 Task: Buy 1 Cartridges & Refills for Men's from Shave & Hair Removal section under best seller category for shipping address: Luis Hernandez, 308 Lake Floyd Circle, Hockessin, Delaware 19707, Cell Number 3022398079. Pay from credit card ending with 7965, CVV 549
Action: Mouse moved to (34, 91)
Screenshot: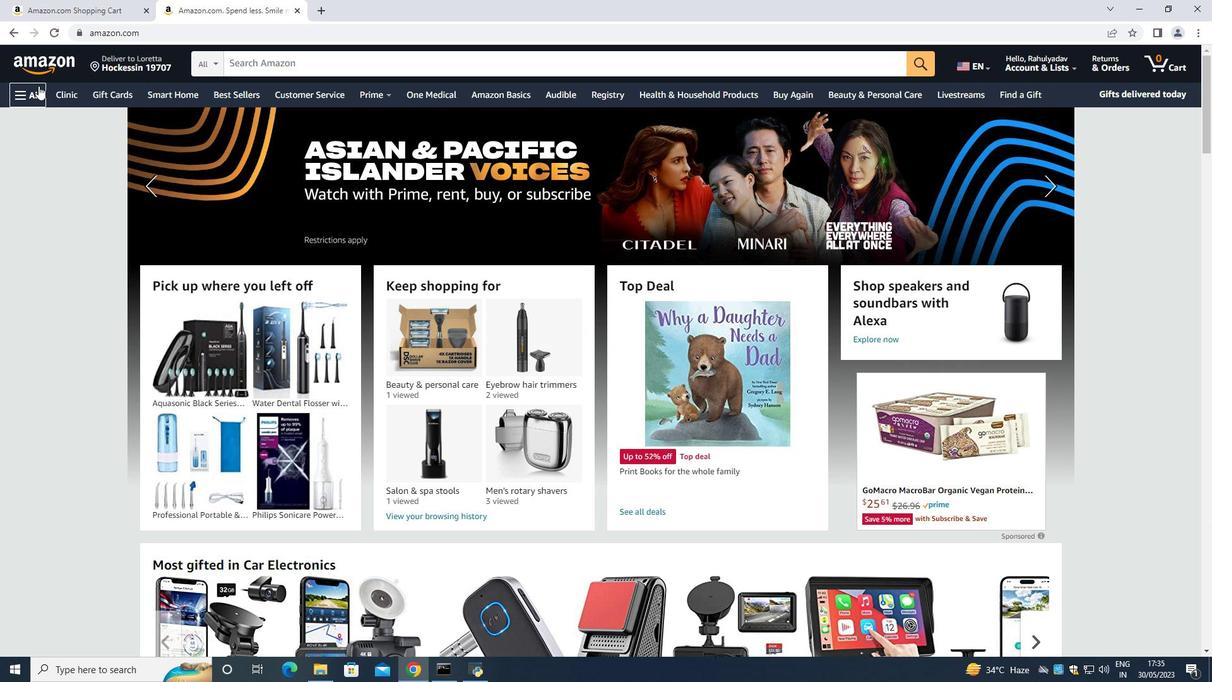 
Action: Mouse pressed left at (34, 91)
Screenshot: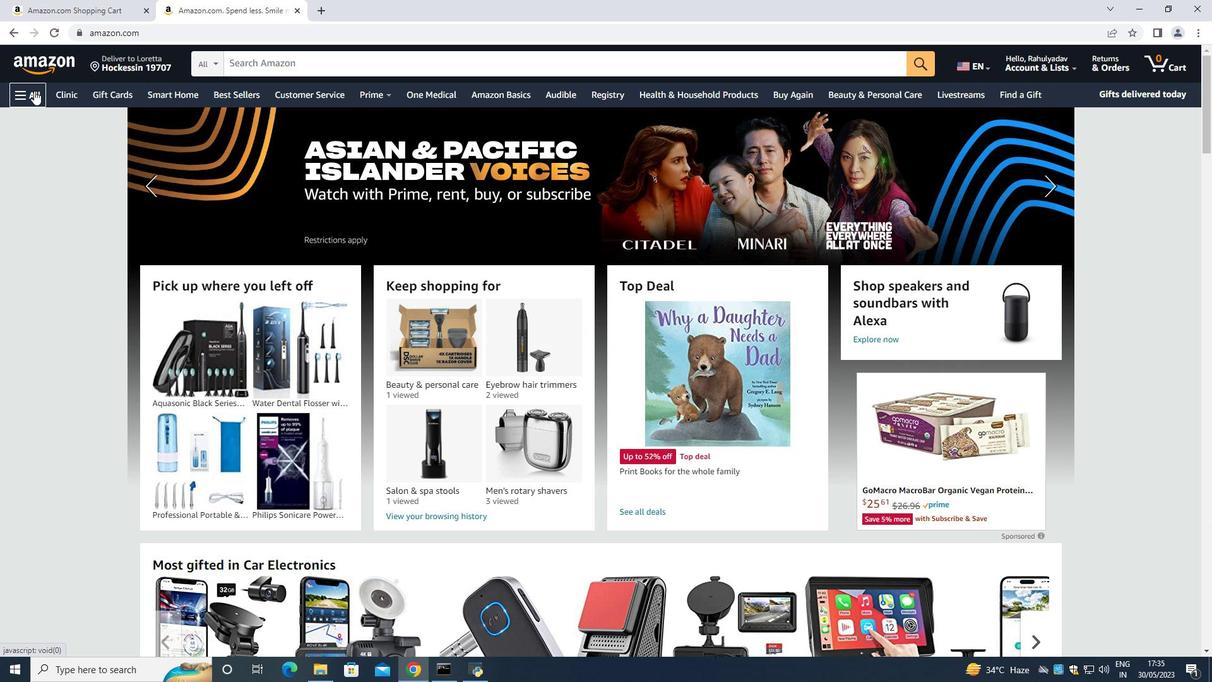 
Action: Mouse moved to (57, 121)
Screenshot: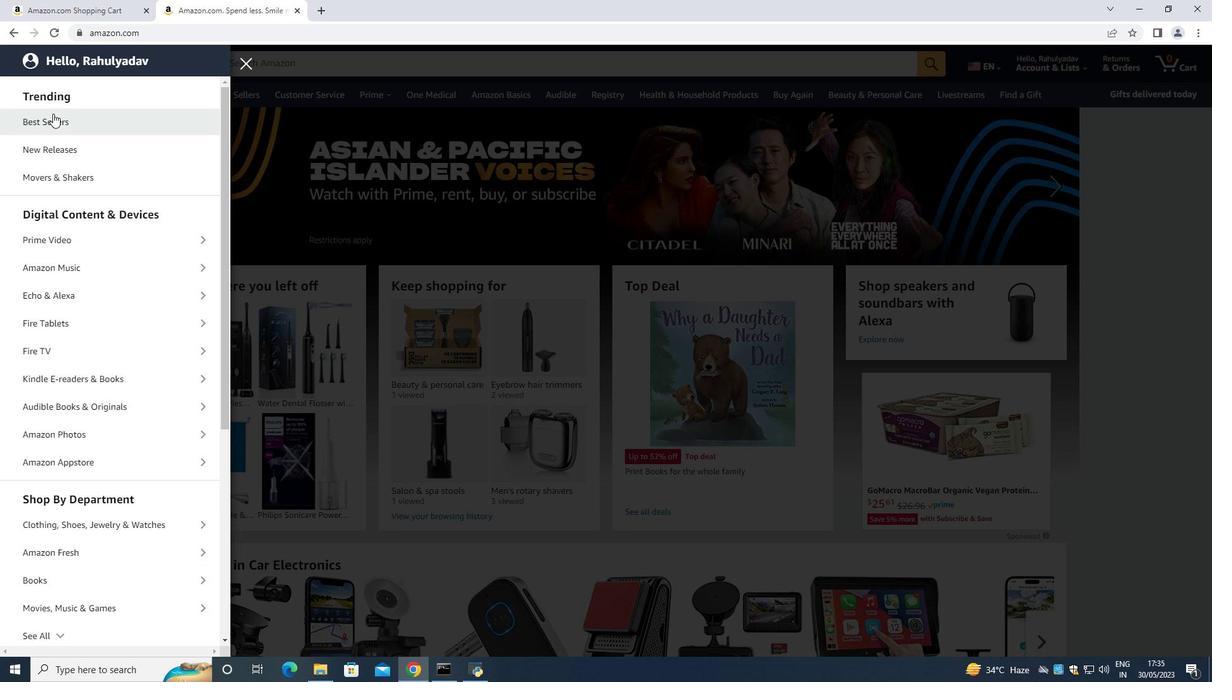 
Action: Mouse pressed left at (57, 121)
Screenshot: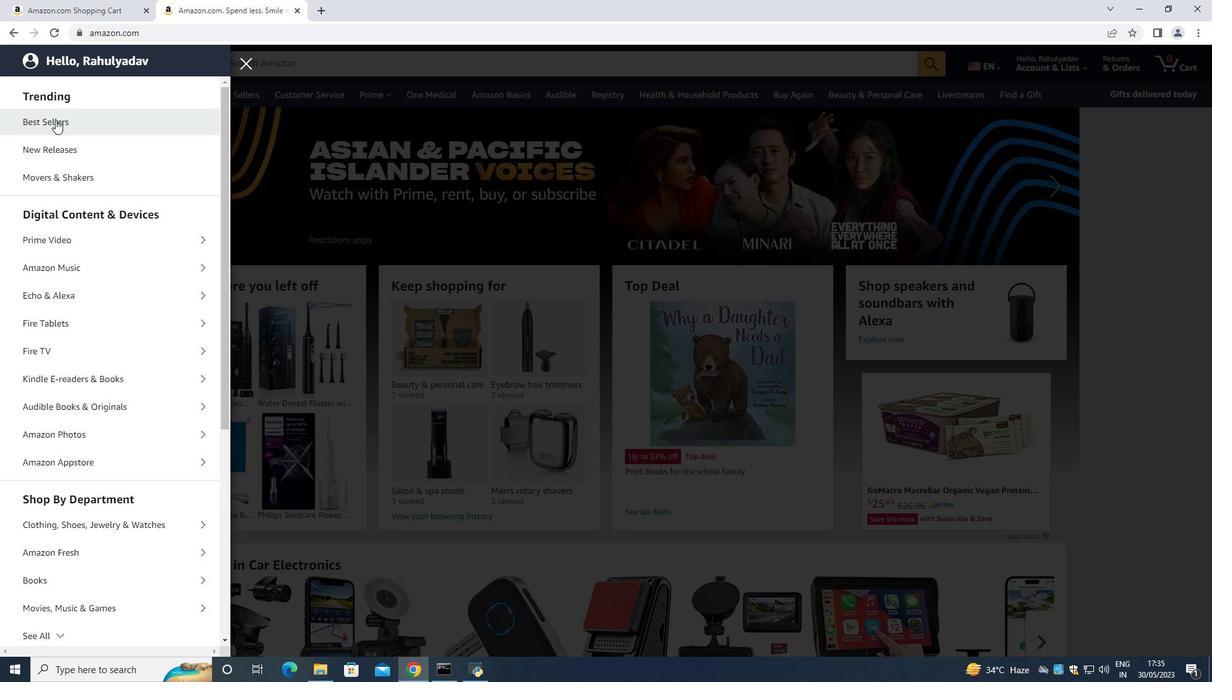 
Action: Mouse moved to (363, 66)
Screenshot: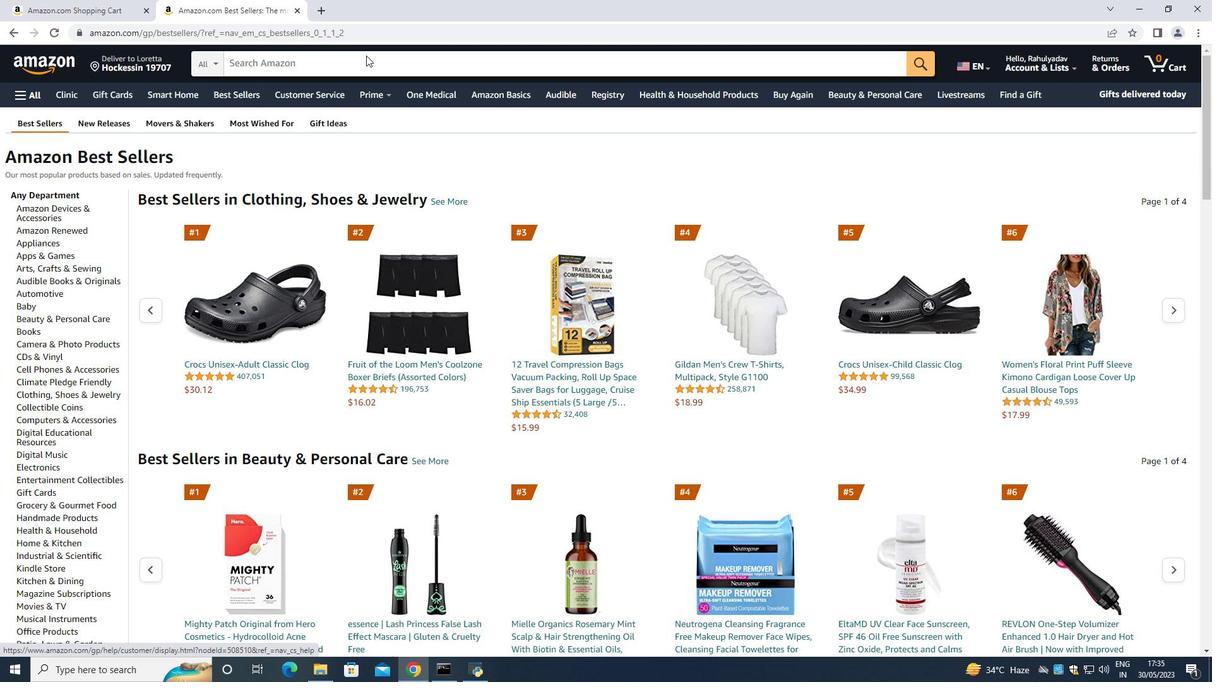 
Action: Mouse pressed left at (363, 66)
Screenshot: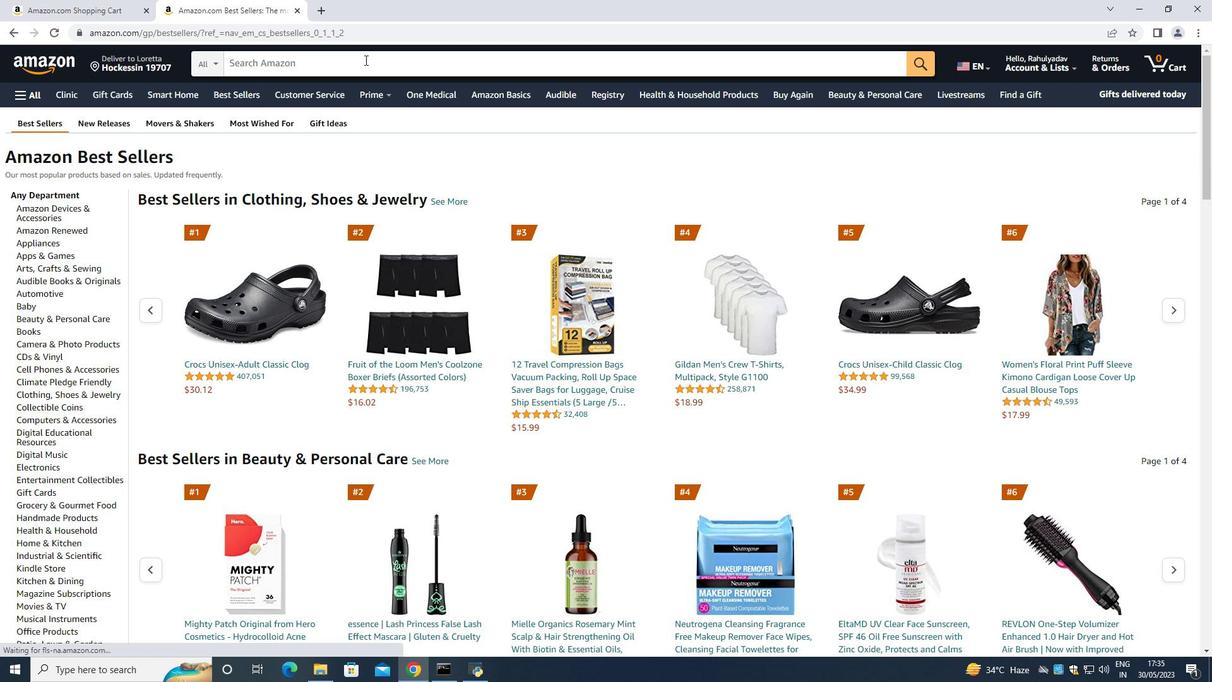 
Action: Key pressed <Key.shift><Key.shift><Key.shift><Key.shift><Key.shift><Key.shift><Key.shift><Key.shift><Key.shift><Key.shift><Key.shift><Key.shift><Key.shift><Key.shift><Key.shift><Key.shift><Key.shift><Key.shift><Key.shift><Key.shift><Key.shift><Key.shift><Key.shift><Key.shift><Key.shift><Key.shift><Key.shift>c<Key.backspace><Key.shift><Key.shift><Key.shift>Cartridges<Key.space><Key.shift_r>&<Key.shift><Key.shift>Refills<Key.space>for<Key.space><Key.shift>Men<Key.enter>
Screenshot: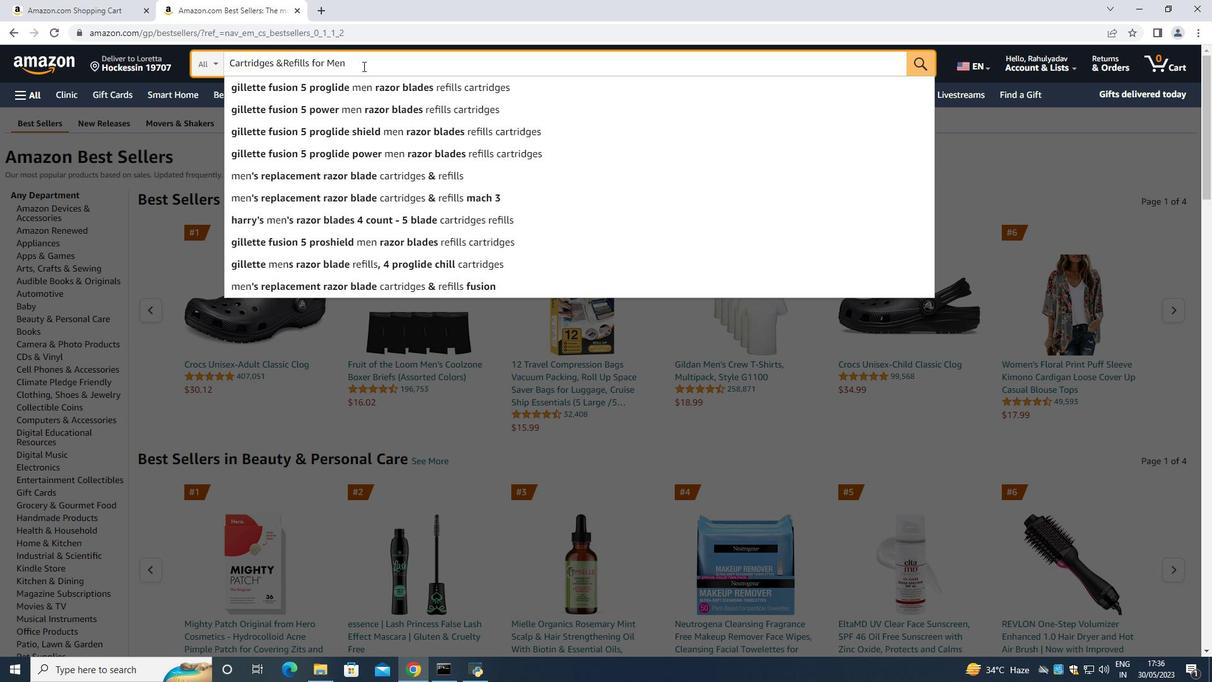 
Action: Mouse moved to (120, 270)
Screenshot: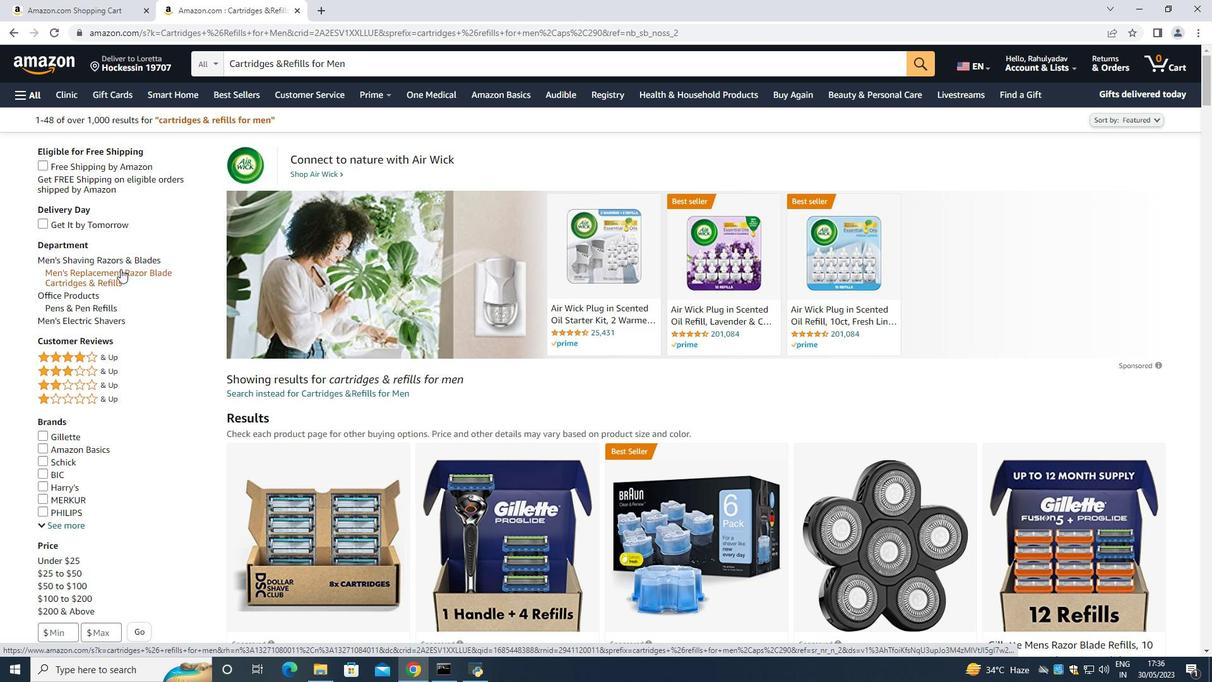 
Action: Mouse scrolled (120, 270) with delta (0, 0)
Screenshot: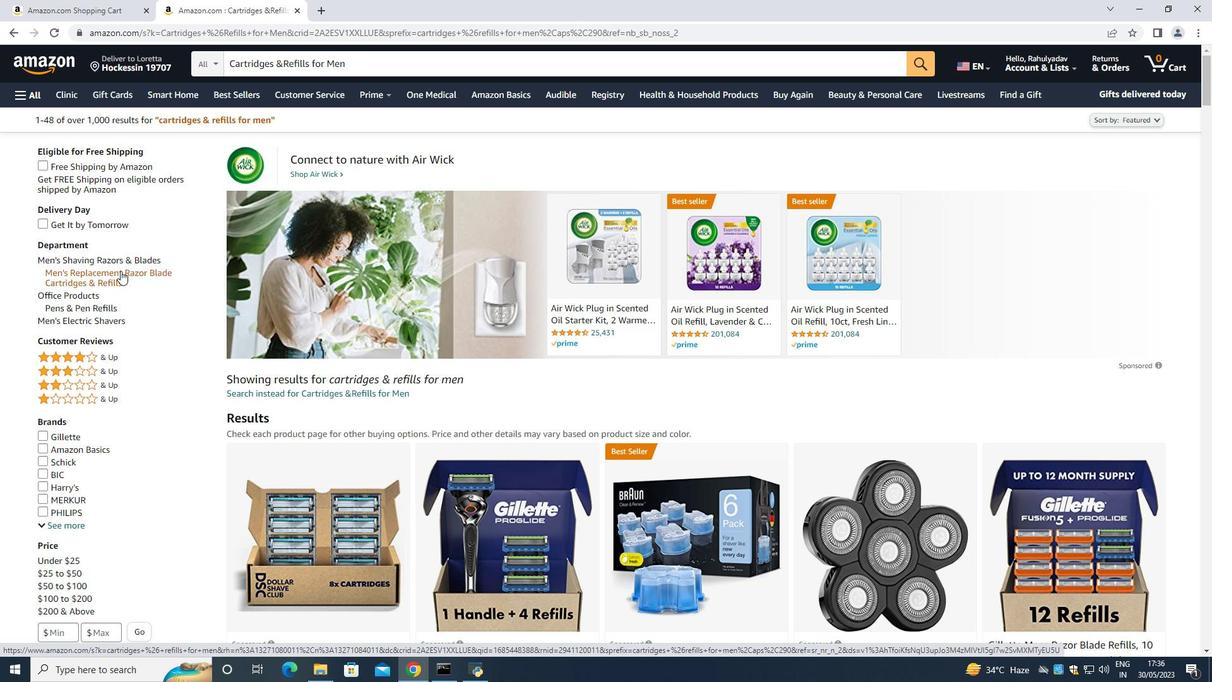 
Action: Mouse moved to (152, 326)
Screenshot: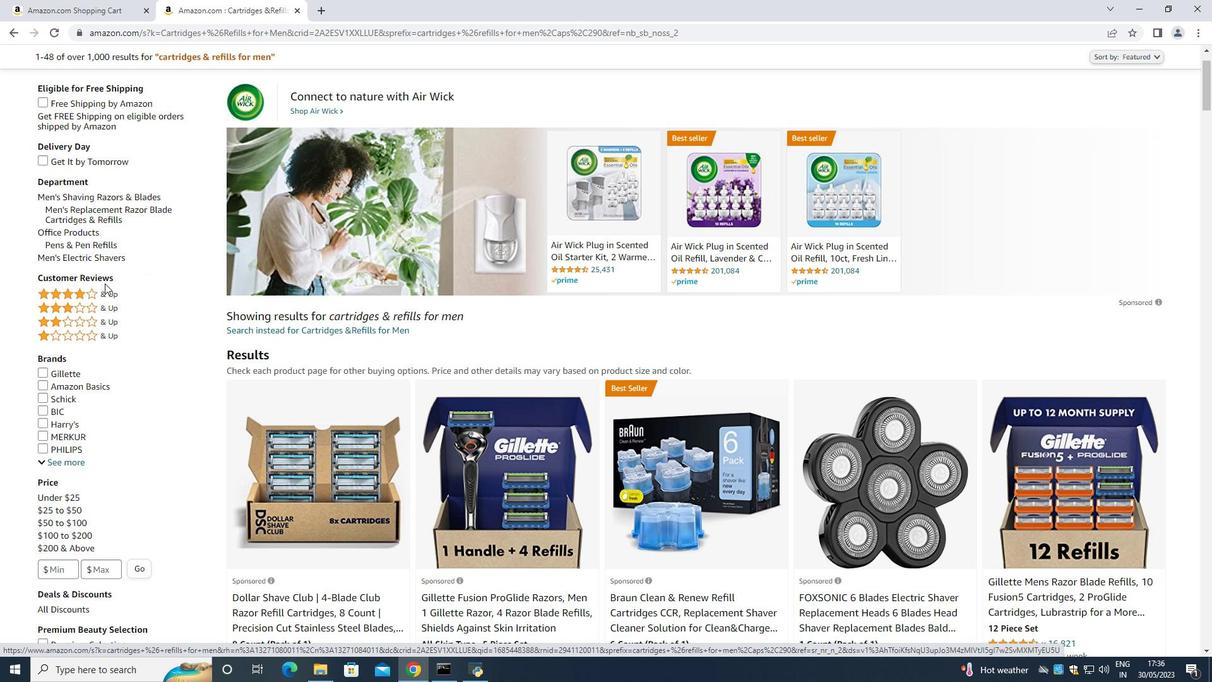 
Action: Mouse scrolled (152, 325) with delta (0, 0)
Screenshot: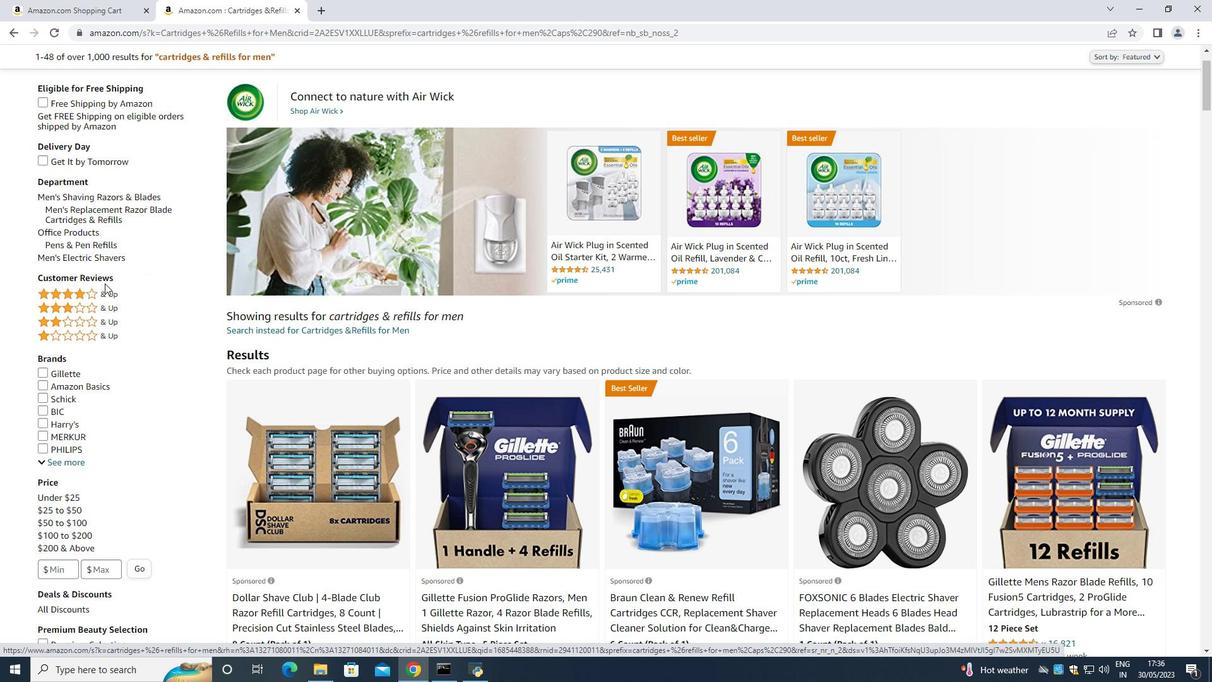 
Action: Mouse moved to (174, 333)
Screenshot: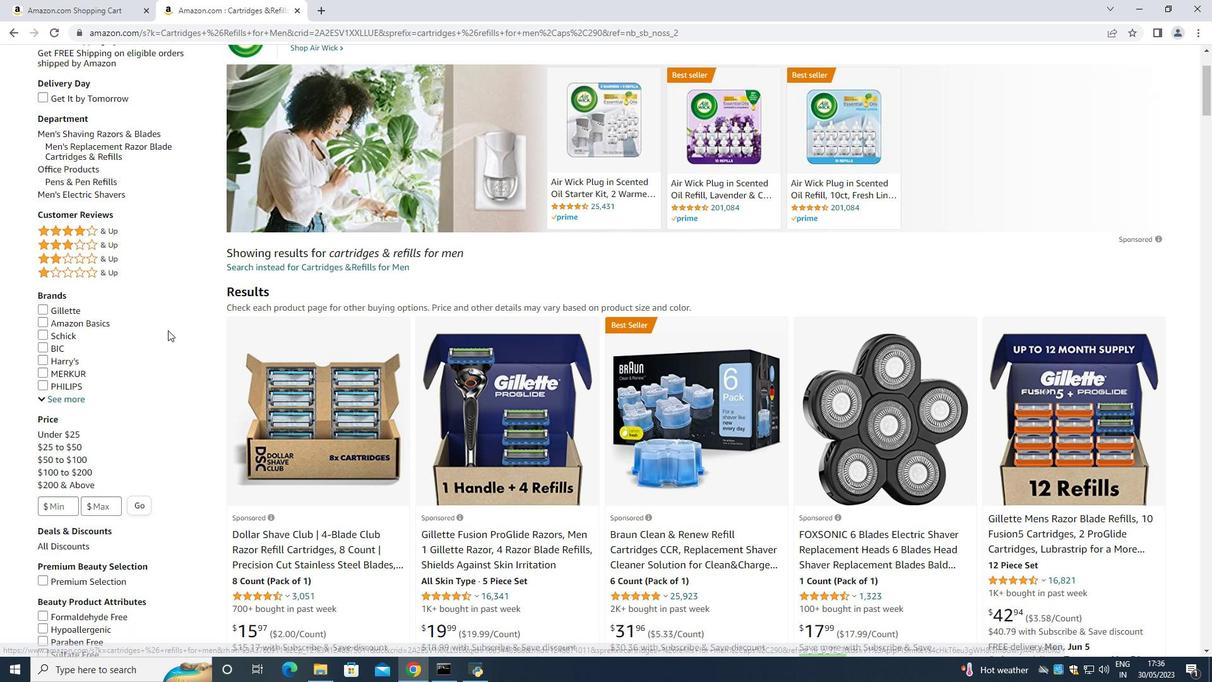 
Action: Mouse scrolled (174, 332) with delta (0, 0)
Screenshot: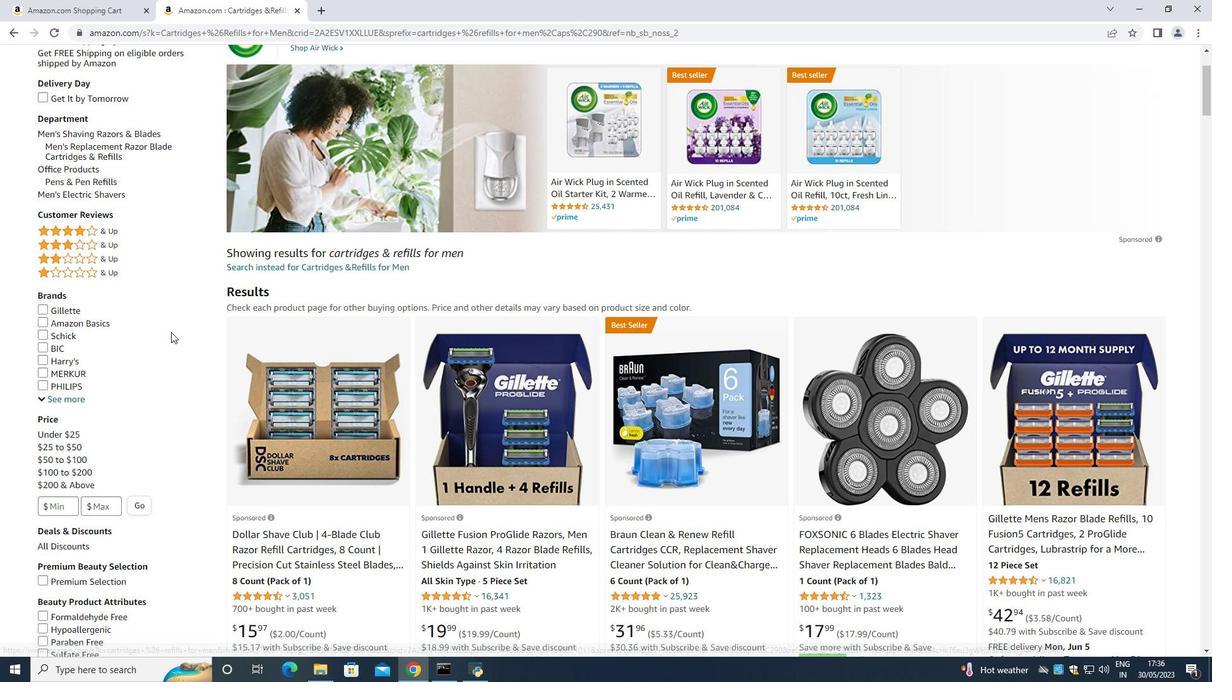 
Action: Mouse moved to (227, 331)
Screenshot: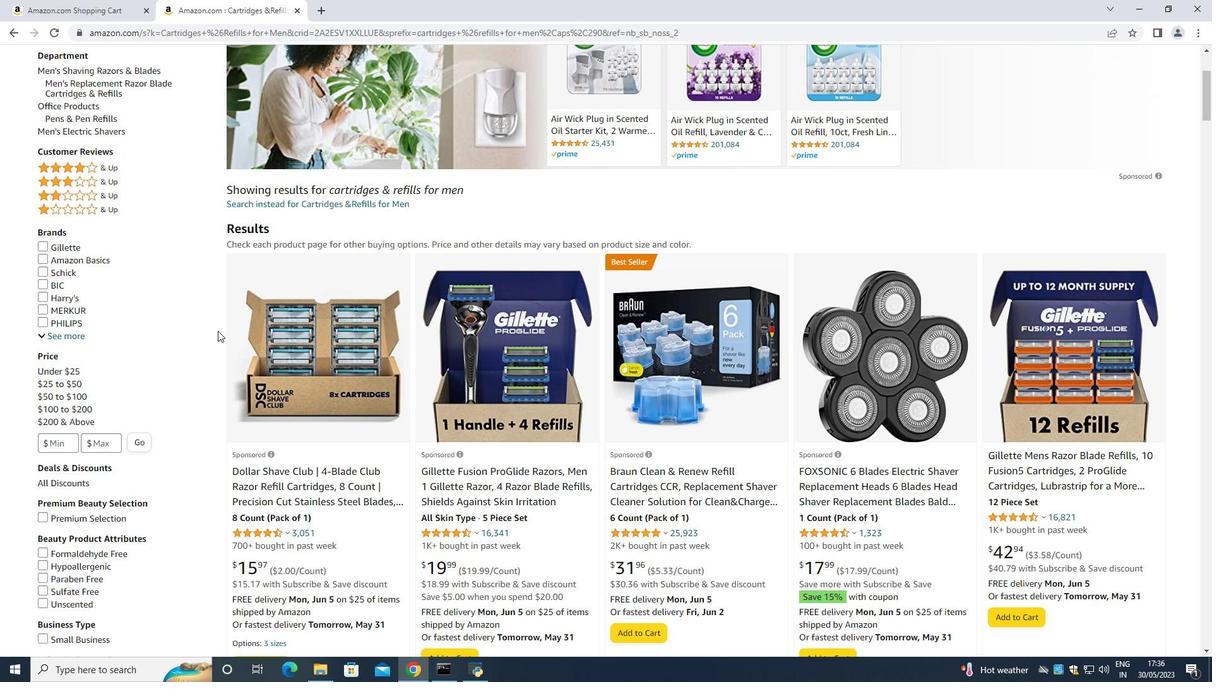 
Action: Mouse scrolled (227, 330) with delta (0, 0)
Screenshot: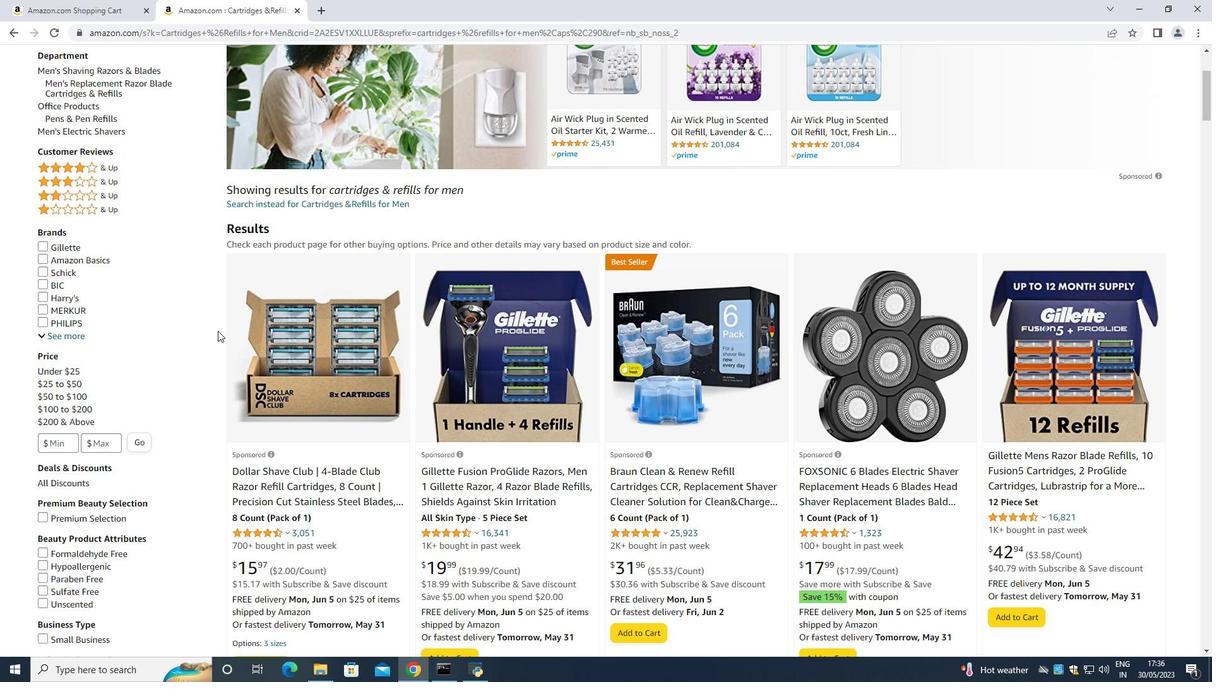 
Action: Mouse moved to (693, 414)
Screenshot: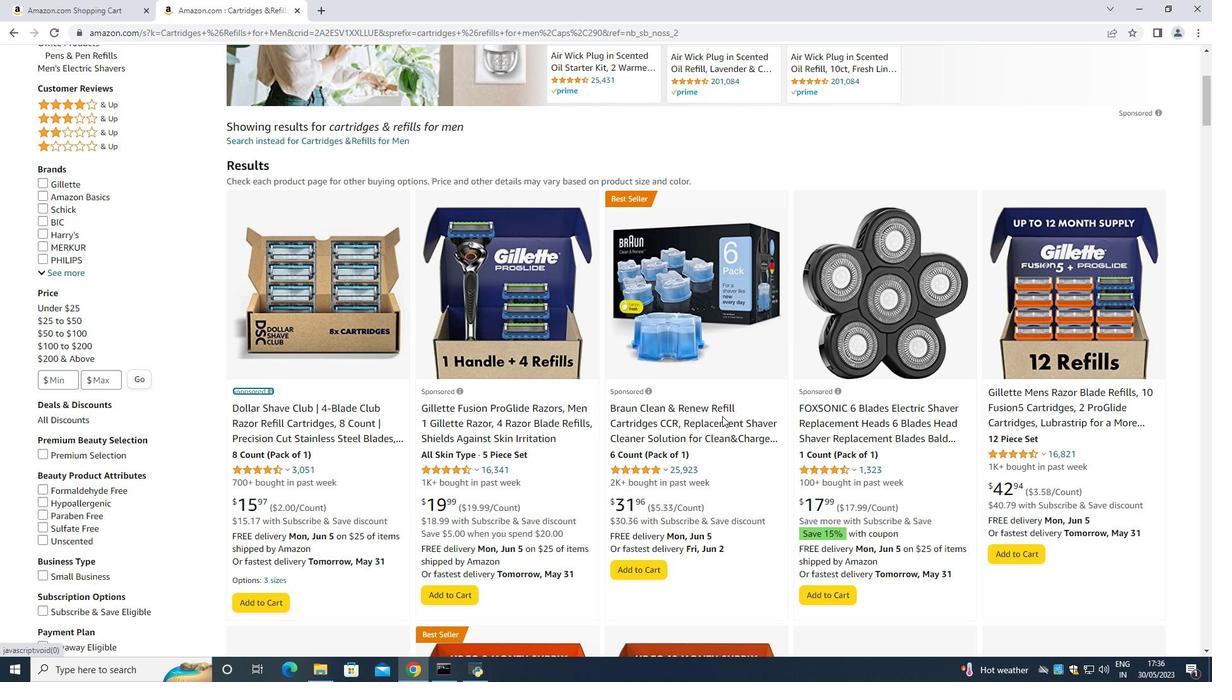 
Action: Mouse scrolled (693, 414) with delta (0, 0)
Screenshot: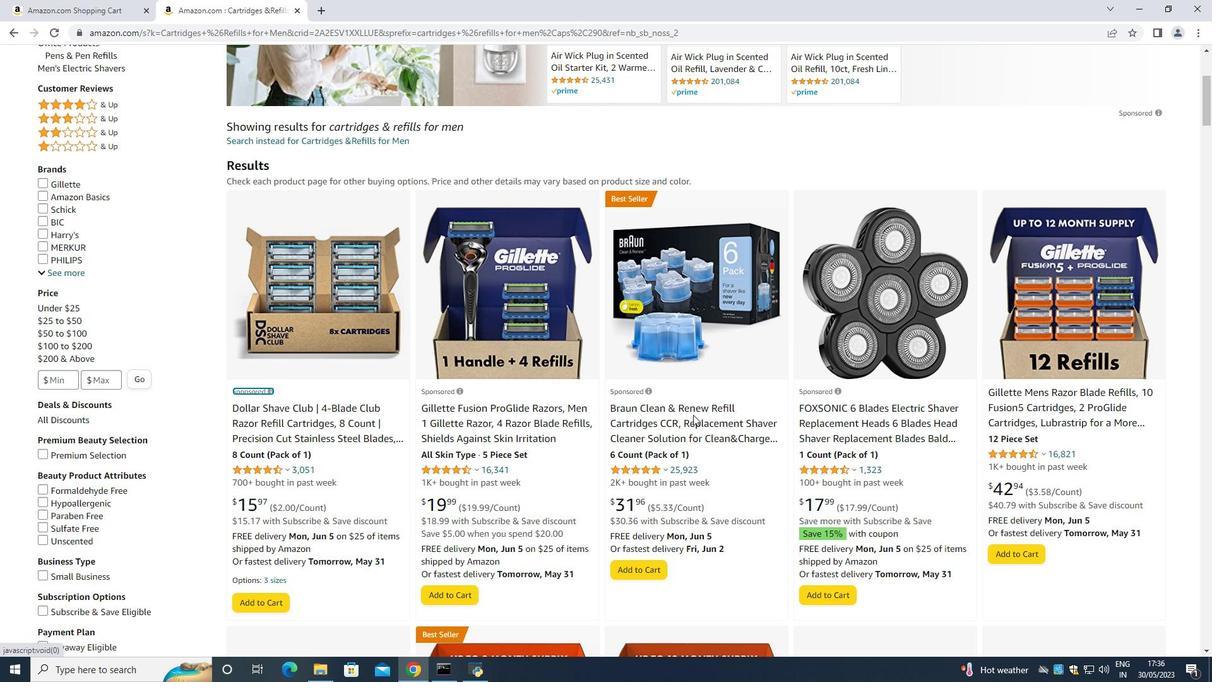 
Action: Mouse scrolled (693, 414) with delta (0, 0)
Screenshot: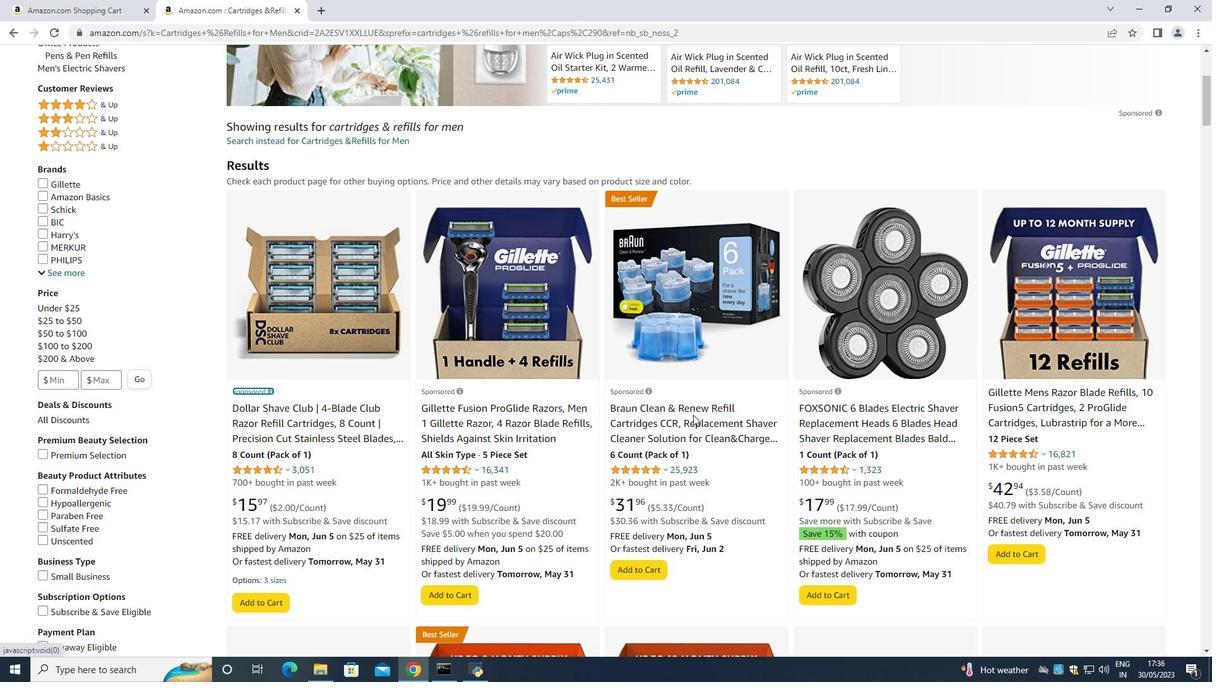 
Action: Mouse scrolled (693, 414) with delta (0, 0)
Screenshot: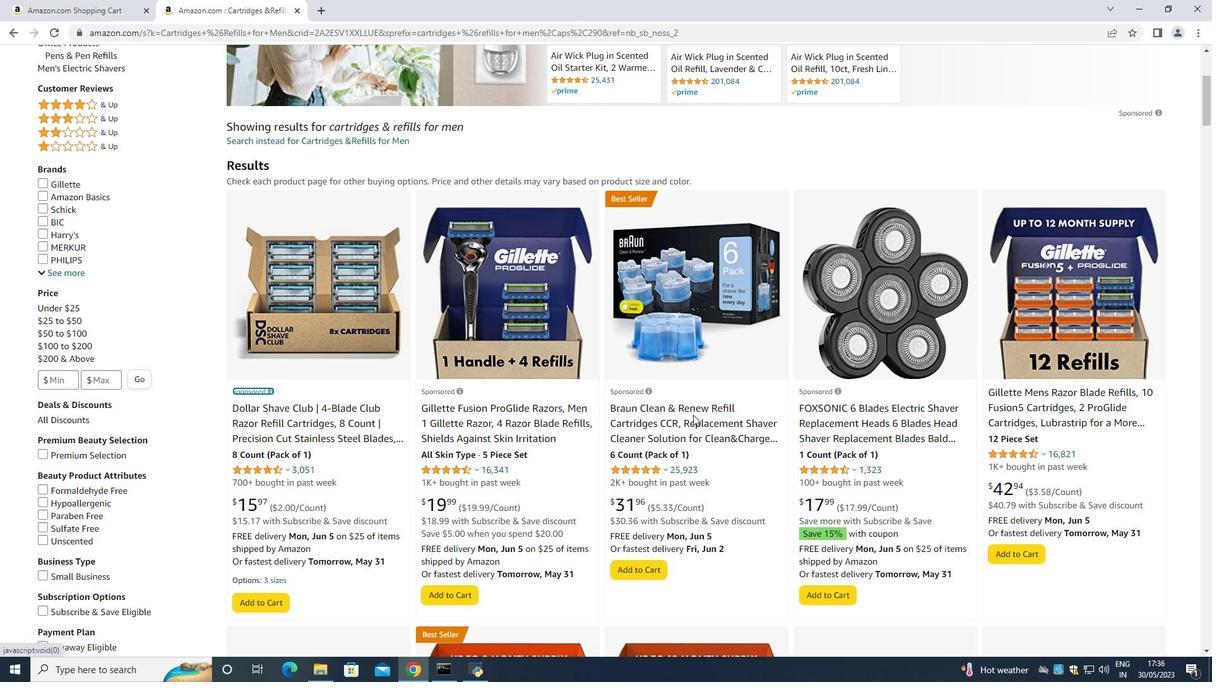 
Action: Mouse moved to (692, 414)
Screenshot: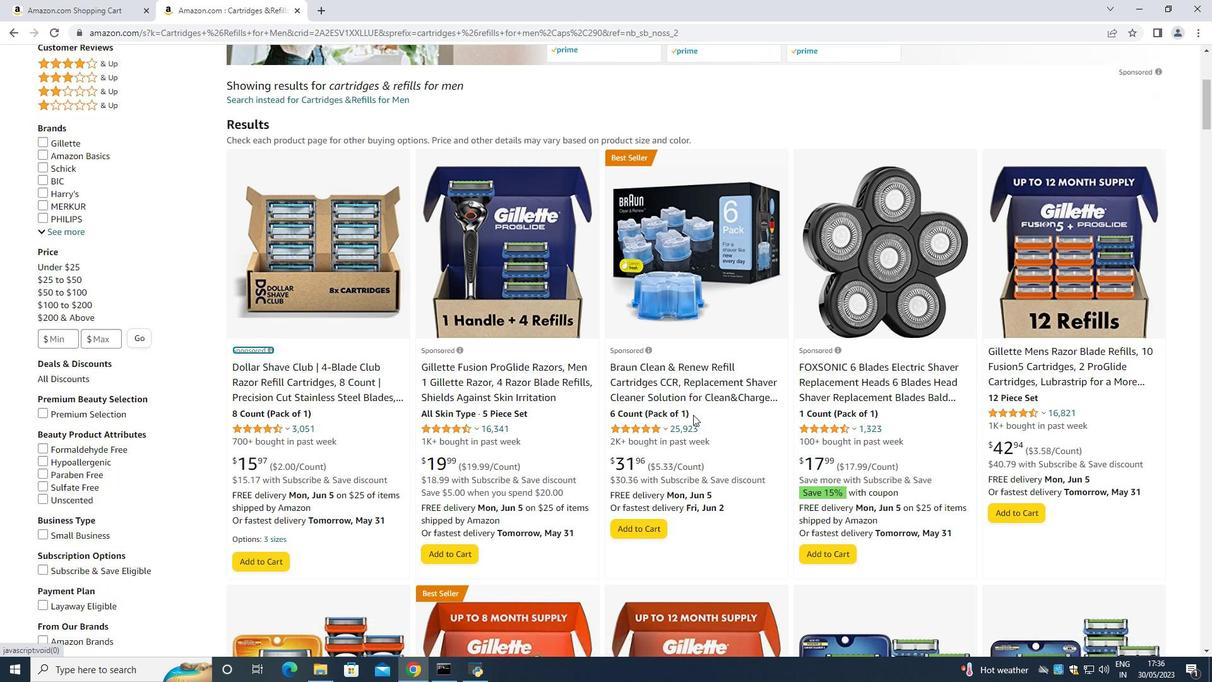
Action: Mouse scrolled (693, 414) with delta (0, 0)
Screenshot: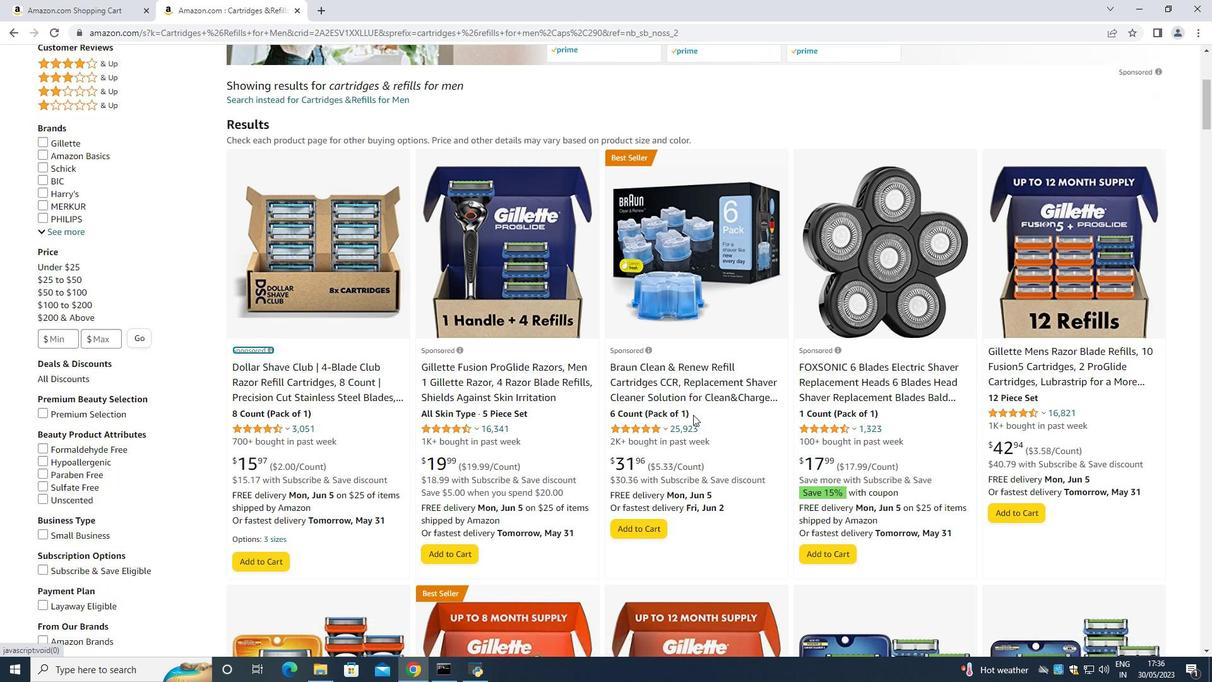 
Action: Mouse moved to (692, 413)
Screenshot: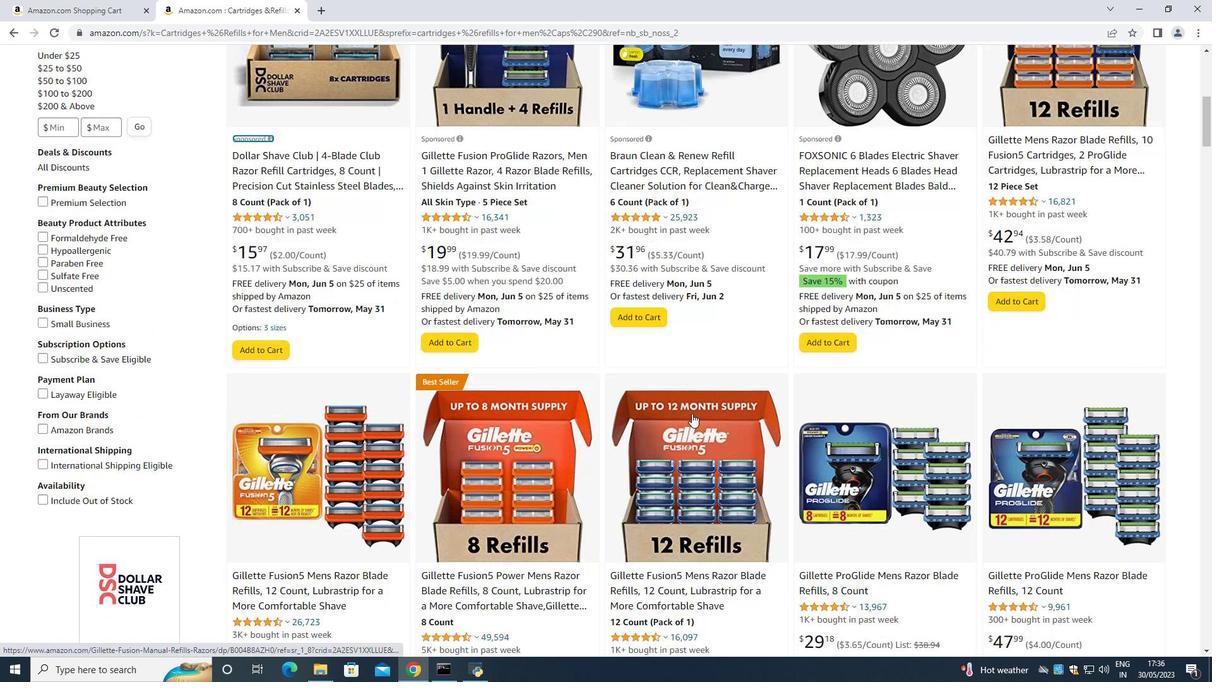
Action: Mouse scrolled (692, 413) with delta (0, 0)
Screenshot: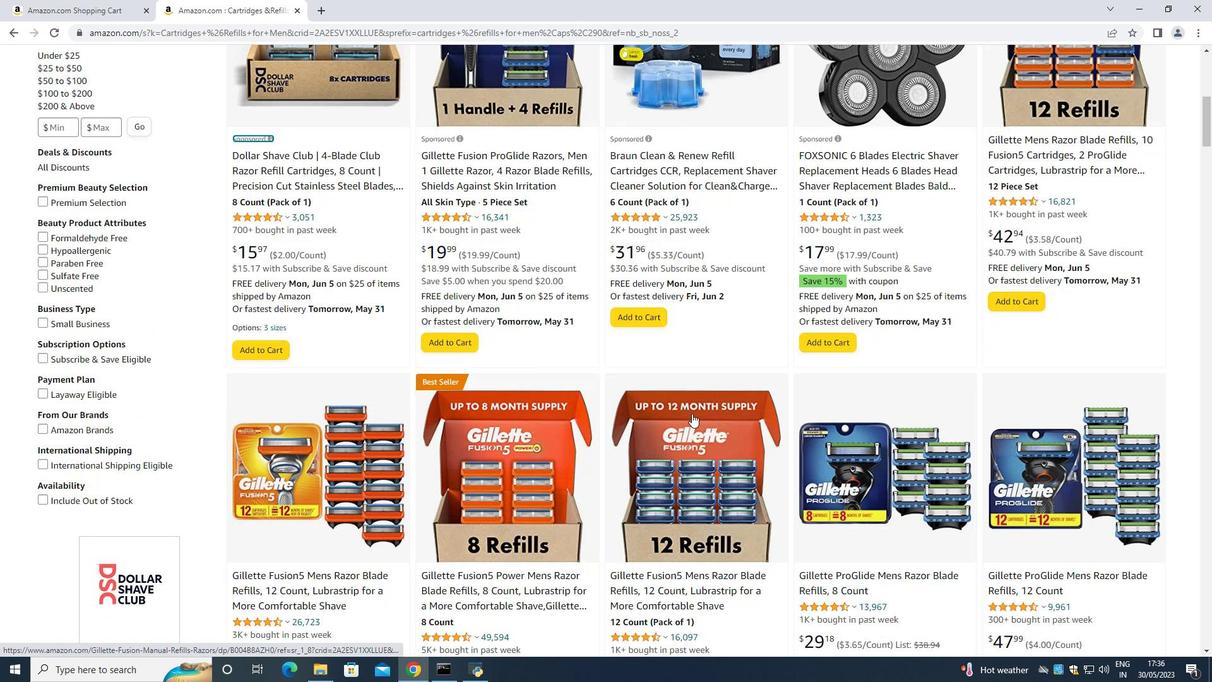 
Action: Mouse scrolled (692, 413) with delta (0, 0)
Screenshot: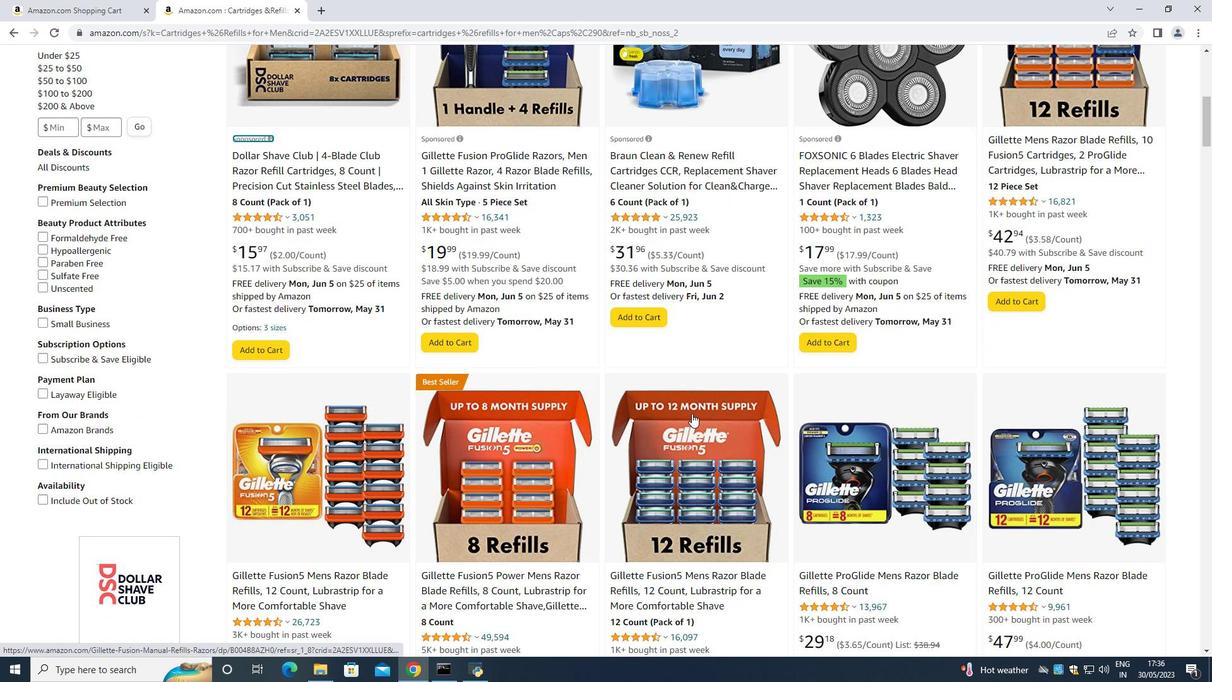 
Action: Mouse scrolled (692, 413) with delta (0, 0)
Screenshot: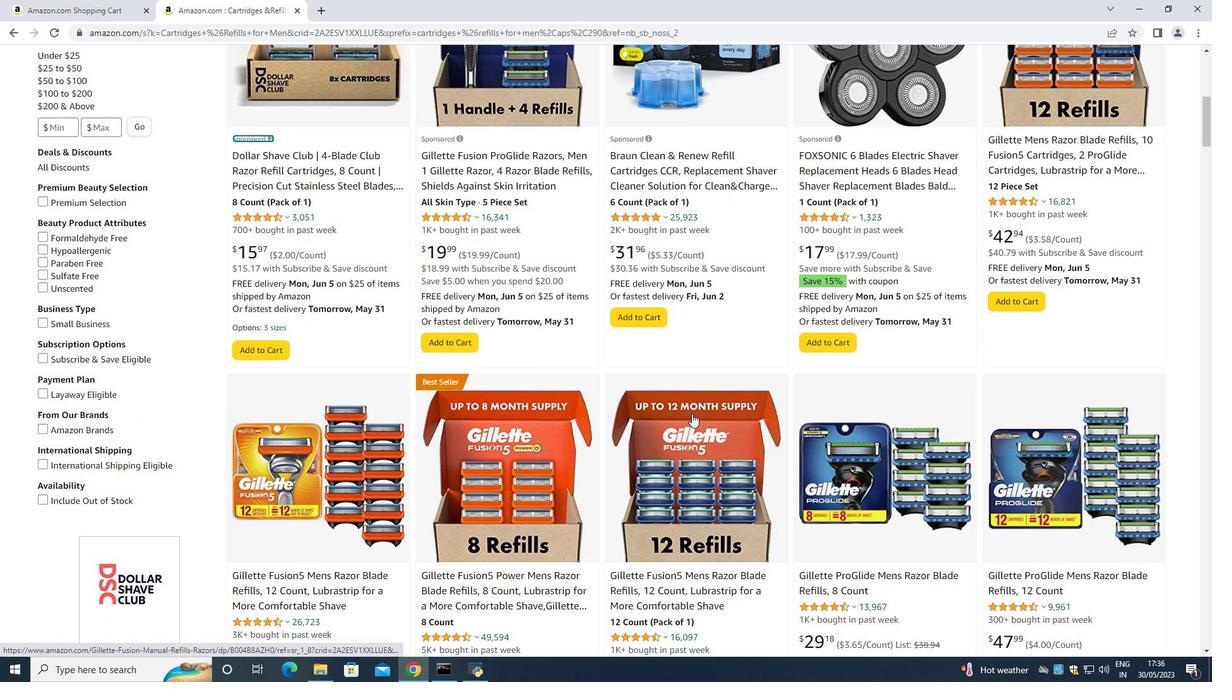 
Action: Mouse scrolled (692, 413) with delta (0, 0)
Screenshot: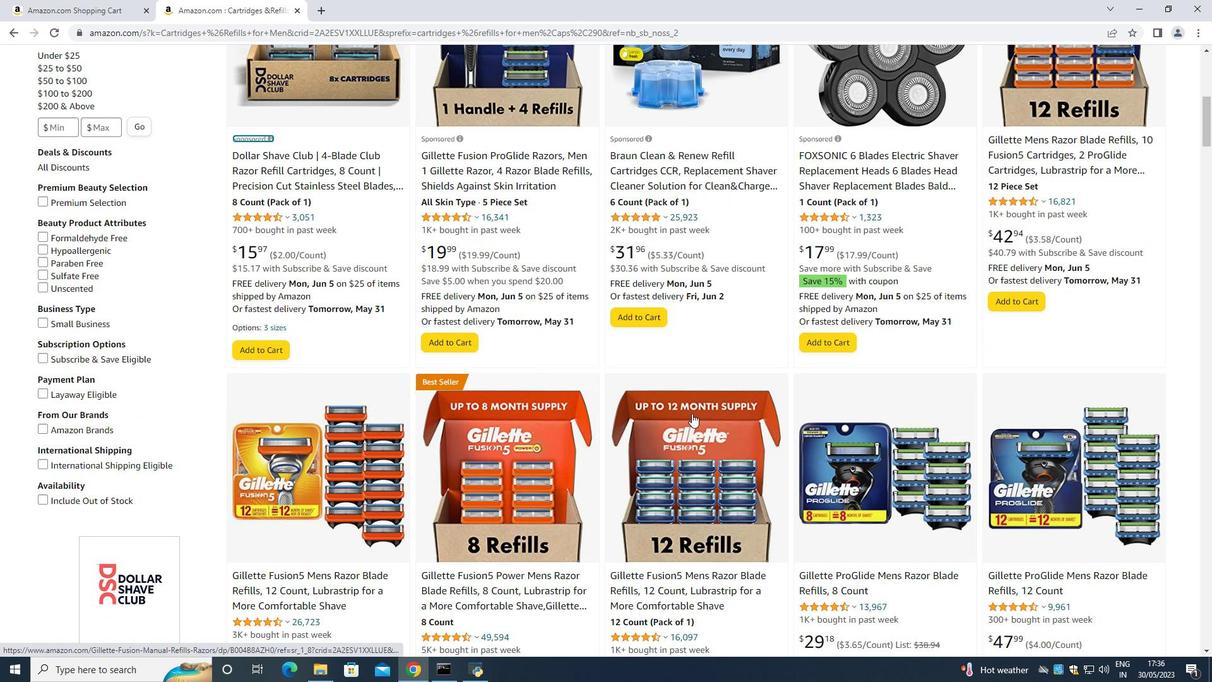 
Action: Mouse scrolled (692, 413) with delta (0, 0)
Screenshot: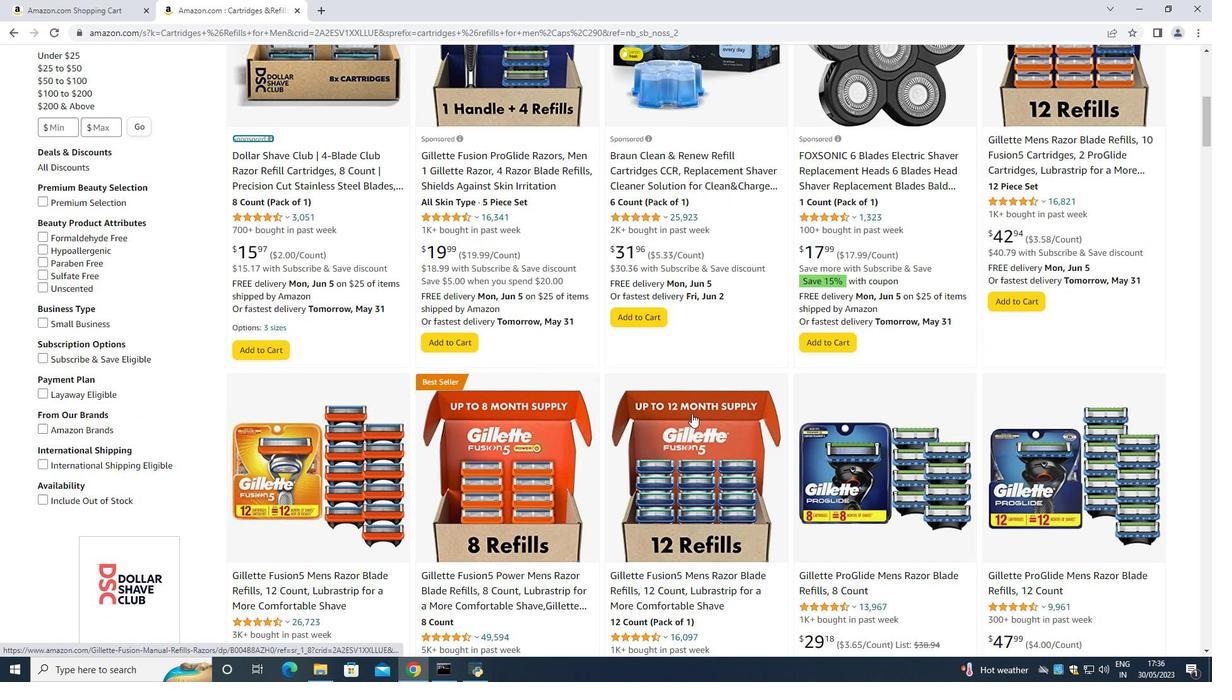 
Action: Mouse moved to (693, 410)
Screenshot: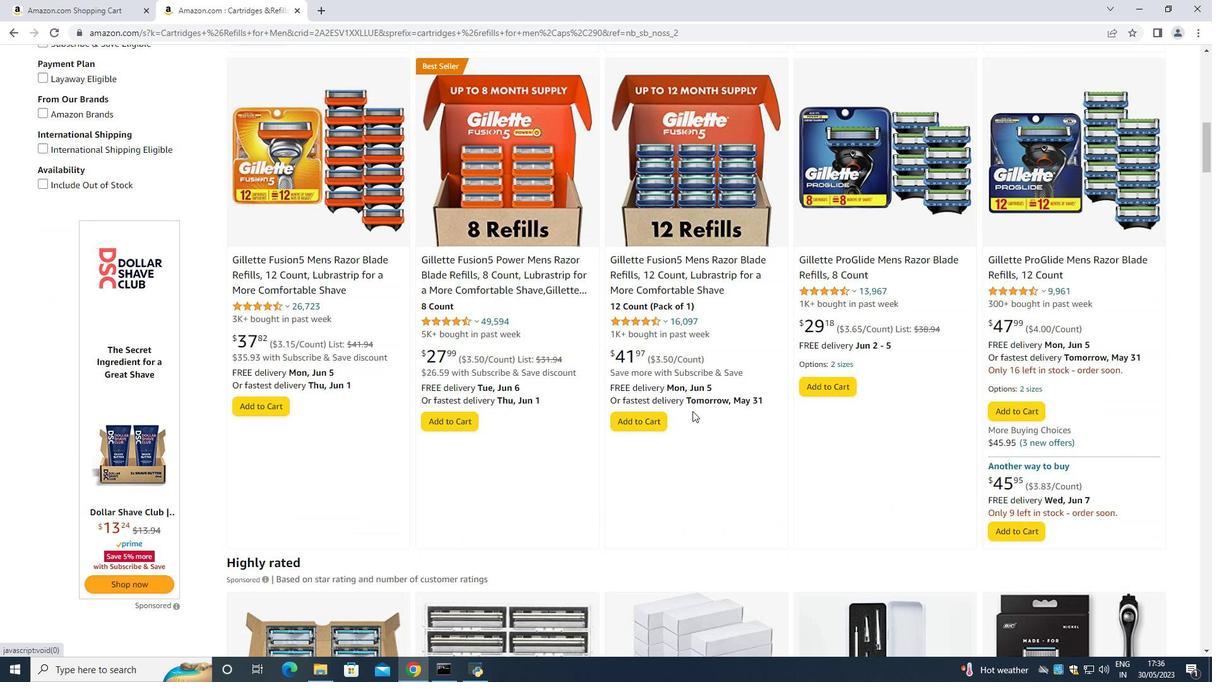 
Action: Mouse scrolled (693, 409) with delta (0, 0)
Screenshot: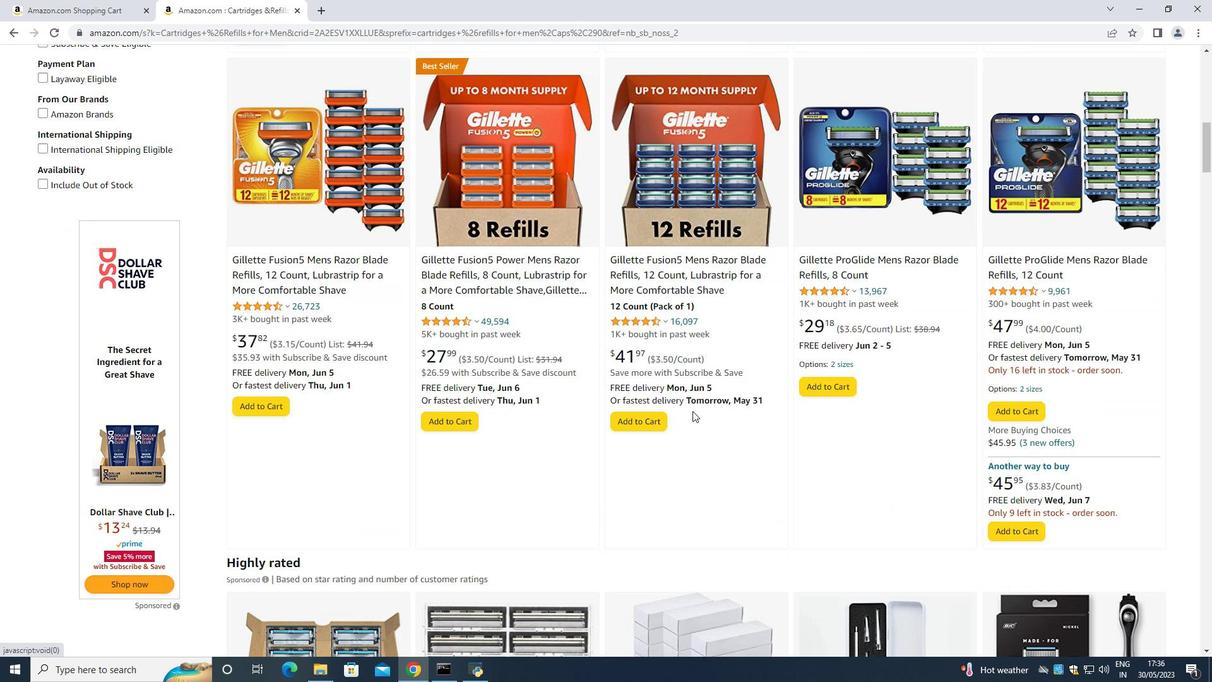 
Action: Mouse scrolled (693, 409) with delta (0, 0)
Screenshot: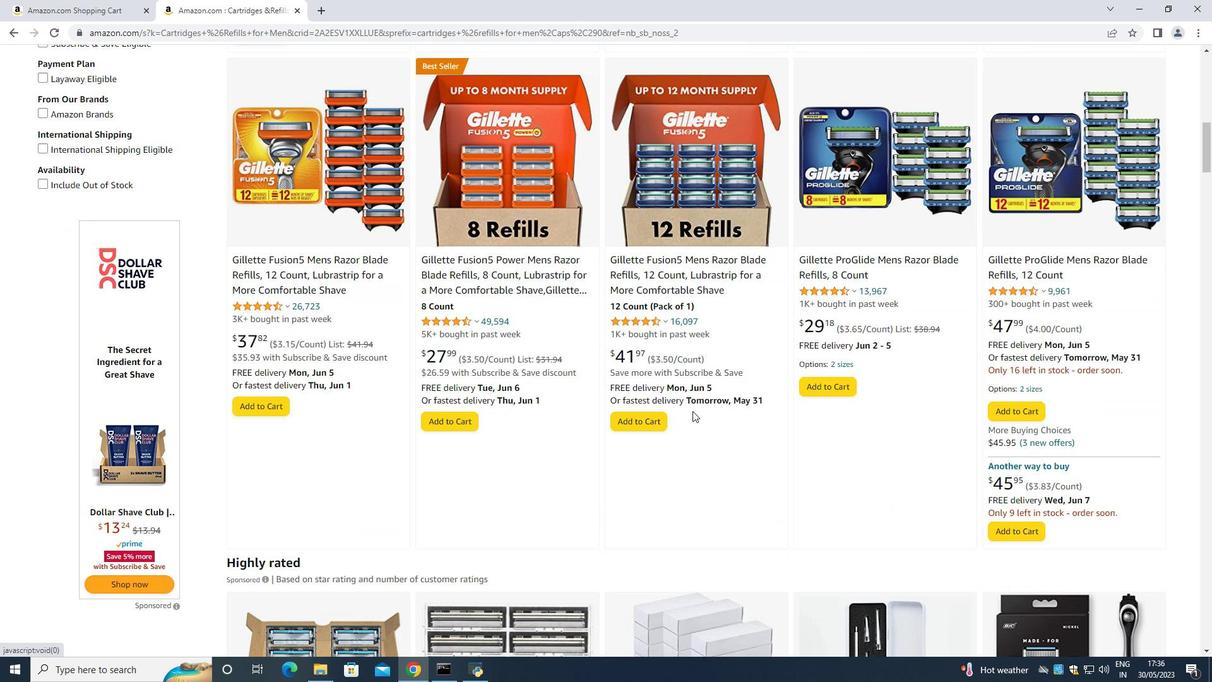 
Action: Mouse scrolled (693, 409) with delta (0, 0)
Screenshot: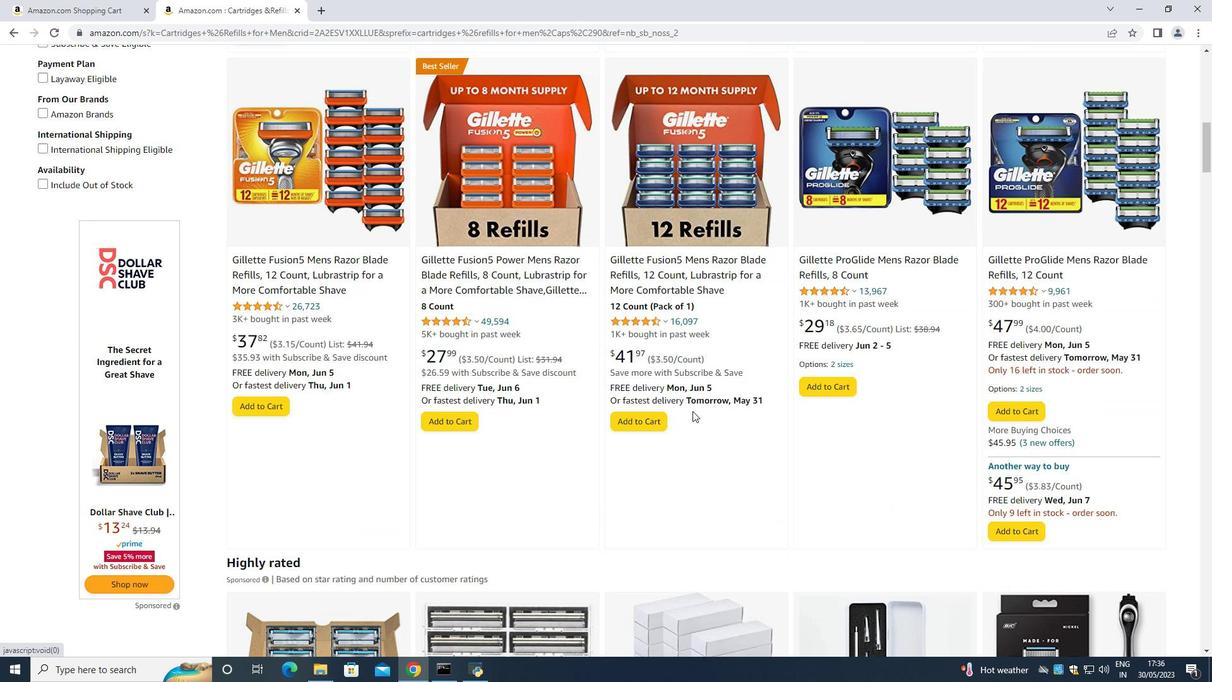 
Action: Mouse scrolled (693, 409) with delta (0, 0)
Screenshot: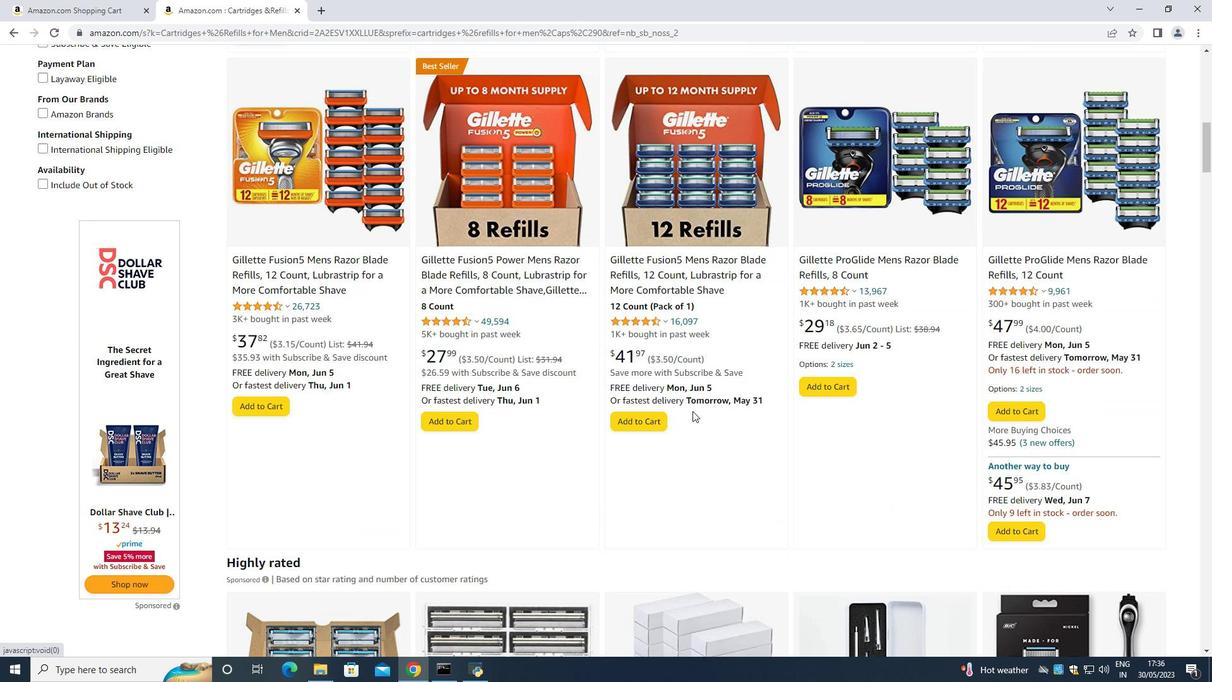
Action: Mouse scrolled (693, 409) with delta (0, 0)
Screenshot: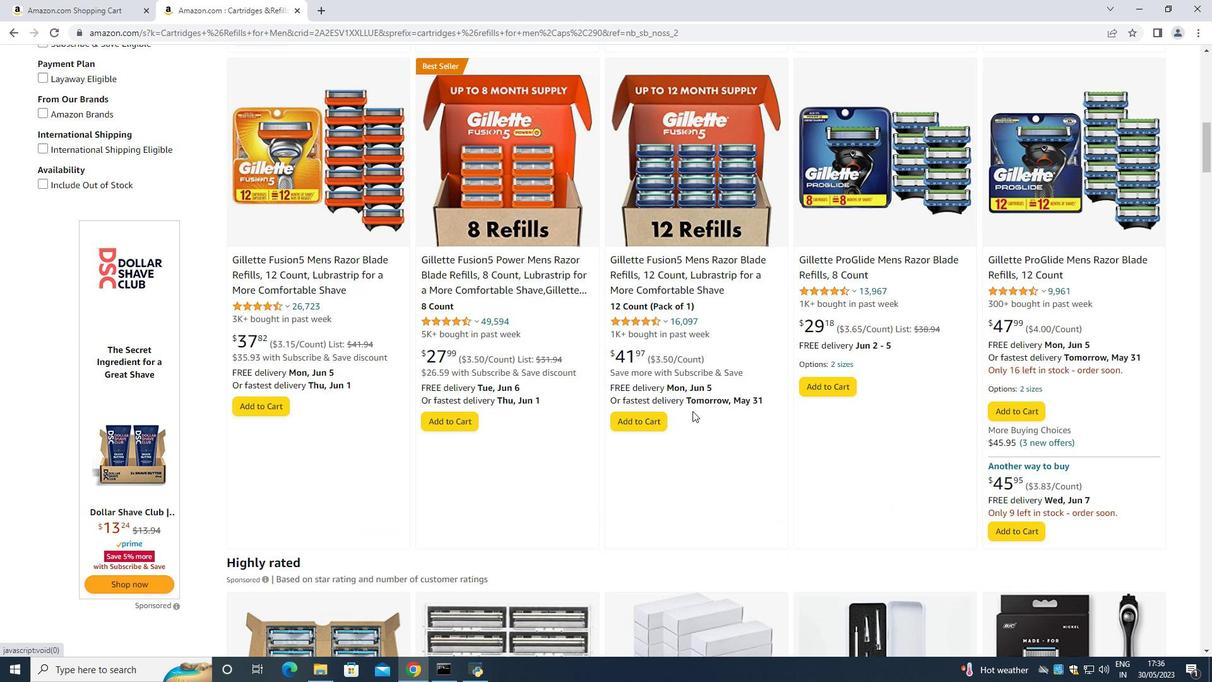 
Action: Mouse scrolled (693, 409) with delta (0, 0)
Screenshot: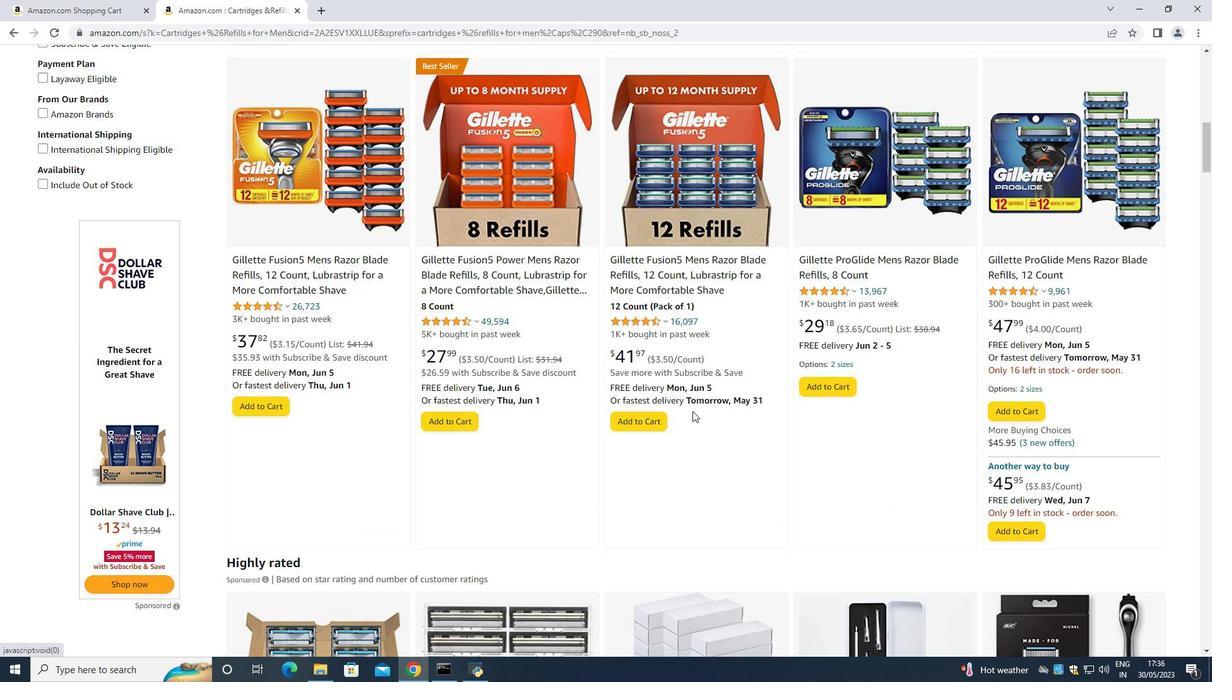 
Action: Mouse moved to (694, 409)
Screenshot: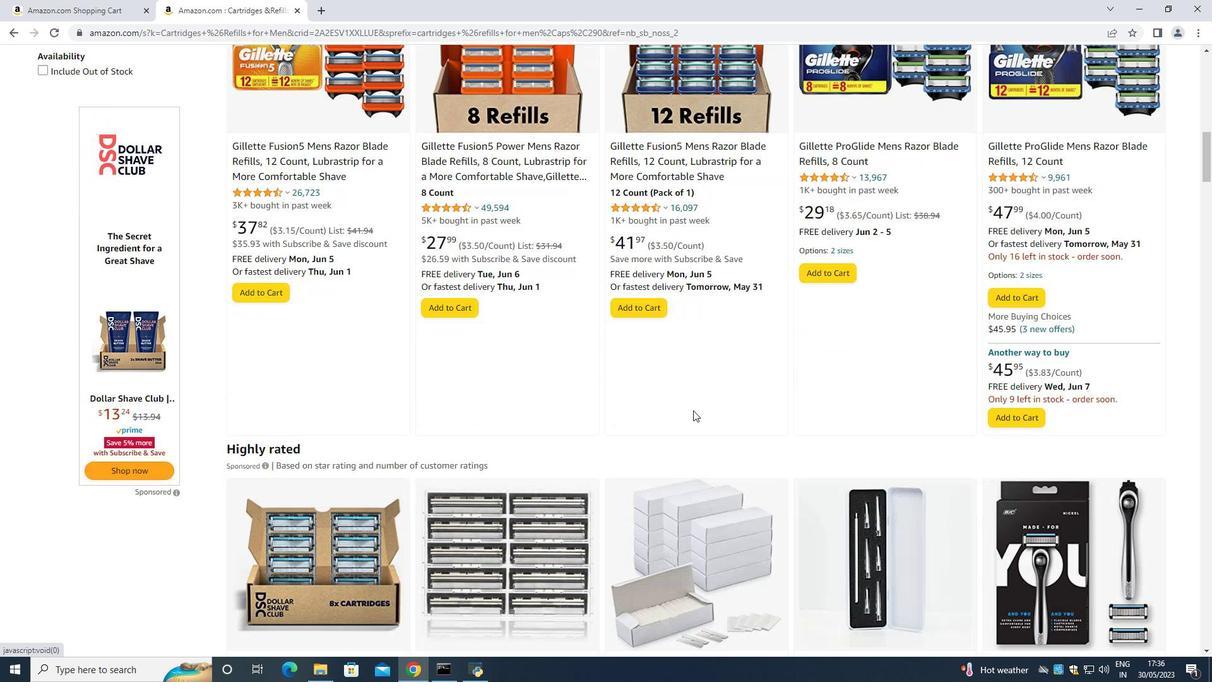 
Action: Mouse scrolled (694, 409) with delta (0, 0)
Screenshot: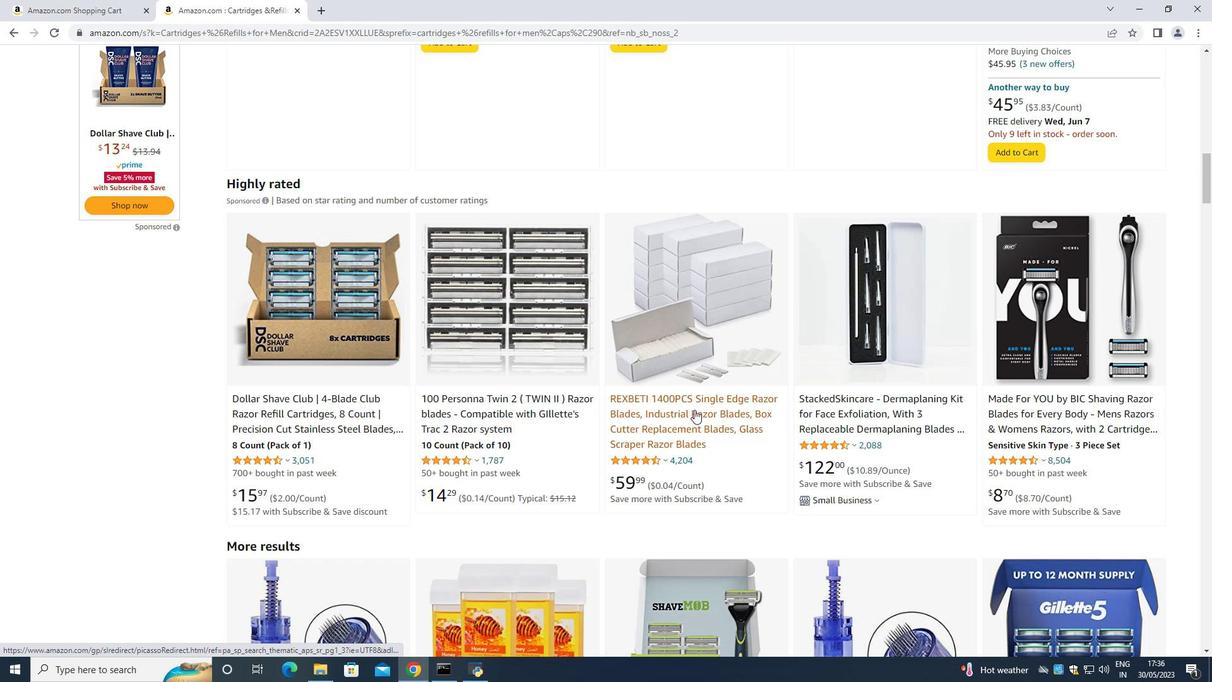 
Action: Mouse scrolled (694, 409) with delta (0, 0)
Screenshot: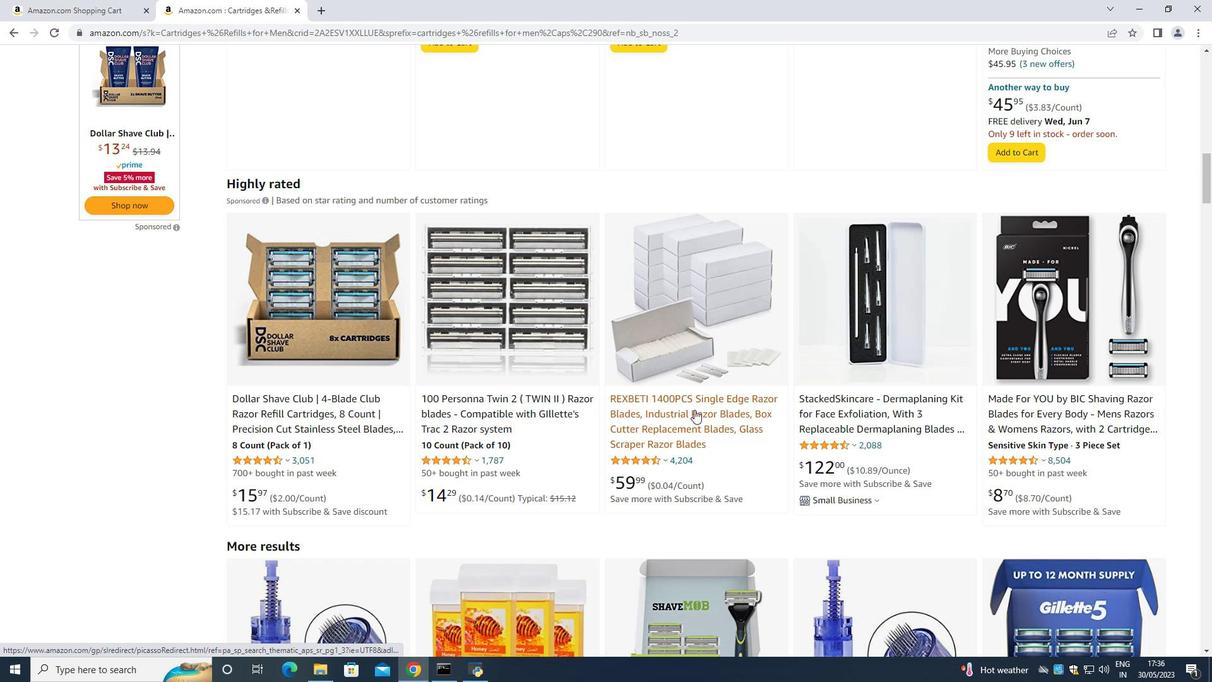 
Action: Mouse scrolled (694, 409) with delta (0, 0)
Screenshot: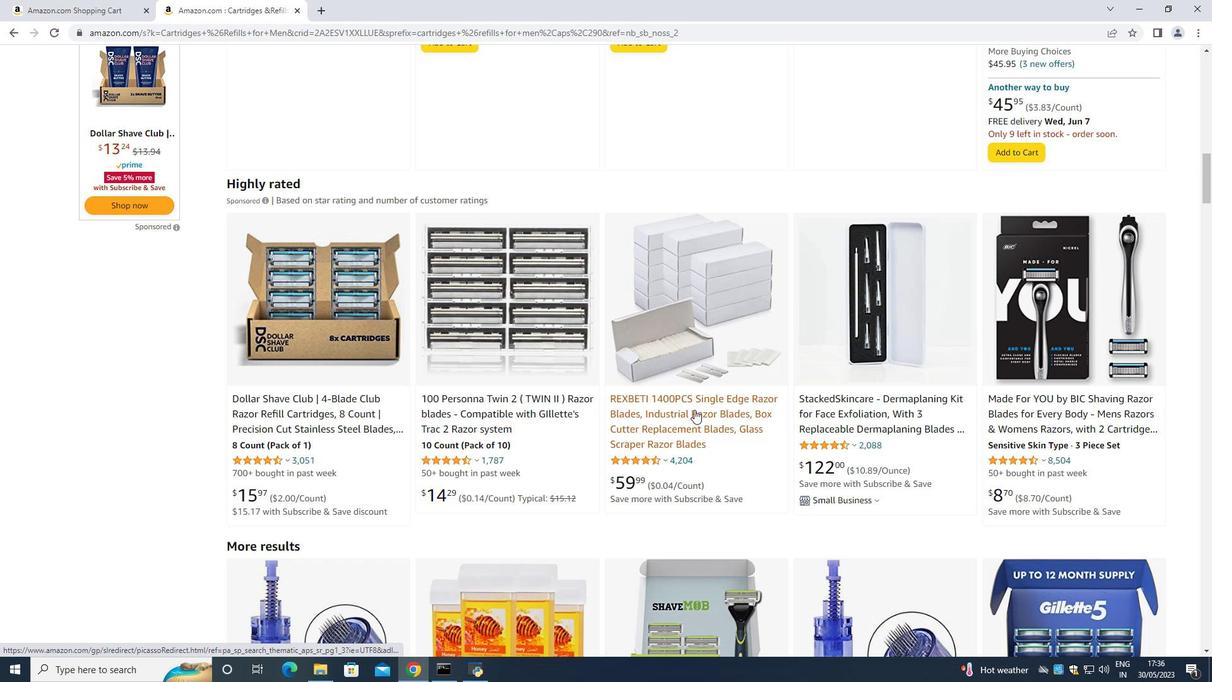 
Action: Mouse scrolled (694, 409) with delta (0, 0)
Screenshot: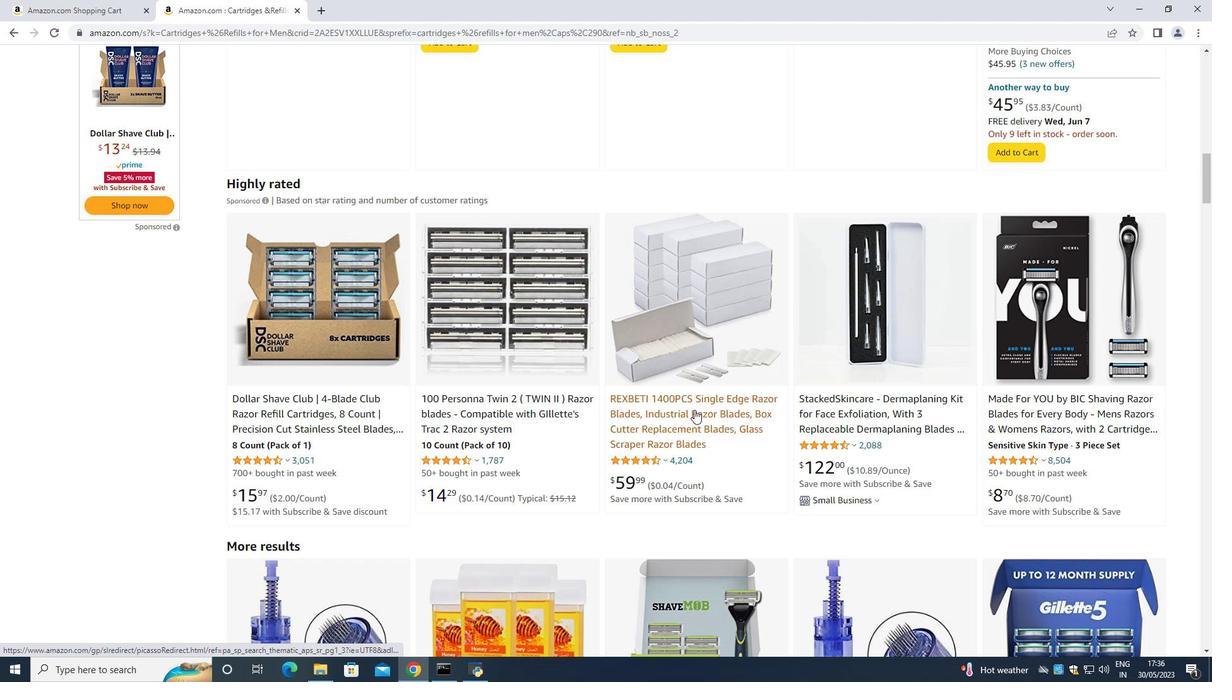 
Action: Mouse moved to (694, 409)
Screenshot: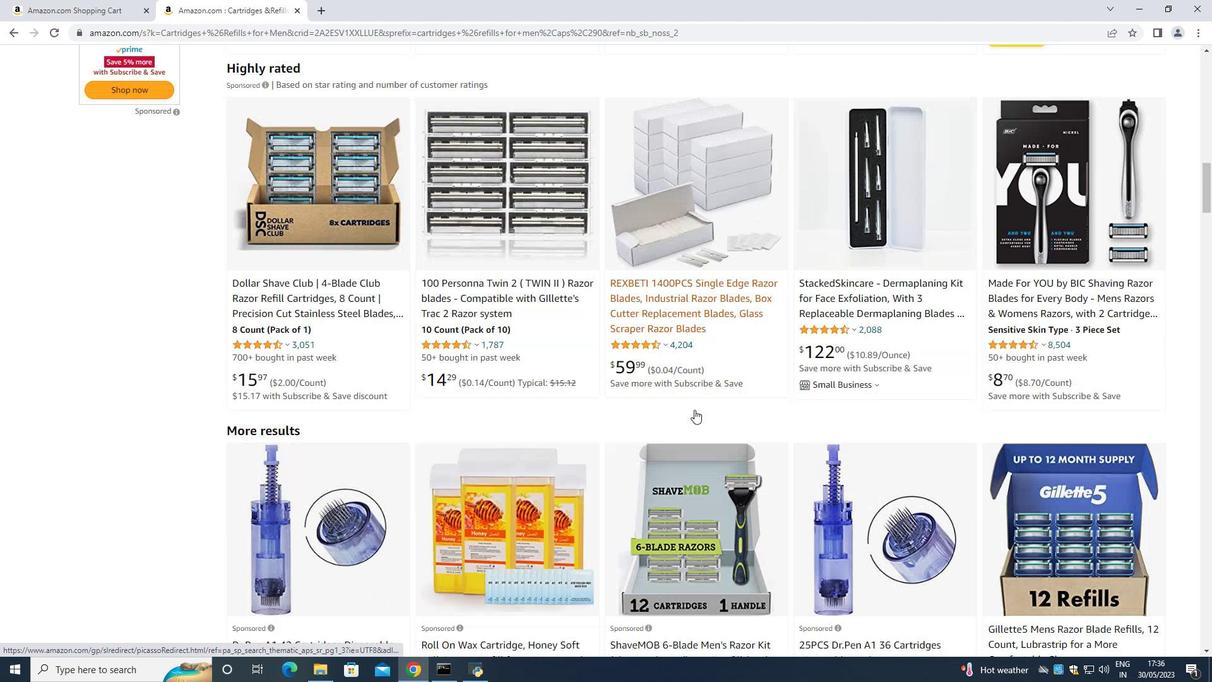 
Action: Mouse scrolled (694, 409) with delta (0, 0)
Screenshot: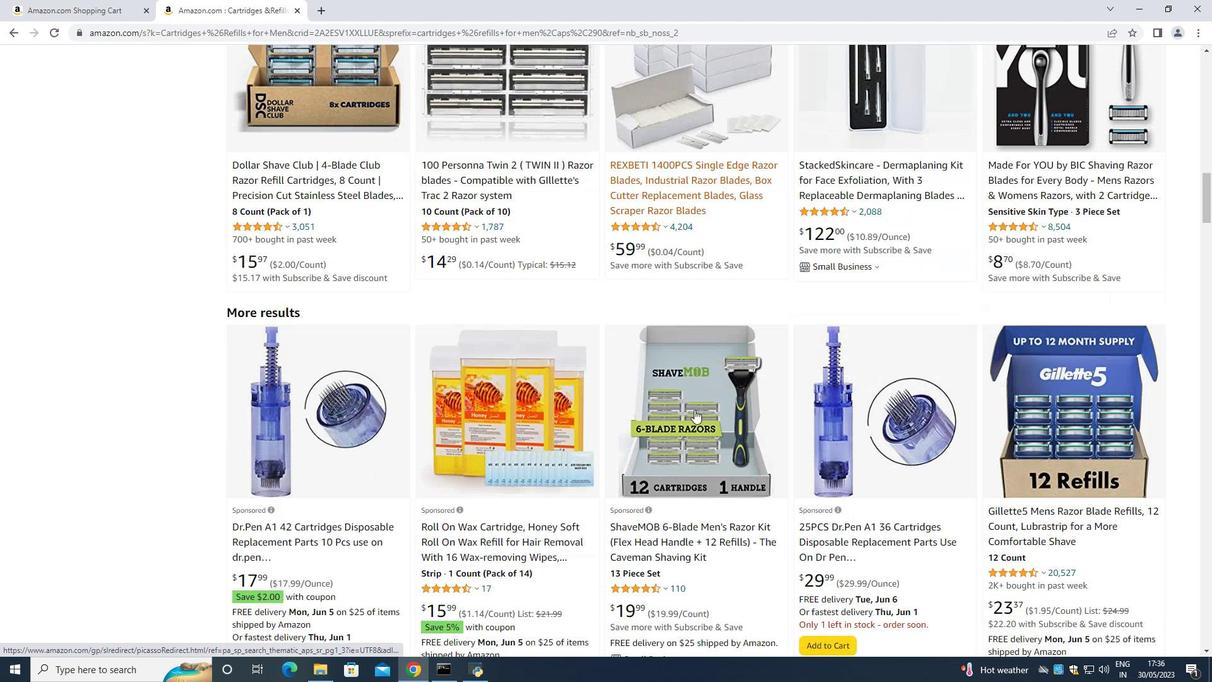 
Action: Mouse scrolled (694, 409) with delta (0, 0)
Screenshot: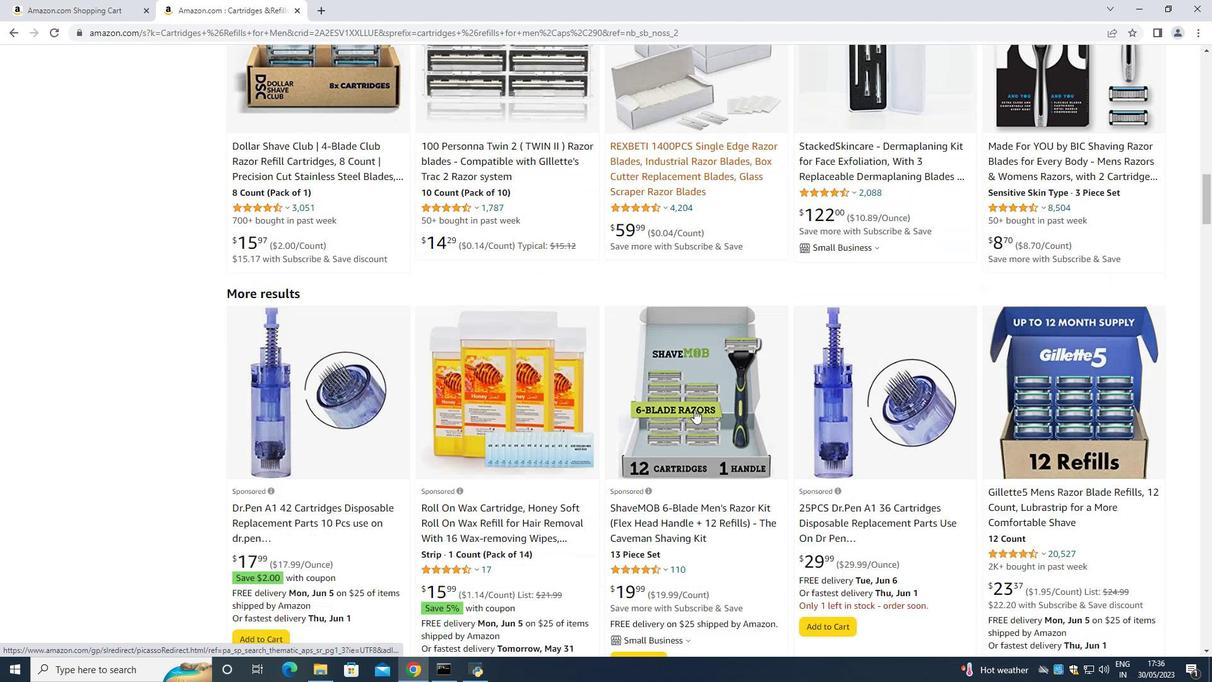 
Action: Mouse scrolled (694, 409) with delta (0, 0)
Screenshot: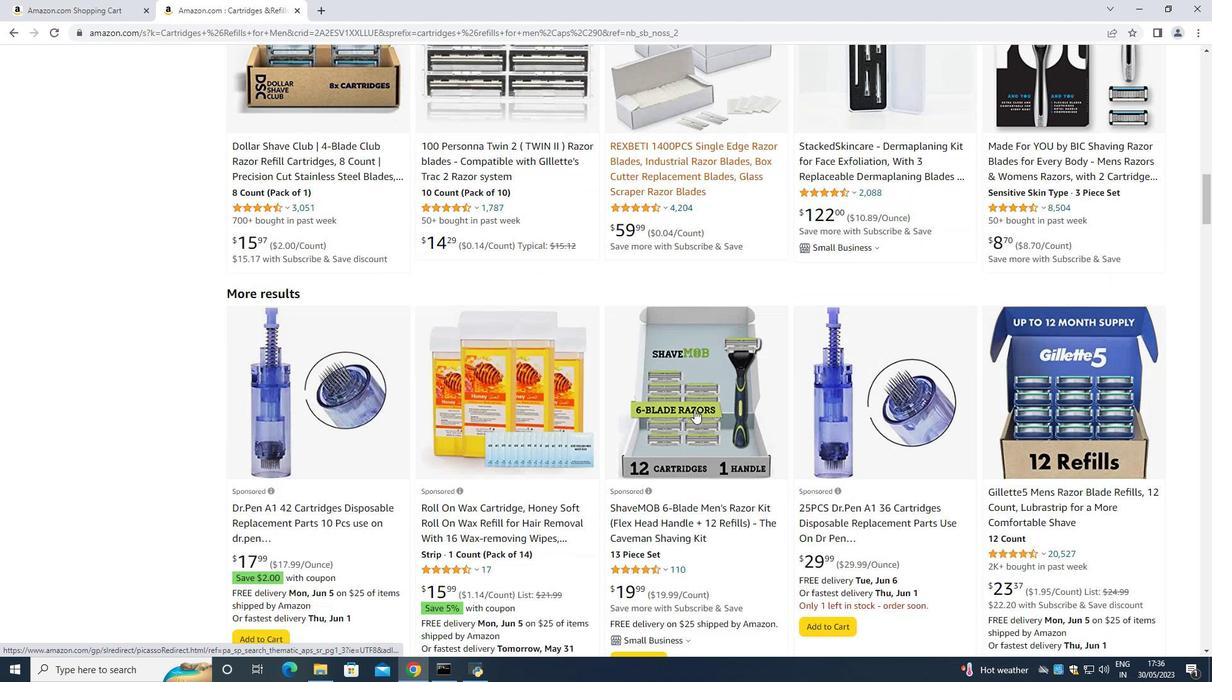 
Action: Mouse scrolled (694, 409) with delta (0, 0)
Screenshot: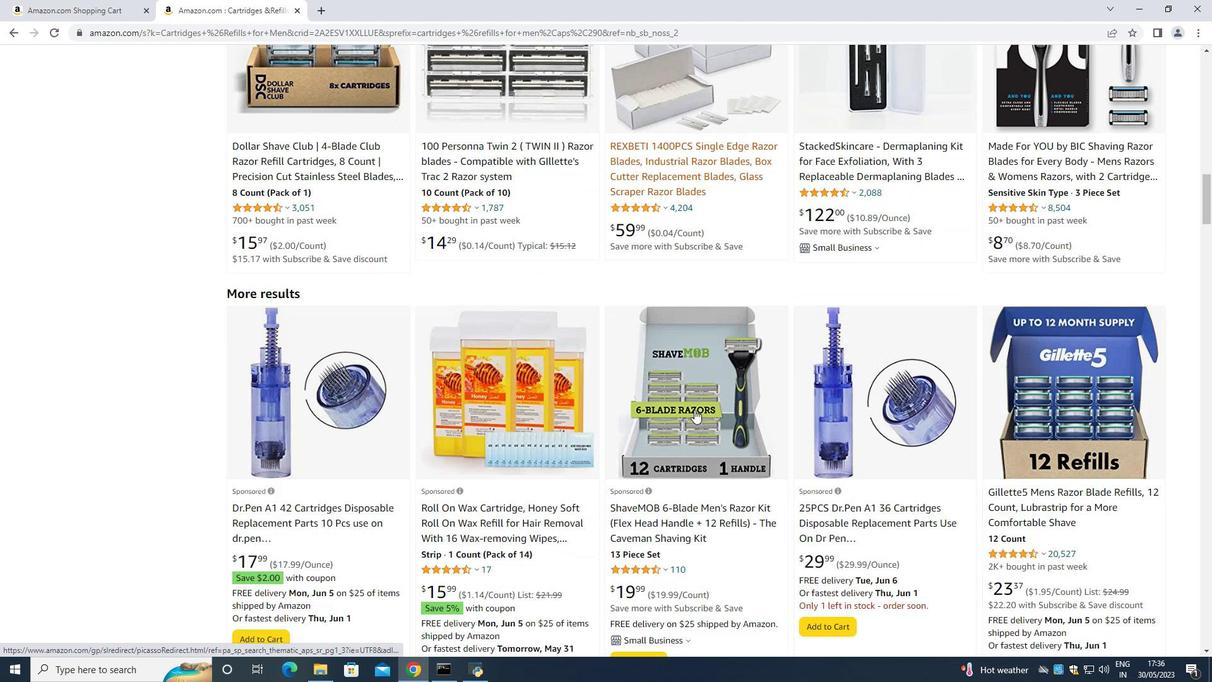 
Action: Mouse scrolled (694, 409) with delta (0, 0)
Screenshot: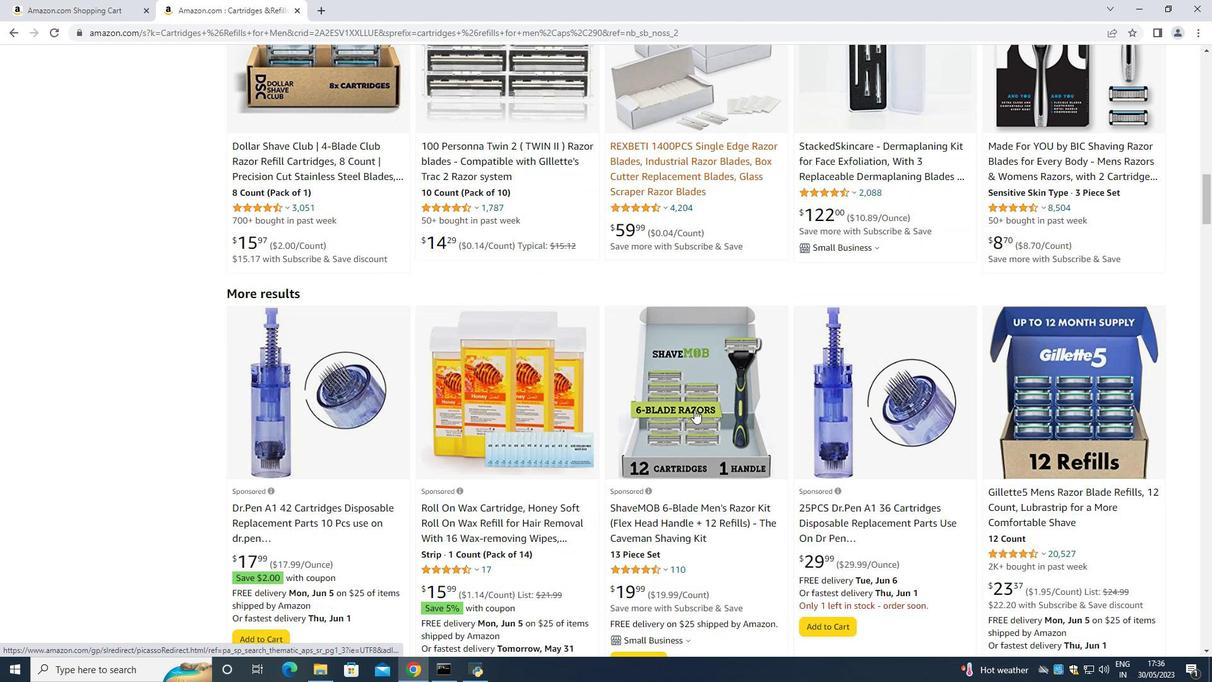 
Action: Mouse moved to (409, 419)
Screenshot: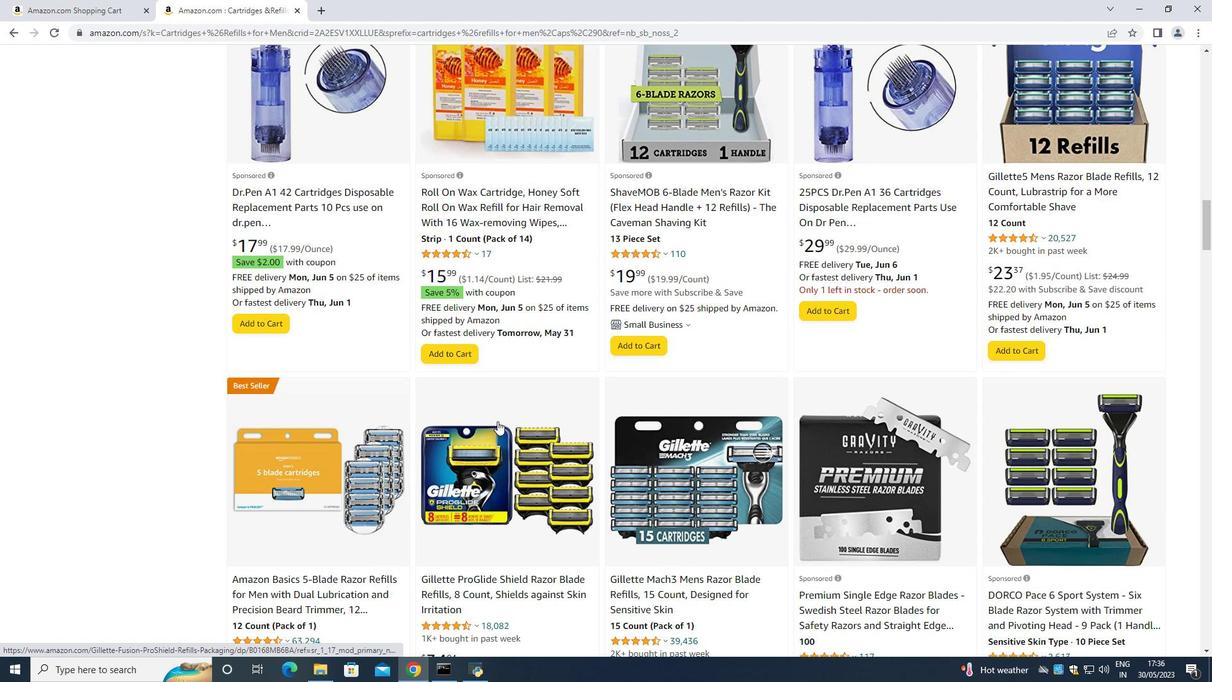 
Action: Mouse scrolled (409, 419) with delta (0, 0)
Screenshot: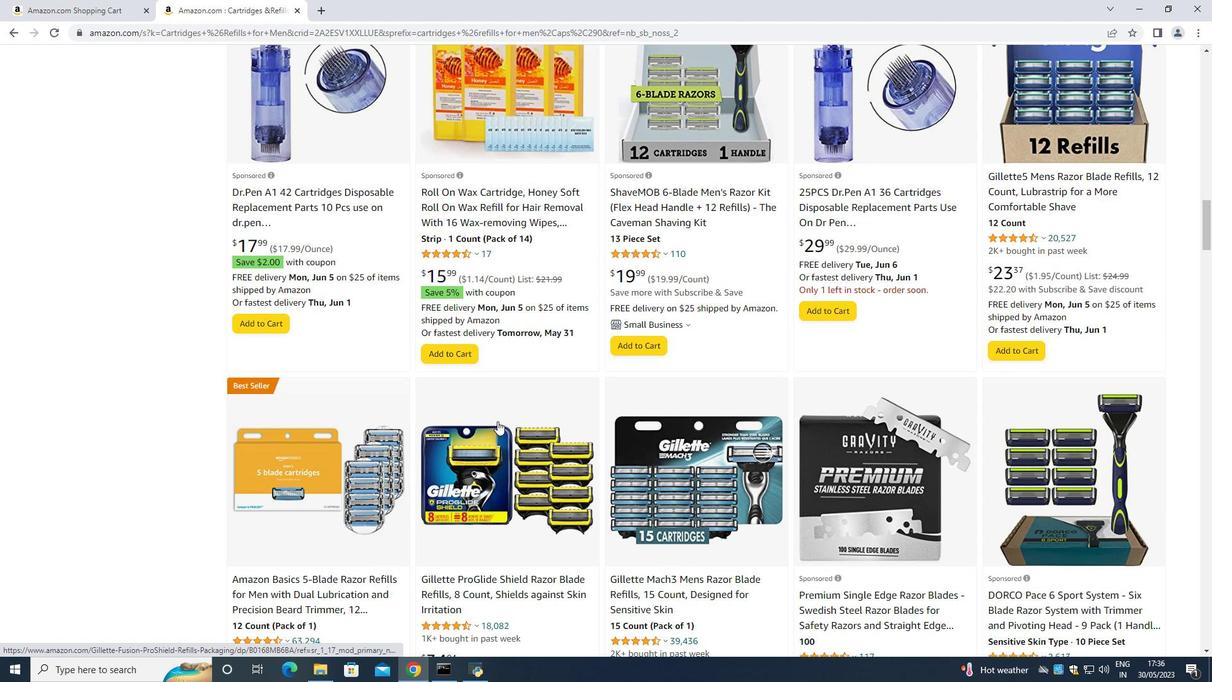 
Action: Mouse moved to (402, 419)
Screenshot: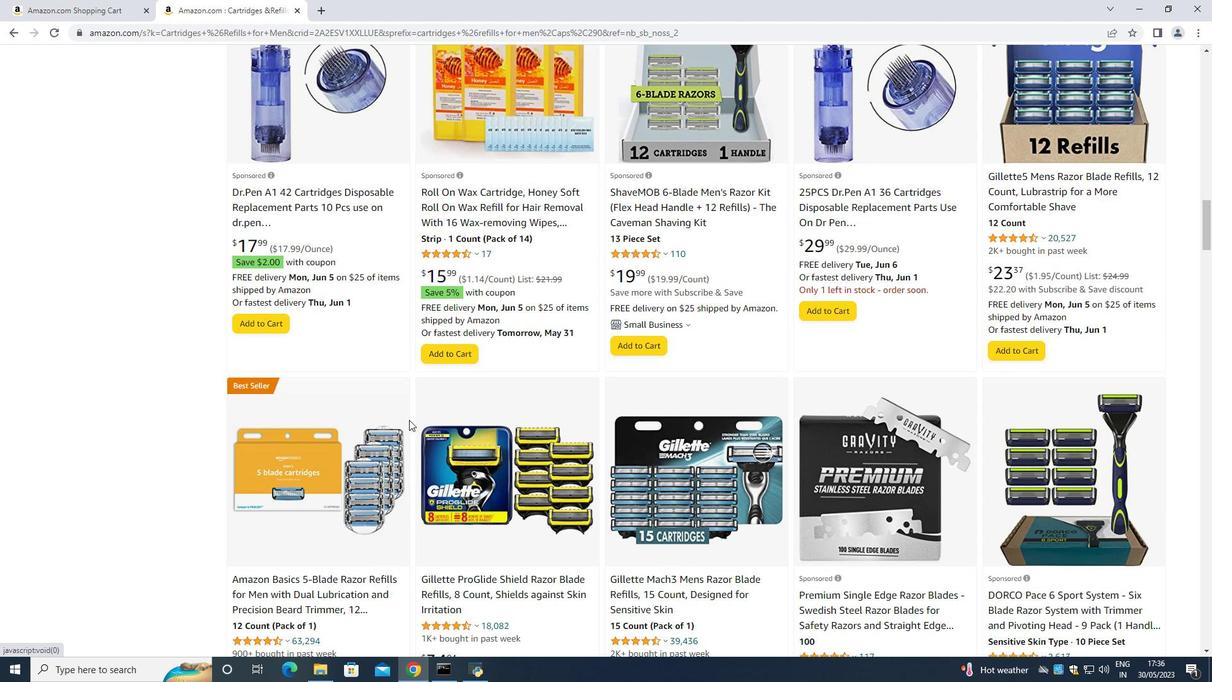 
Action: Mouse scrolled (402, 418) with delta (0, 0)
Screenshot: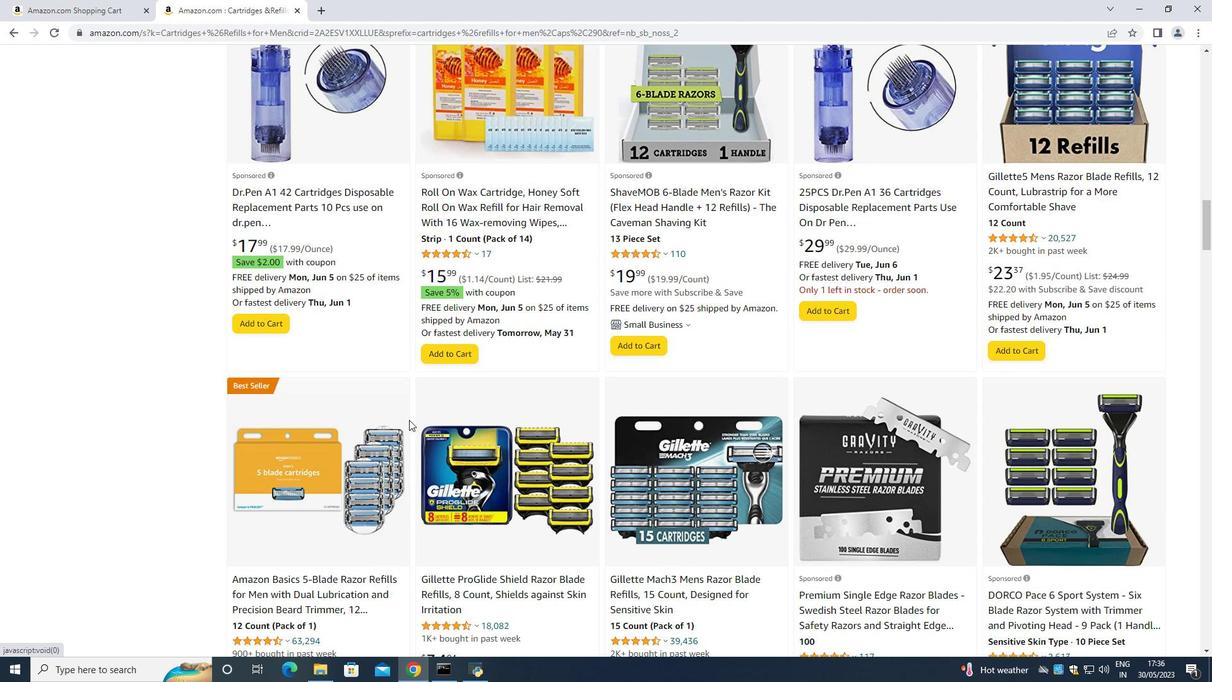 
Action: Mouse moved to (370, 457)
Screenshot: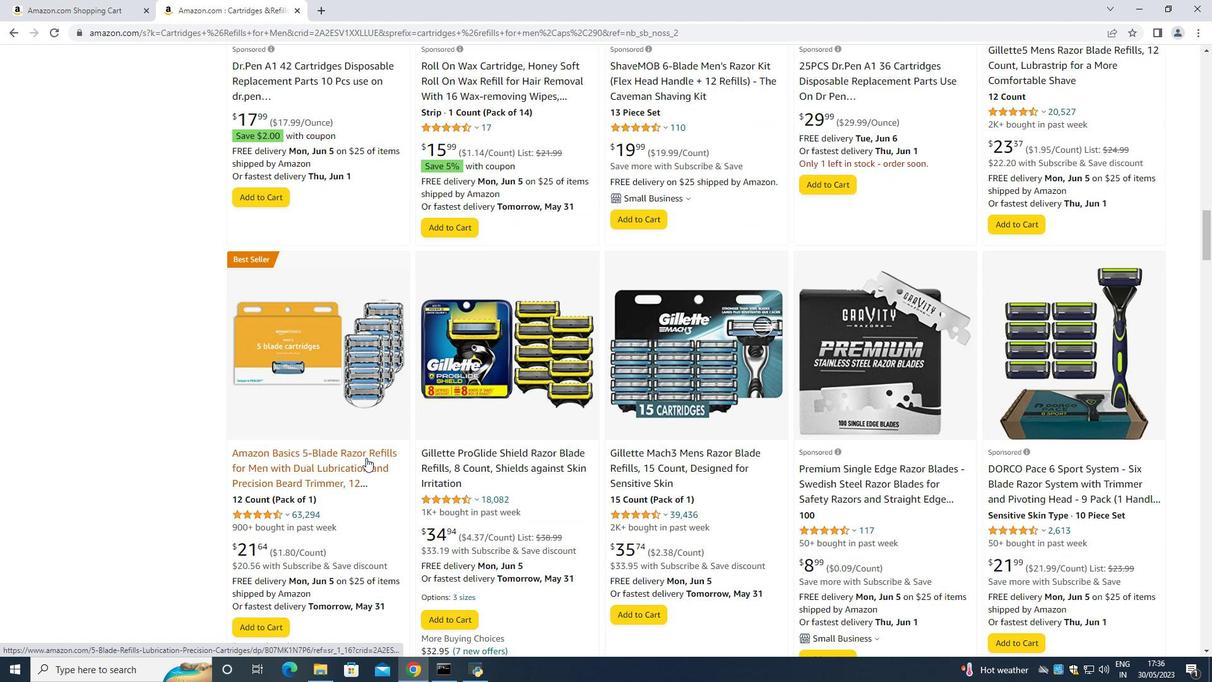 
Action: Mouse pressed left at (370, 457)
Screenshot: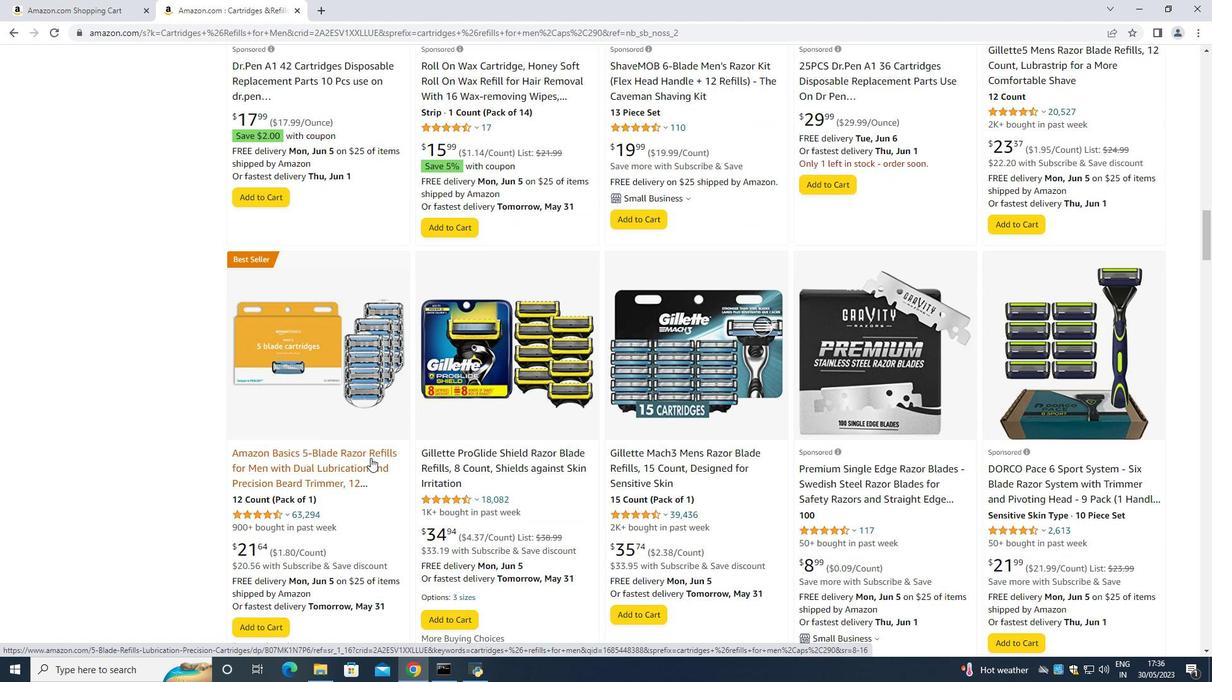 
Action: Mouse moved to (807, 339)
Screenshot: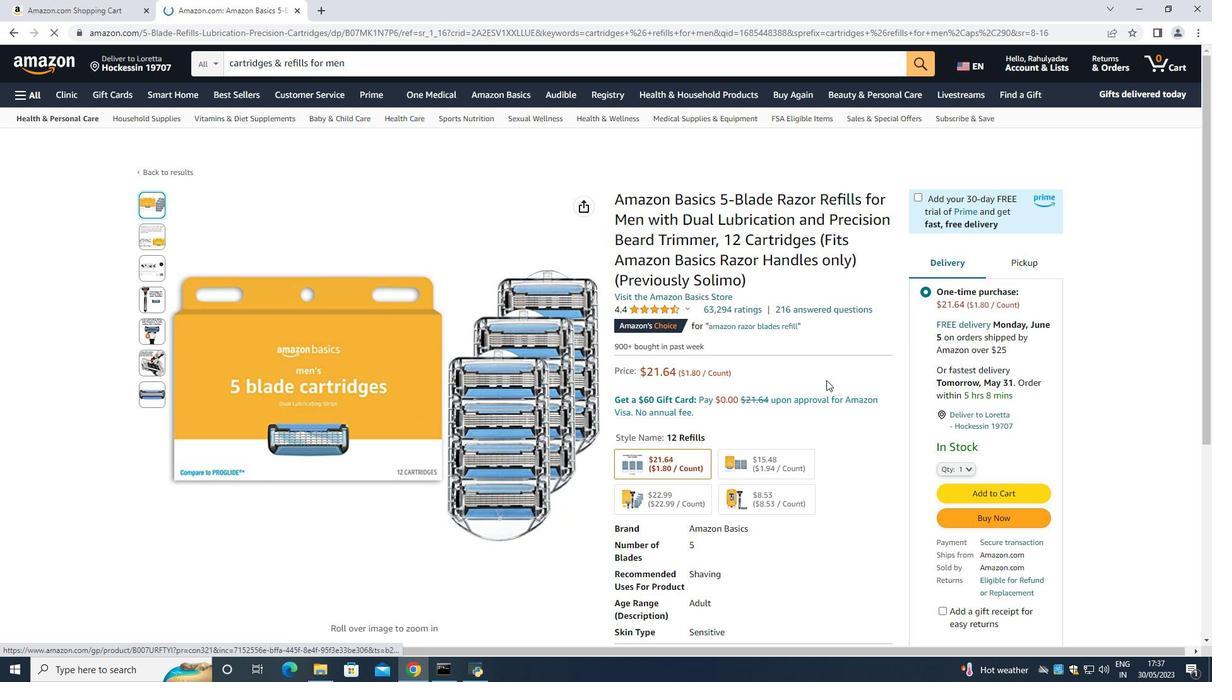 
Action: Mouse scrolled (808, 342) with delta (0, 0)
Screenshot: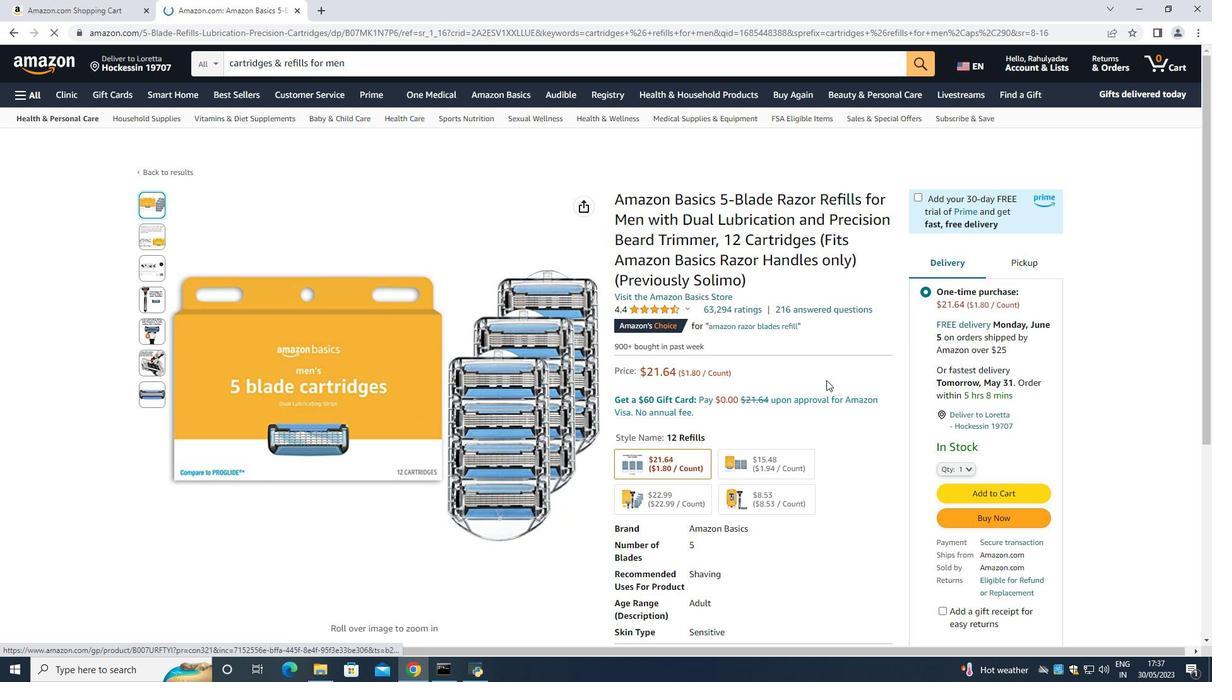 
Action: Mouse moved to (791, 324)
Screenshot: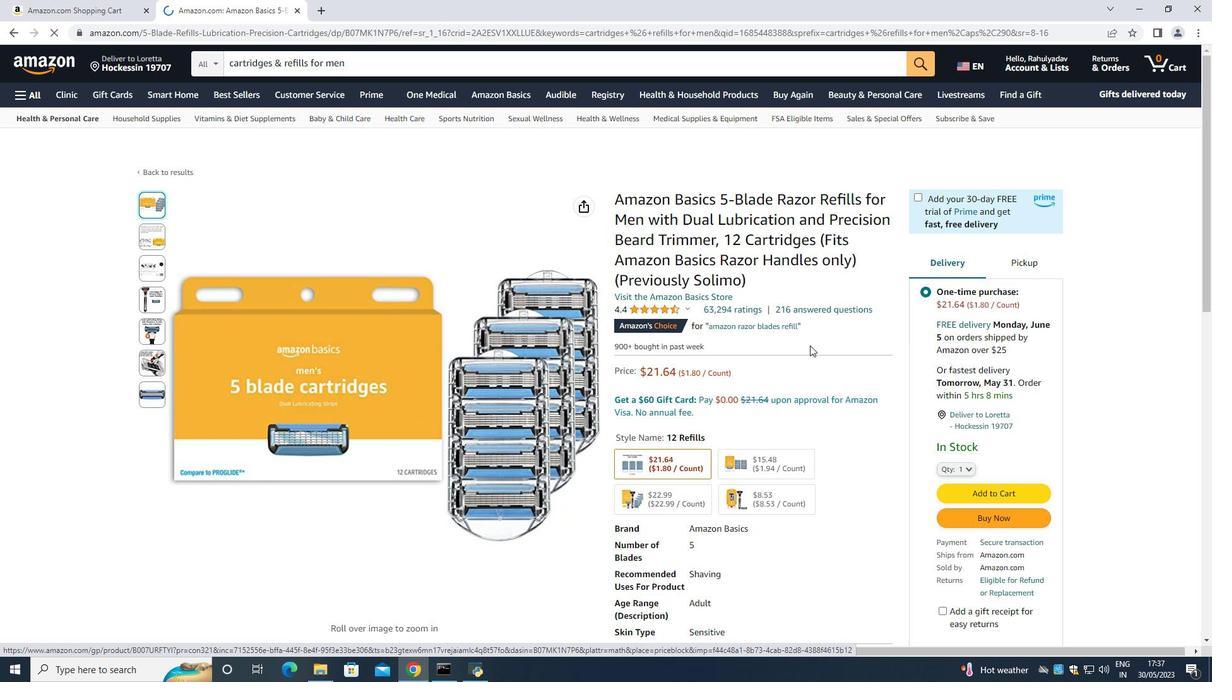 
Action: Mouse scrolled (793, 325) with delta (0, 0)
Screenshot: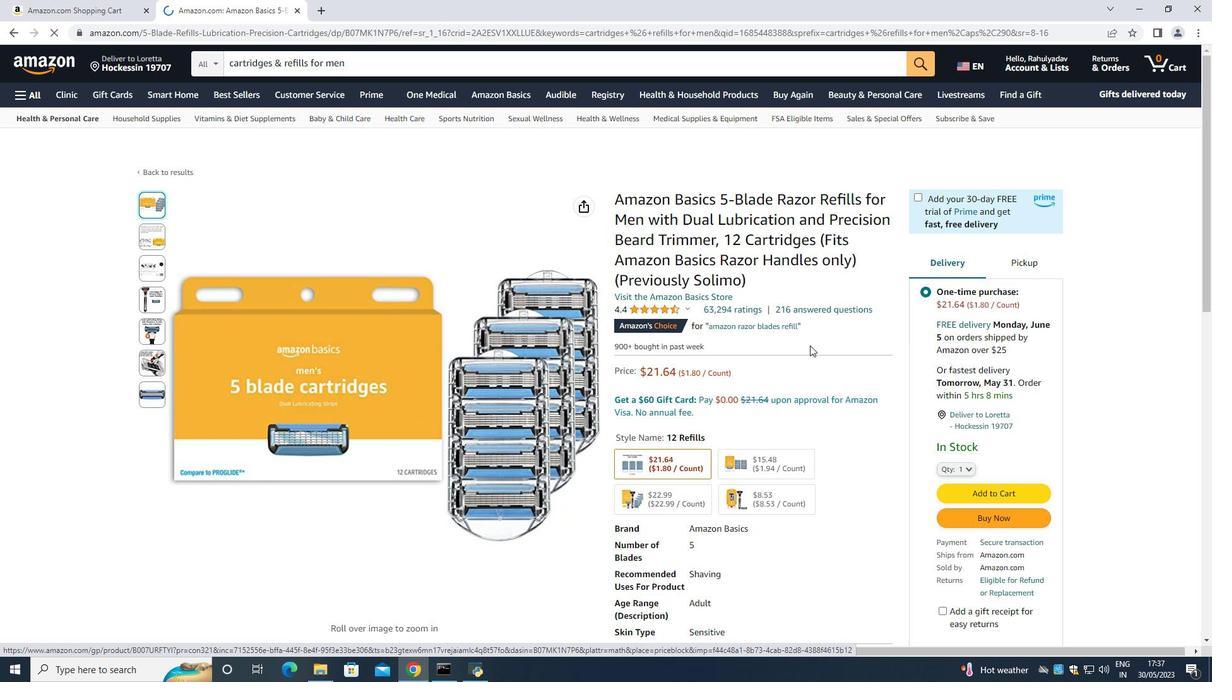 
Action: Mouse moved to (774, 315)
Screenshot: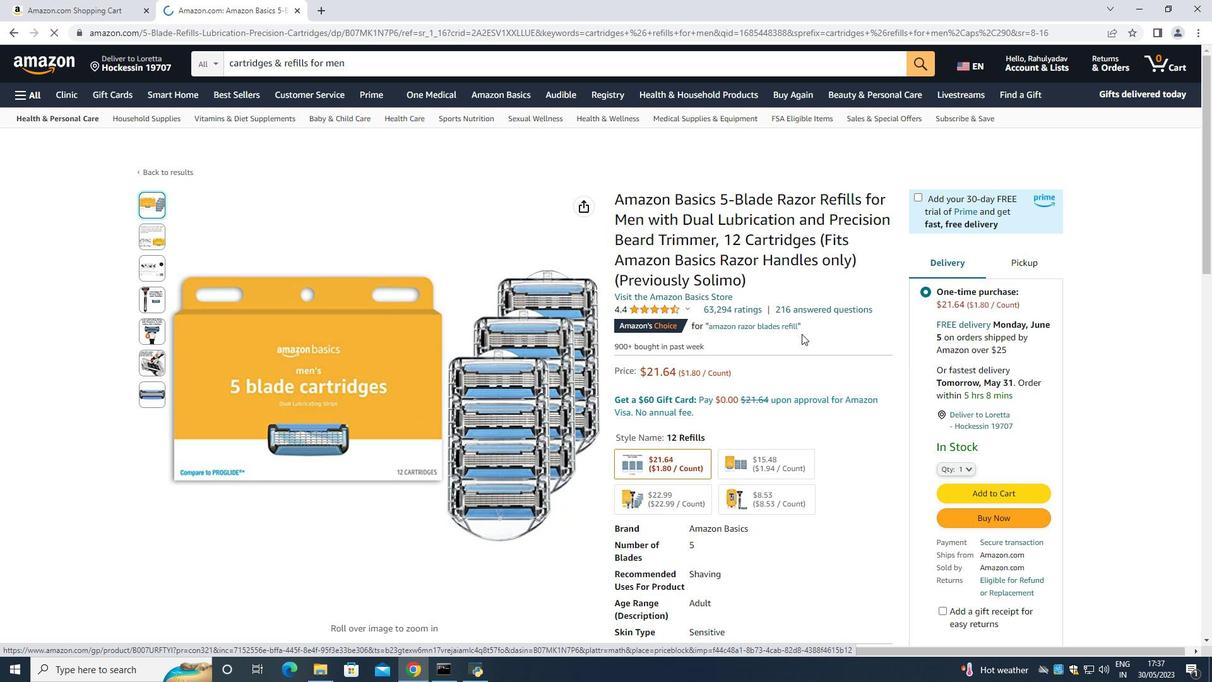 
Action: Mouse scrolled (775, 316) with delta (0, 0)
Screenshot: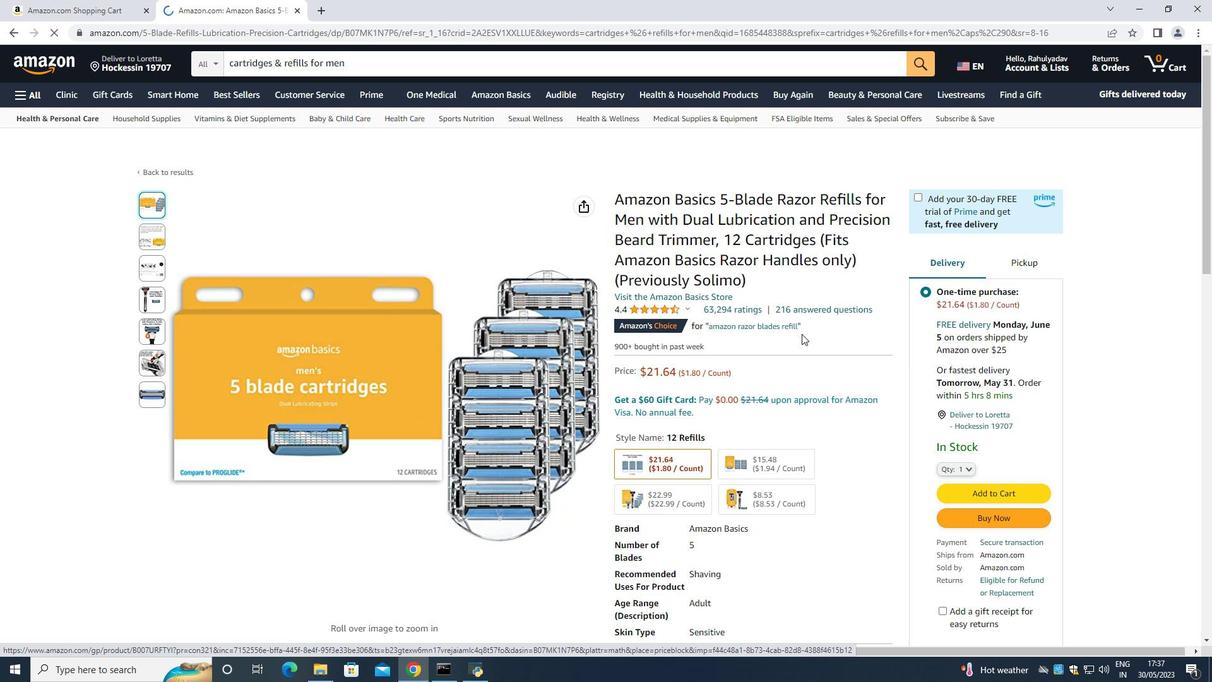 
Action: Mouse moved to (763, 313)
Screenshot: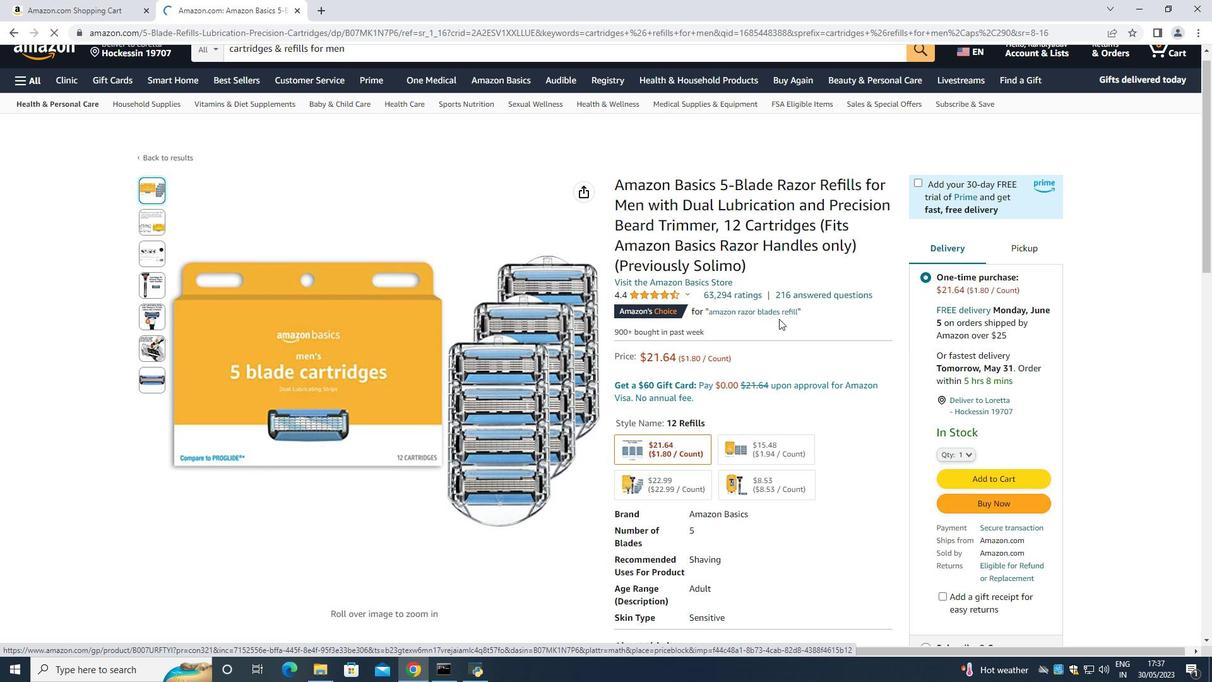 
Action: Mouse scrolled (764, 312) with delta (0, 0)
Screenshot: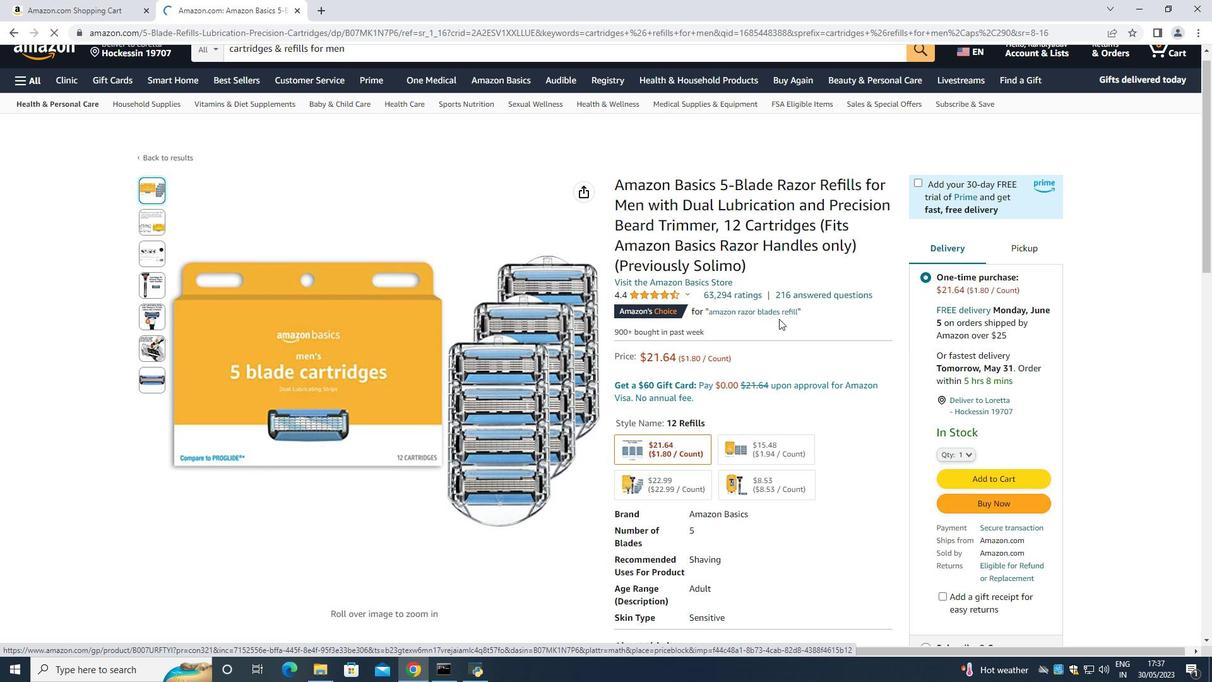 
Action: Mouse moved to (756, 312)
Screenshot: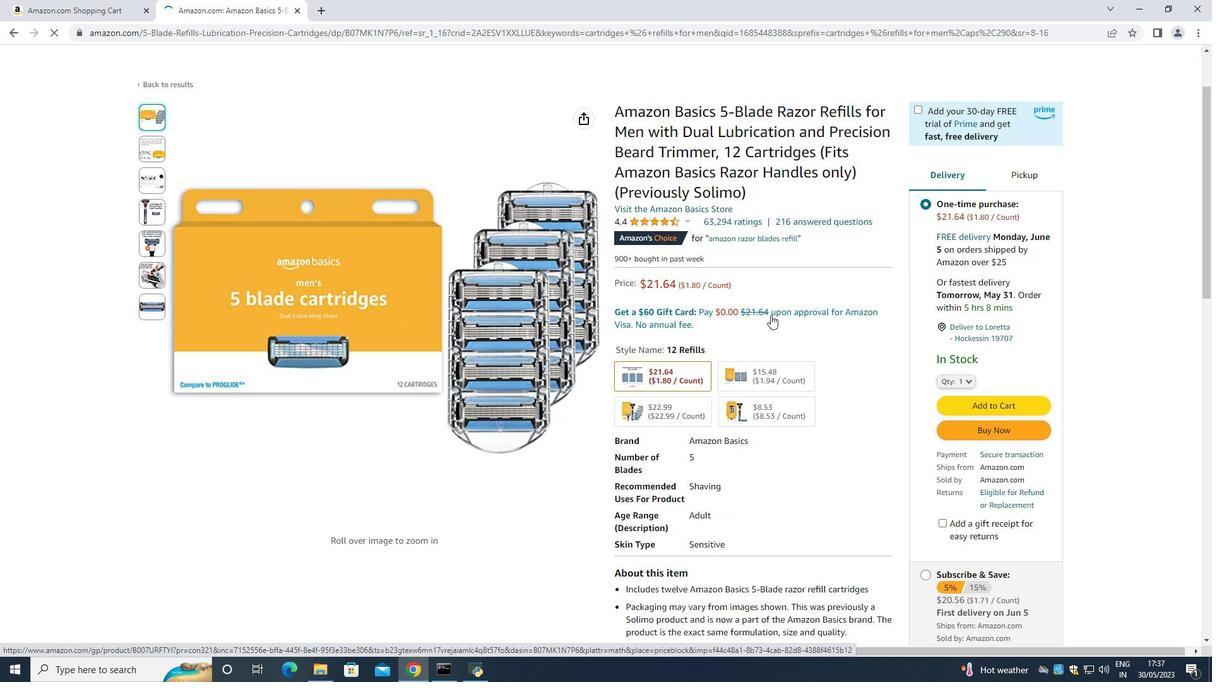 
Action: Mouse scrolled (756, 311) with delta (0, 0)
Screenshot: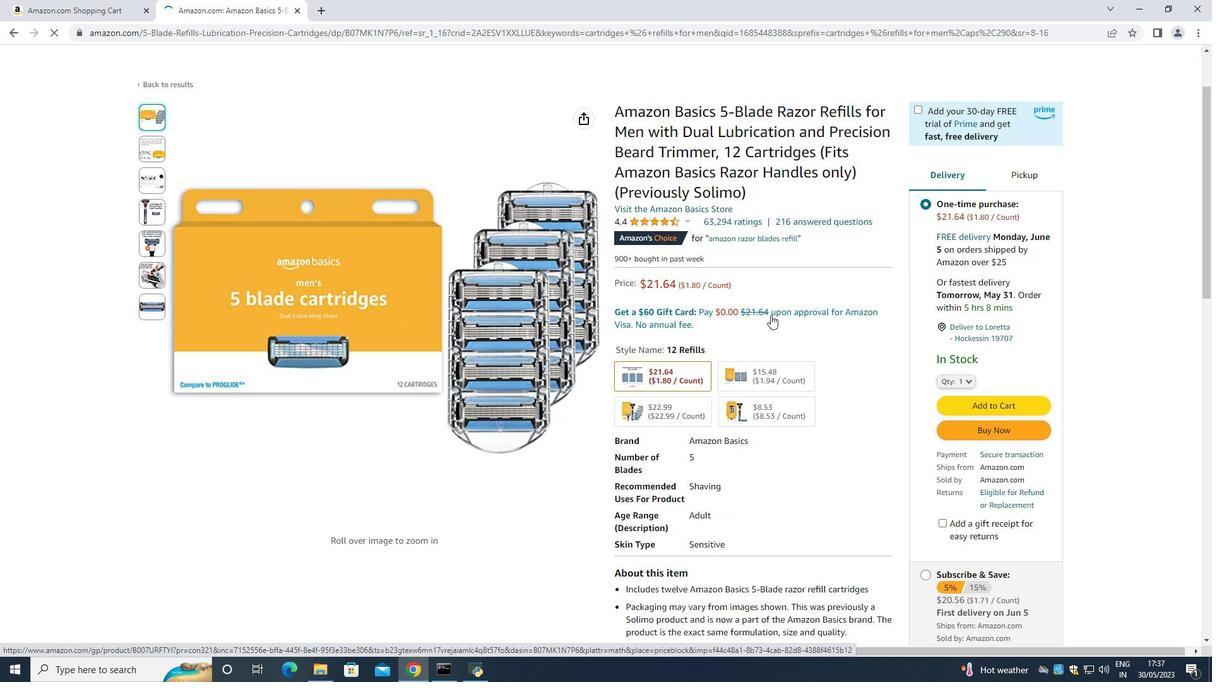 
Action: Mouse scrolled (756, 311) with delta (0, 0)
Screenshot: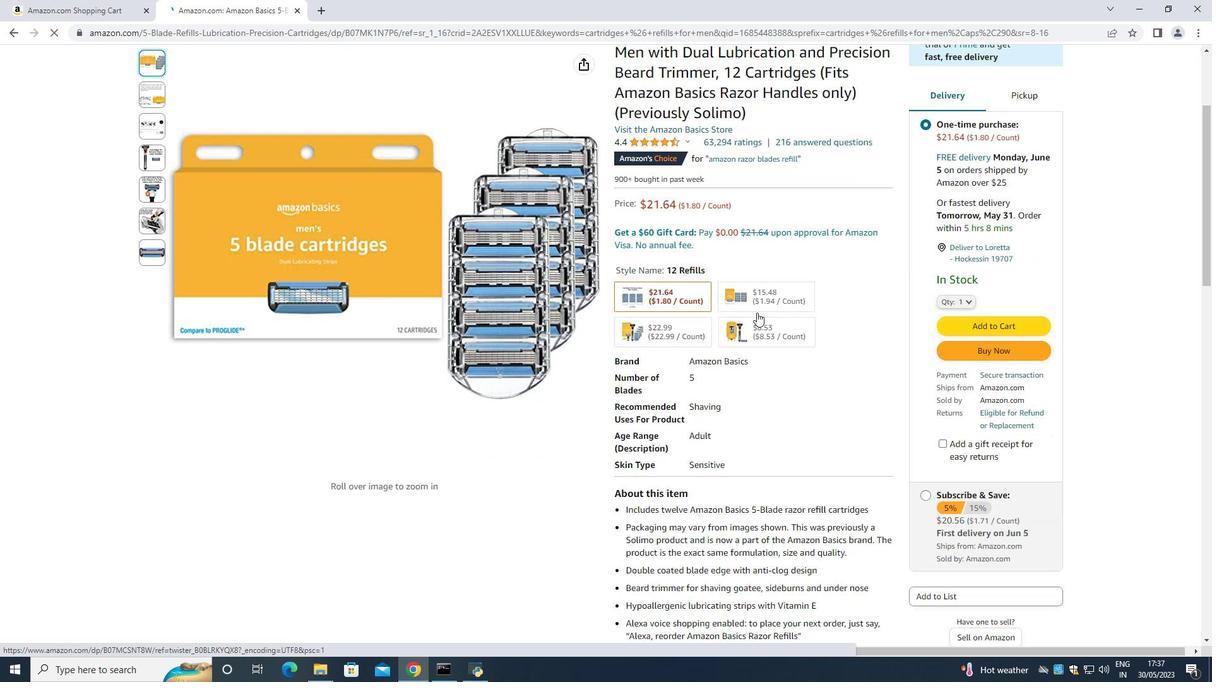 
Action: Mouse moved to (754, 311)
Screenshot: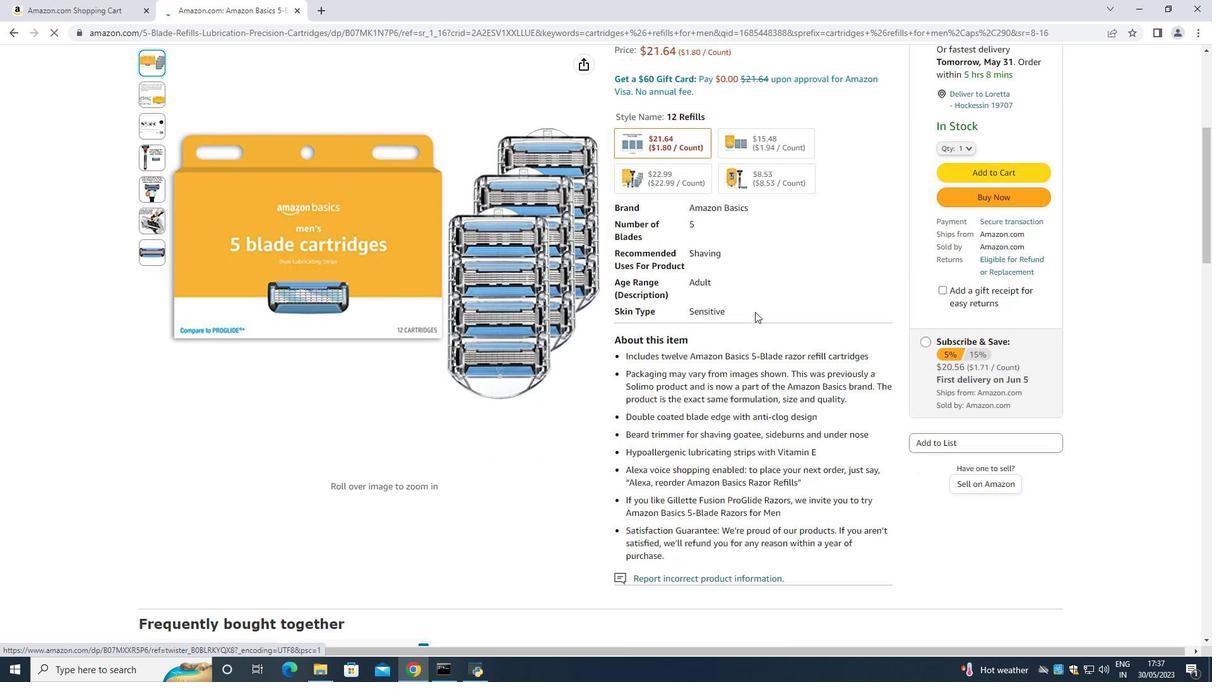 
Action: Mouse scrolled (754, 311) with delta (0, 0)
Screenshot: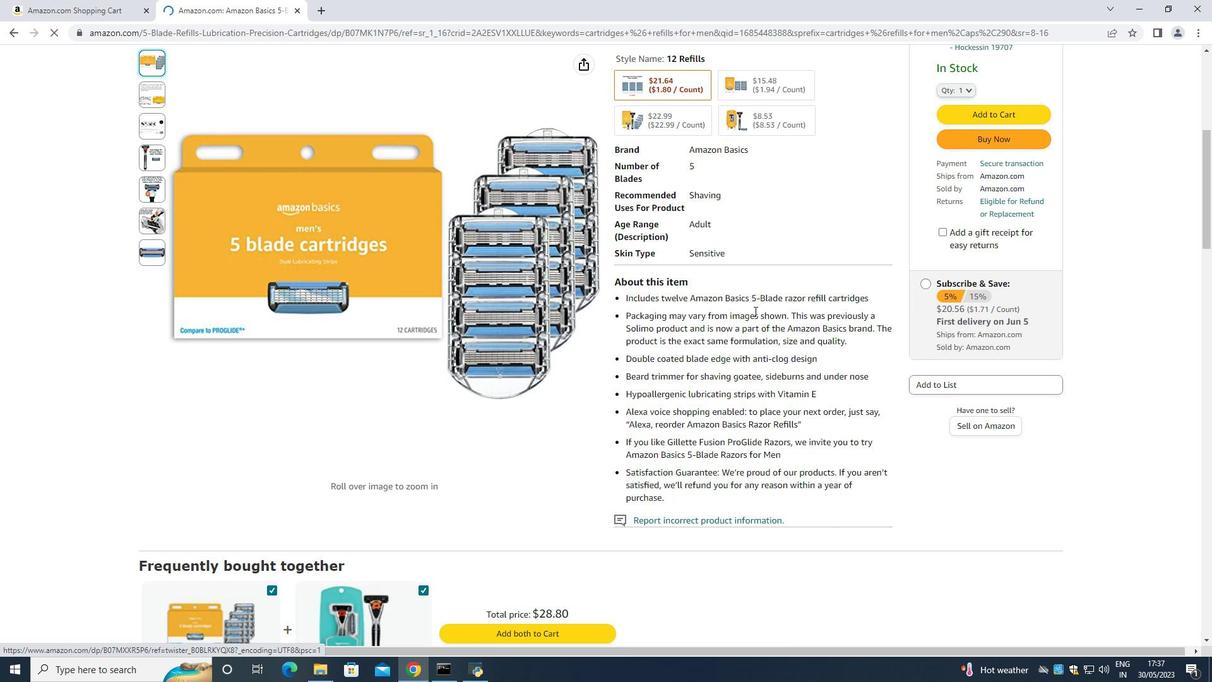 
Action: Mouse scrolled (754, 311) with delta (0, 0)
Screenshot: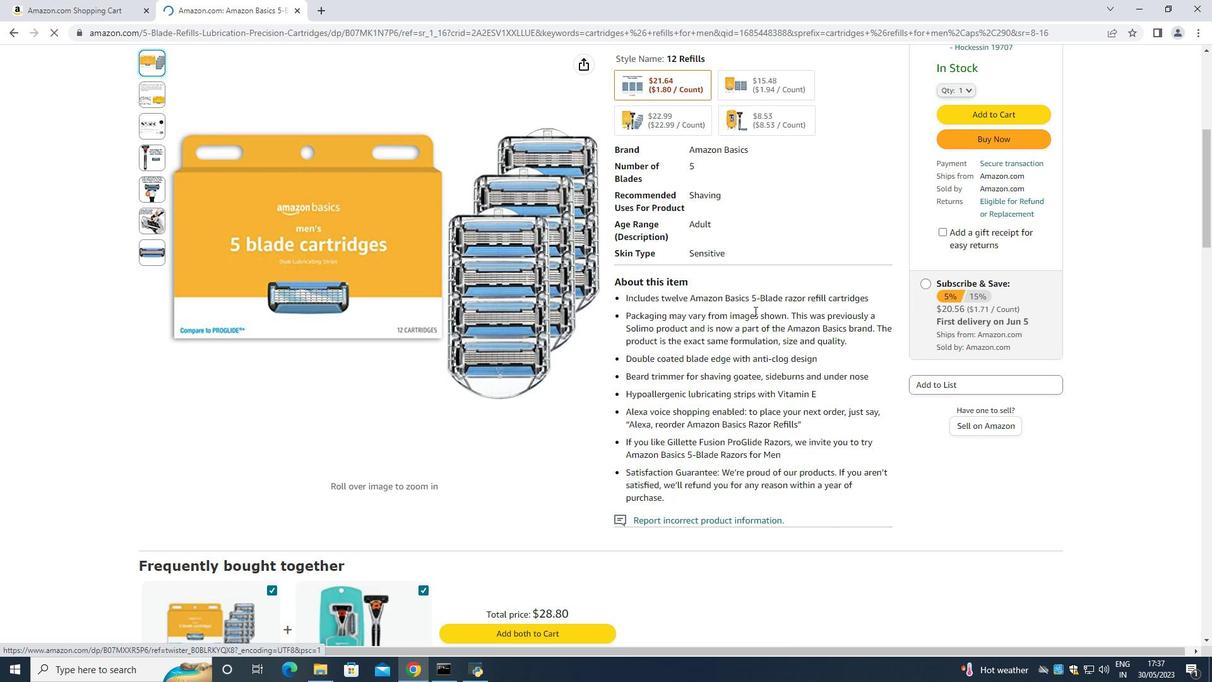 
Action: Mouse scrolled (754, 311) with delta (0, 0)
Screenshot: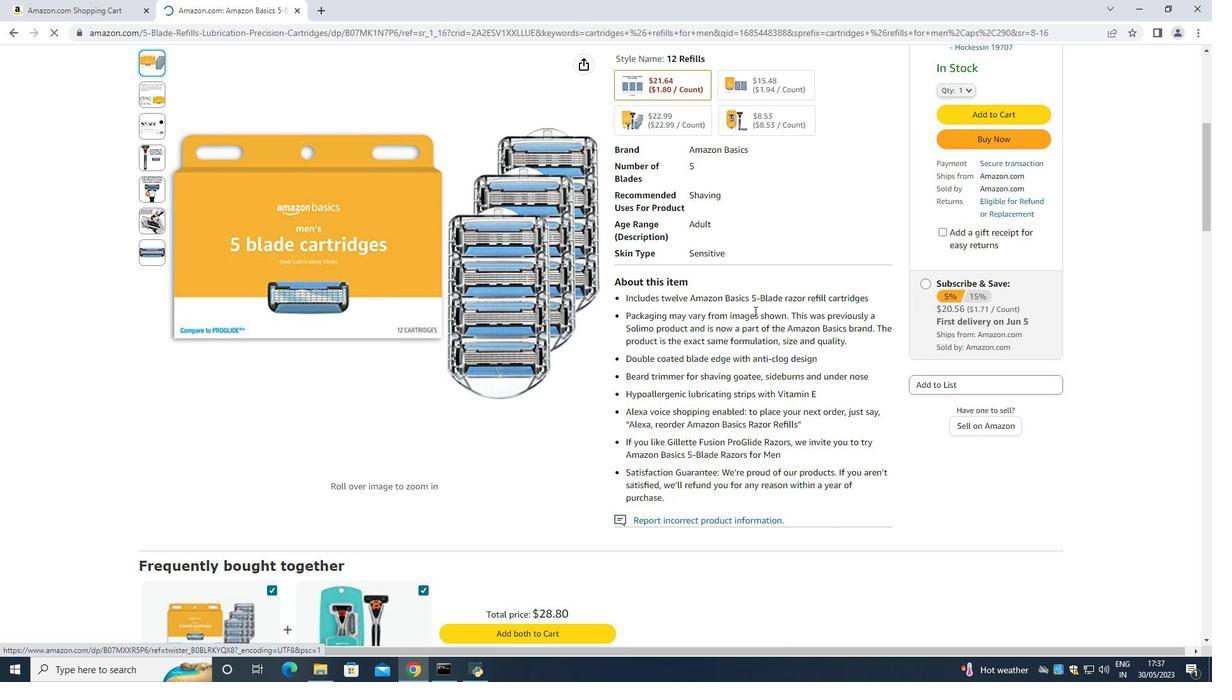 
Action: Mouse scrolled (754, 311) with delta (0, 0)
Screenshot: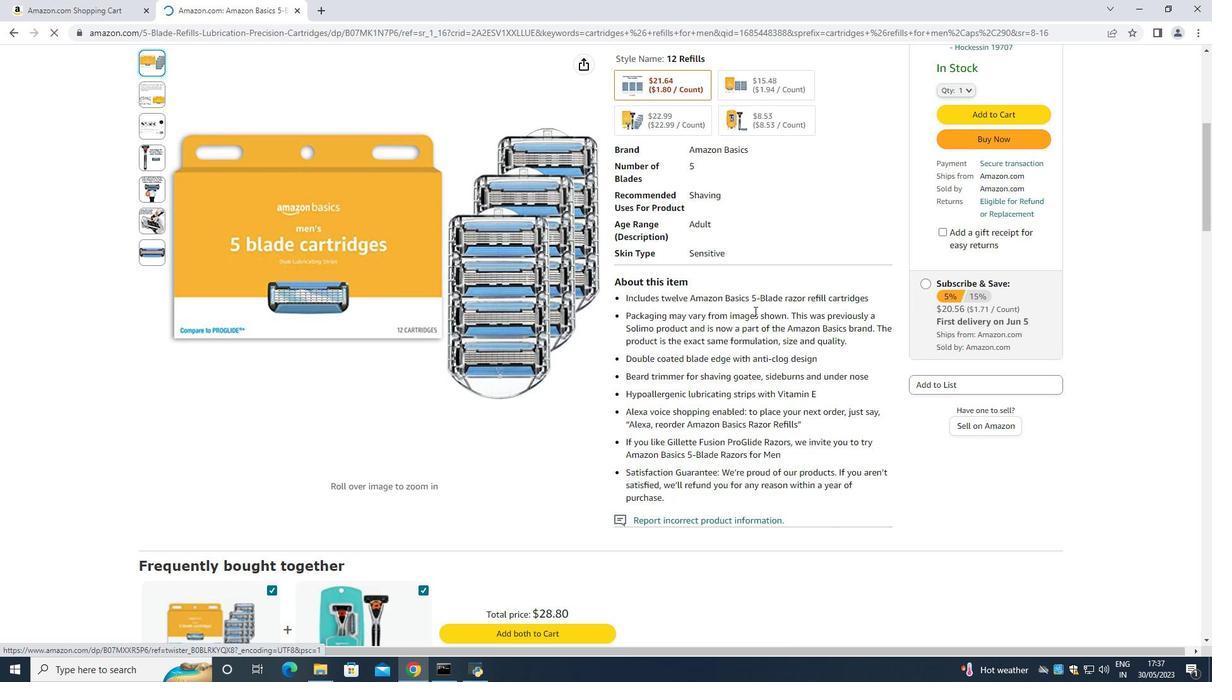 
Action: Mouse scrolled (754, 311) with delta (0, 0)
Screenshot: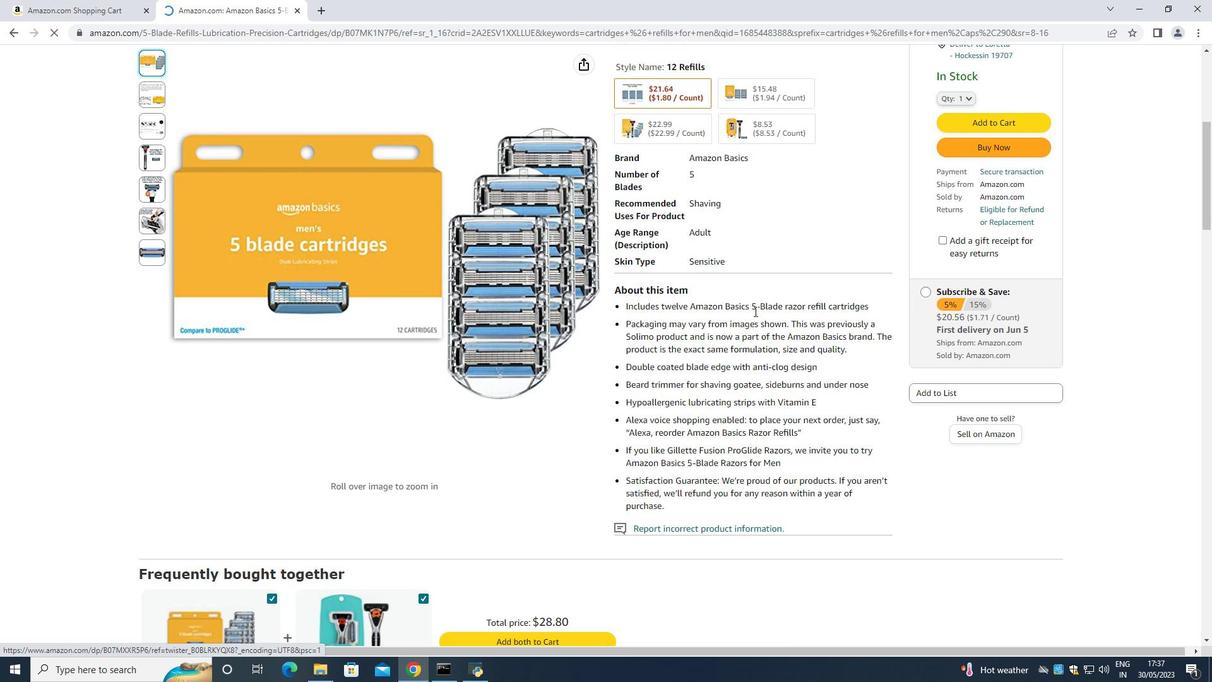 
Action: Mouse moved to (758, 431)
Screenshot: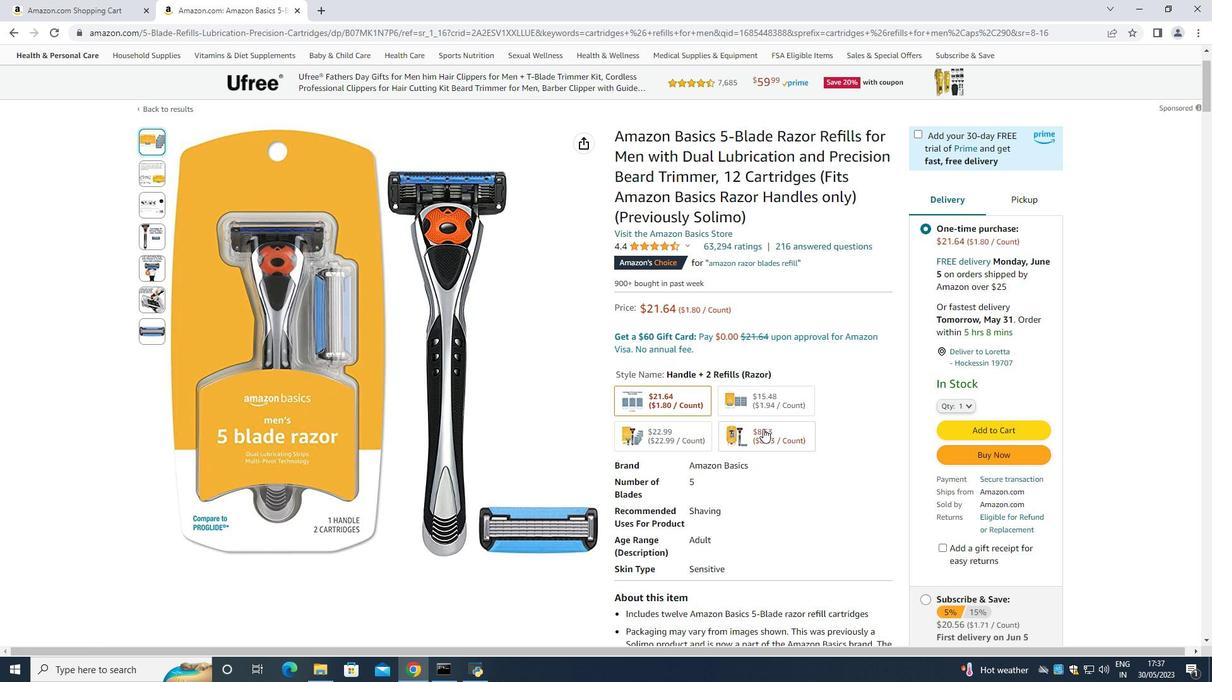 
Action: Mouse pressed left at (758, 431)
Screenshot: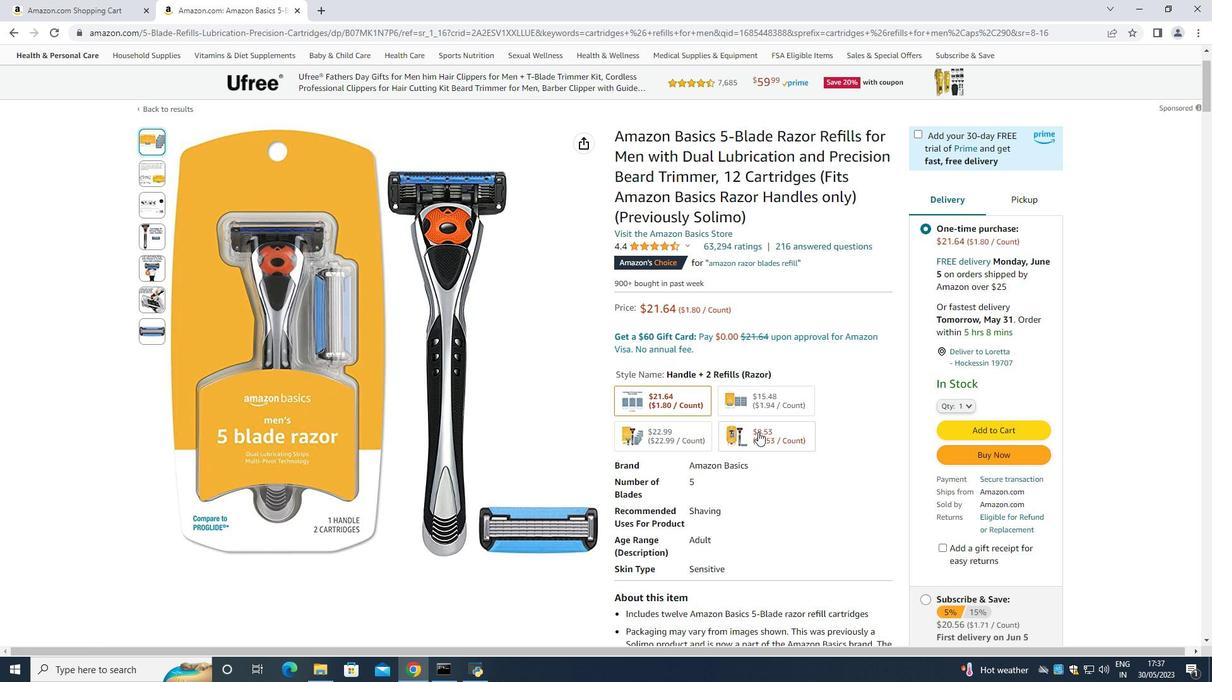 
Action: Mouse moved to (947, 405)
Screenshot: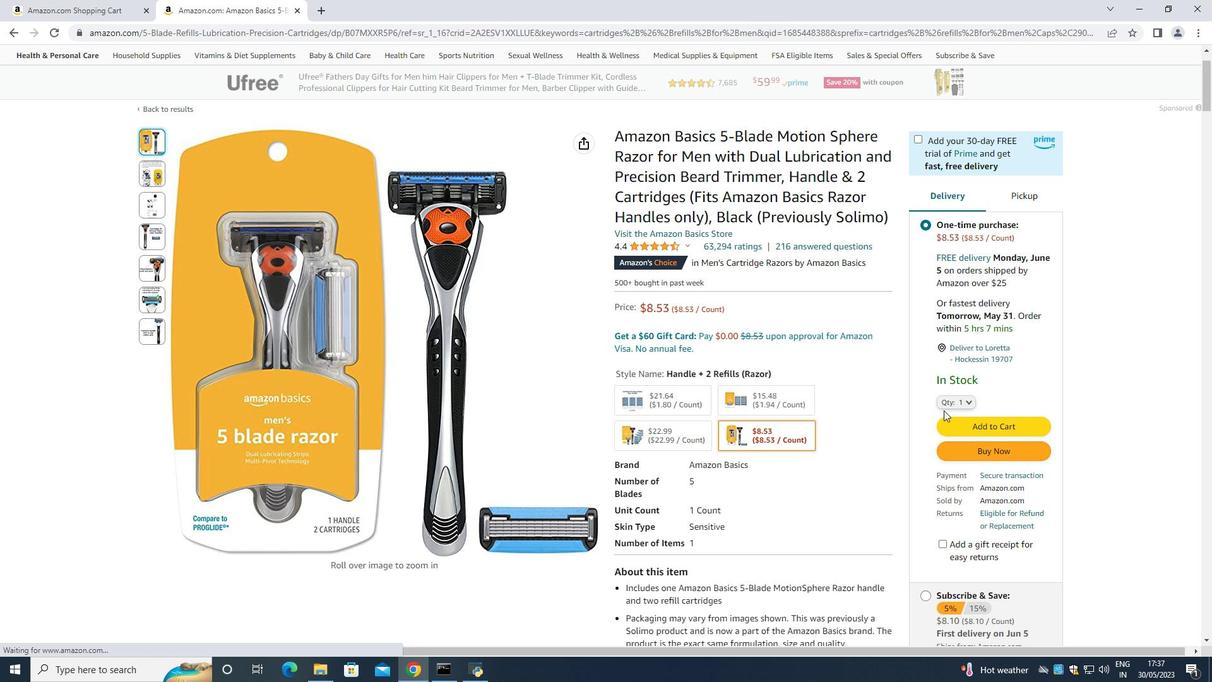 
Action: Mouse pressed left at (947, 405)
Screenshot: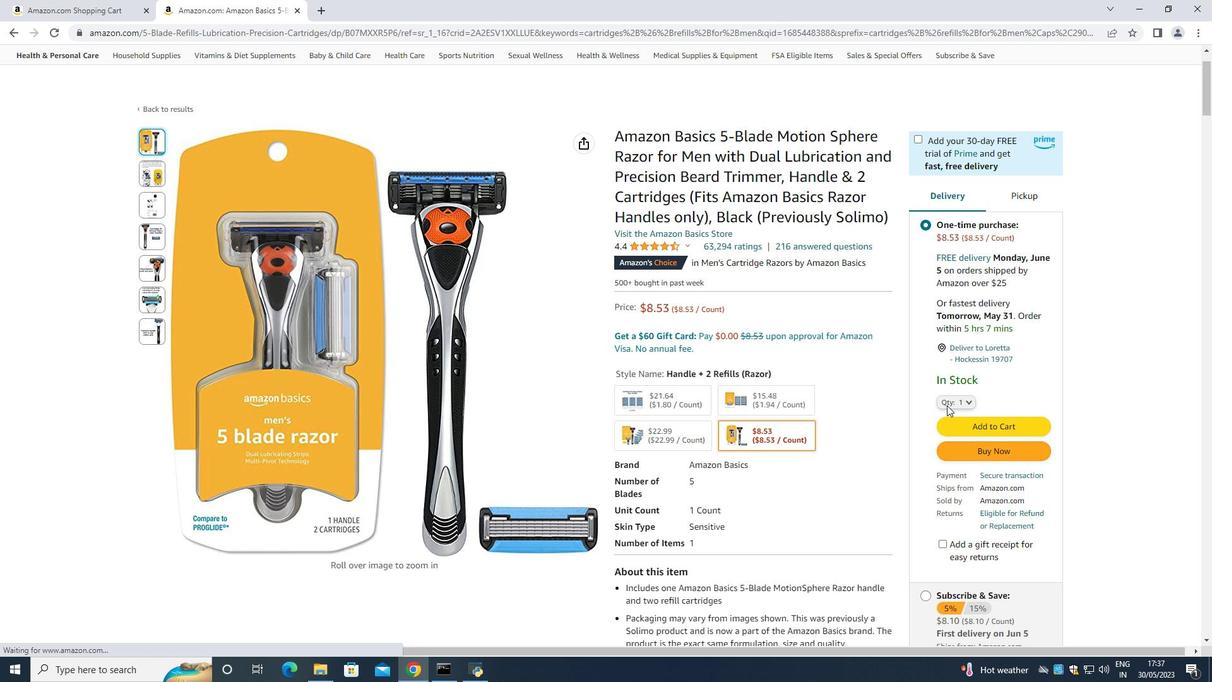 
Action: Mouse moved to (949, 74)
Screenshot: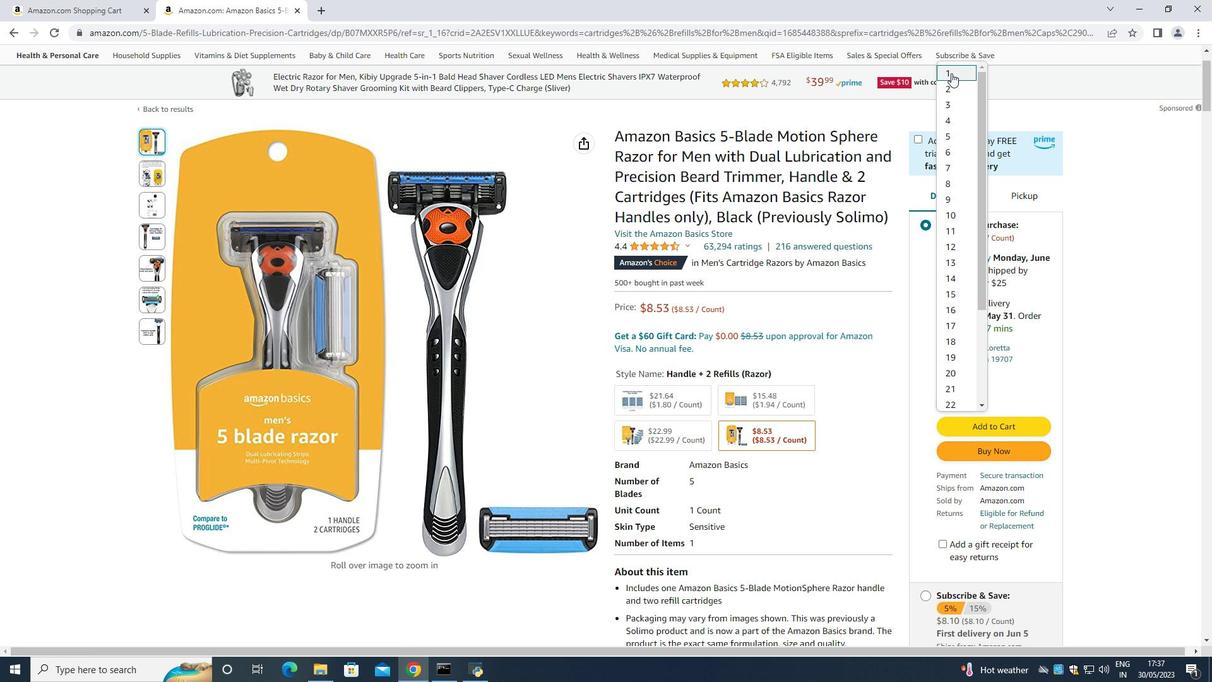 
Action: Mouse pressed left at (949, 74)
Screenshot: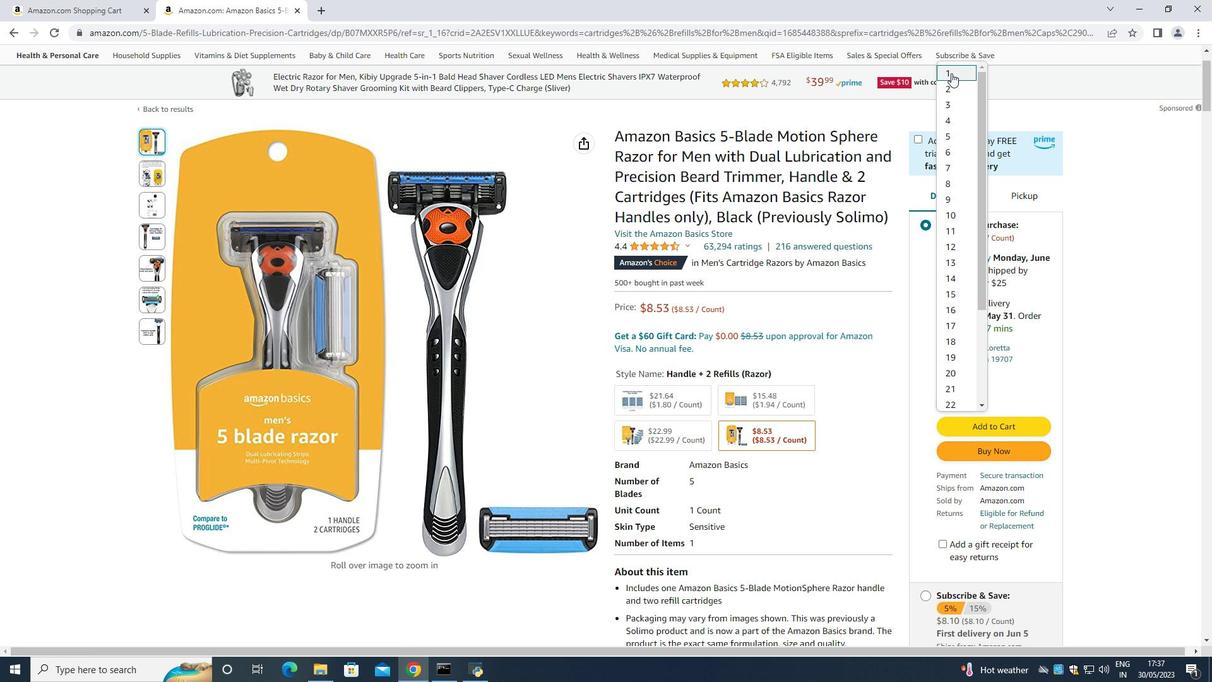 
Action: Mouse moved to (1001, 447)
Screenshot: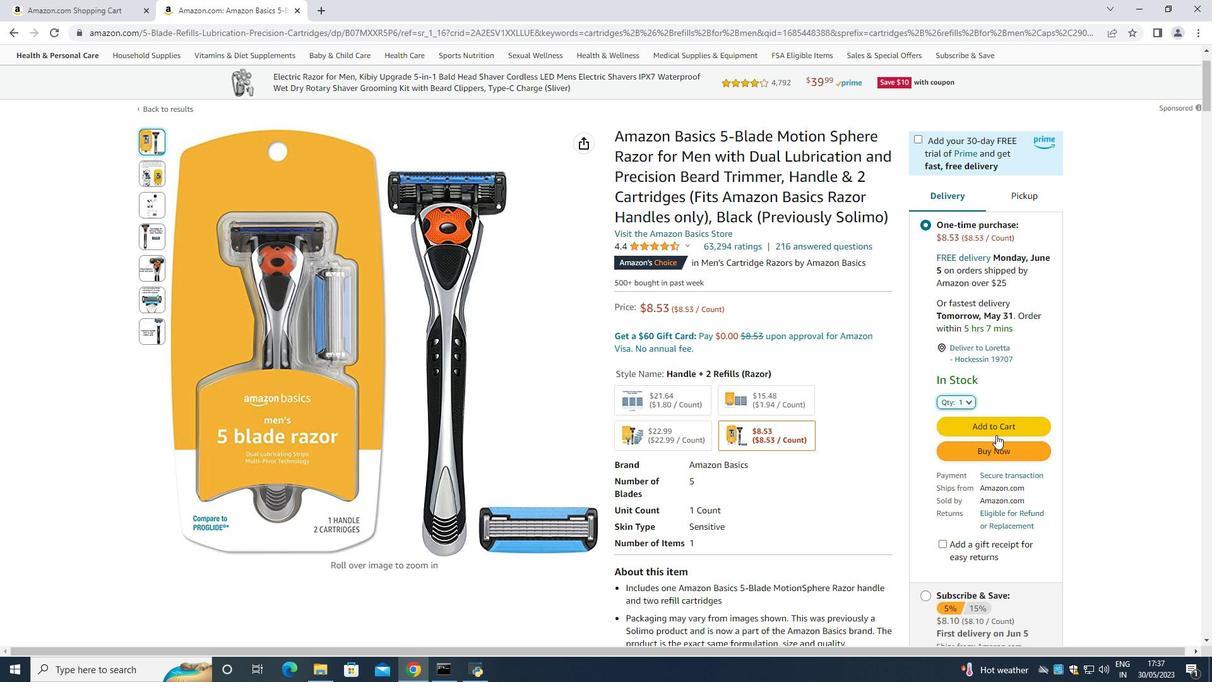 
Action: Mouse pressed left at (1001, 447)
Screenshot: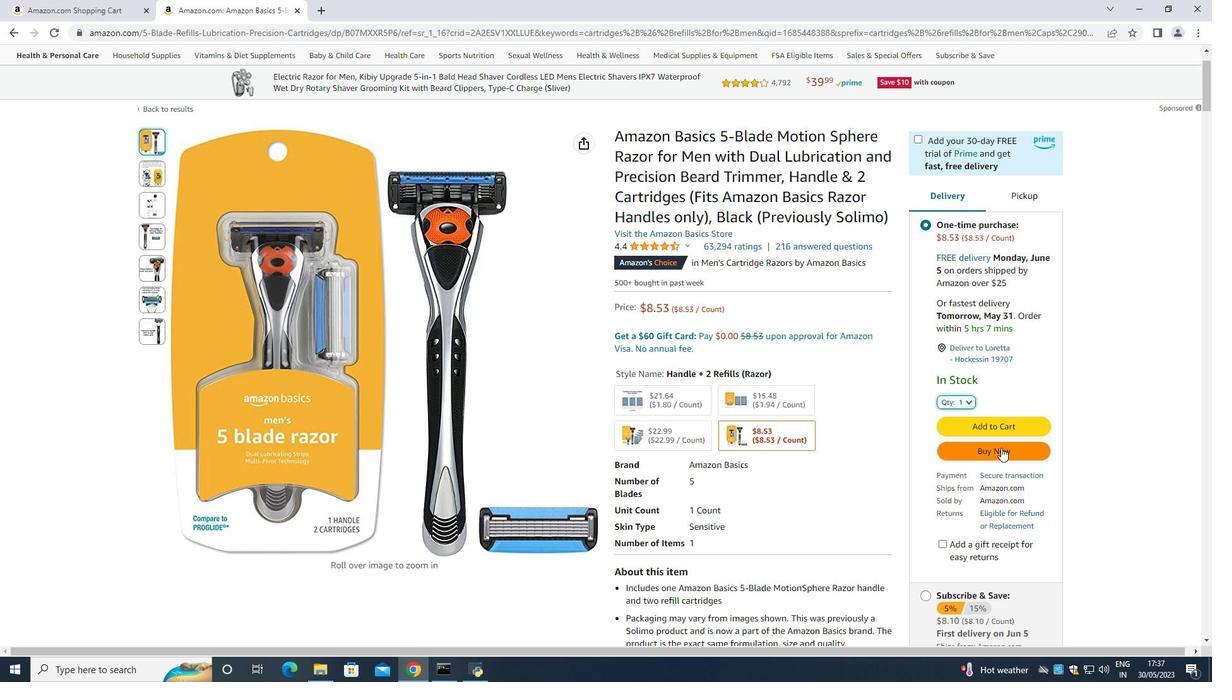 
Action: Mouse moved to (733, 111)
Screenshot: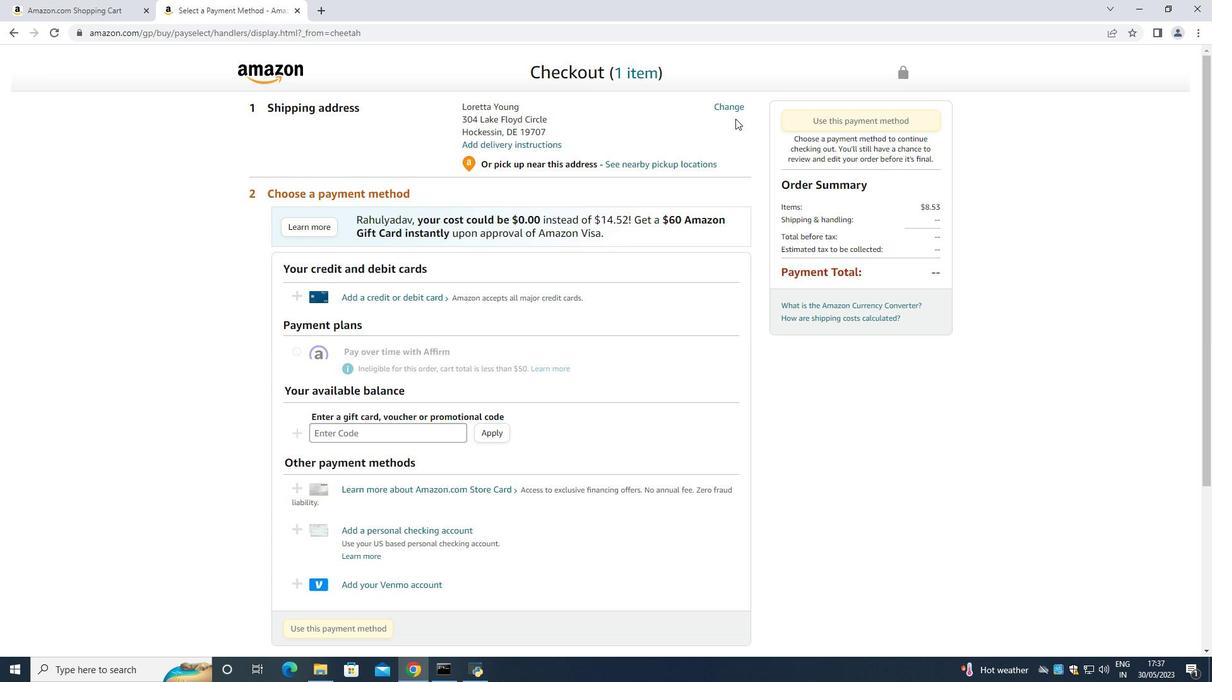 
Action: Mouse pressed left at (733, 111)
Screenshot: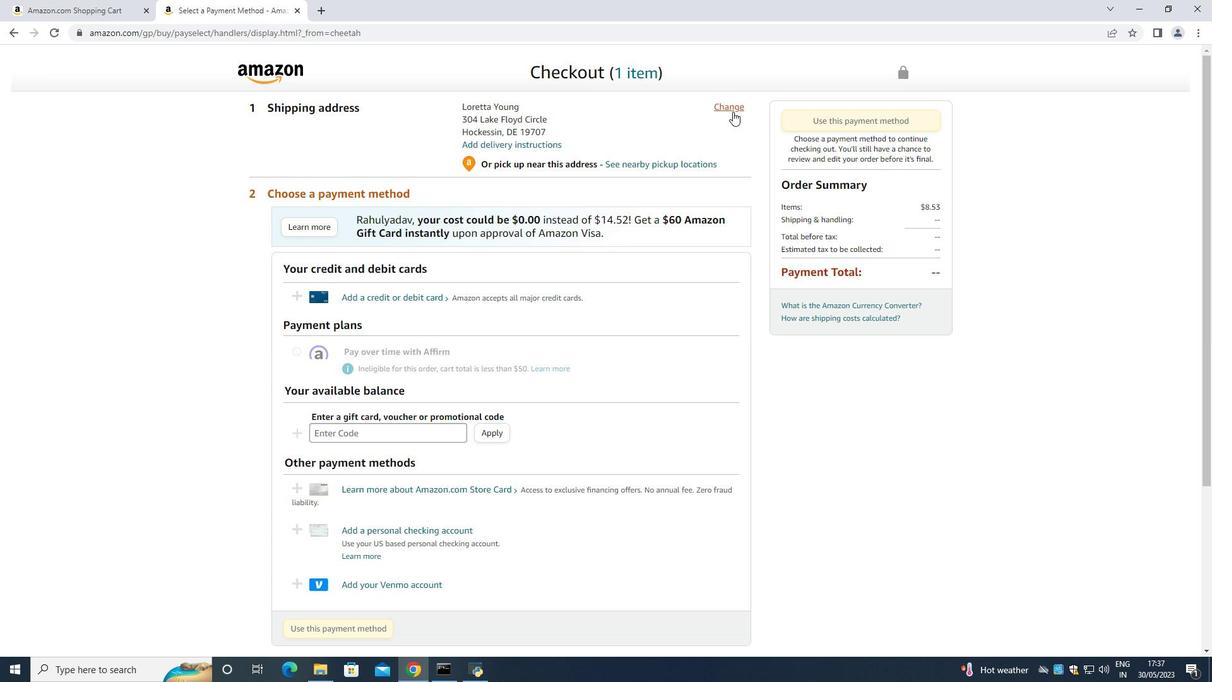 
Action: Mouse moved to (562, 156)
Screenshot: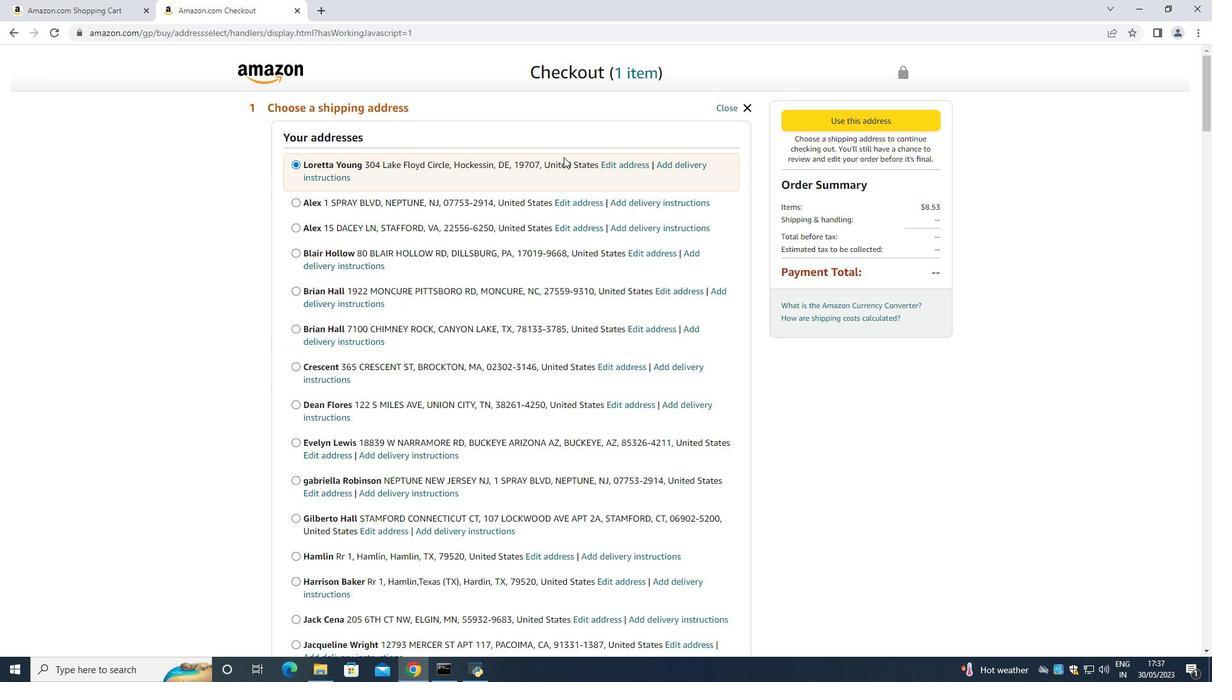 
Action: Mouse scrolled (562, 155) with delta (0, 0)
Screenshot: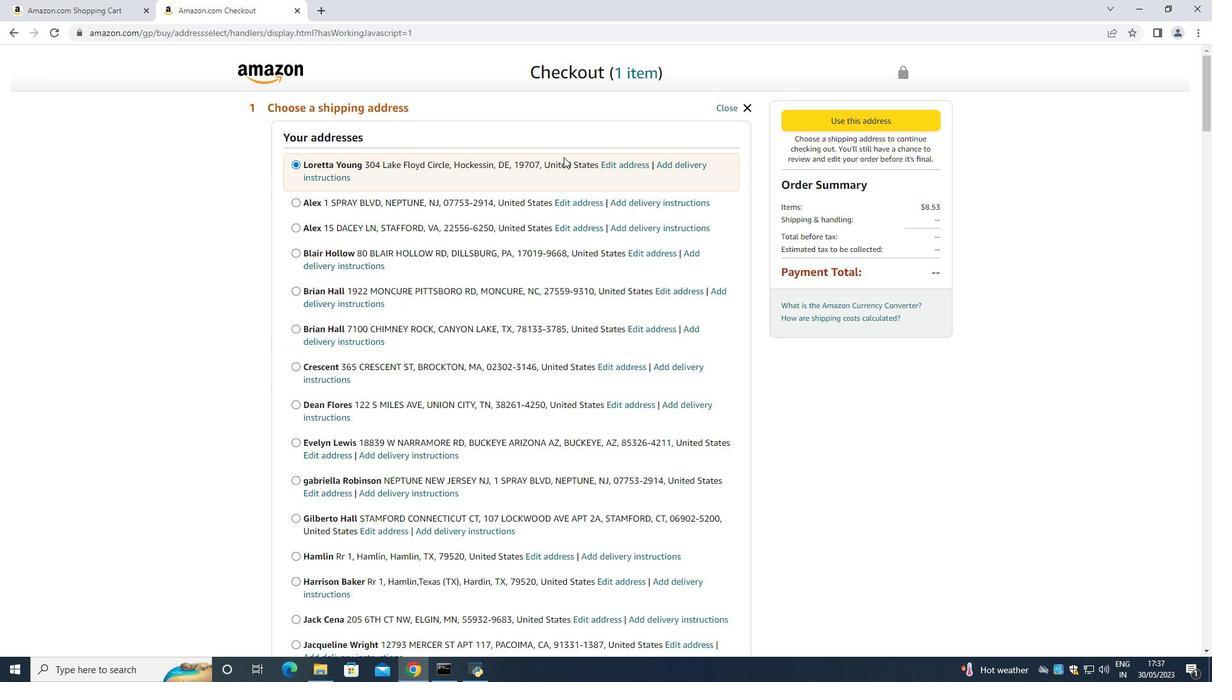 
Action: Mouse moved to (562, 157)
Screenshot: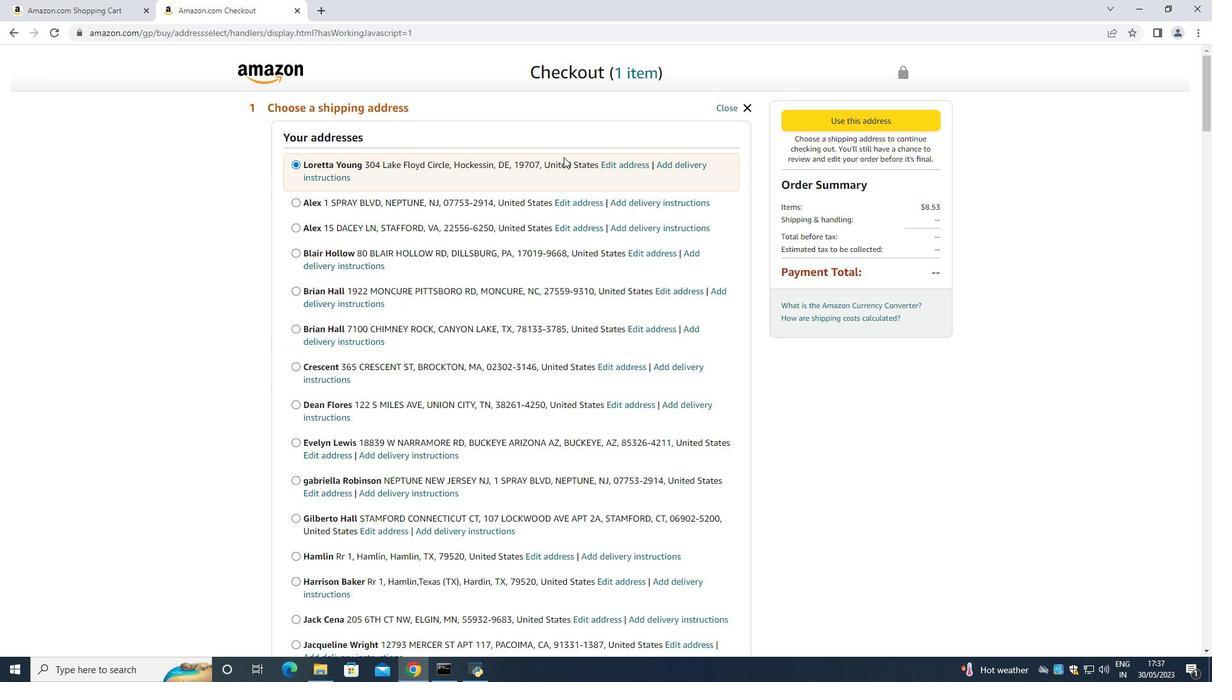 
Action: Mouse scrolled (562, 156) with delta (0, 0)
Screenshot: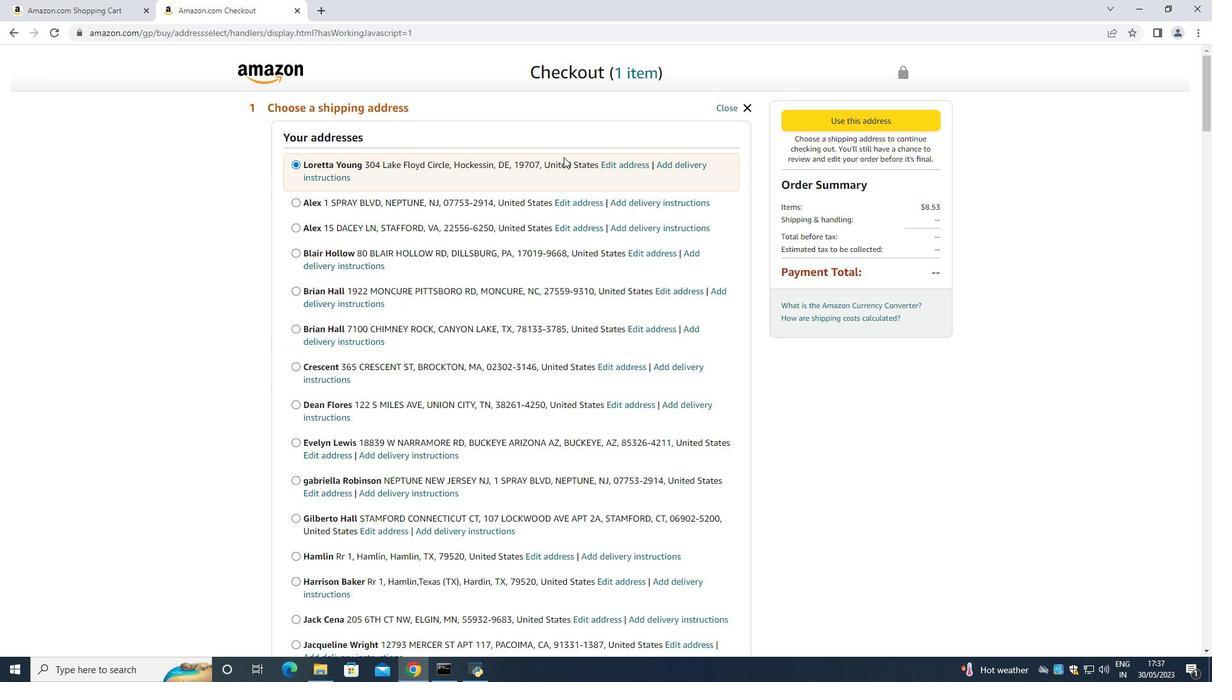 
Action: Mouse moved to (561, 158)
Screenshot: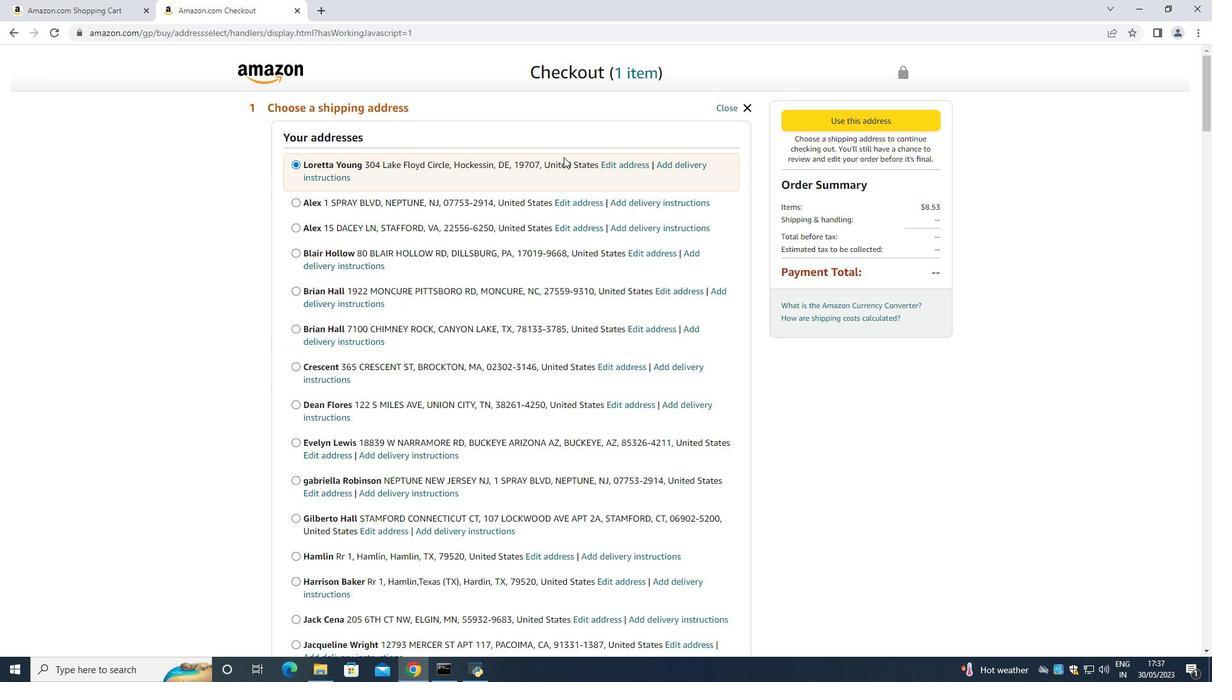 
Action: Mouse scrolled (561, 157) with delta (0, 0)
Screenshot: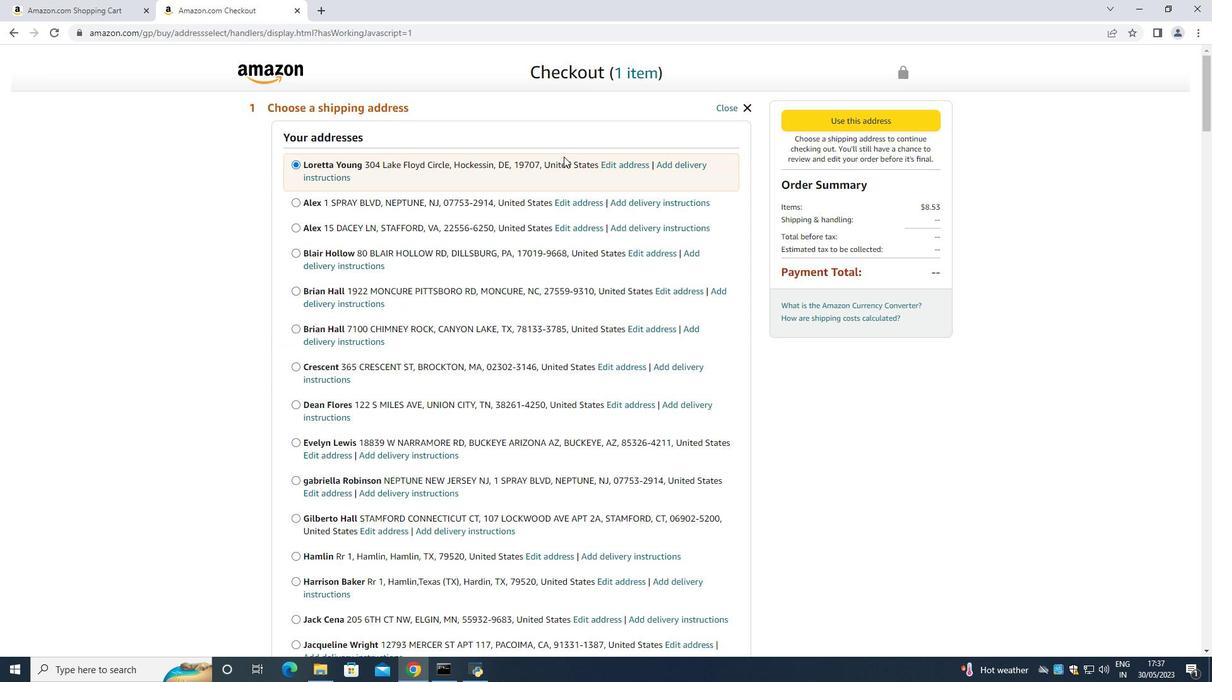 
Action: Mouse moved to (561, 159)
Screenshot: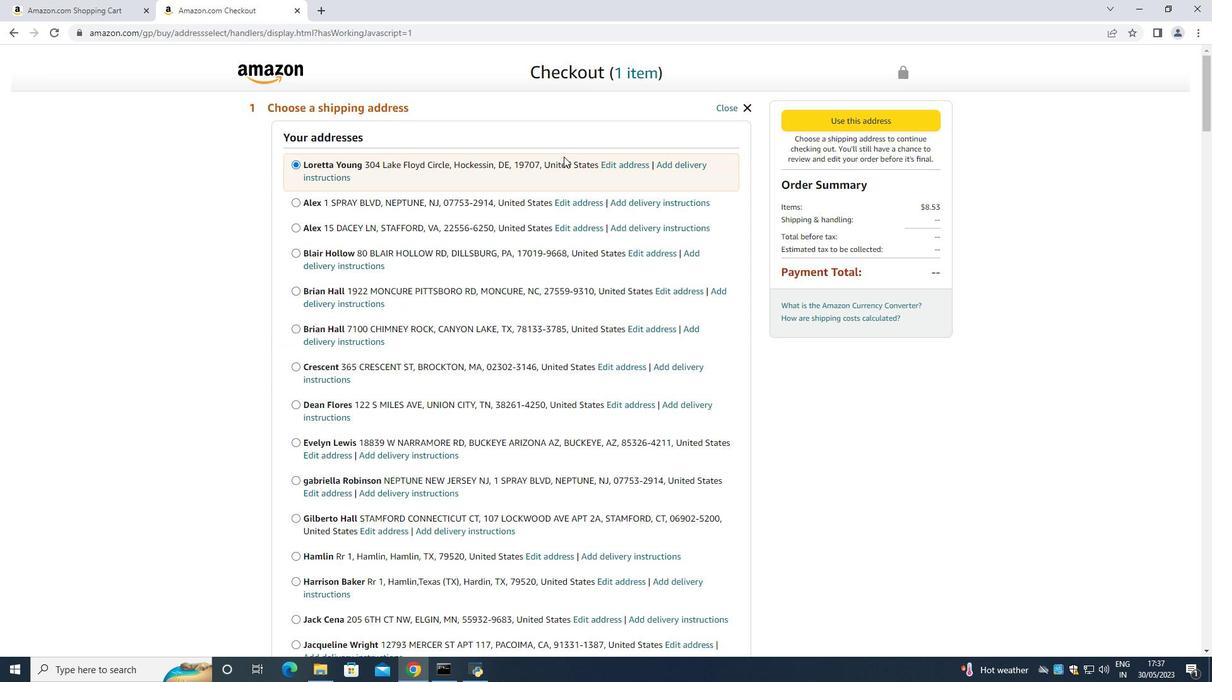 
Action: Mouse scrolled (561, 158) with delta (0, 0)
Screenshot: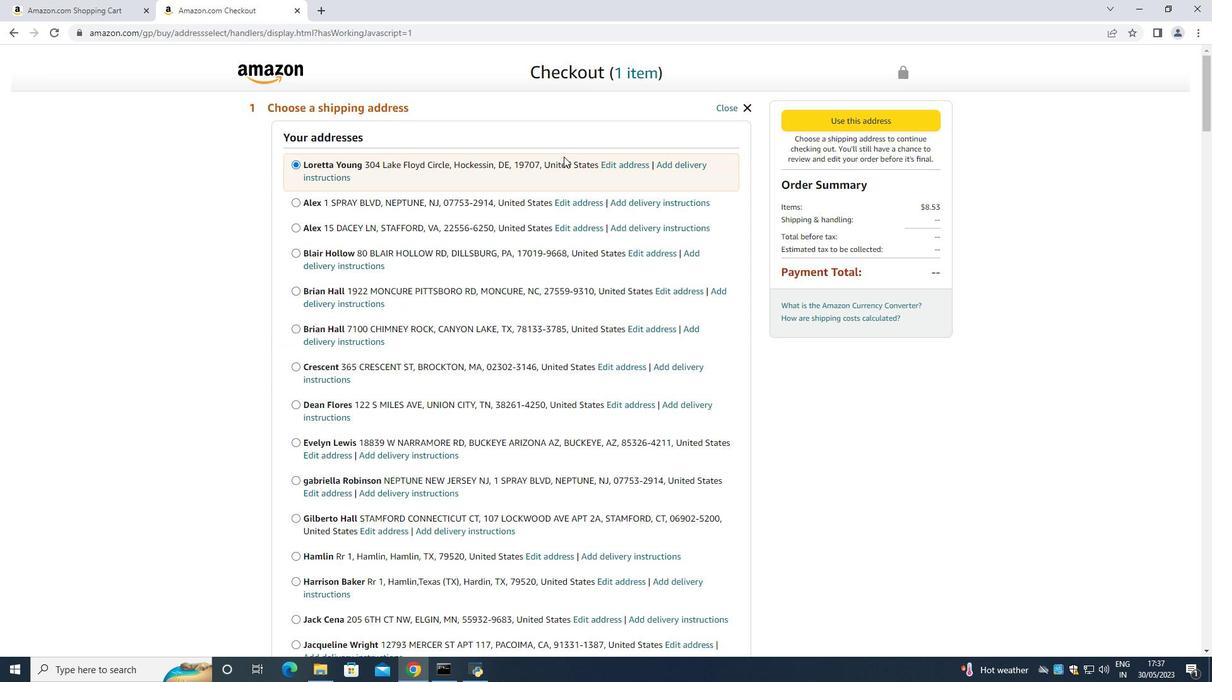 
Action: Mouse scrolled (561, 158) with delta (0, 0)
Screenshot: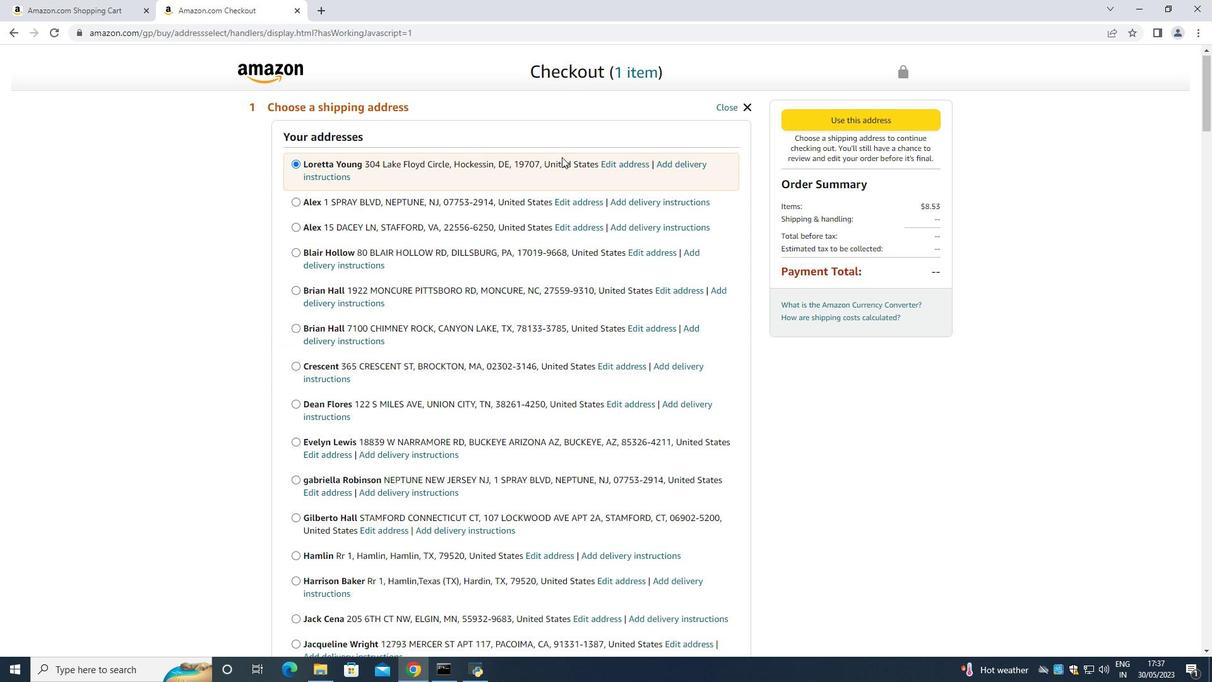 
Action: Mouse moved to (561, 159)
Screenshot: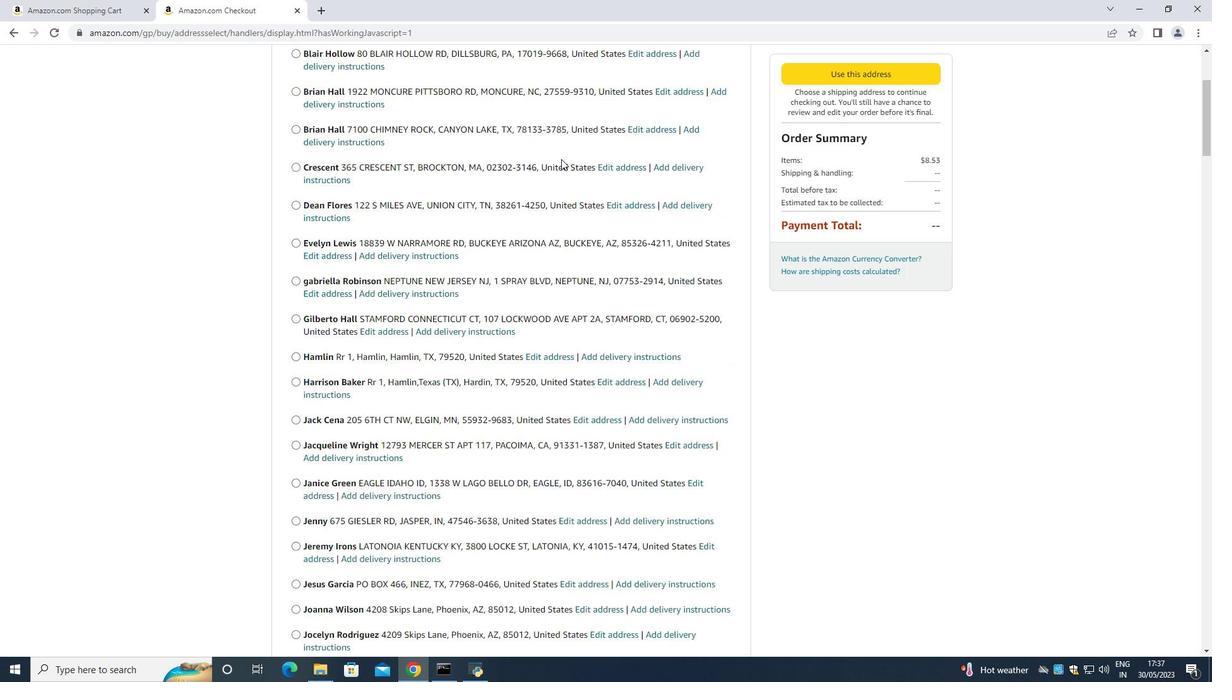 
Action: Mouse scrolled (561, 158) with delta (0, 0)
Screenshot: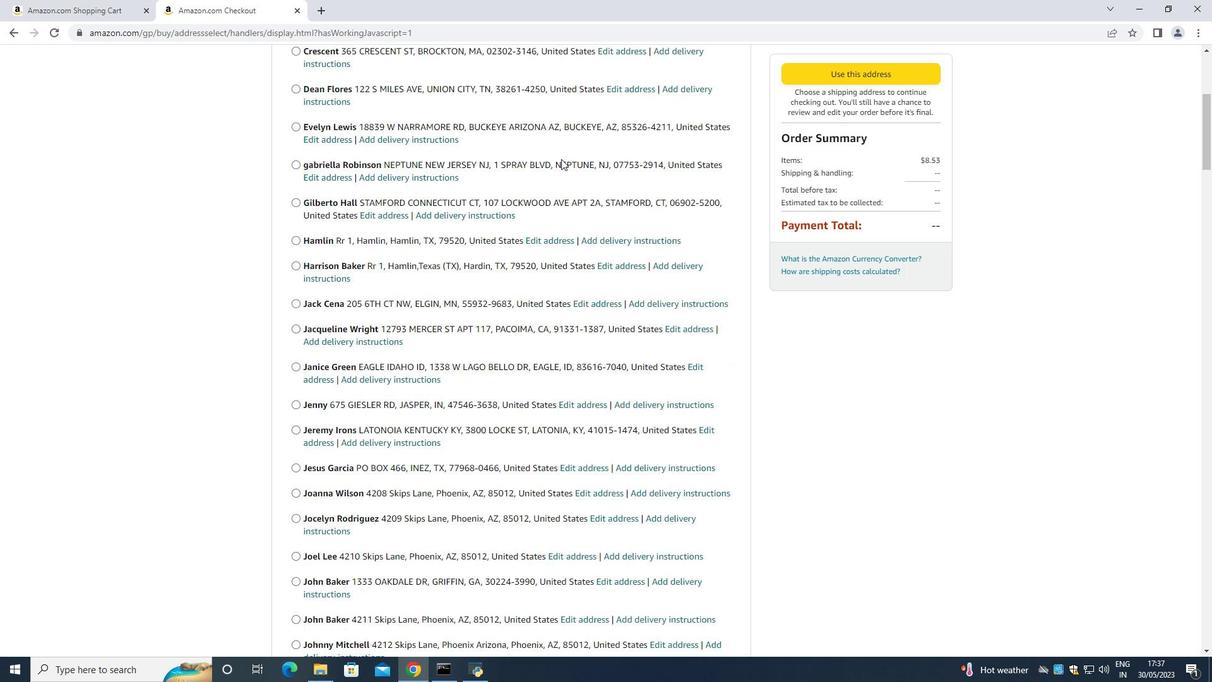 
Action: Mouse scrolled (561, 158) with delta (0, 0)
Screenshot: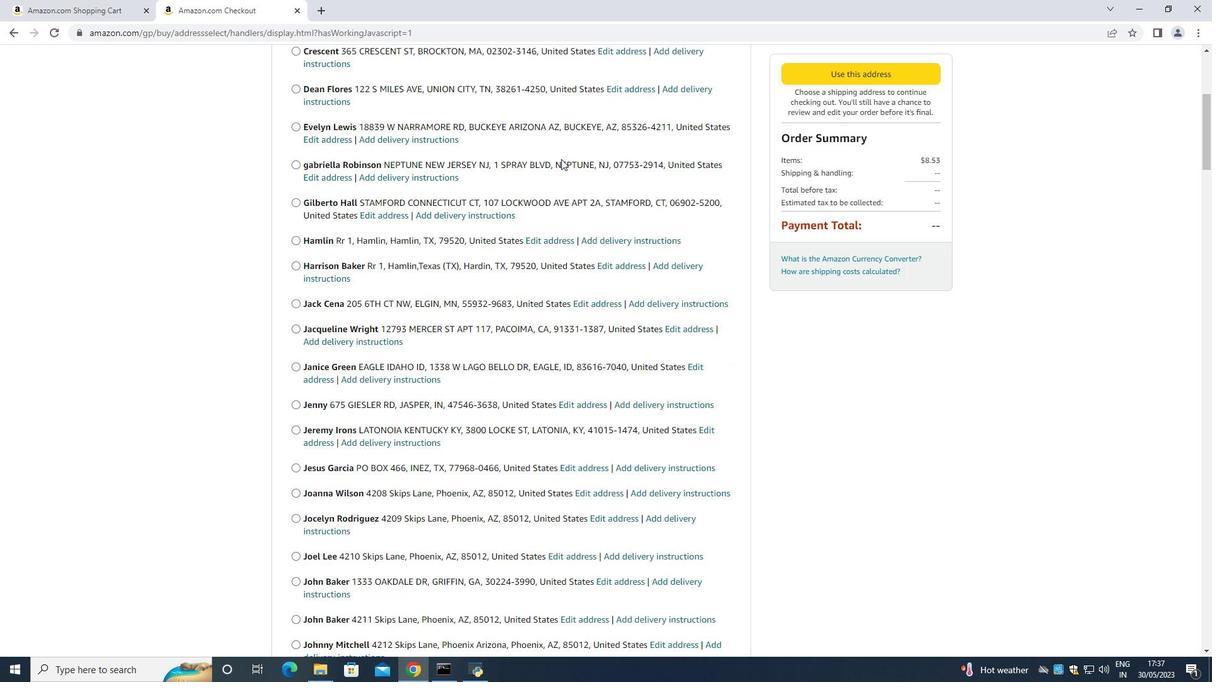 
Action: Mouse scrolled (561, 158) with delta (0, 0)
Screenshot: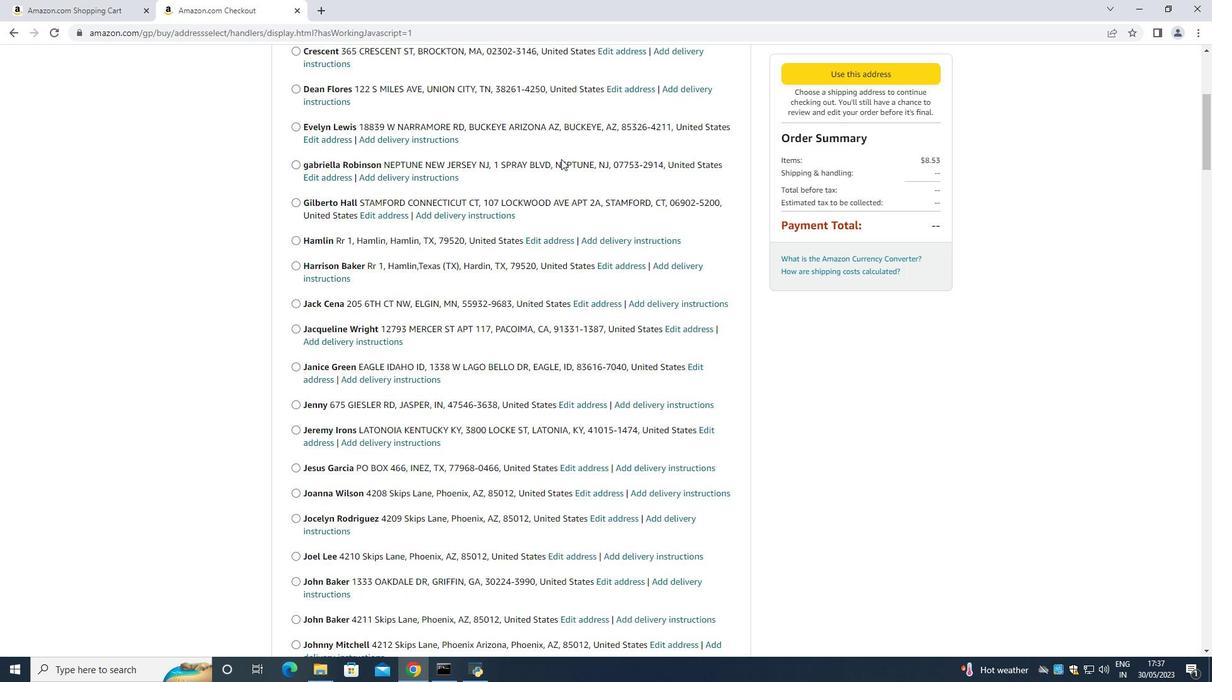 
Action: Mouse scrolled (561, 158) with delta (0, 0)
Screenshot: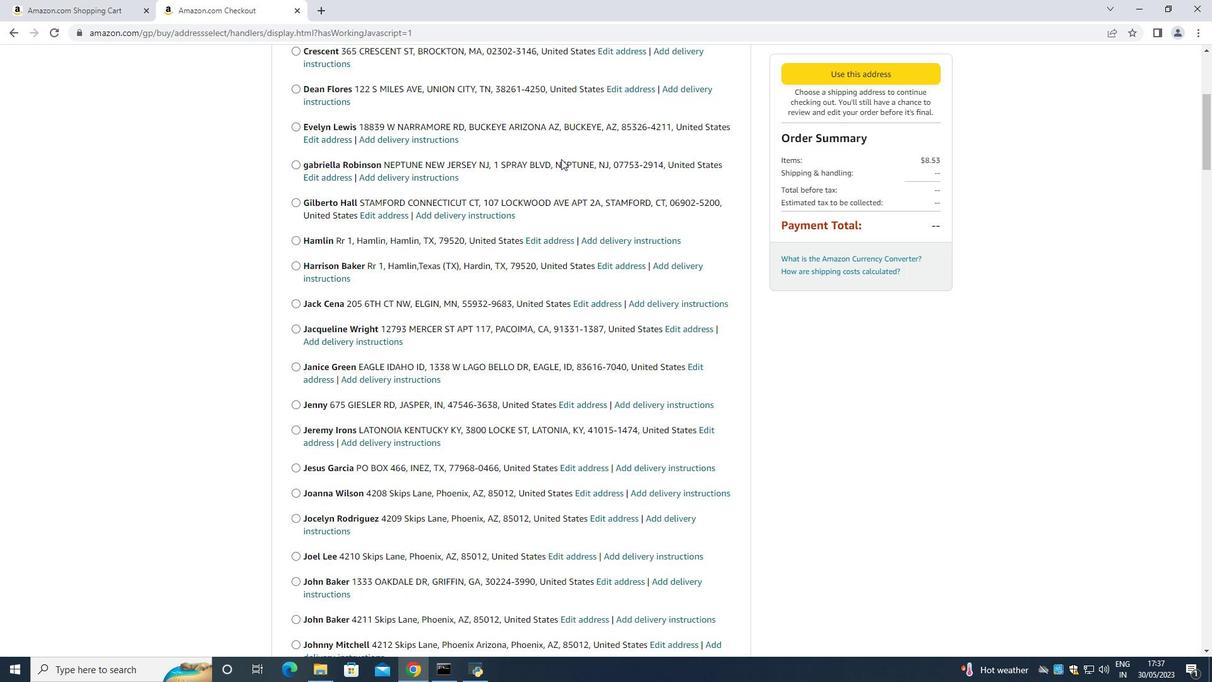 
Action: Mouse scrolled (561, 158) with delta (0, 0)
Screenshot: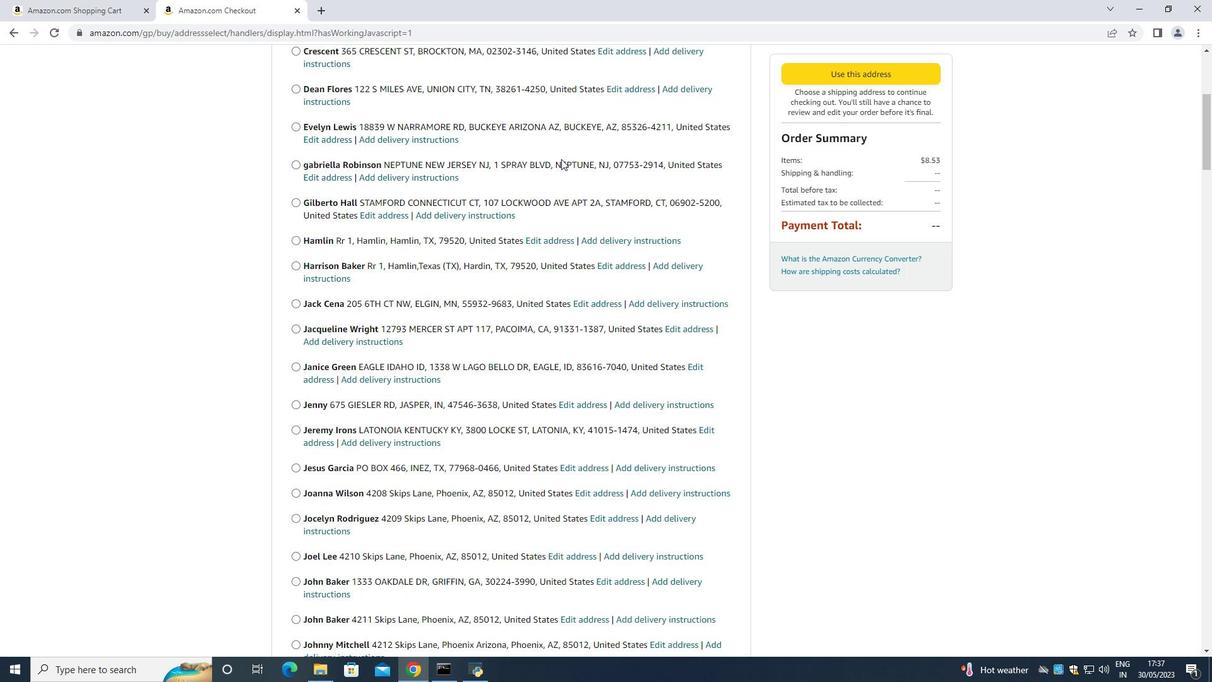 
Action: Mouse scrolled (561, 158) with delta (0, 0)
Screenshot: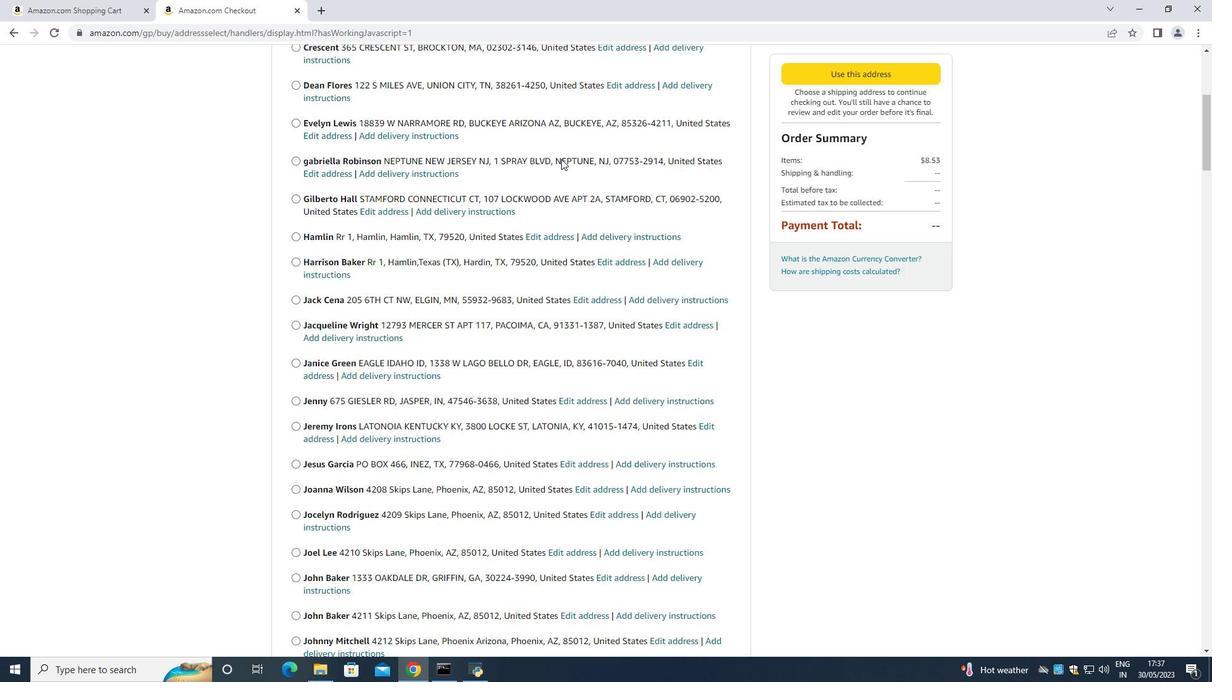 
Action: Mouse scrolled (561, 158) with delta (0, 0)
Screenshot: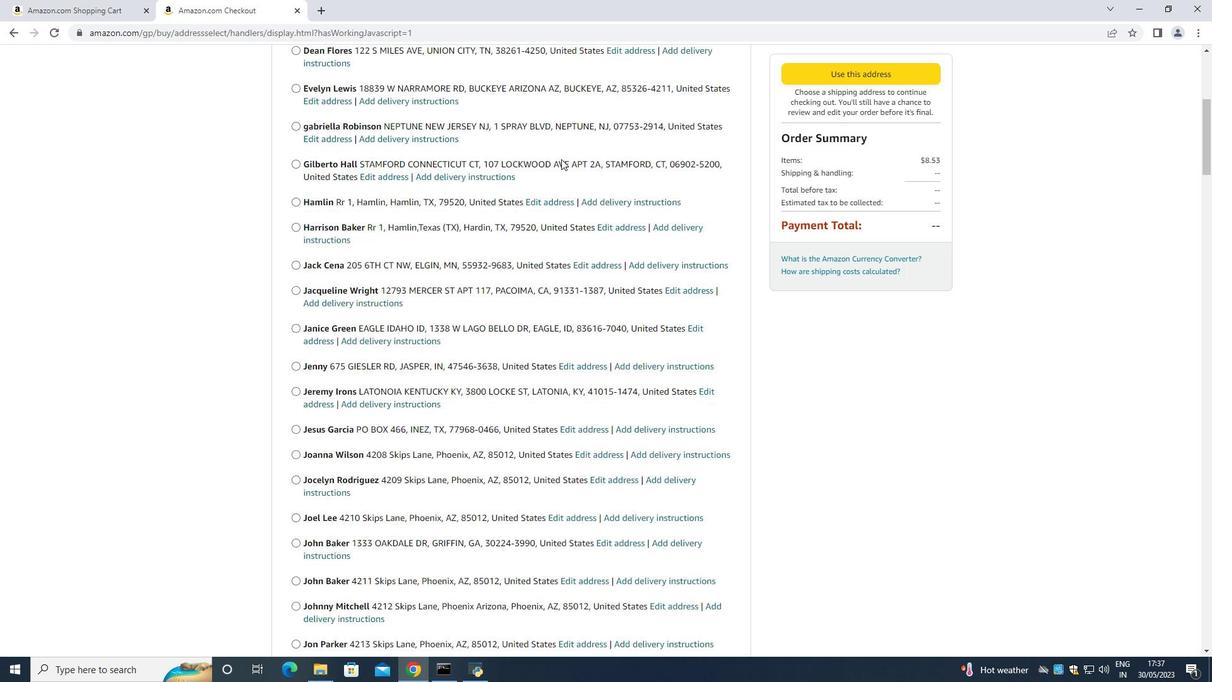 
Action: Mouse moved to (561, 159)
Screenshot: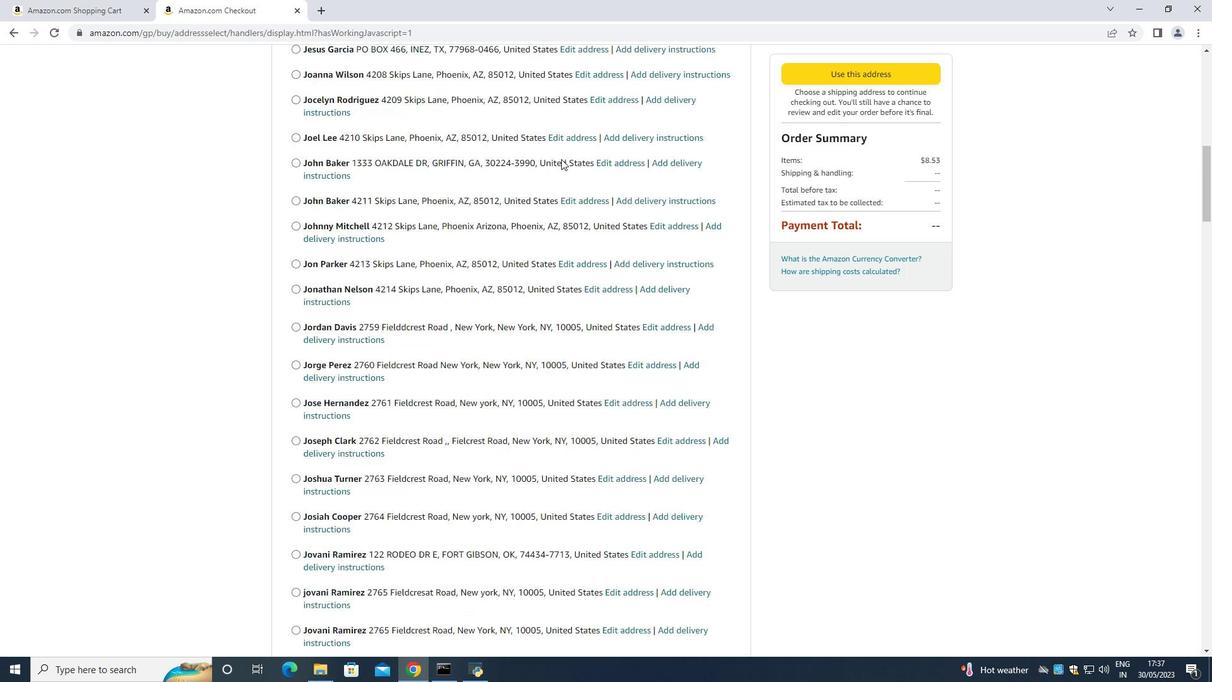 
Action: Mouse scrolled (561, 158) with delta (0, 0)
Screenshot: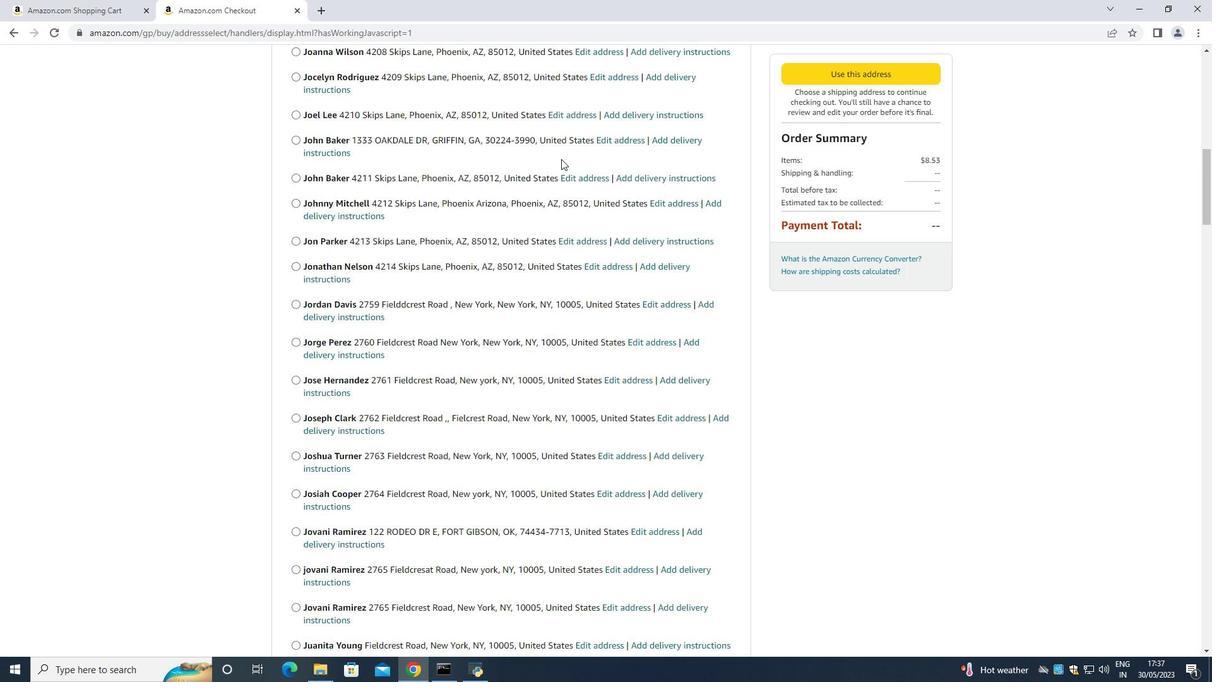 
Action: Mouse scrolled (561, 158) with delta (0, 0)
Screenshot: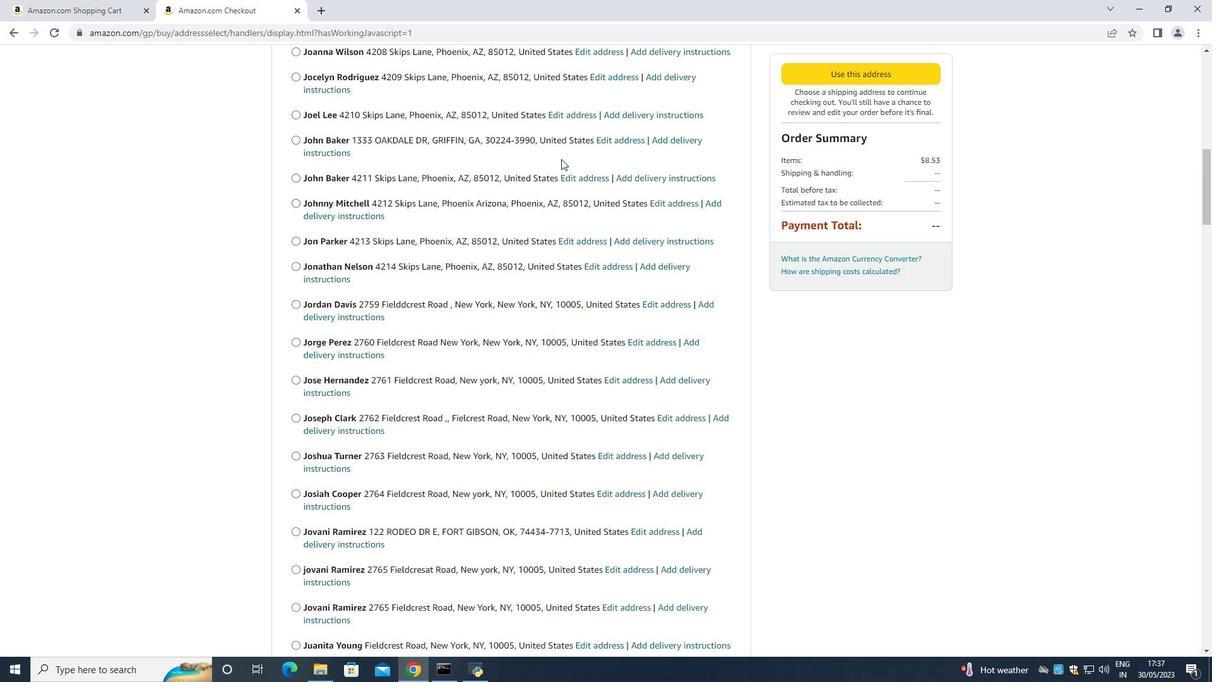 
Action: Mouse scrolled (561, 158) with delta (0, 0)
Screenshot: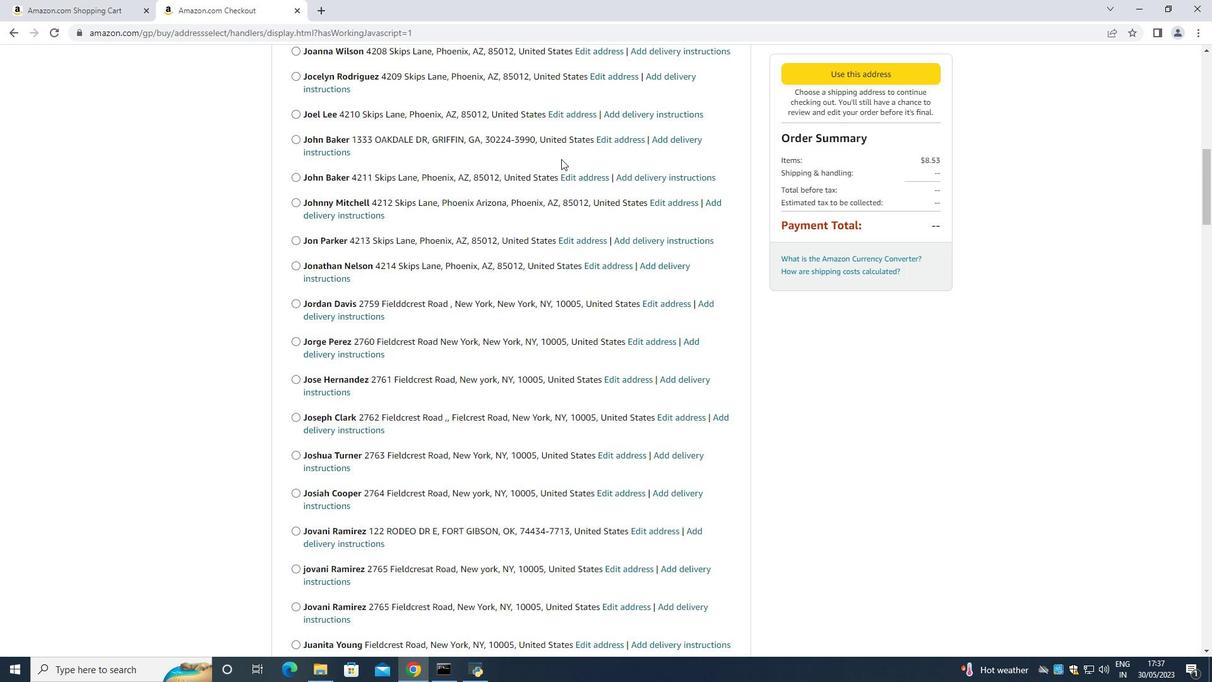 
Action: Mouse scrolled (561, 158) with delta (0, 0)
Screenshot: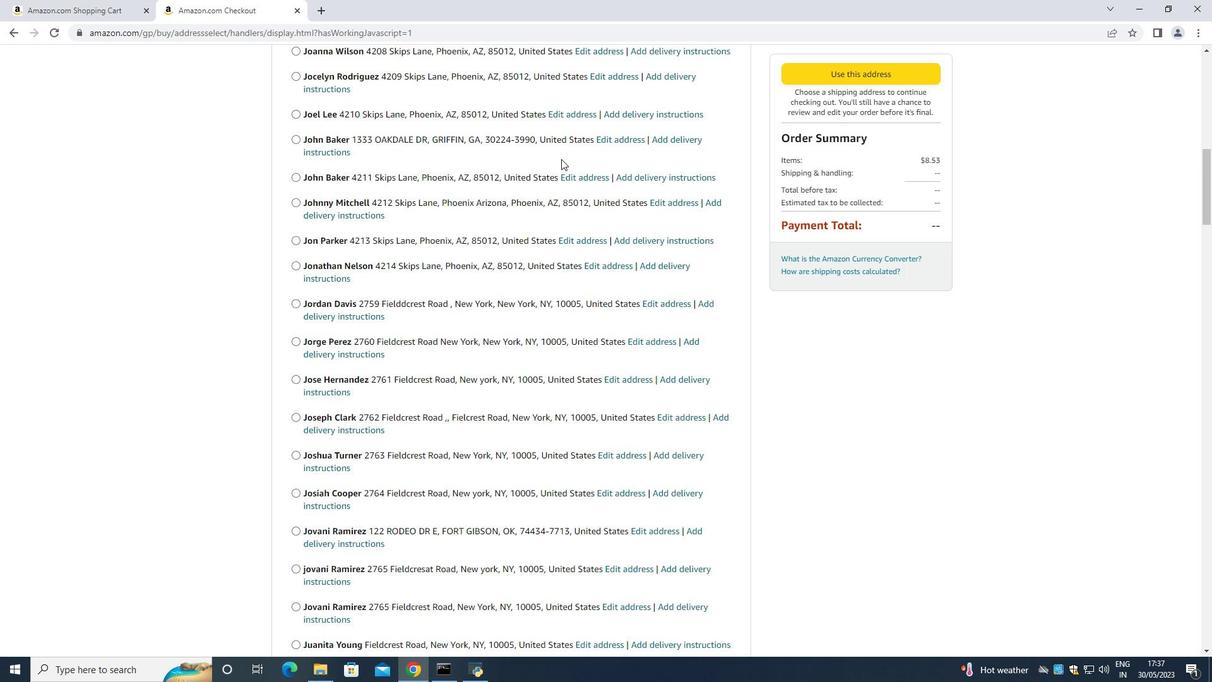 
Action: Mouse scrolled (561, 158) with delta (0, 0)
Screenshot: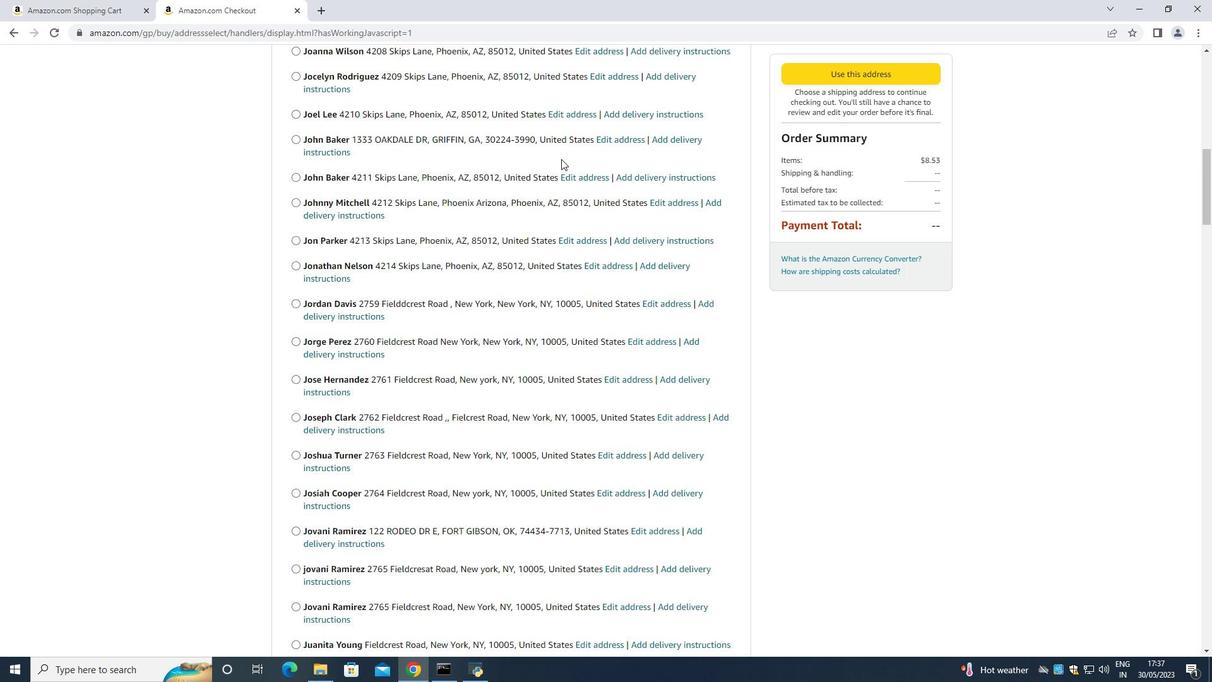 
Action: Mouse scrolled (561, 158) with delta (0, 0)
Screenshot: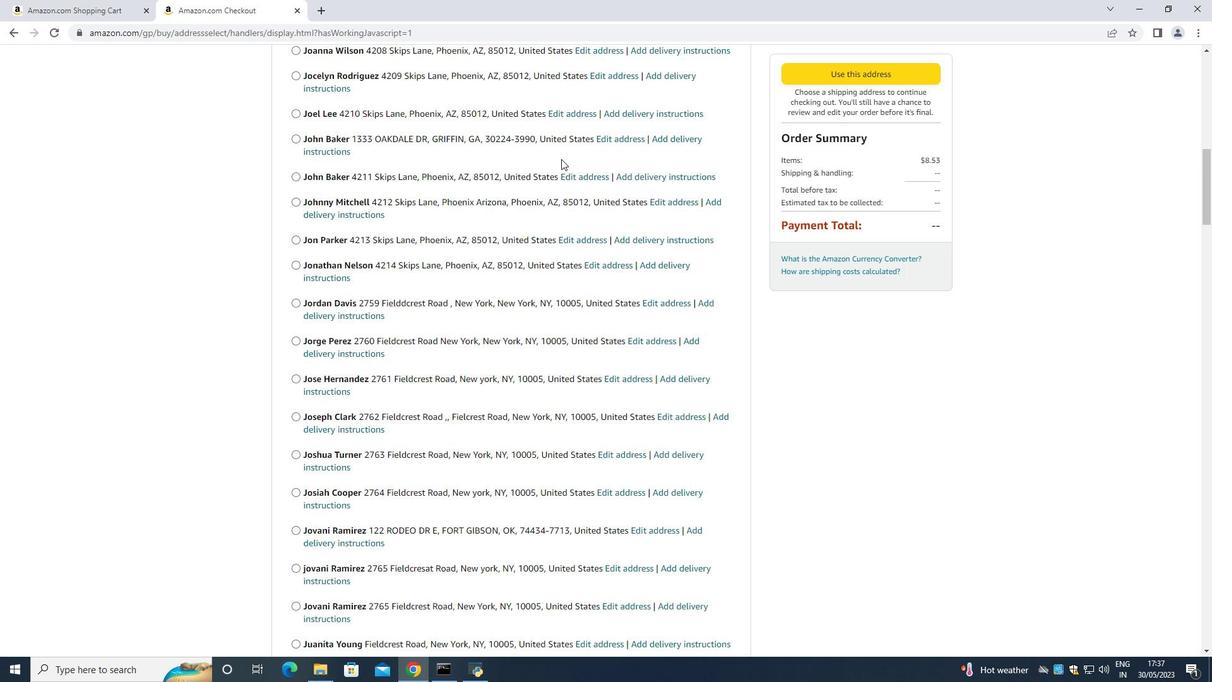 
Action: Mouse moved to (560, 156)
Screenshot: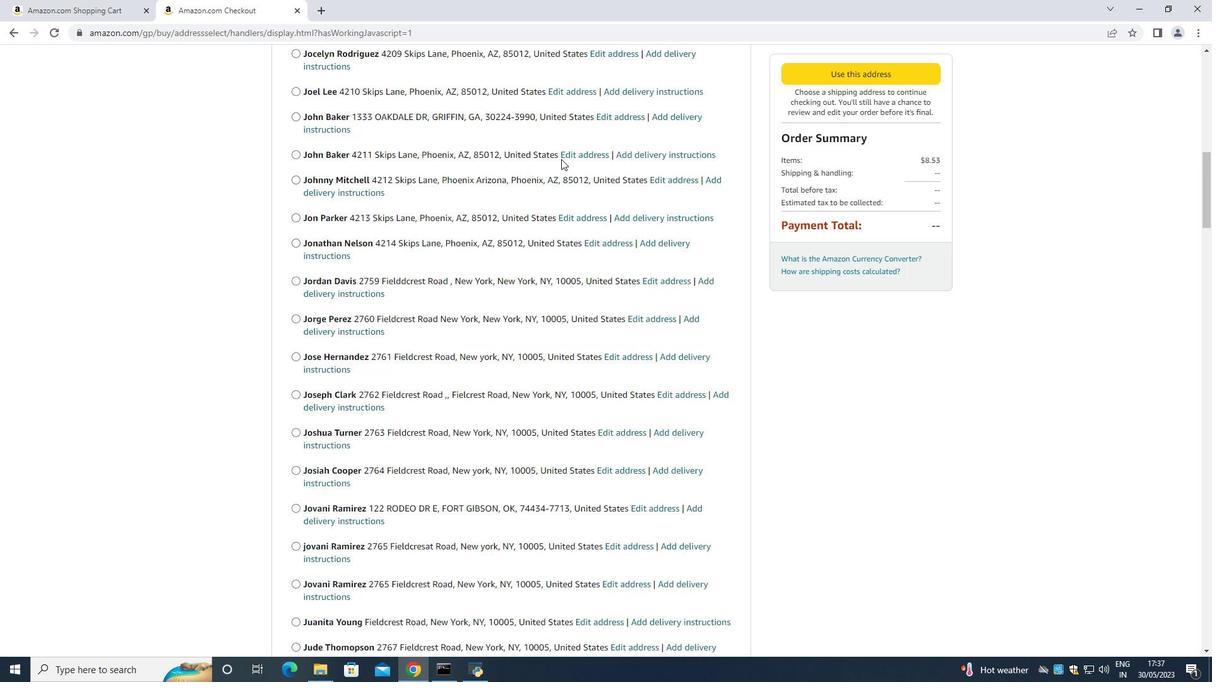 
Action: Mouse scrolled (560, 155) with delta (0, 0)
Screenshot: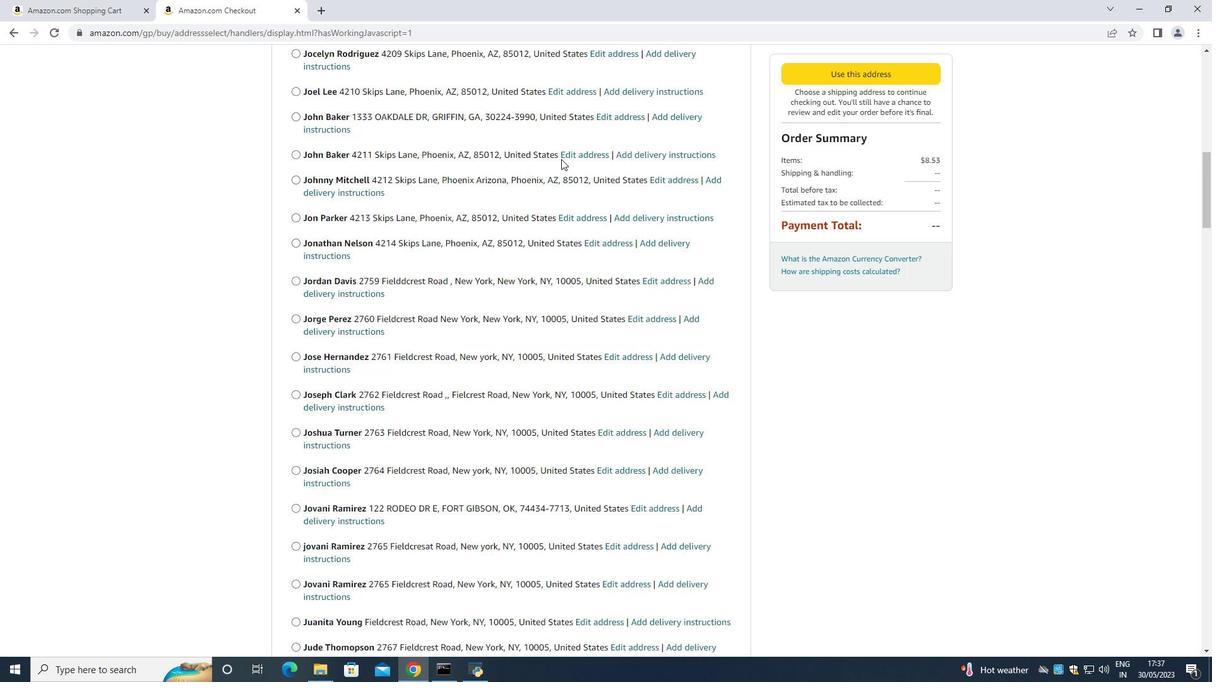 
Action: Mouse moved to (559, 155)
Screenshot: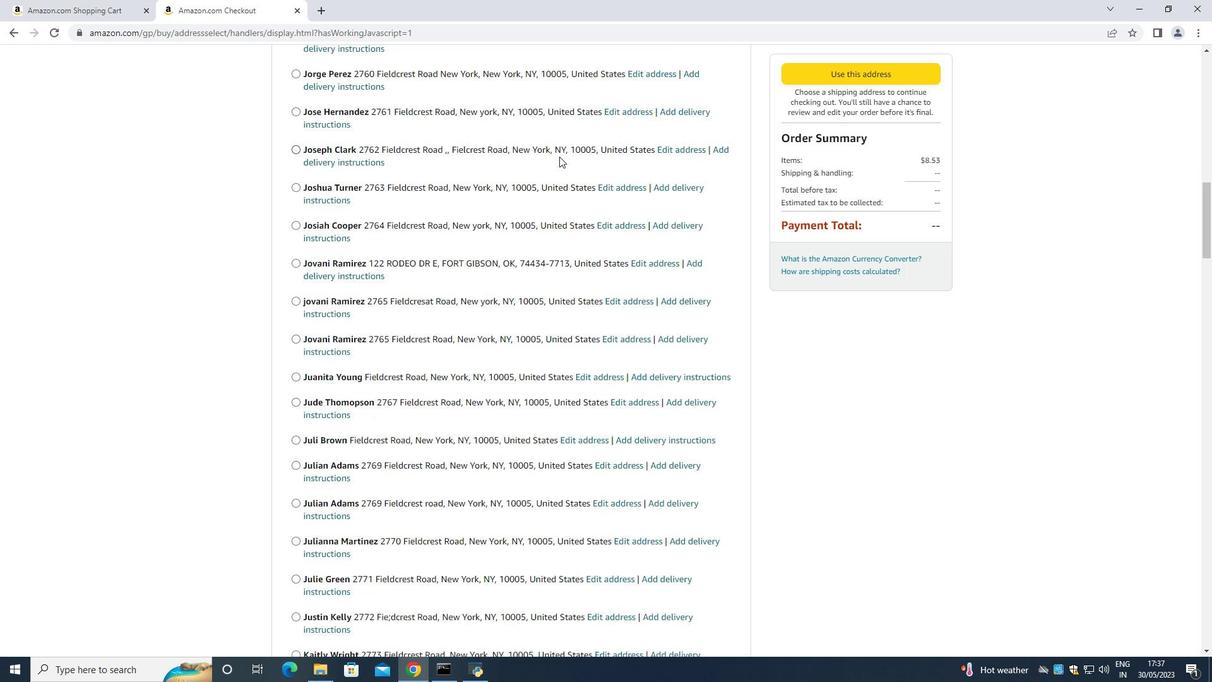 
Action: Mouse scrolled (559, 155) with delta (0, 0)
Screenshot: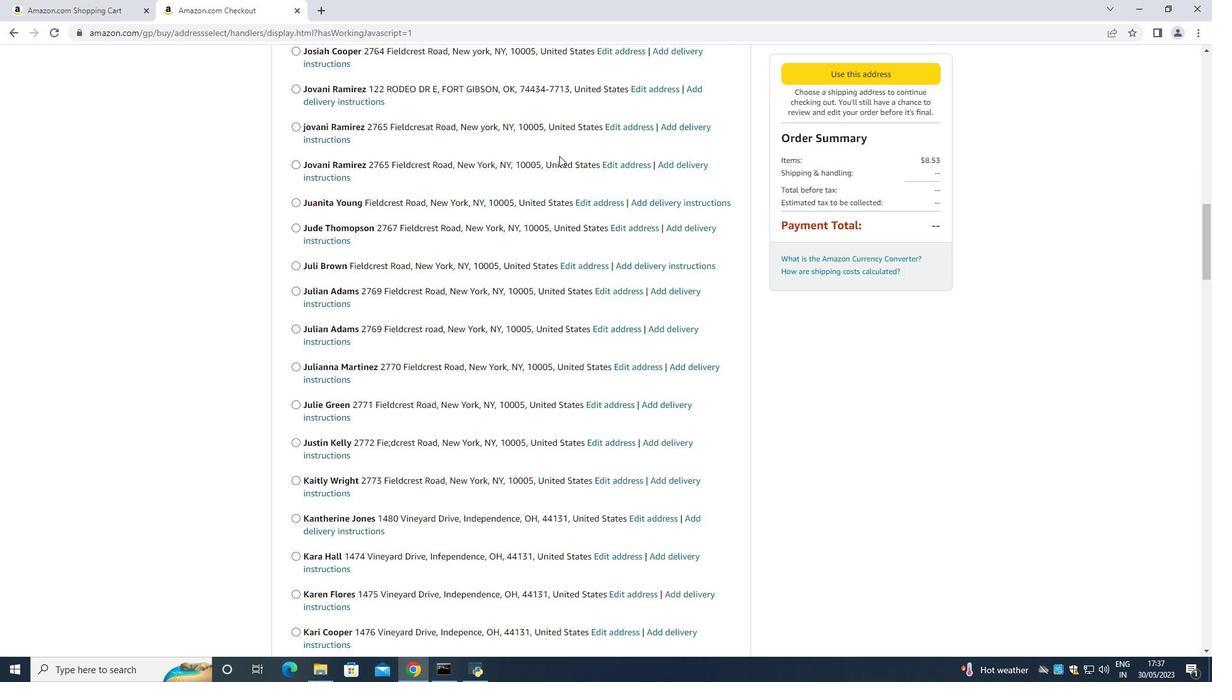 
Action: Mouse scrolled (559, 155) with delta (0, 0)
Screenshot: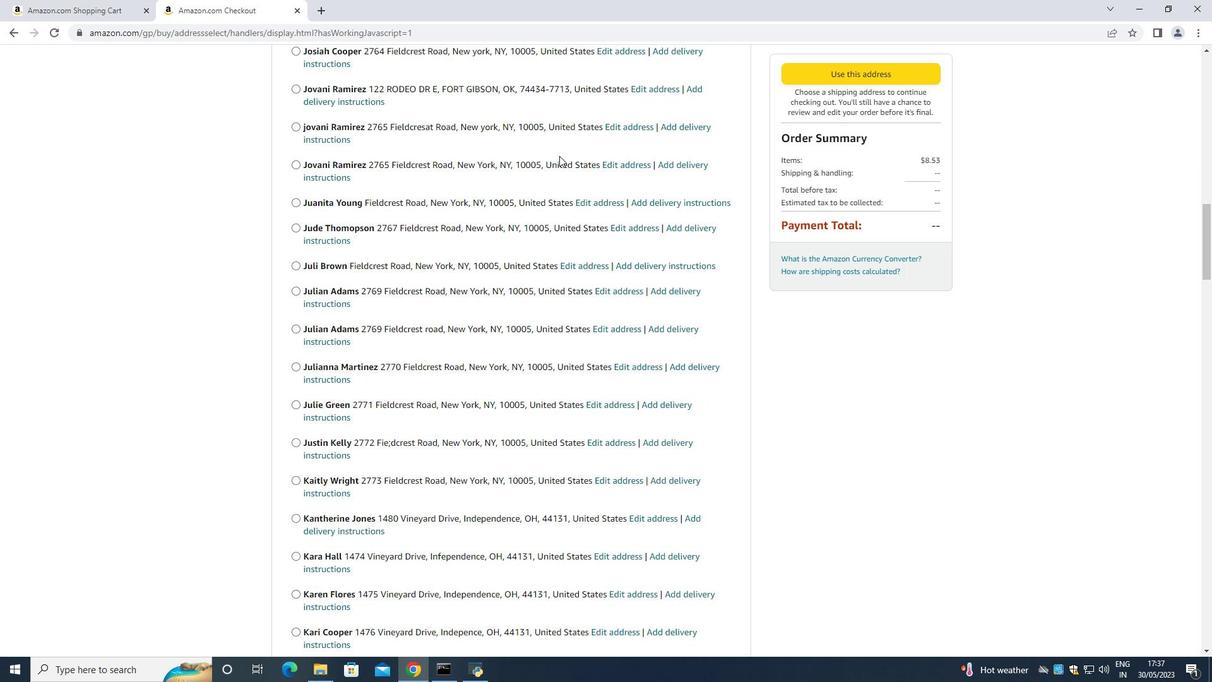 
Action: Mouse scrolled (559, 155) with delta (0, 0)
Screenshot: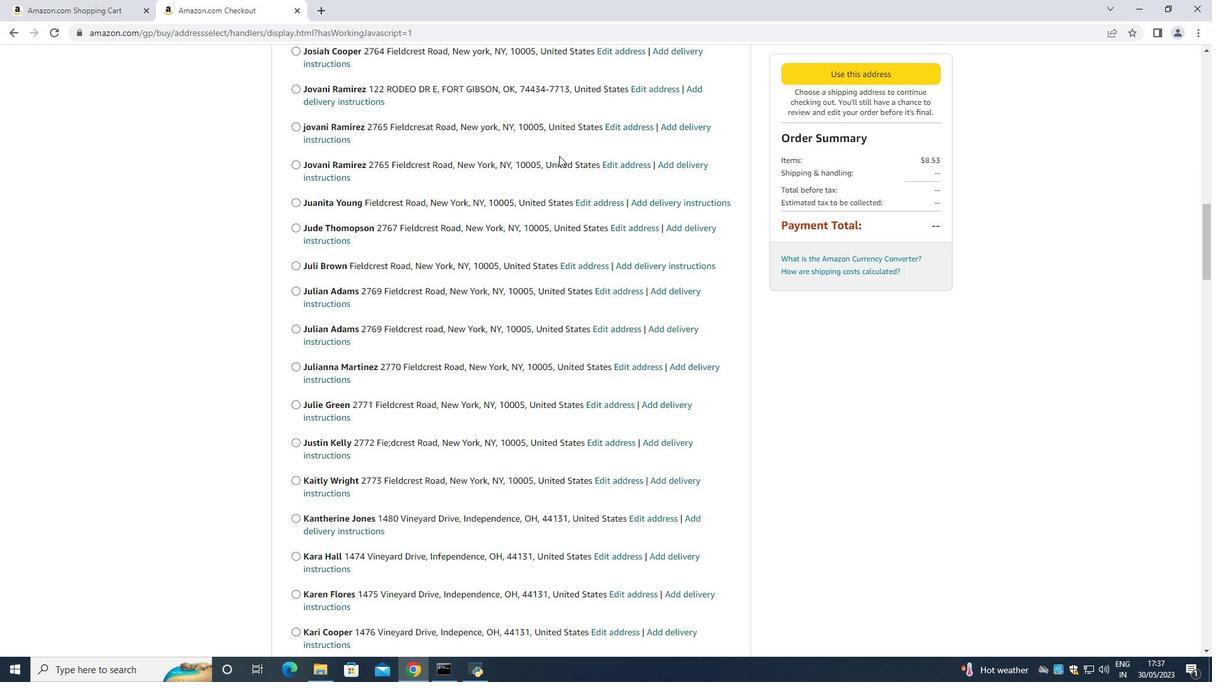 
Action: Mouse scrolled (559, 155) with delta (0, 0)
Screenshot: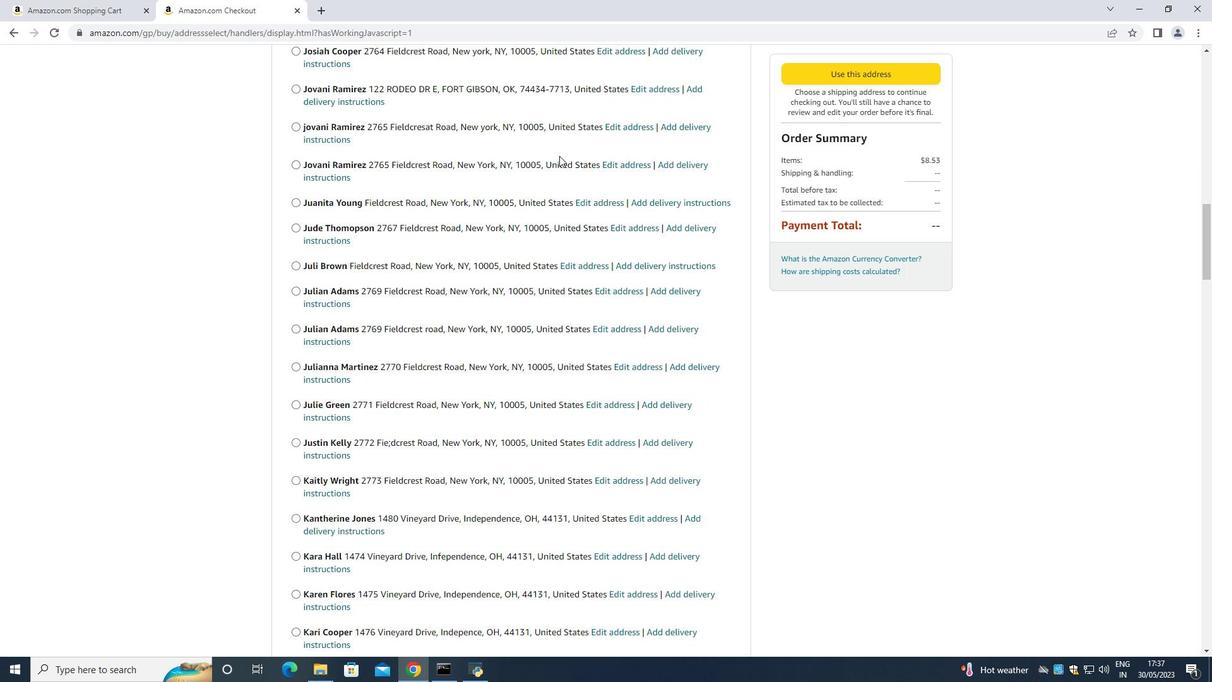 
Action: Mouse scrolled (559, 155) with delta (0, 0)
Screenshot: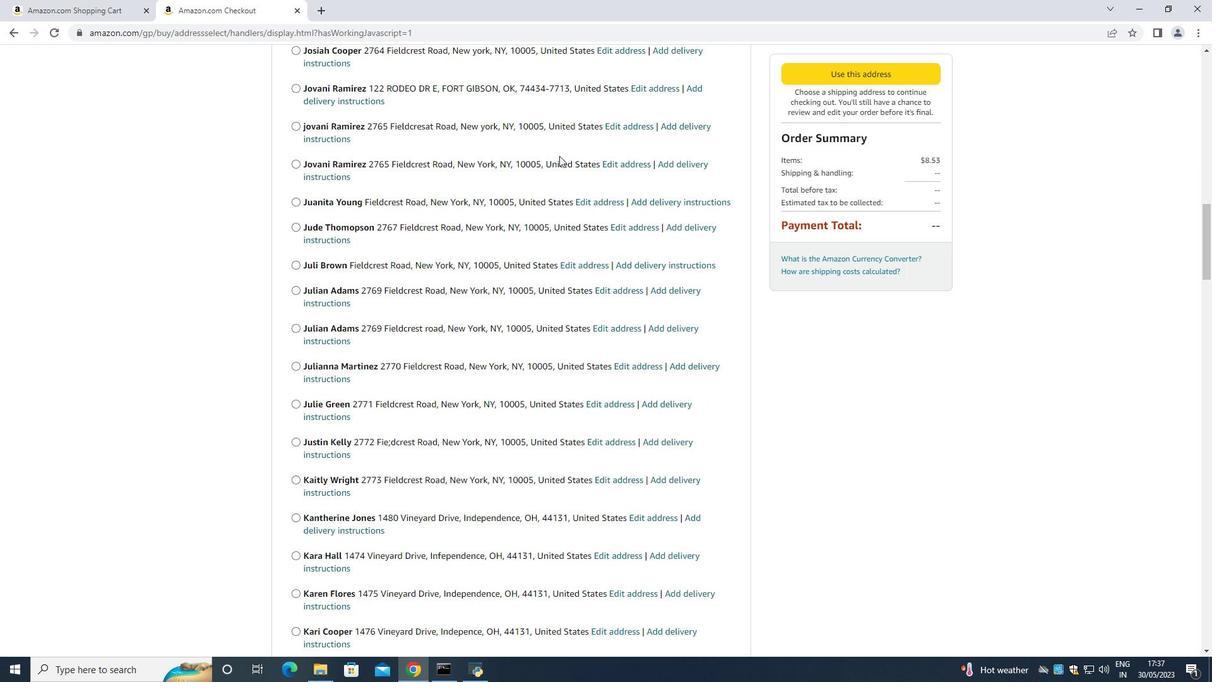 
Action: Mouse scrolled (559, 155) with delta (0, 0)
Screenshot: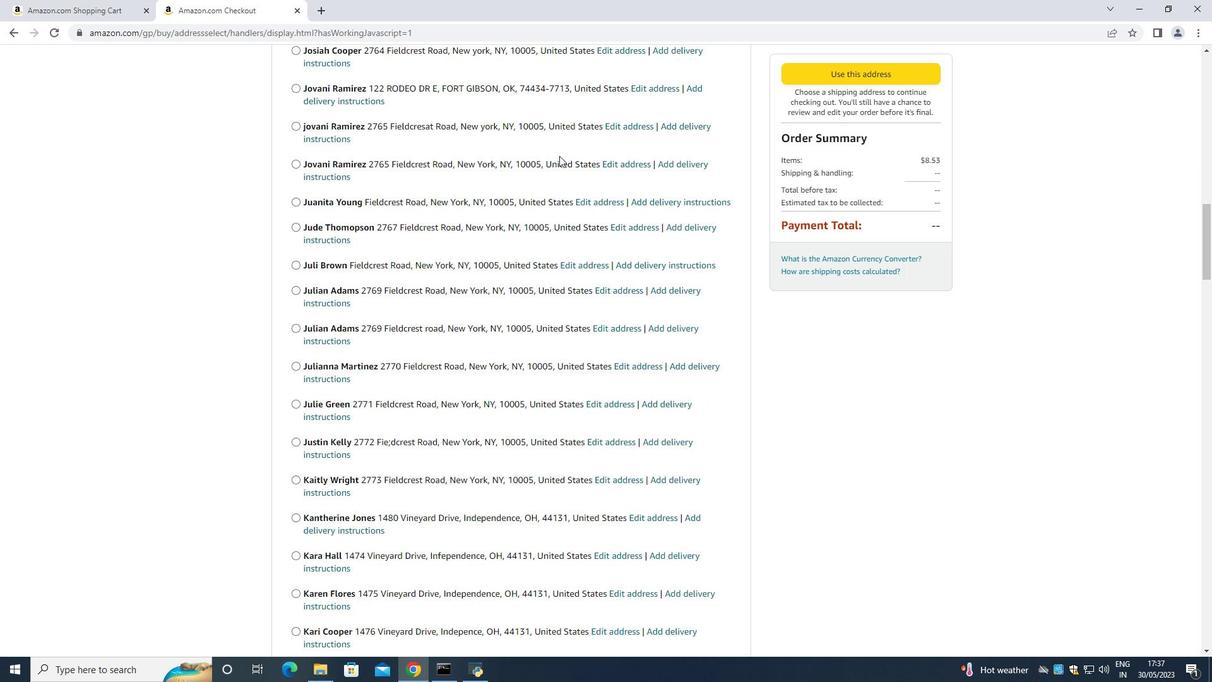 
Action: Mouse scrolled (559, 155) with delta (0, 0)
Screenshot: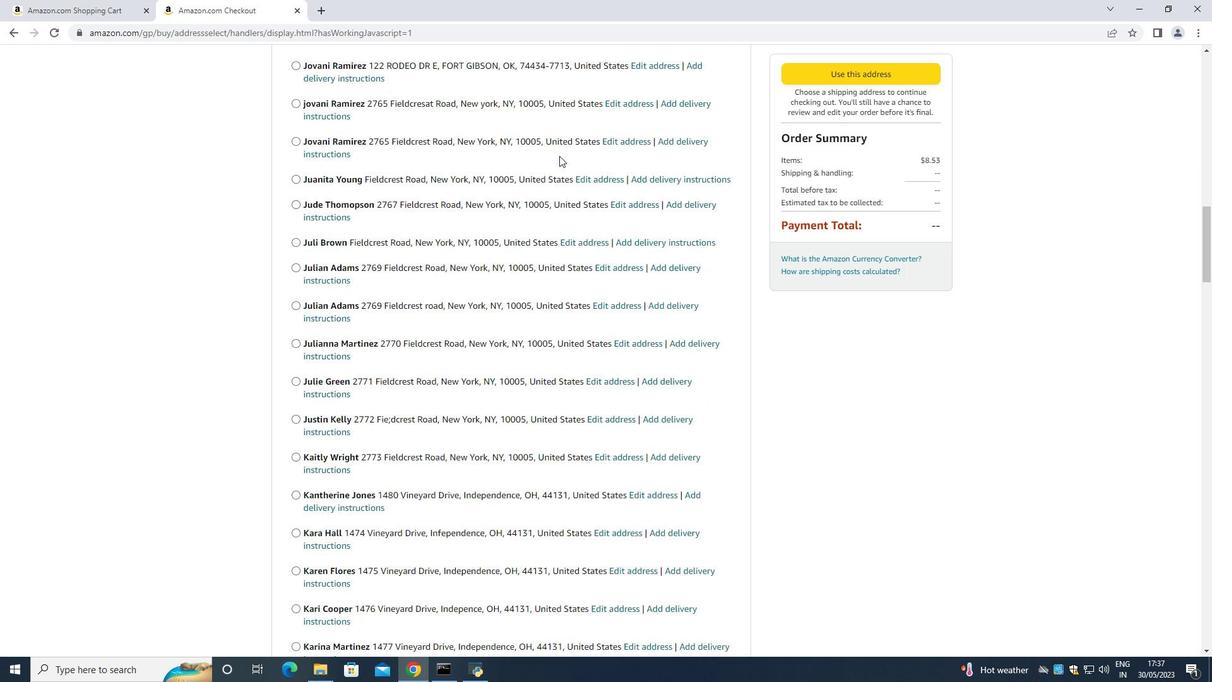 
Action: Mouse scrolled (559, 155) with delta (0, 0)
Screenshot: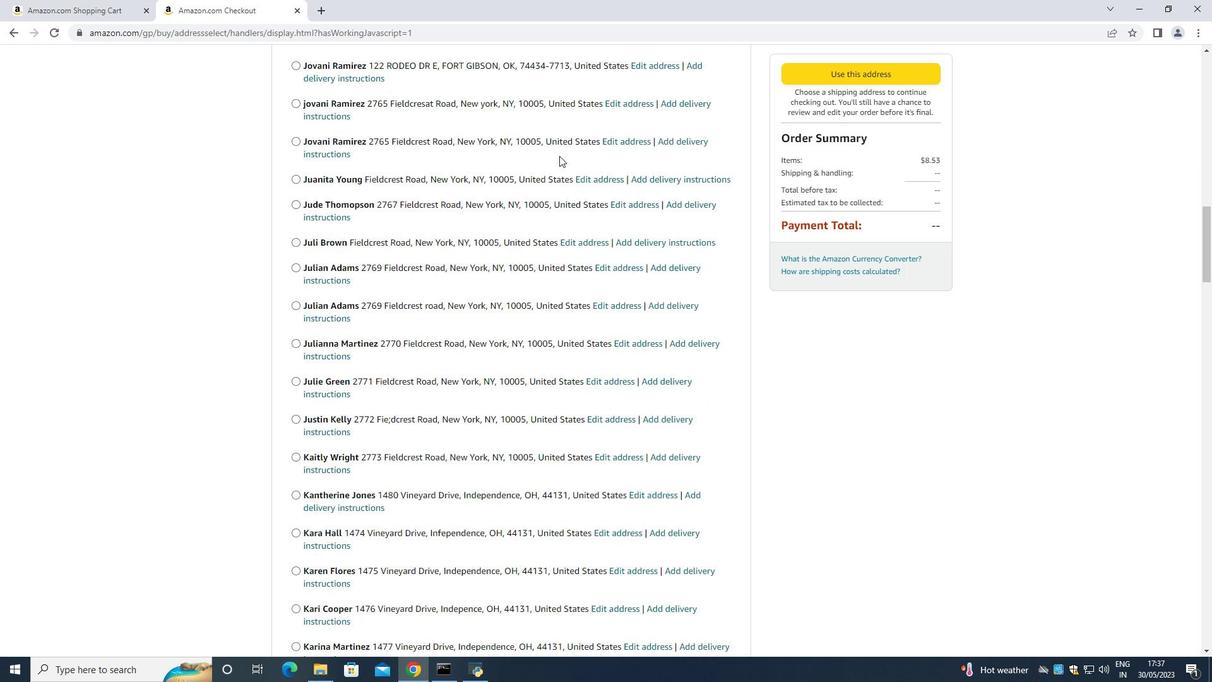 
Action: Mouse scrolled (559, 155) with delta (0, 0)
Screenshot: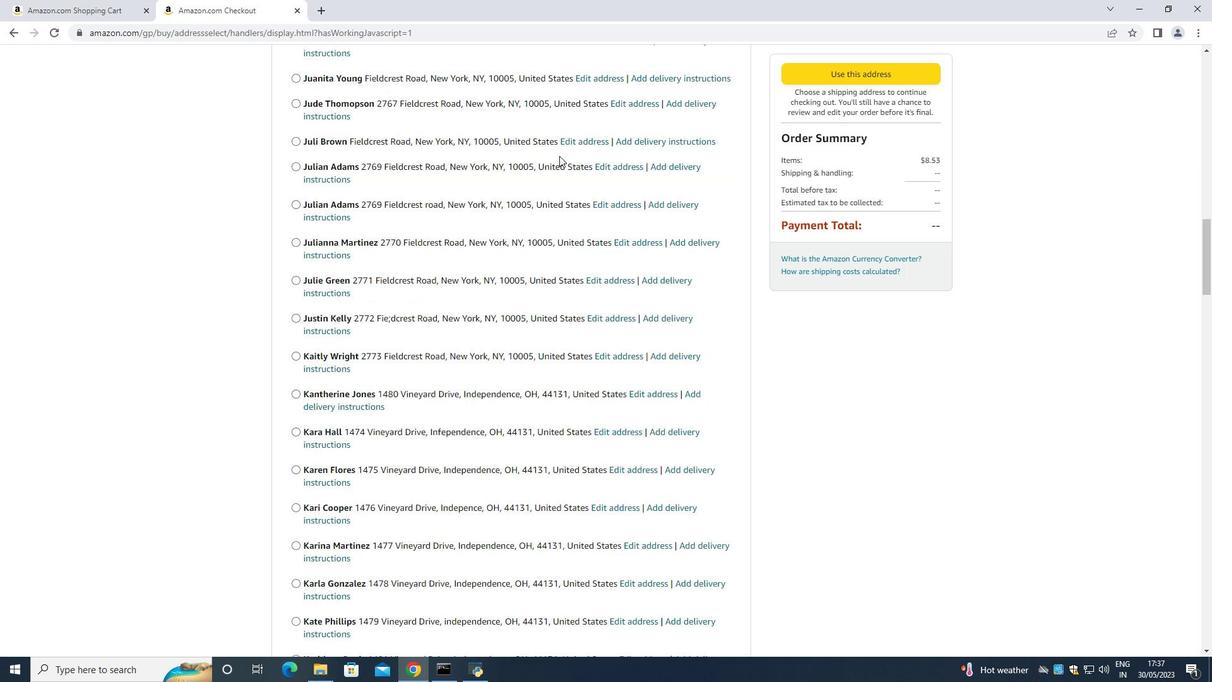 
Action: Mouse moved to (560, 155)
Screenshot: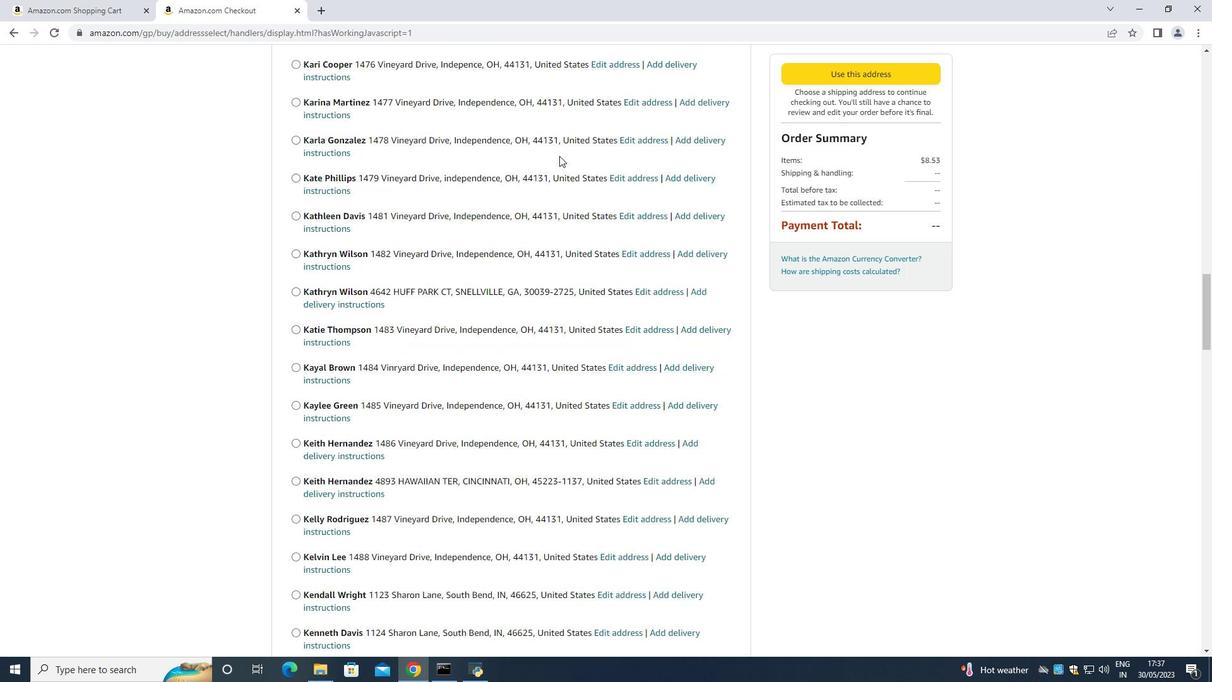 
Action: Mouse scrolled (560, 154) with delta (0, 0)
Screenshot: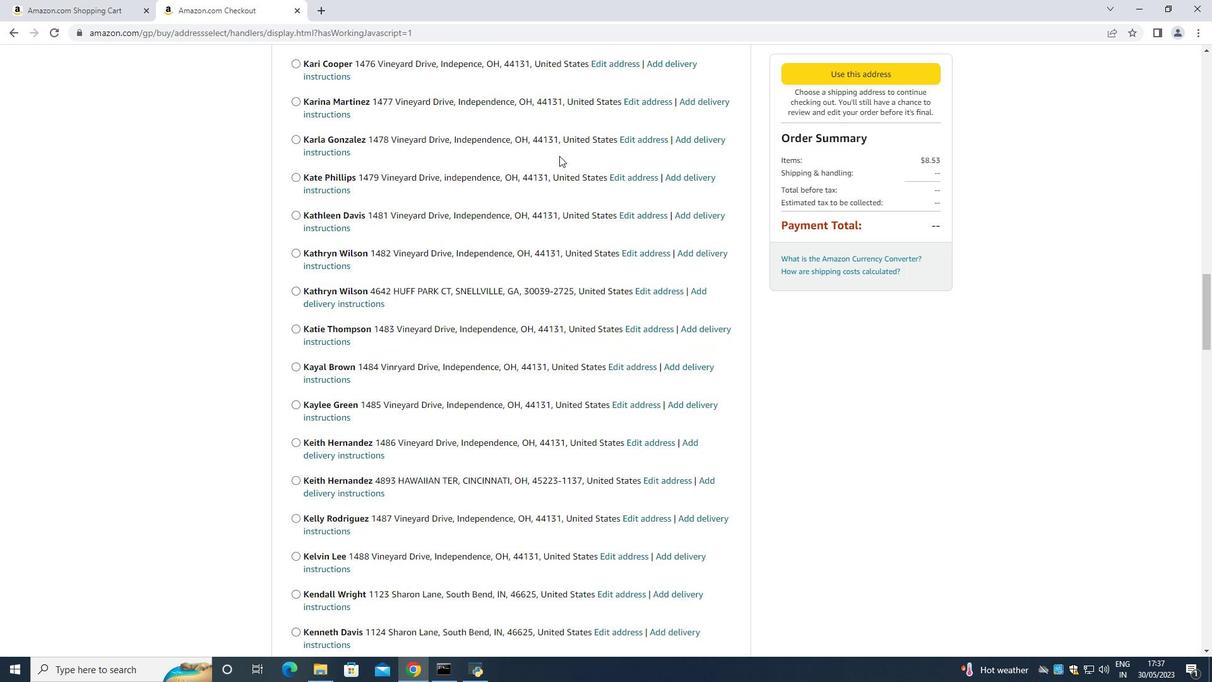 
Action: Mouse scrolled (560, 154) with delta (0, 0)
Screenshot: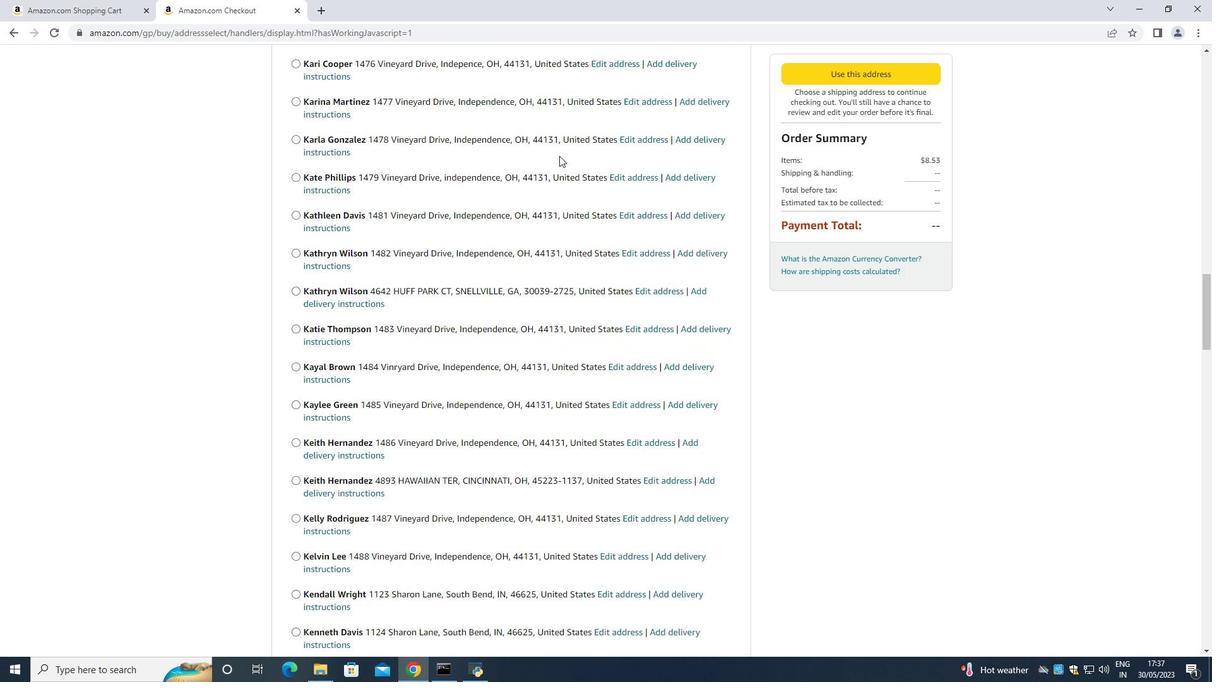 
Action: Mouse scrolled (560, 154) with delta (0, 0)
Screenshot: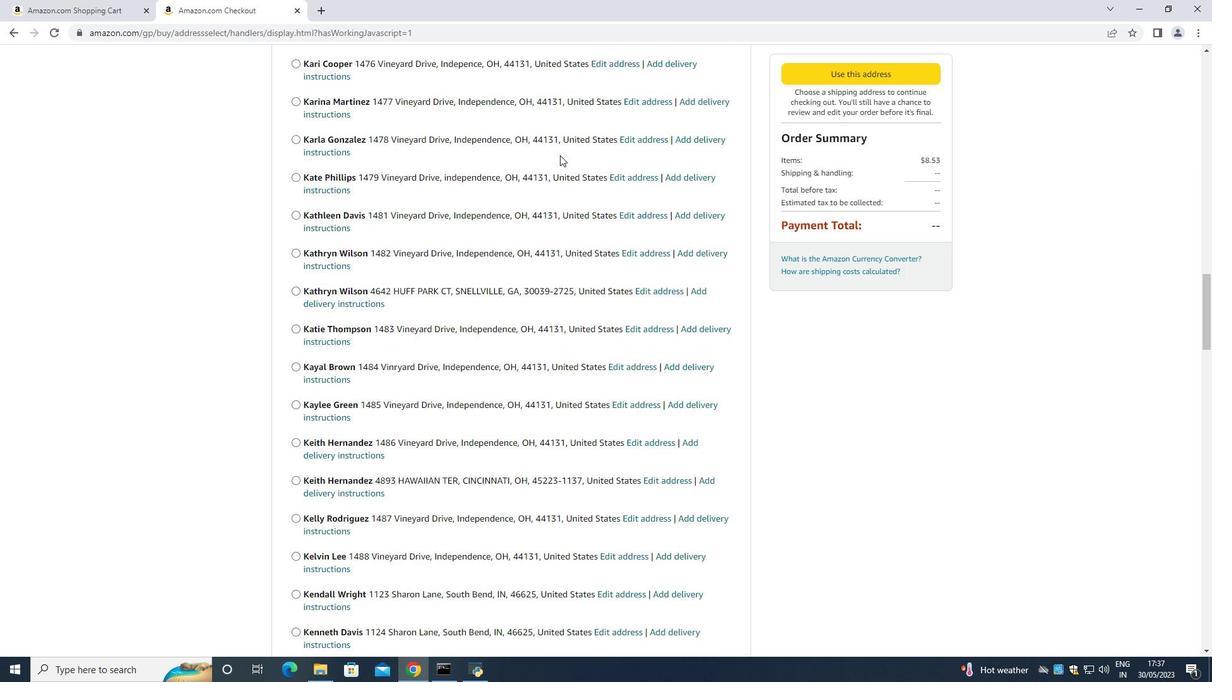 
Action: Mouse scrolled (560, 154) with delta (0, 0)
Screenshot: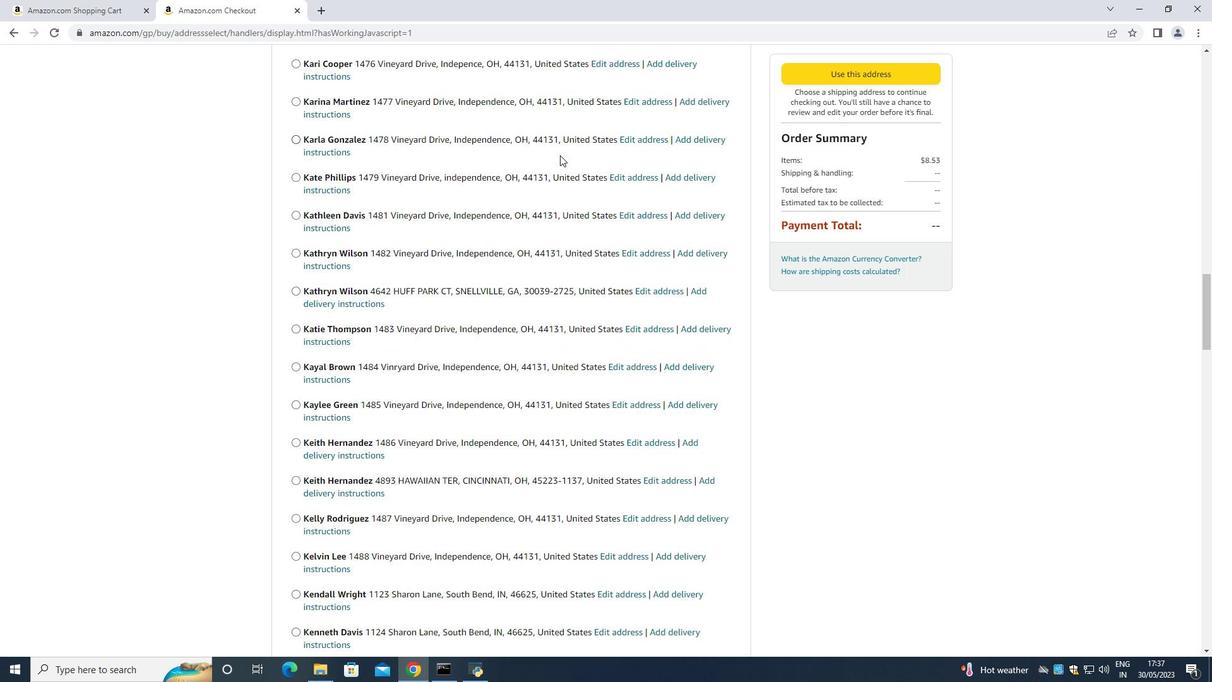 
Action: Mouse scrolled (560, 154) with delta (0, 0)
Screenshot: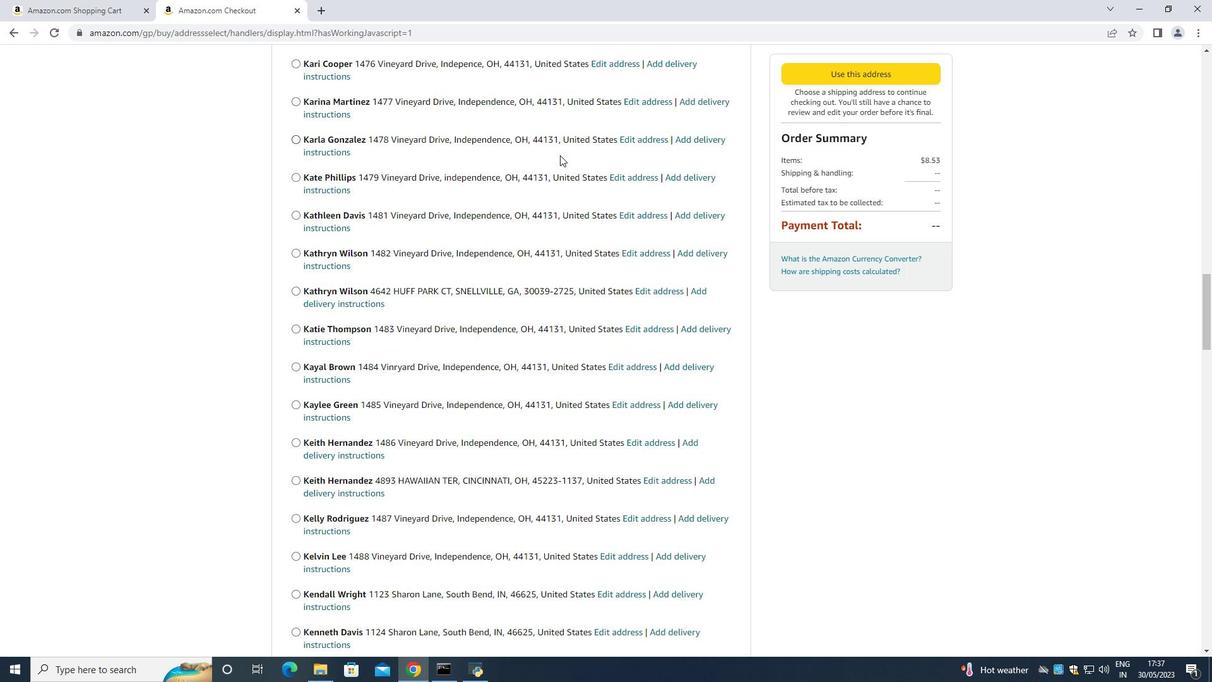 
Action: Mouse scrolled (560, 154) with delta (0, 0)
Screenshot: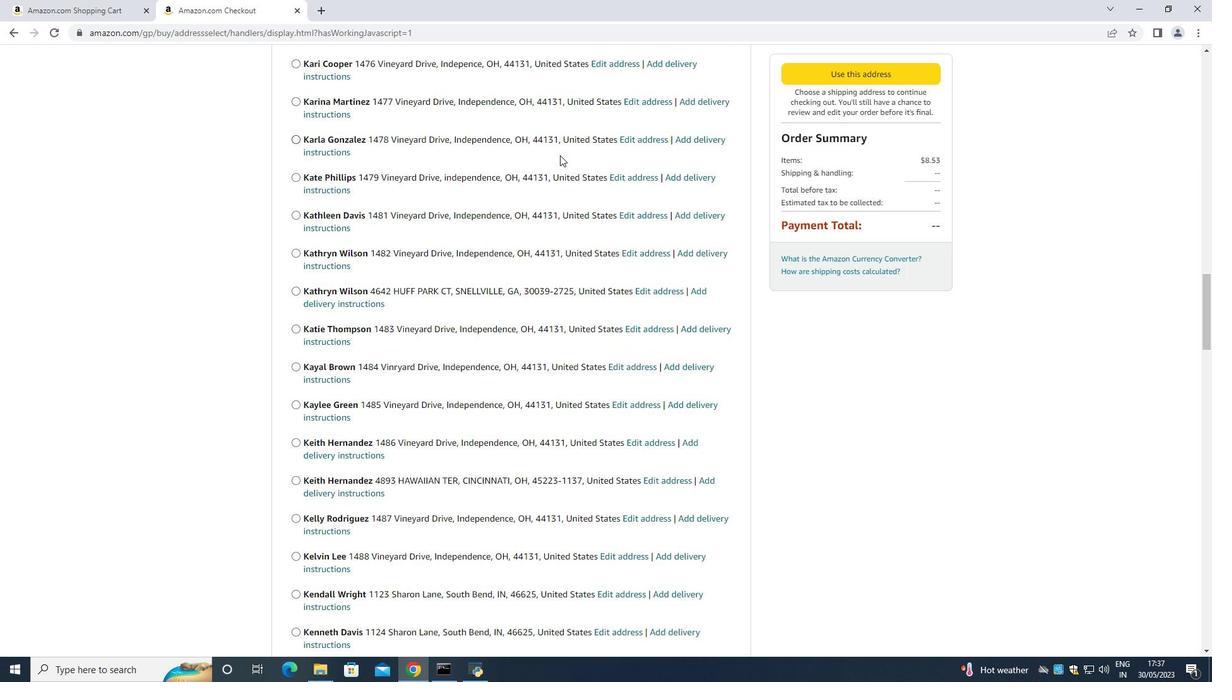 
Action: Mouse scrolled (560, 154) with delta (0, 0)
Screenshot: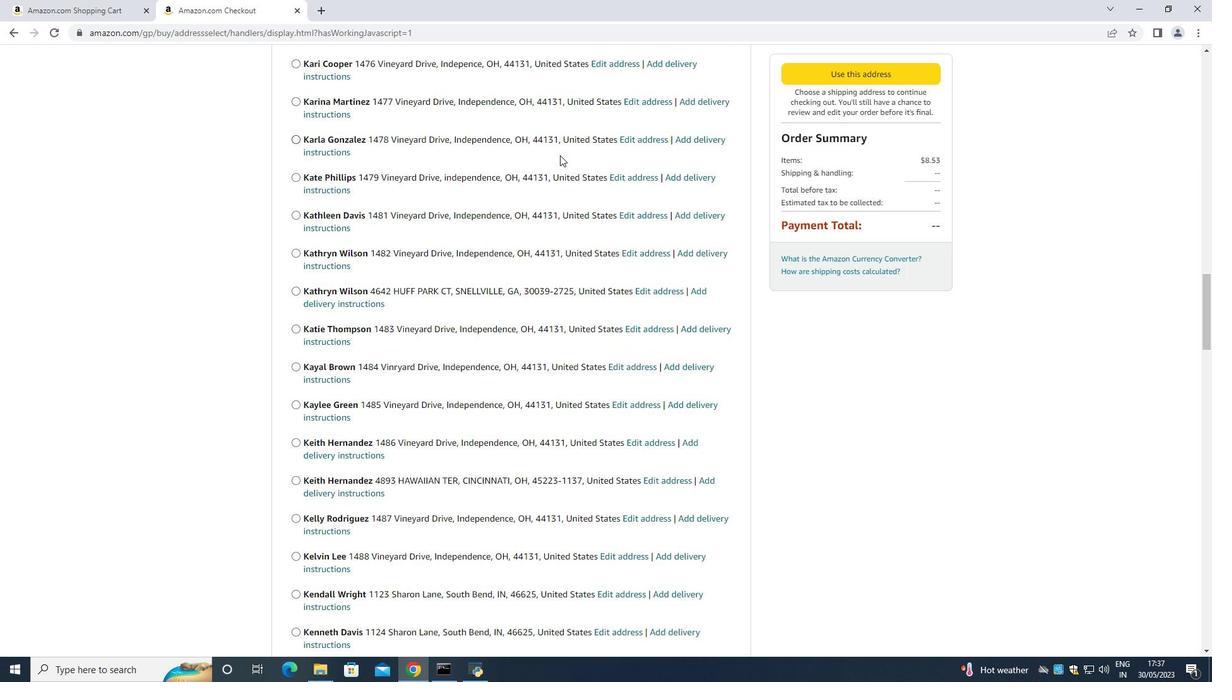 
Action: Mouse scrolled (560, 154) with delta (0, 0)
Screenshot: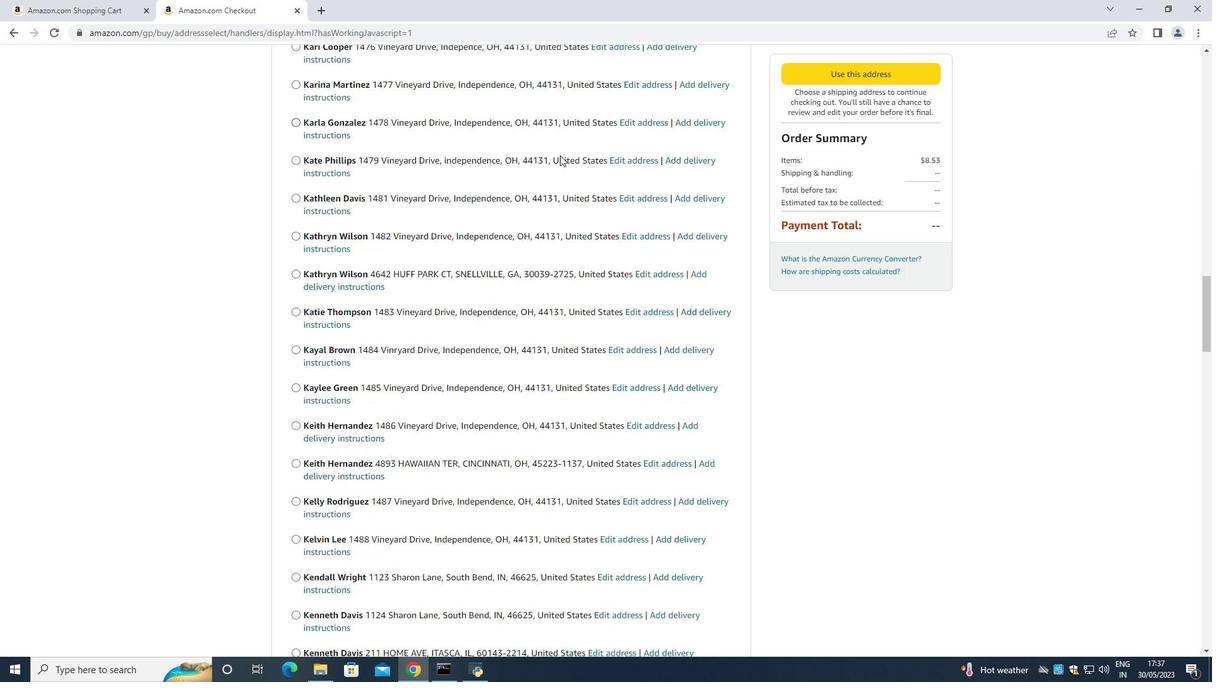 
Action: Mouse moved to (560, 155)
Screenshot: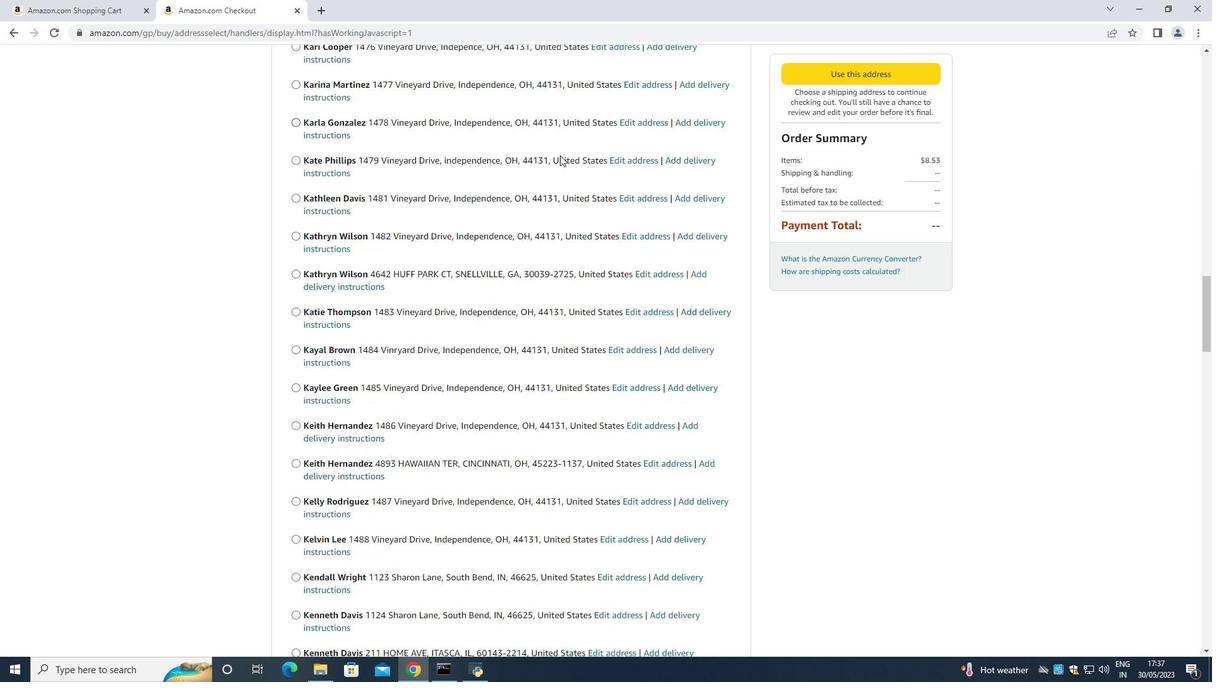 
Action: Mouse scrolled (560, 154) with delta (0, 0)
Screenshot: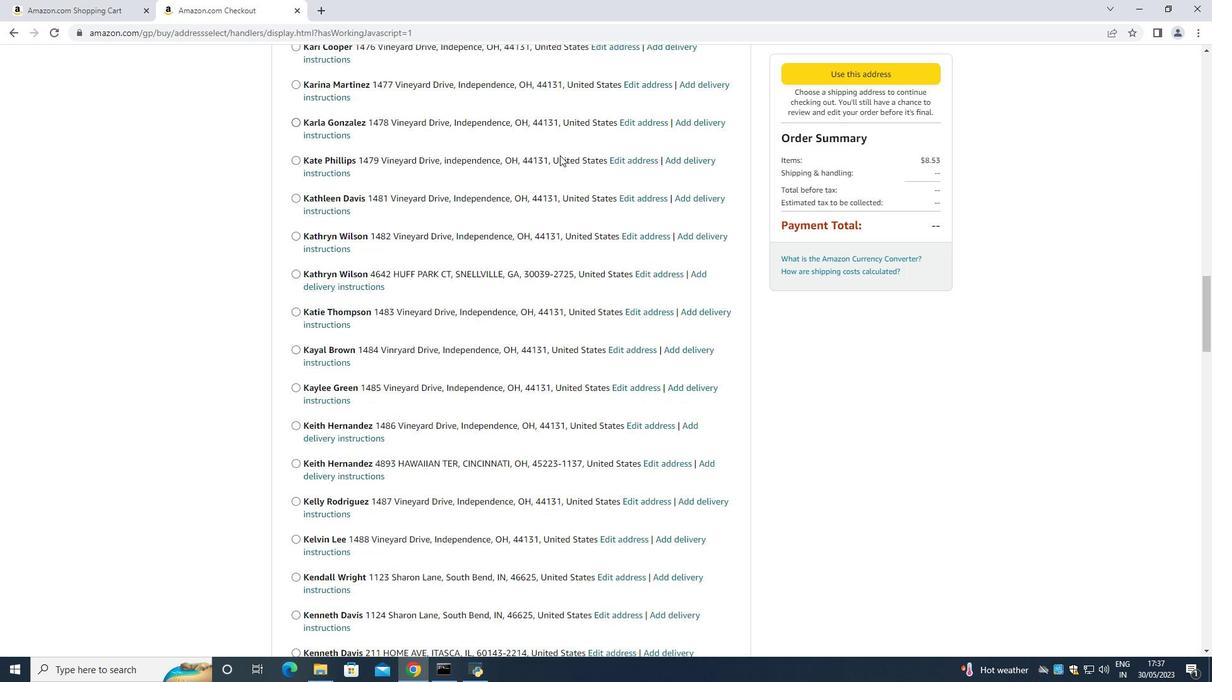 
Action: Mouse moved to (561, 155)
Screenshot: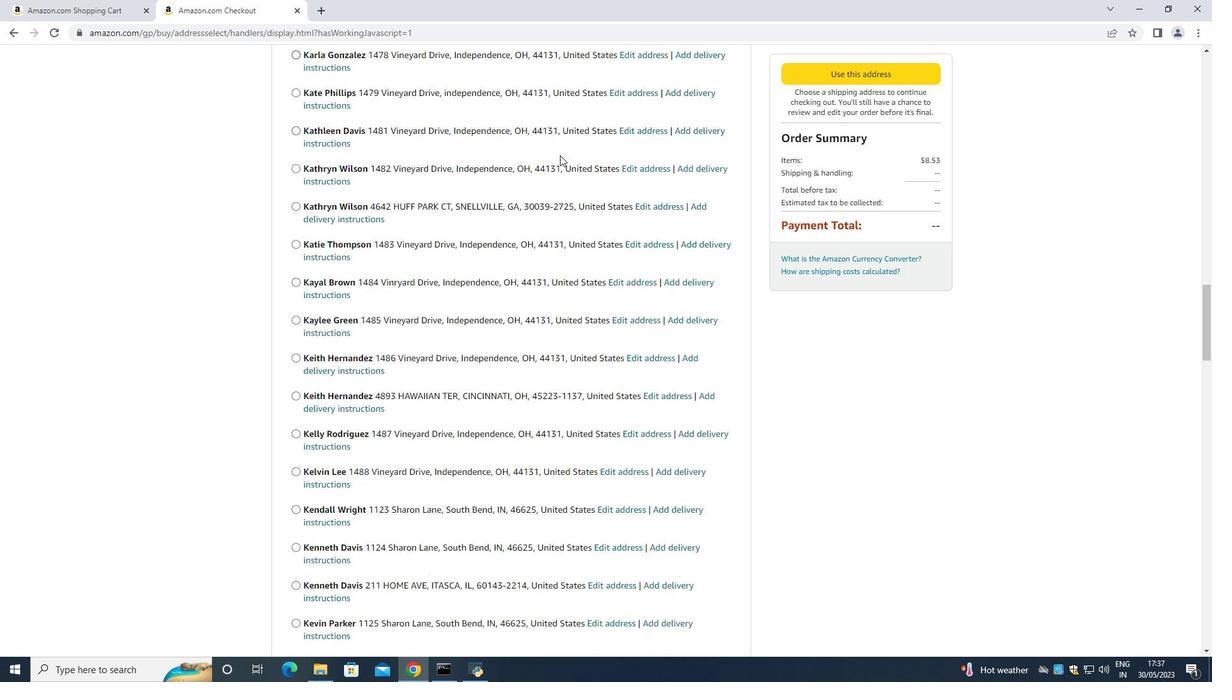 
Action: Mouse scrolled (561, 154) with delta (0, 0)
Screenshot: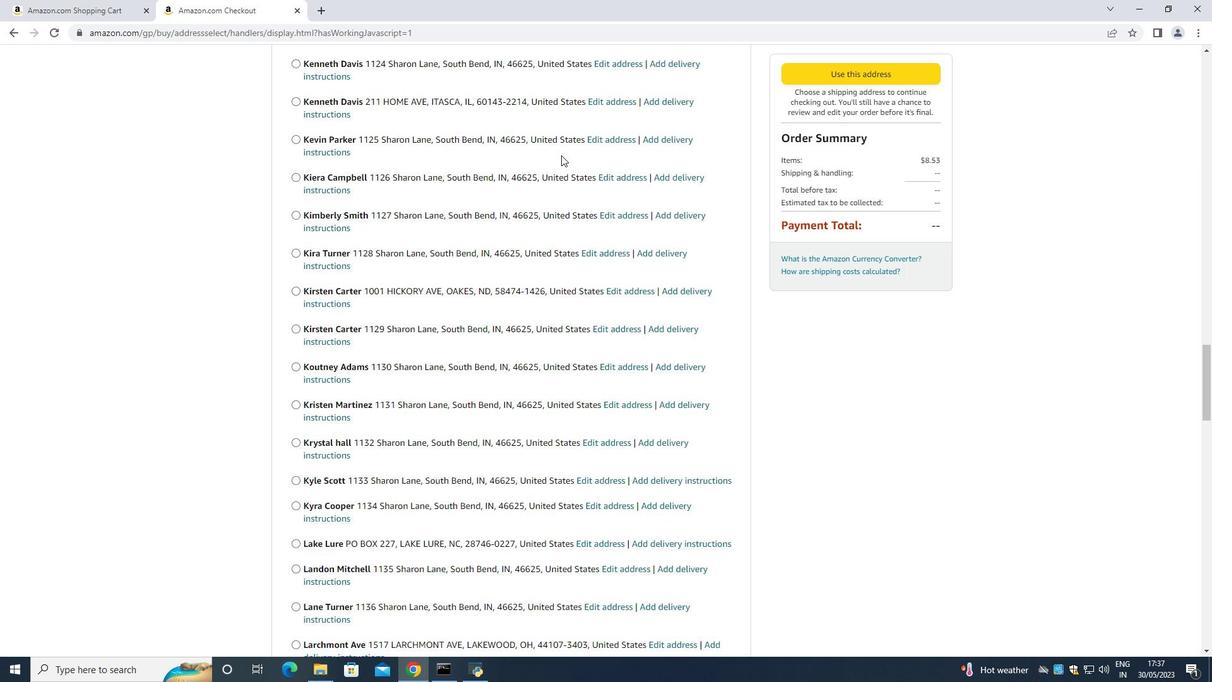 
Action: Mouse scrolled (561, 154) with delta (0, 0)
Screenshot: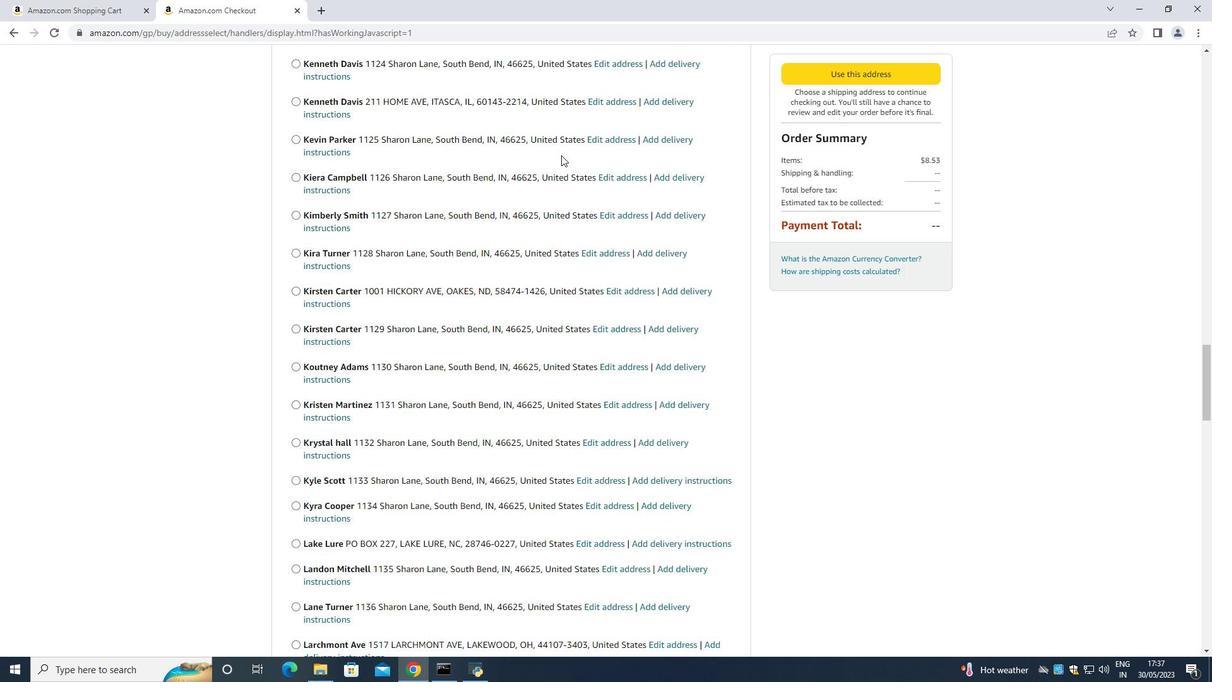 
Action: Mouse scrolled (561, 154) with delta (0, 0)
Screenshot: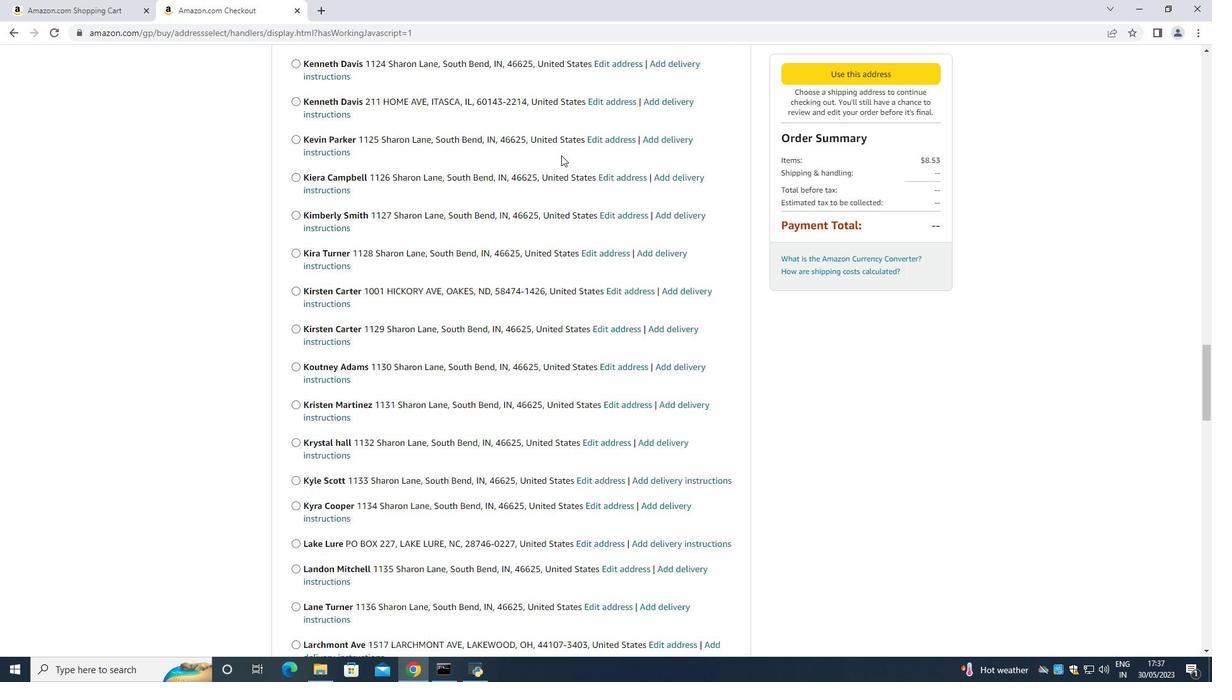 
Action: Mouse scrolled (561, 154) with delta (0, 0)
Screenshot: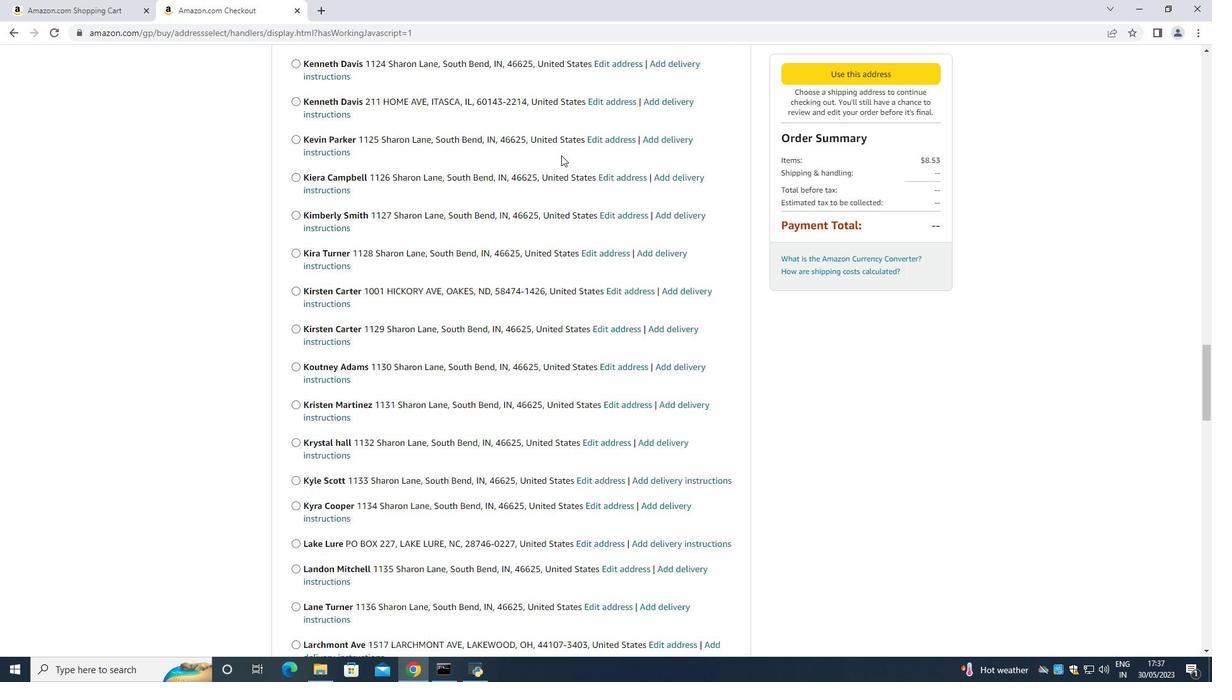 
Action: Mouse scrolled (561, 154) with delta (0, 0)
Screenshot: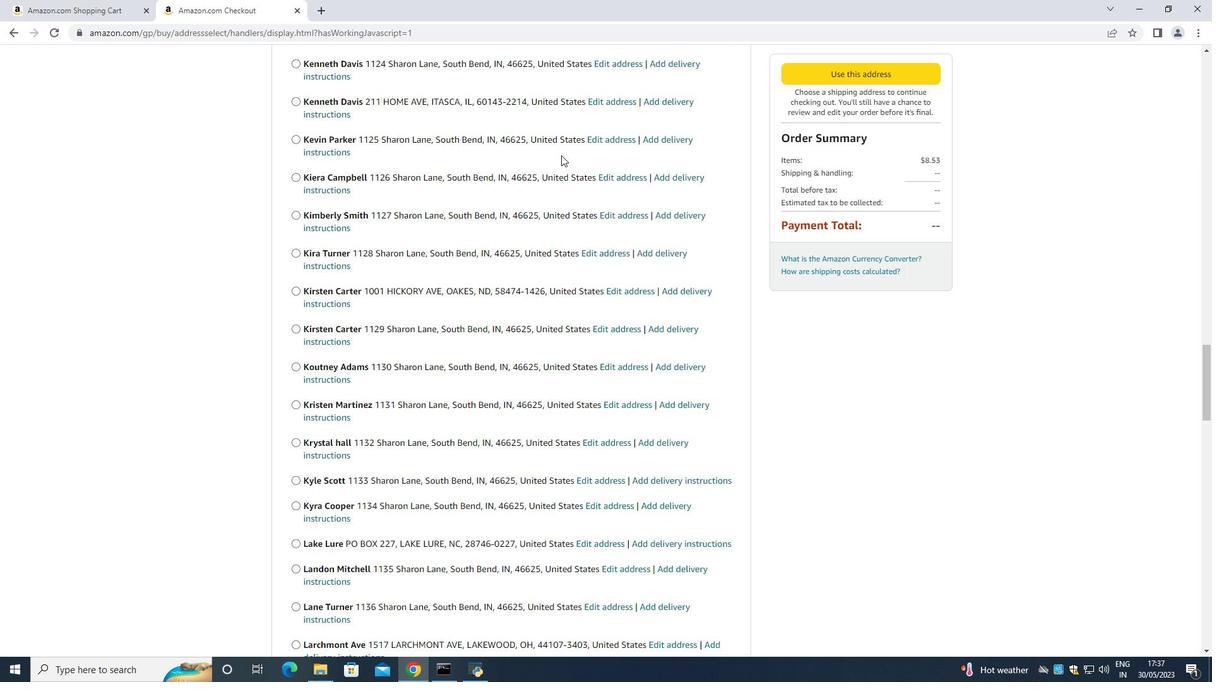 
Action: Mouse scrolled (561, 154) with delta (0, 0)
Screenshot: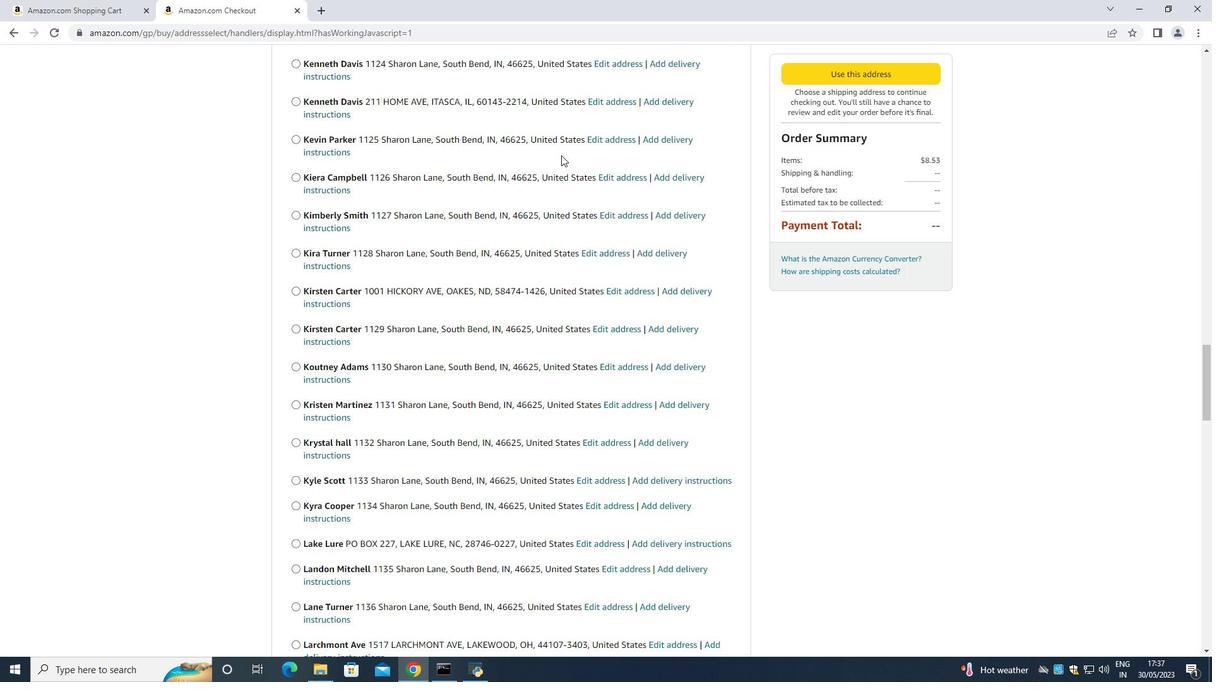 
Action: Mouse scrolled (561, 154) with delta (0, 0)
Screenshot: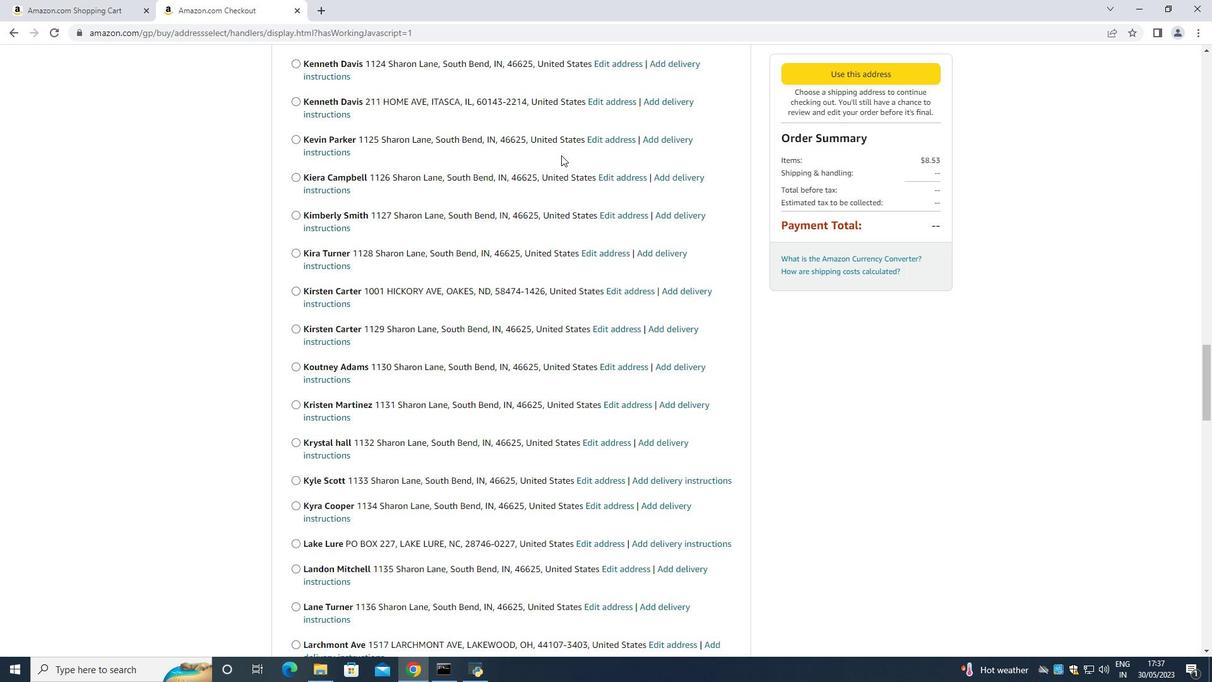 
Action: Mouse moved to (562, 154)
Screenshot: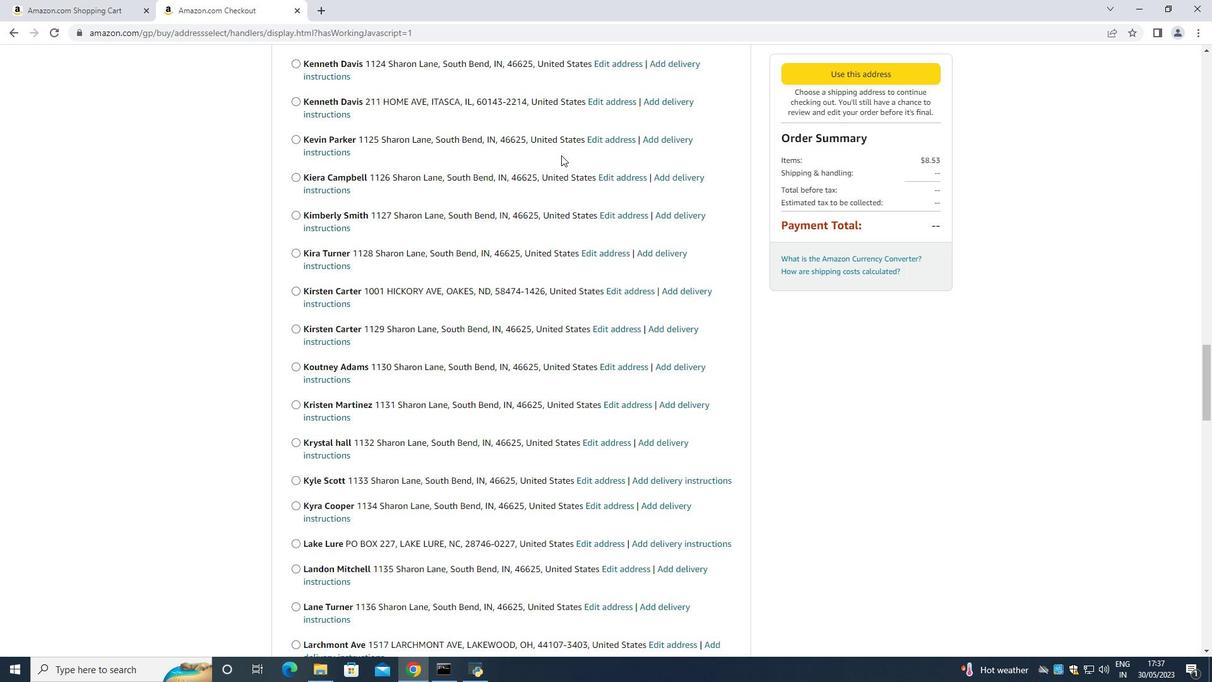 
Action: Mouse scrolled (562, 154) with delta (0, 0)
Screenshot: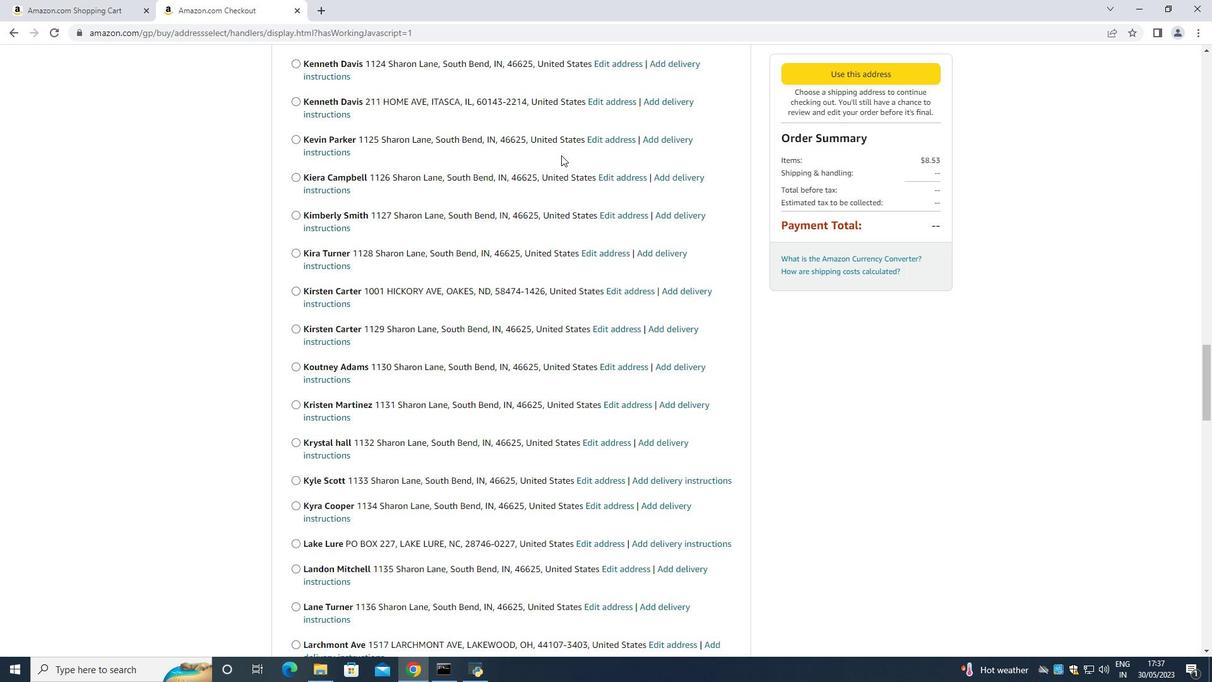 
Action: Mouse moved to (565, 155)
Screenshot: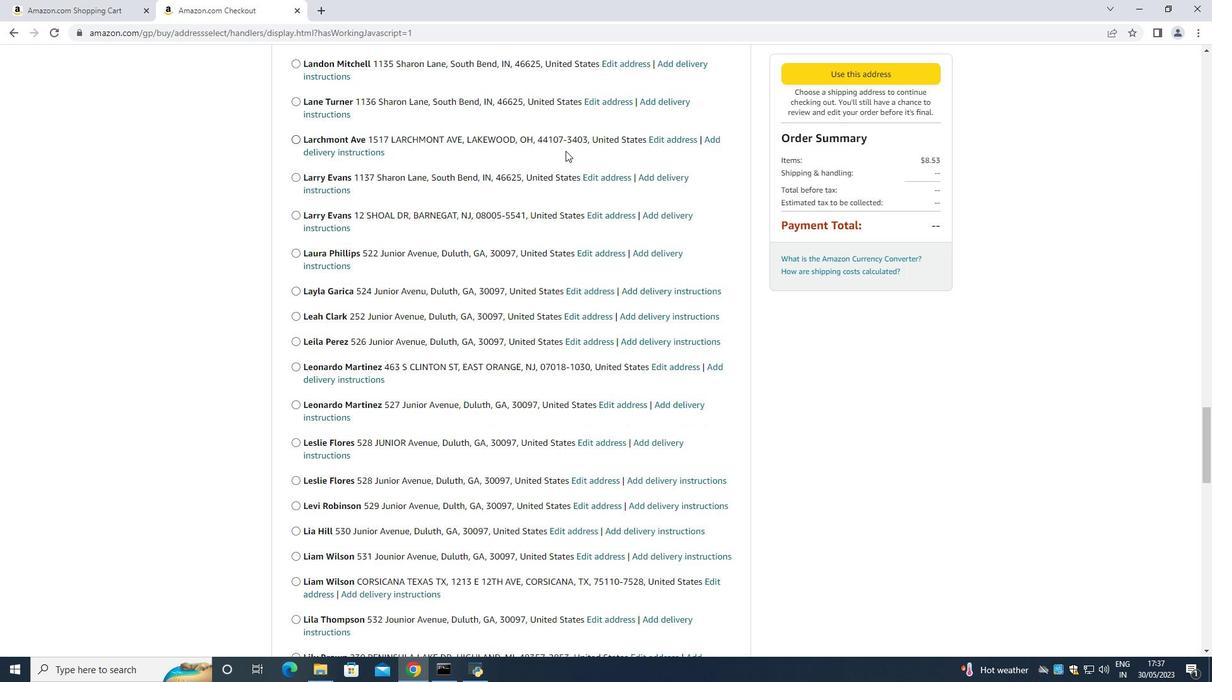 
Action: Mouse scrolled (565, 155) with delta (0, 0)
Screenshot: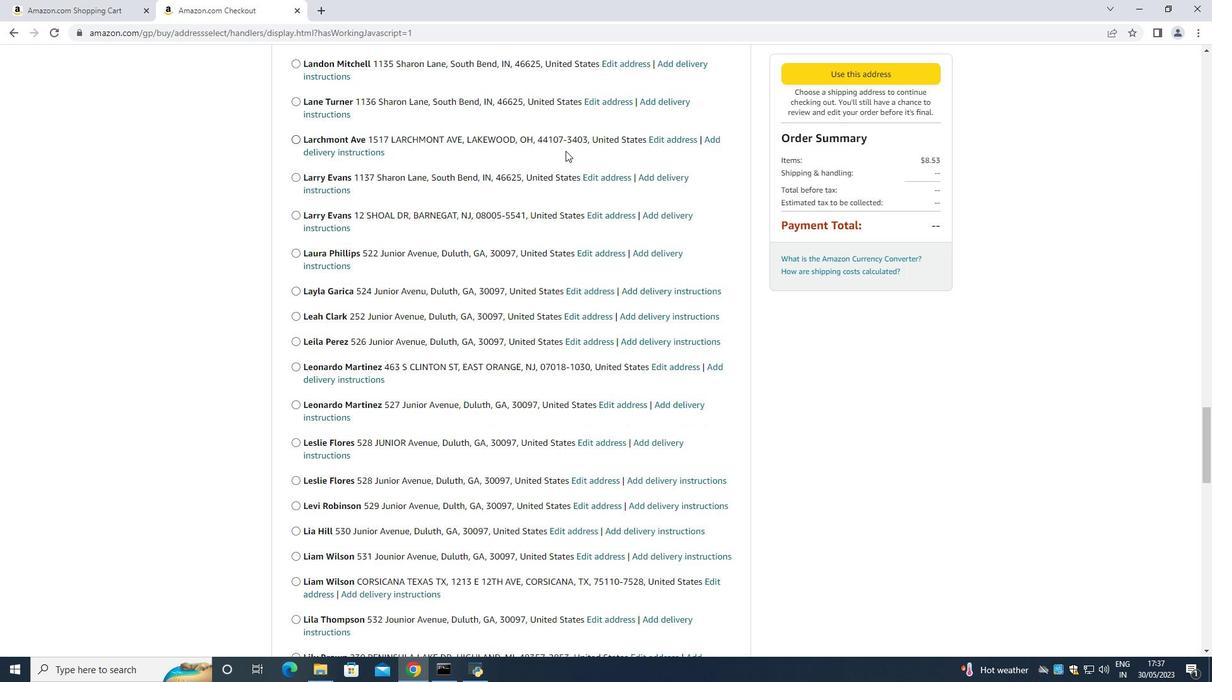 
Action: Mouse moved to (565, 156)
Screenshot: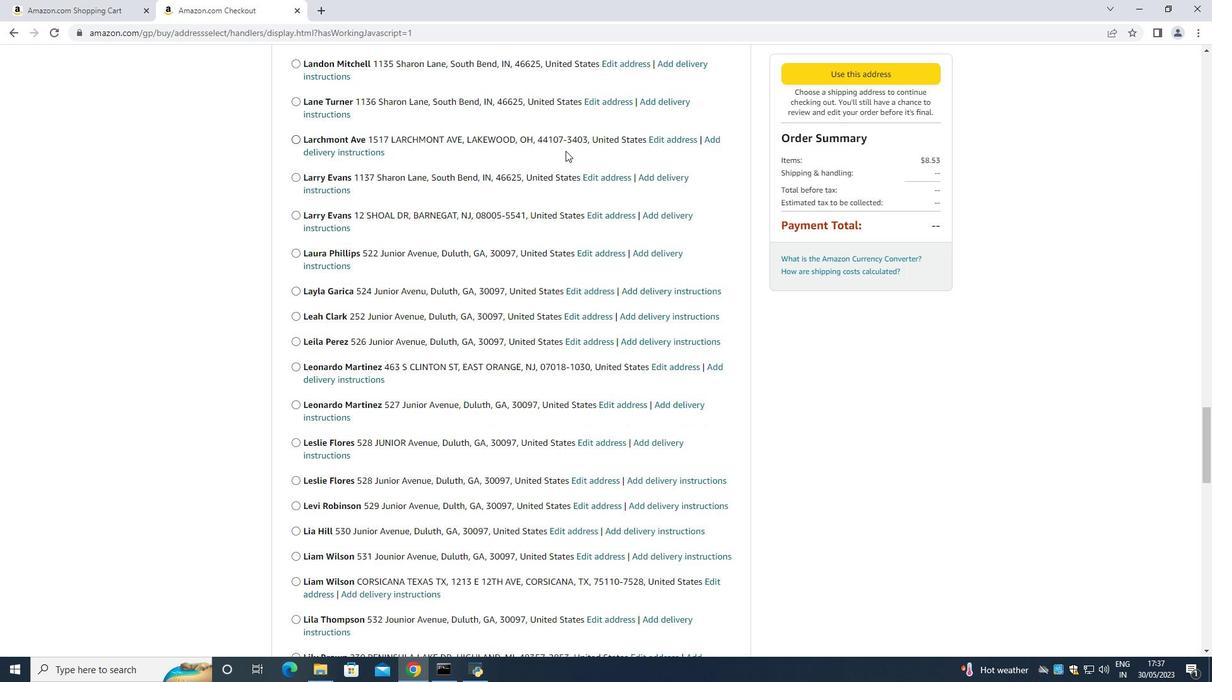 
Action: Mouse scrolled (565, 155) with delta (0, 0)
Screenshot: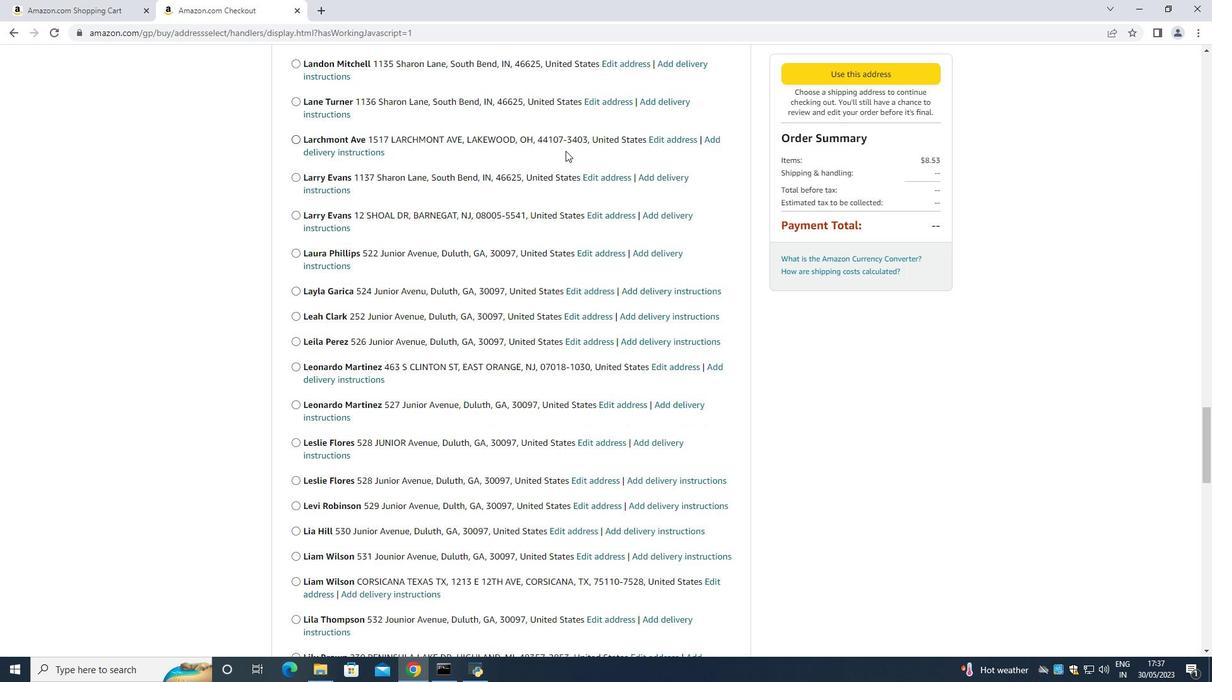 
Action: Mouse scrolled (565, 155) with delta (0, 0)
Screenshot: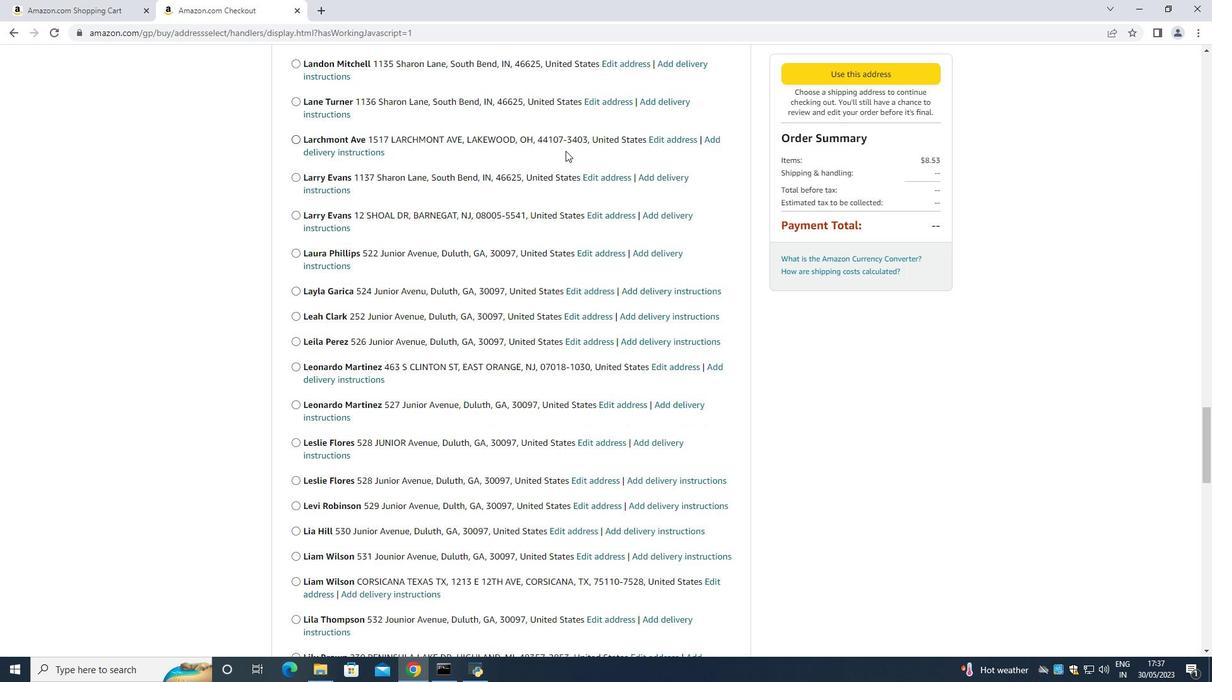
Action: Mouse moved to (565, 157)
Screenshot: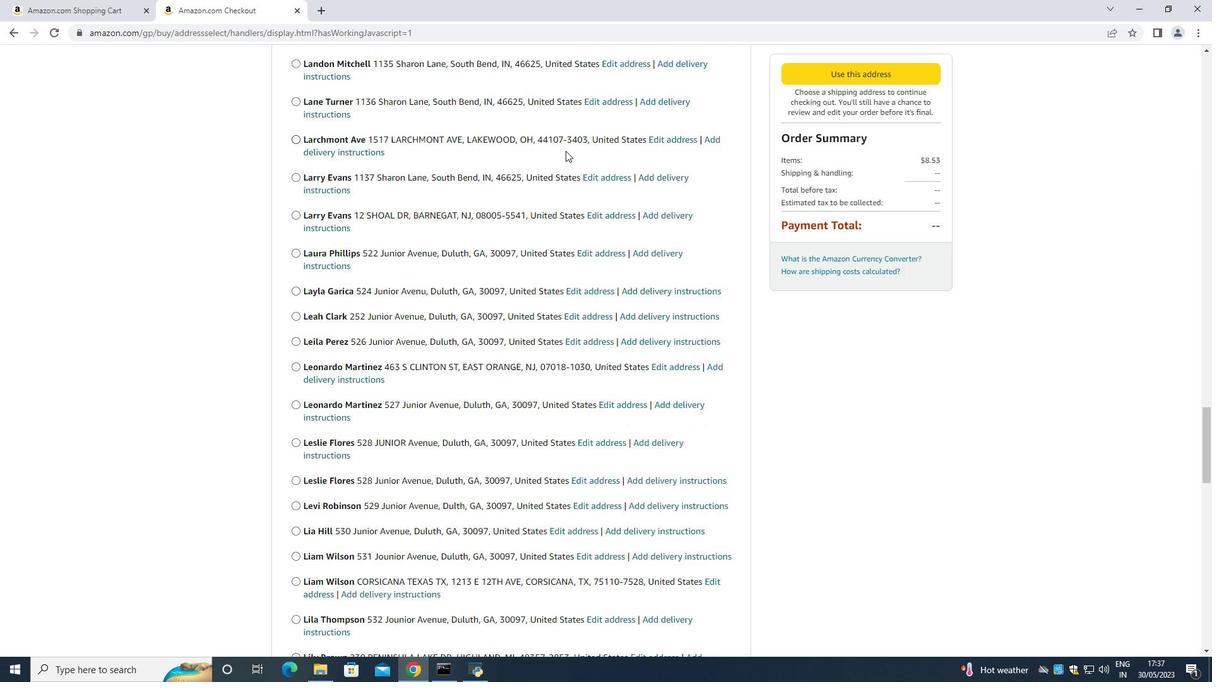 
Action: Mouse scrolled (565, 156) with delta (0, 0)
Screenshot: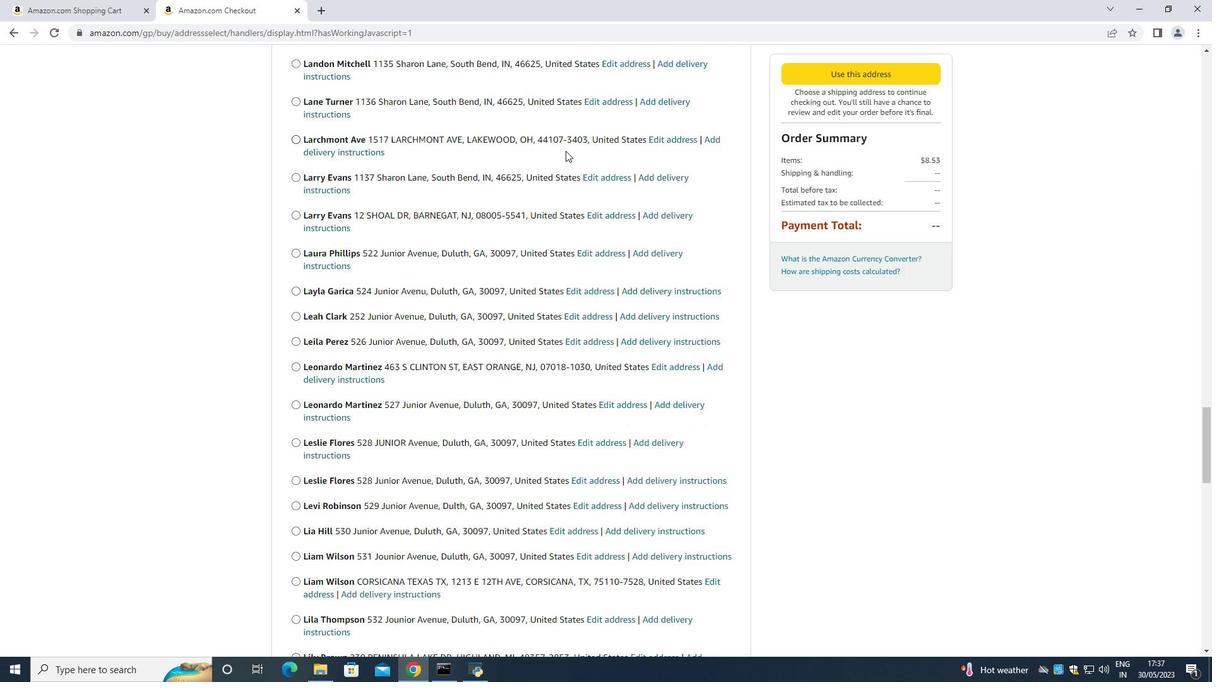 
Action: Mouse scrolled (565, 156) with delta (0, 0)
Screenshot: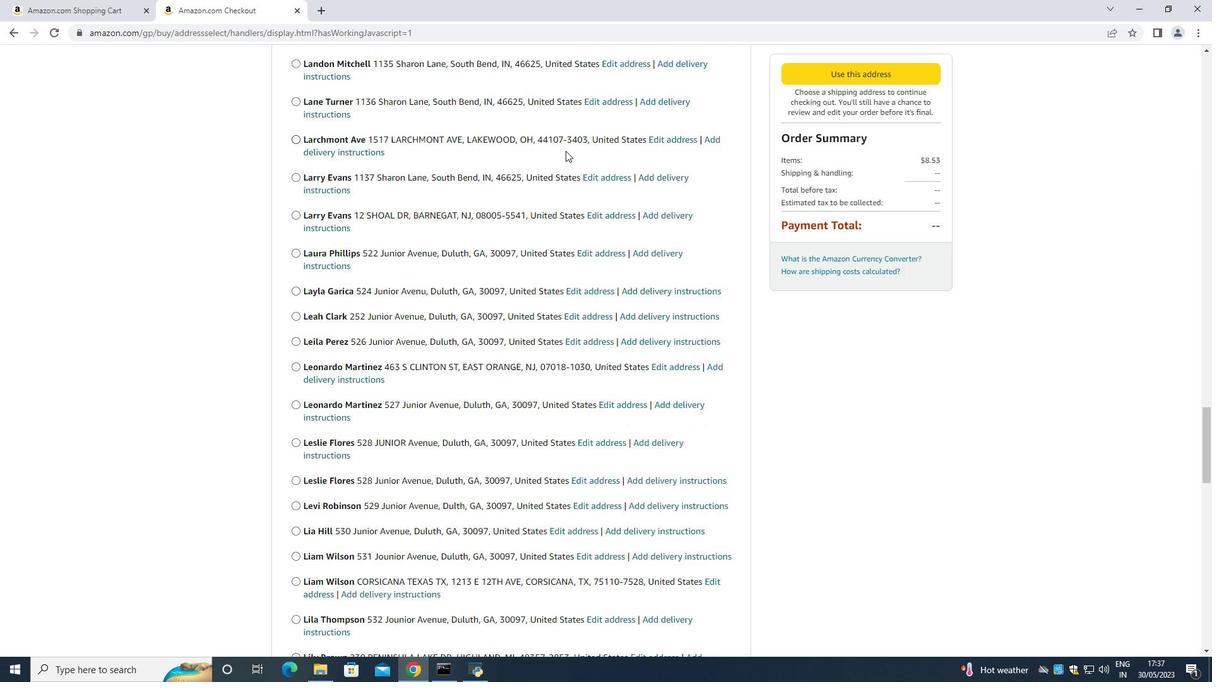 
Action: Mouse scrolled (565, 156) with delta (0, 0)
Screenshot: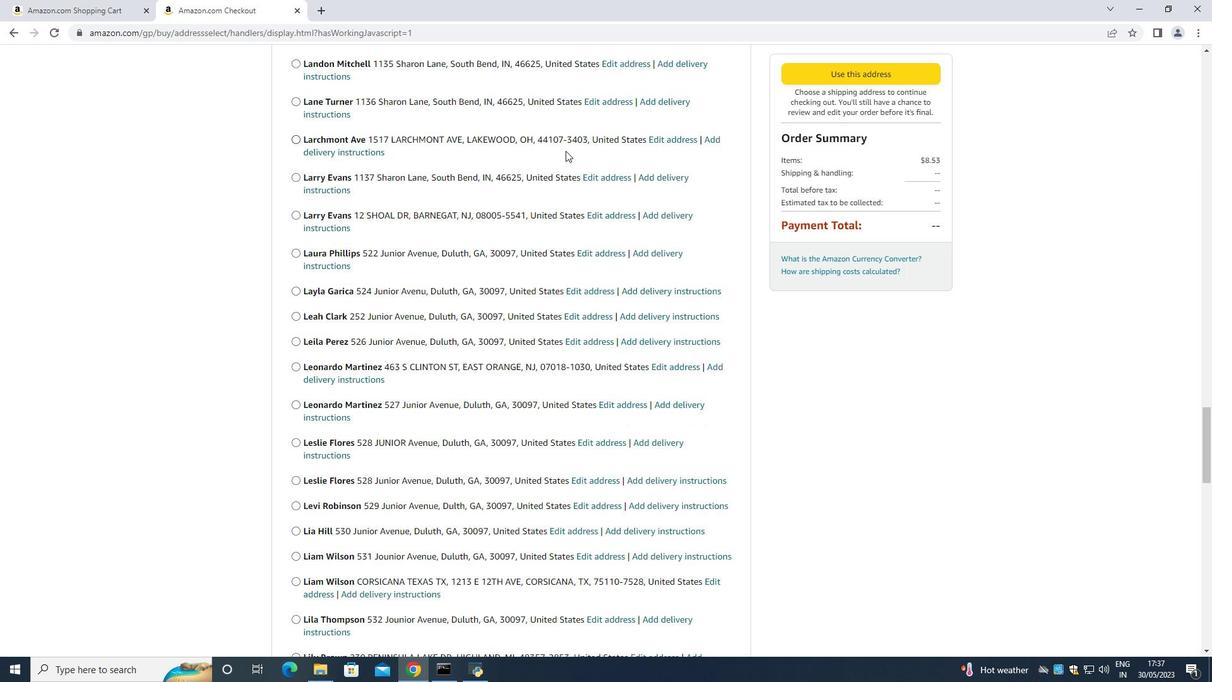 
Action: Mouse scrolled (565, 156) with delta (0, 0)
Screenshot: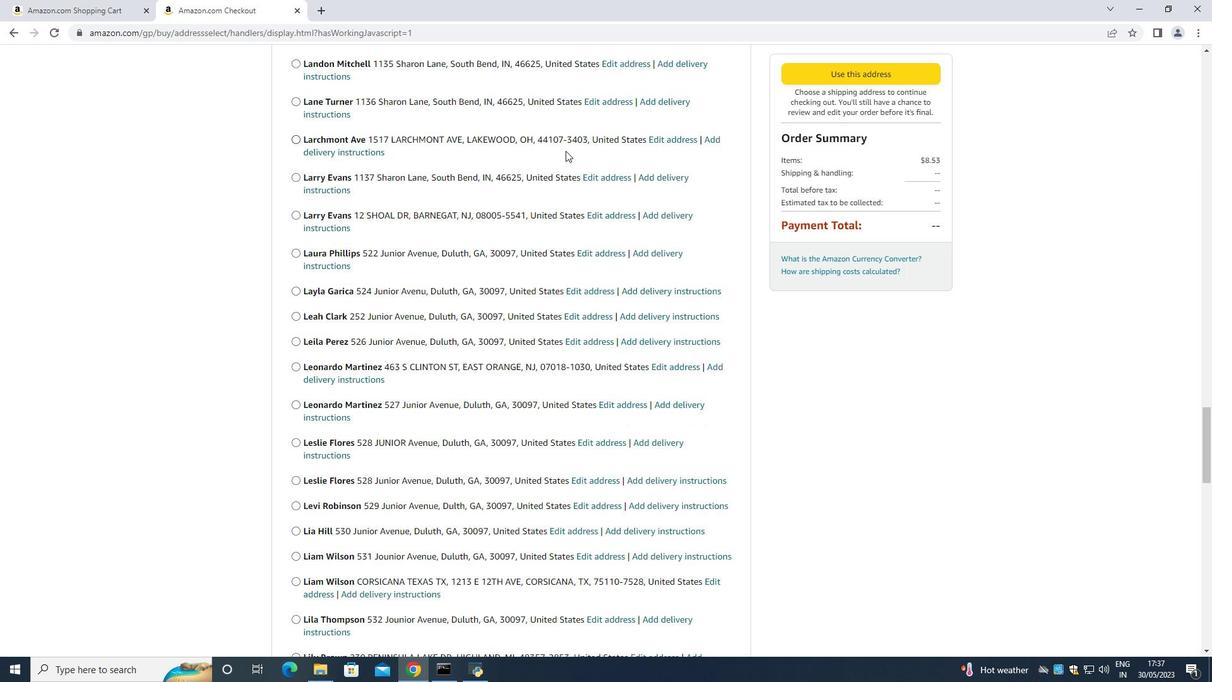 
Action: Mouse scrolled (565, 156) with delta (0, 0)
Screenshot: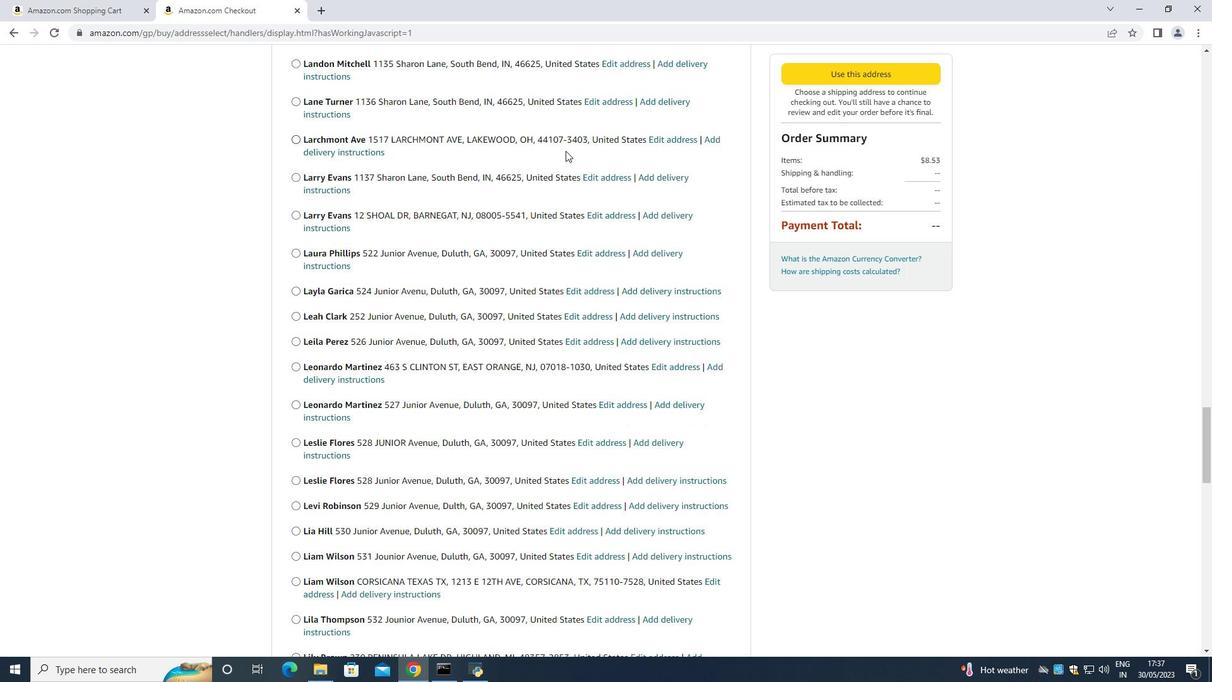 
Action: Mouse moved to (566, 157)
Screenshot: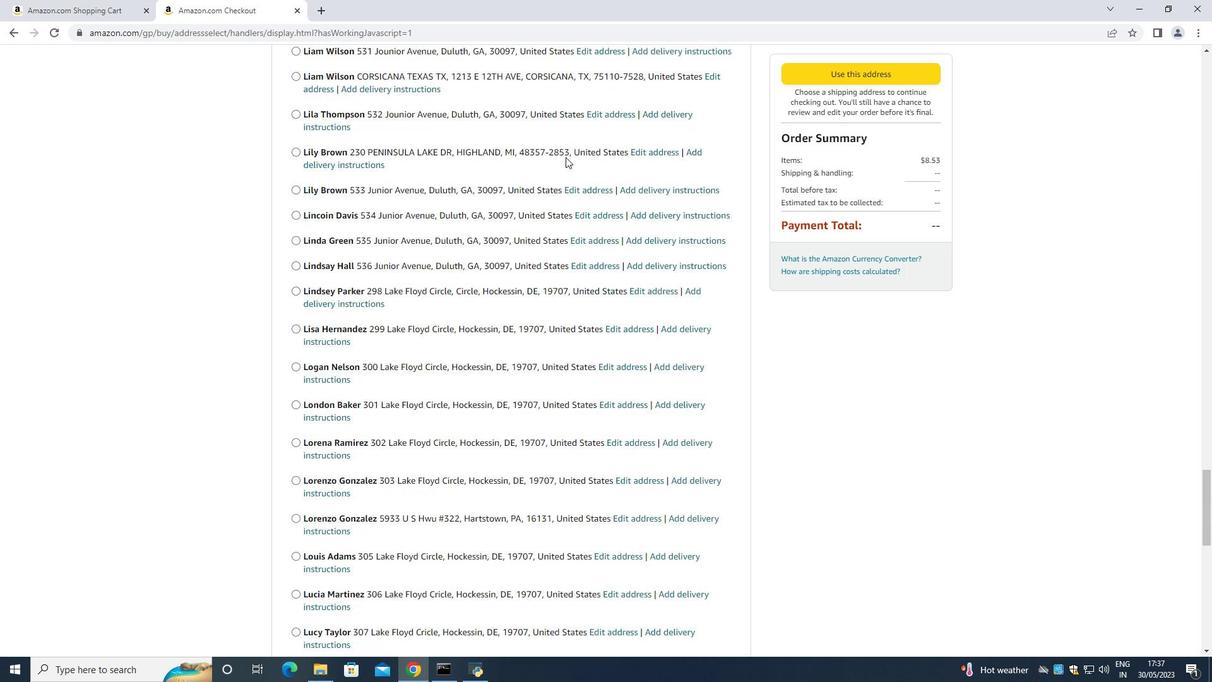
Action: Mouse scrolled (566, 156) with delta (0, 0)
Screenshot: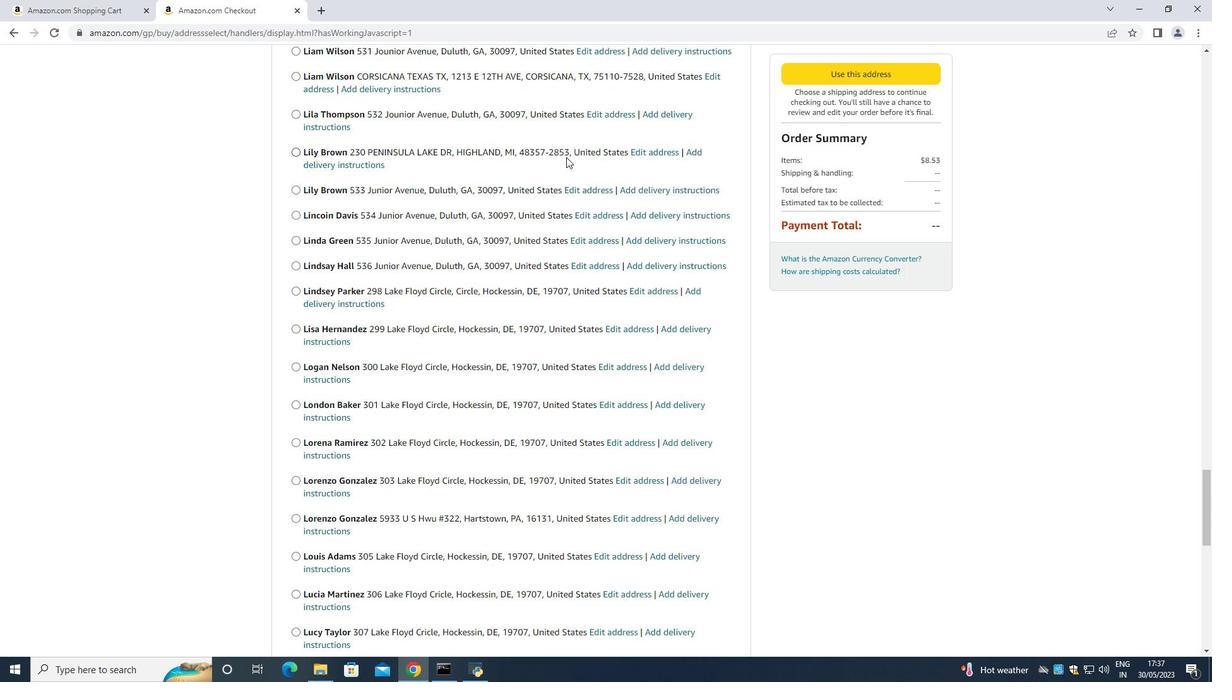 
Action: Mouse scrolled (566, 156) with delta (0, 0)
Screenshot: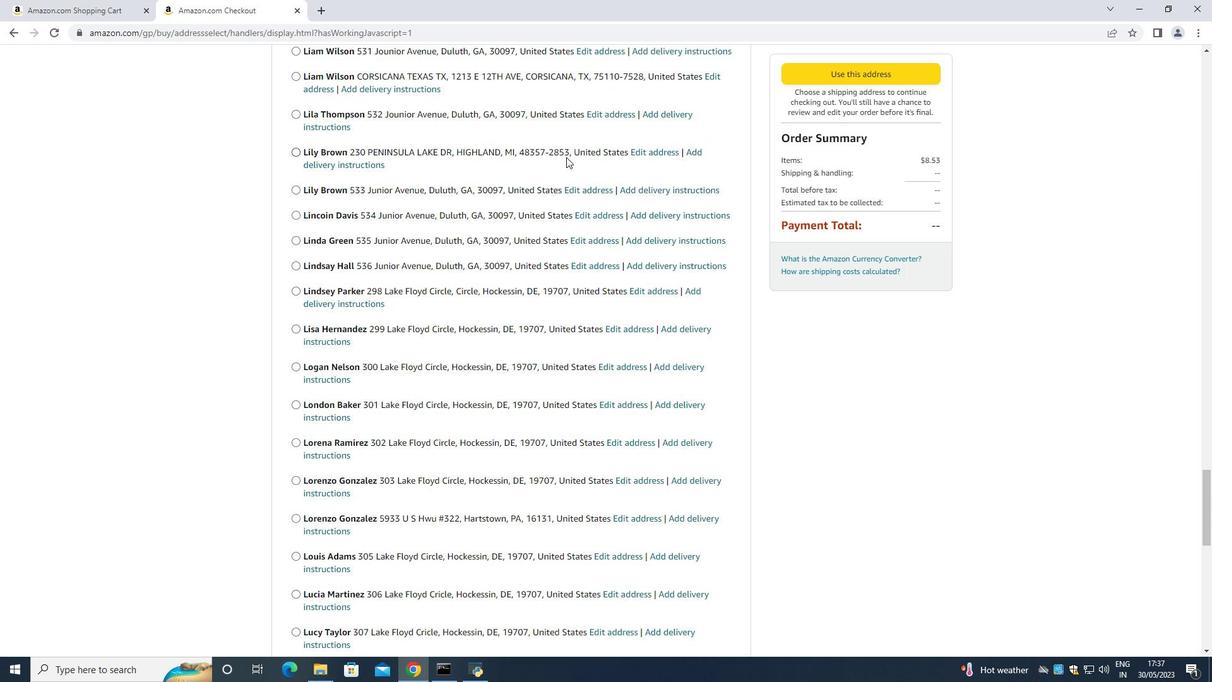
Action: Mouse scrolled (566, 156) with delta (0, 0)
Screenshot: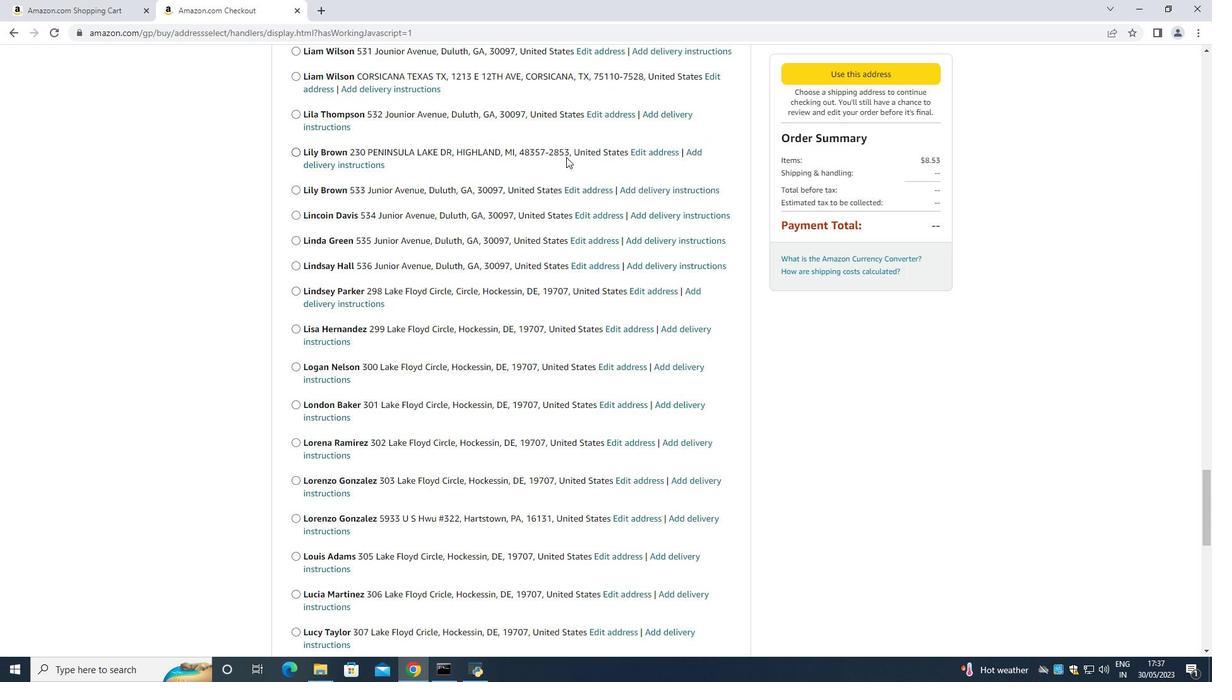 
Action: Mouse scrolled (566, 156) with delta (0, 0)
Screenshot: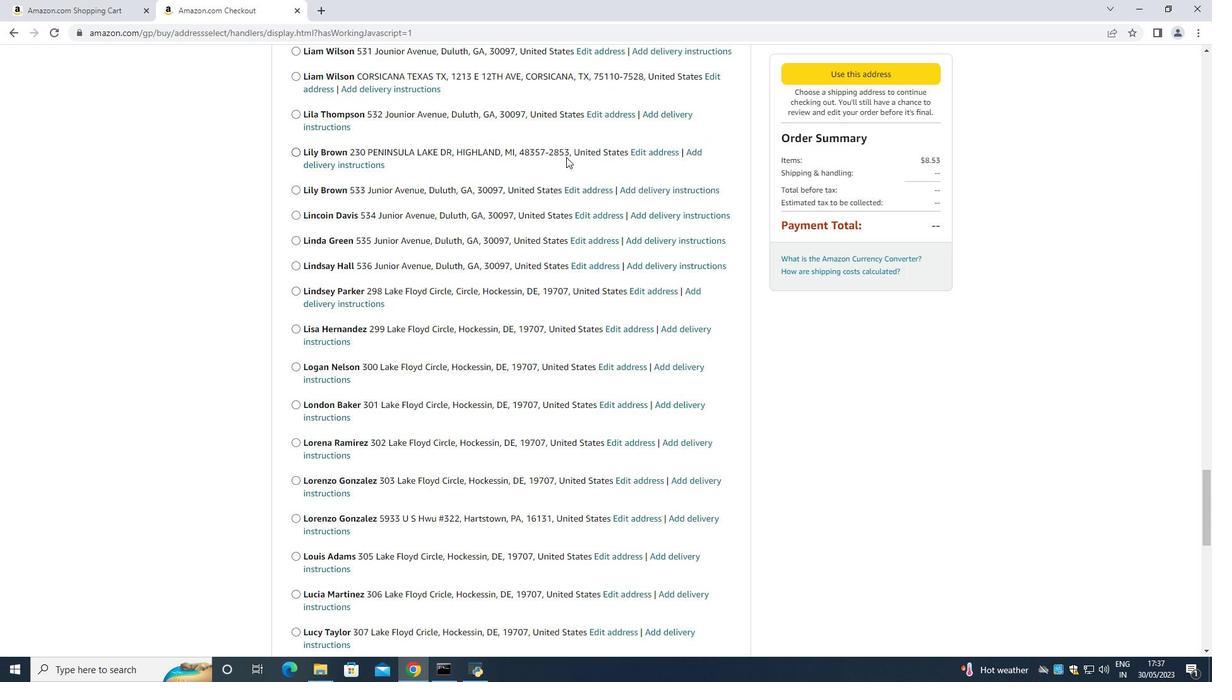 
Action: Mouse scrolled (566, 156) with delta (0, 0)
Screenshot: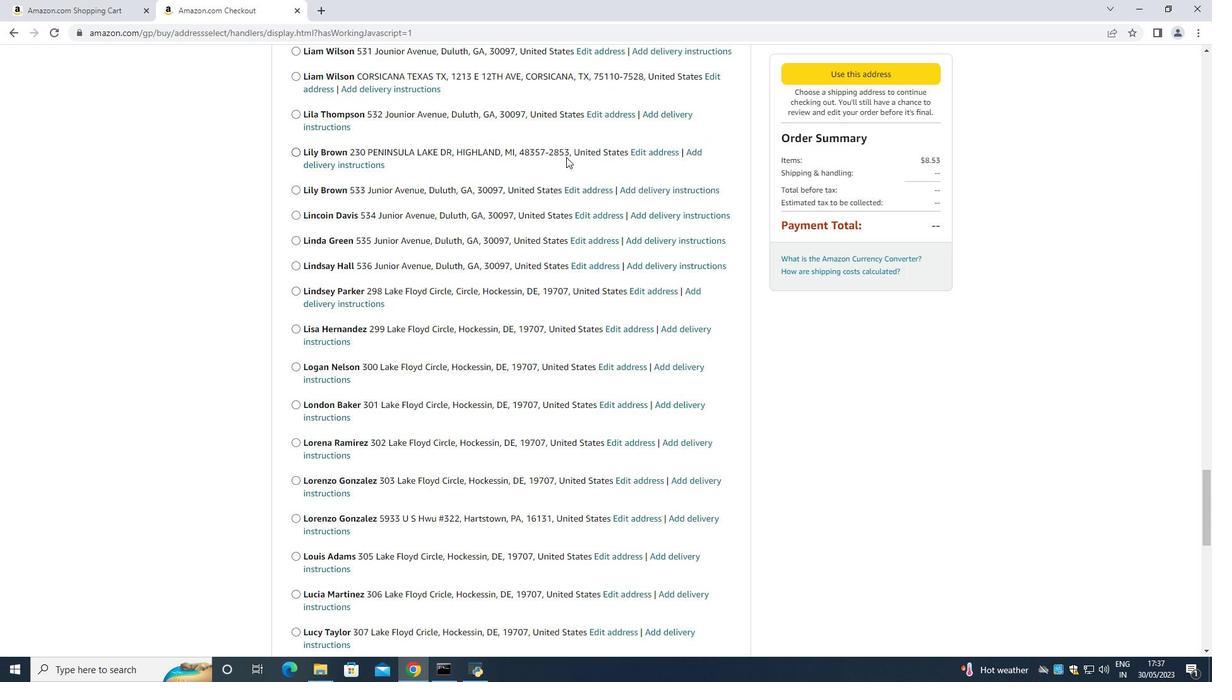 
Action: Mouse scrolled (566, 156) with delta (0, 0)
Screenshot: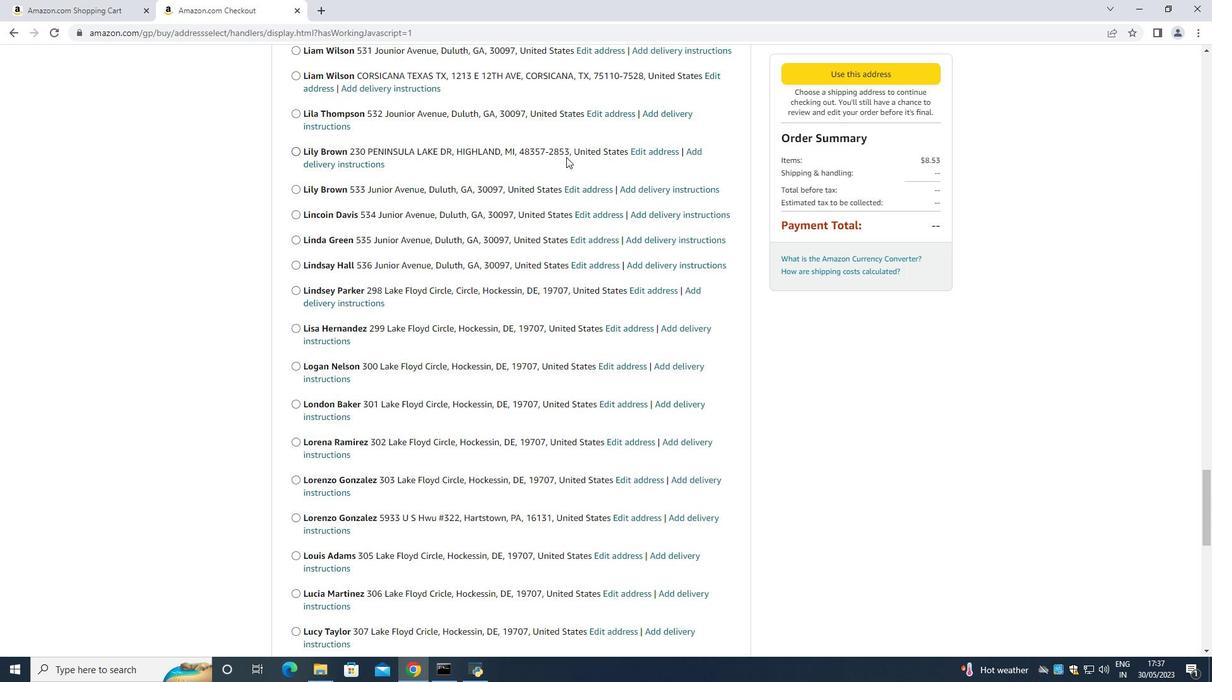 
Action: Mouse moved to (567, 156)
Screenshot: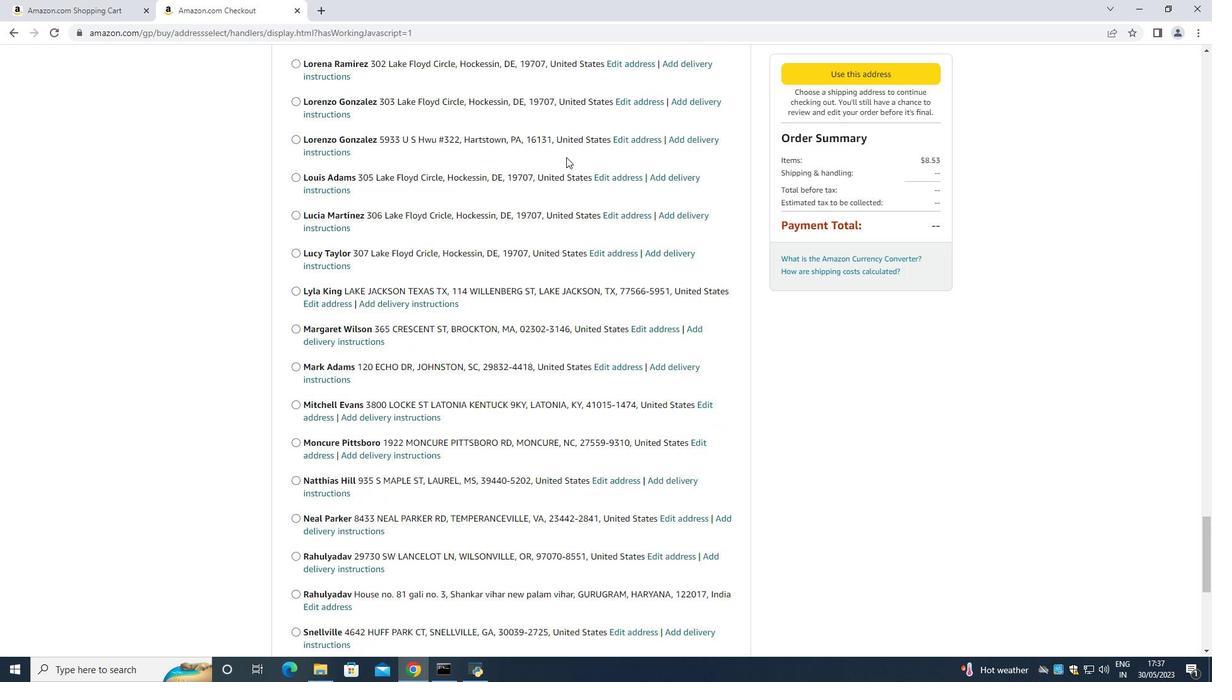 
Action: Mouse scrolled (567, 155) with delta (0, 0)
Screenshot: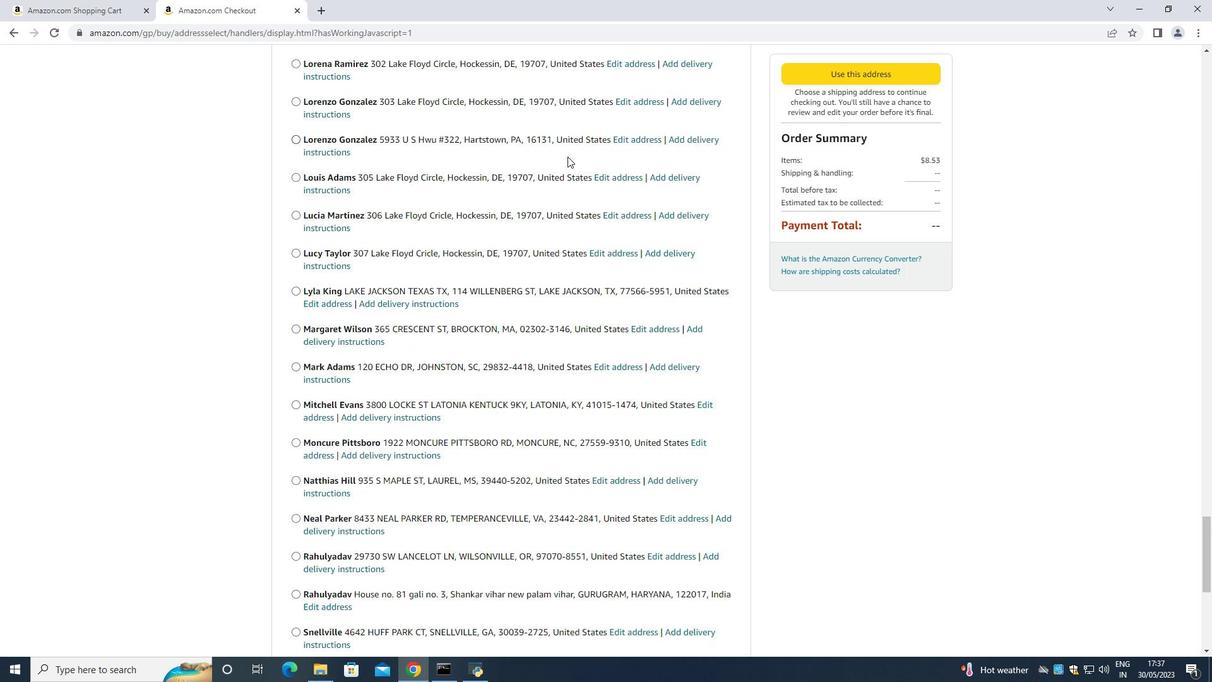 
Action: Mouse scrolled (567, 155) with delta (0, 0)
Screenshot: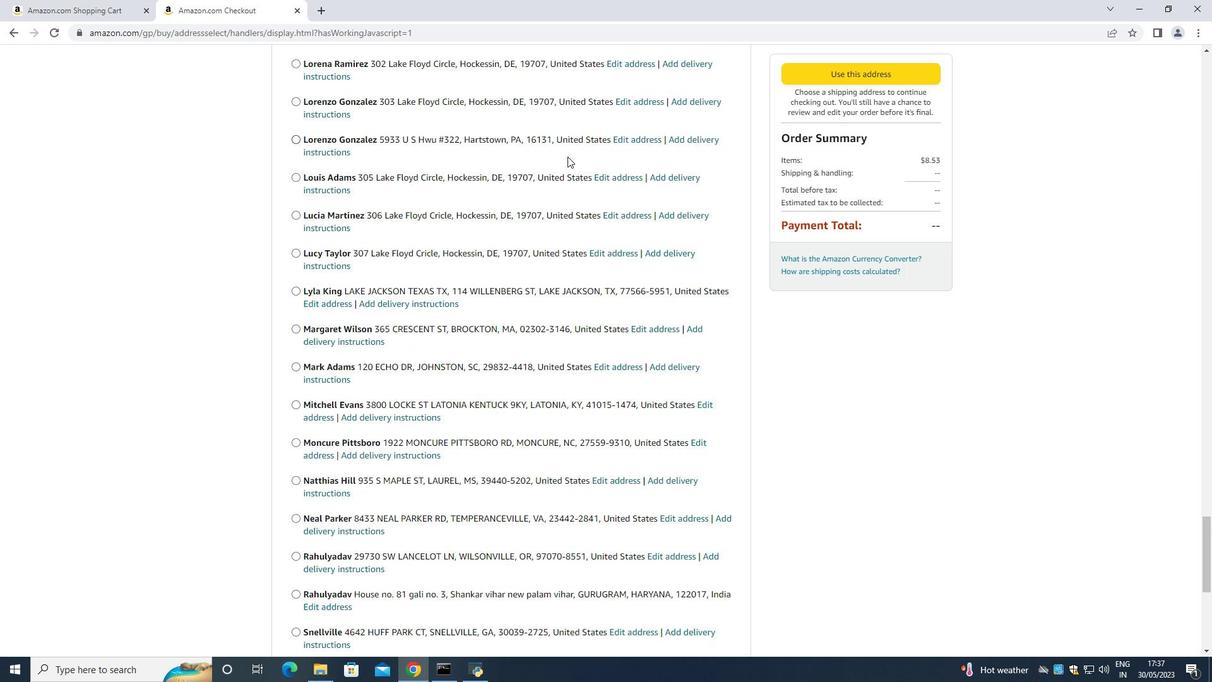 
Action: Mouse scrolled (567, 155) with delta (0, 0)
Screenshot: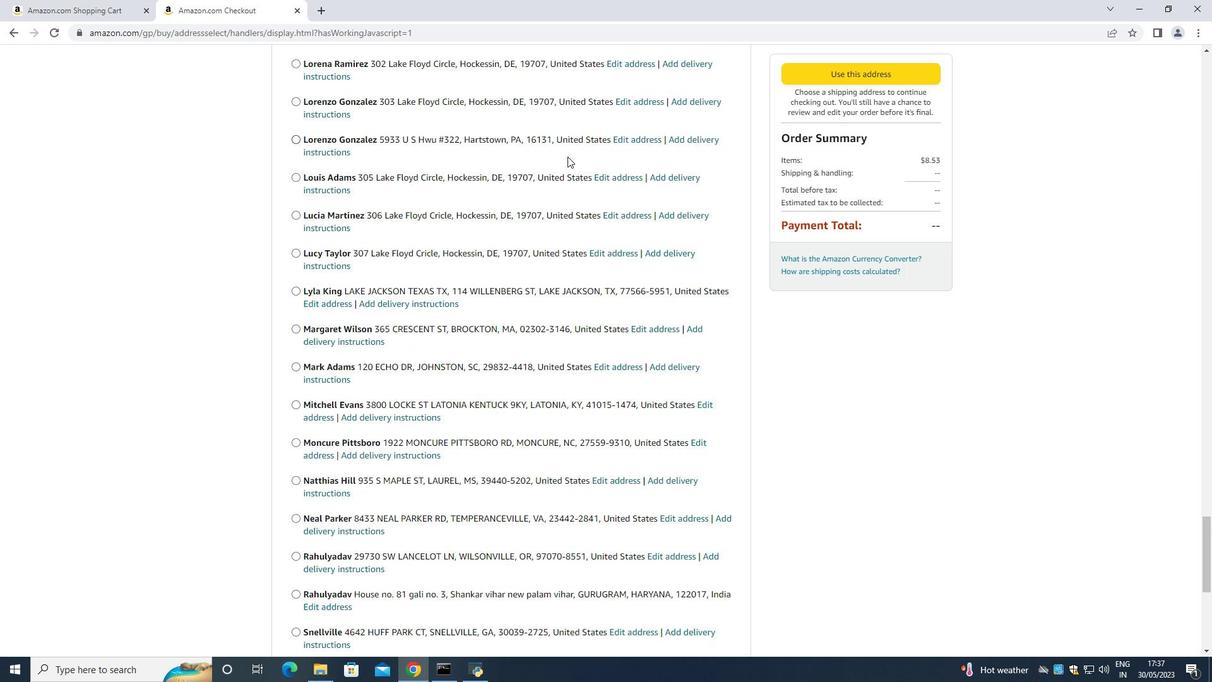 
Action: Mouse scrolled (567, 155) with delta (0, 0)
Screenshot: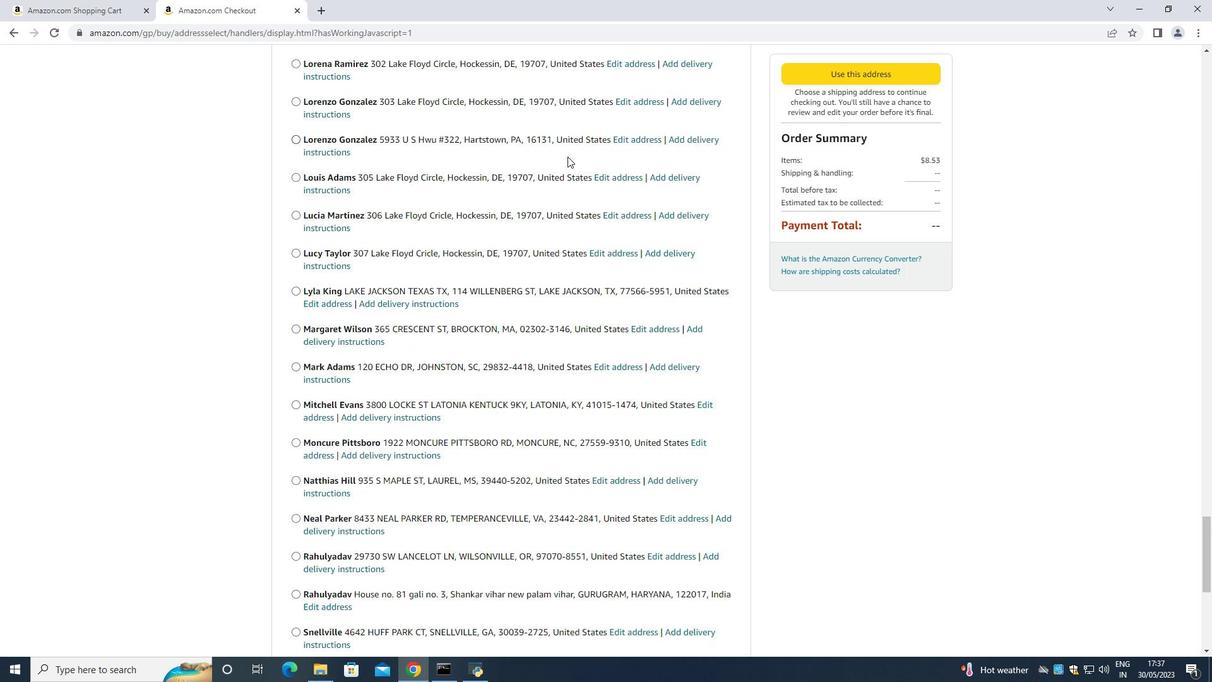 
Action: Mouse scrolled (567, 155) with delta (0, 0)
Screenshot: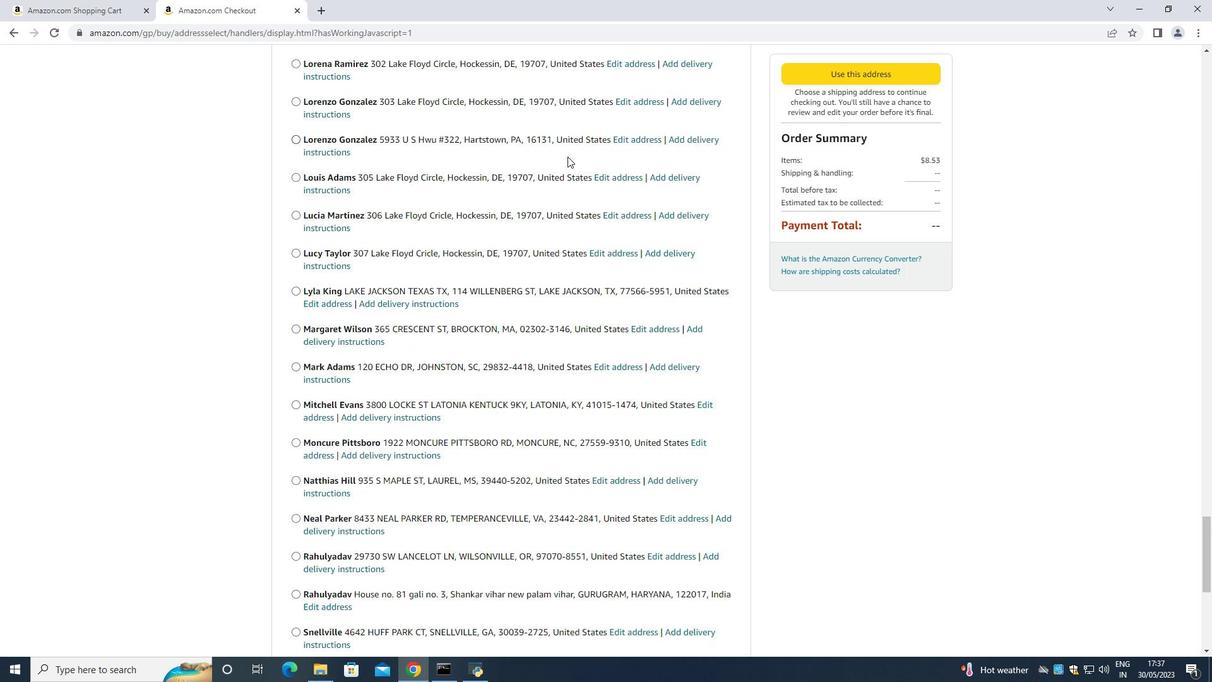 
Action: Mouse moved to (567, 155)
Screenshot: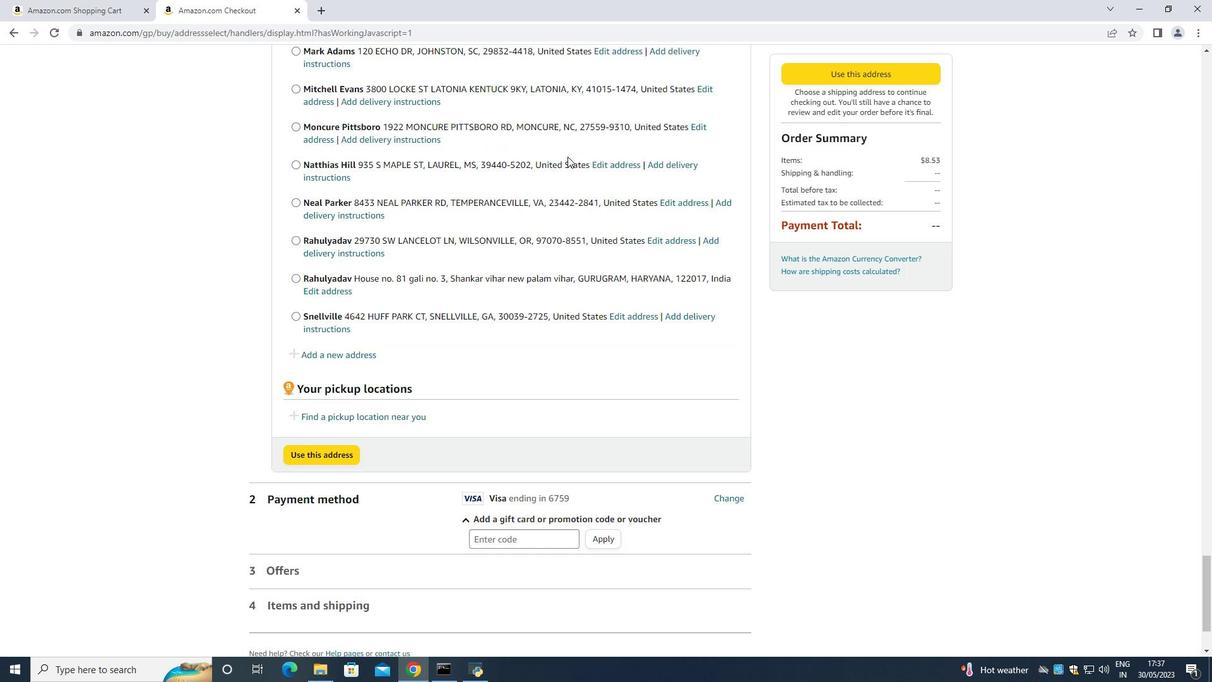 
Action: Mouse scrolled (567, 154) with delta (0, 0)
Screenshot: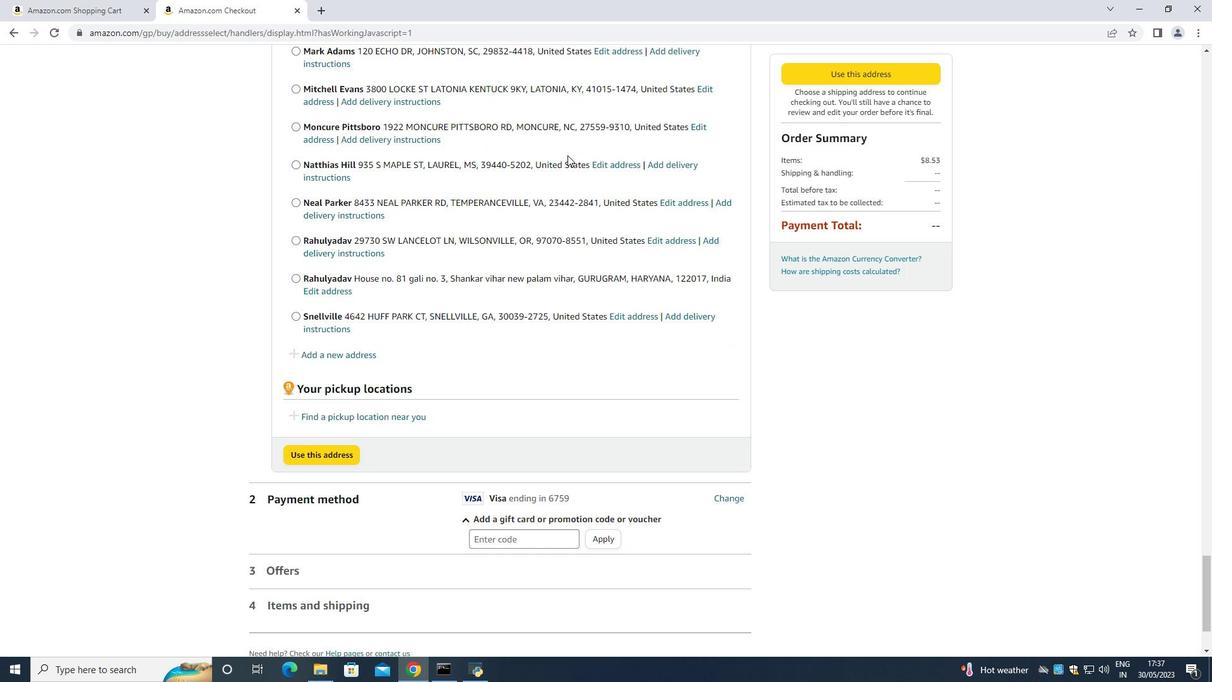 
Action: Mouse scrolled (567, 154) with delta (0, 0)
Screenshot: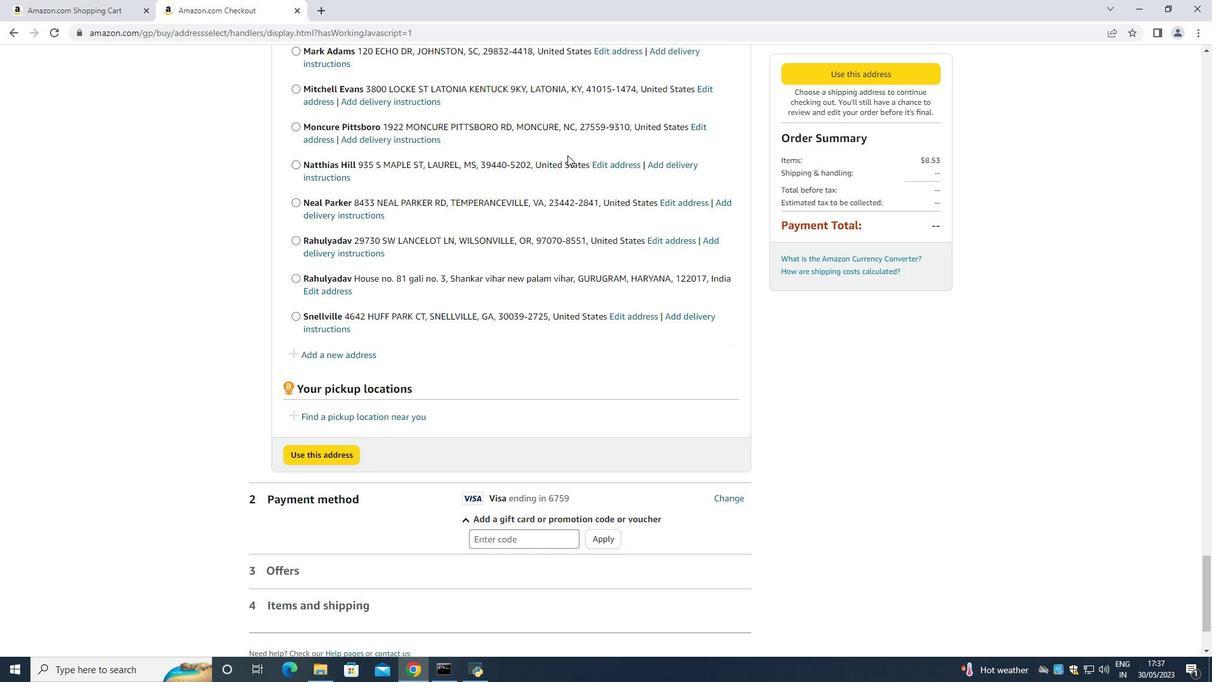 
Action: Mouse scrolled (567, 154) with delta (0, 0)
Screenshot: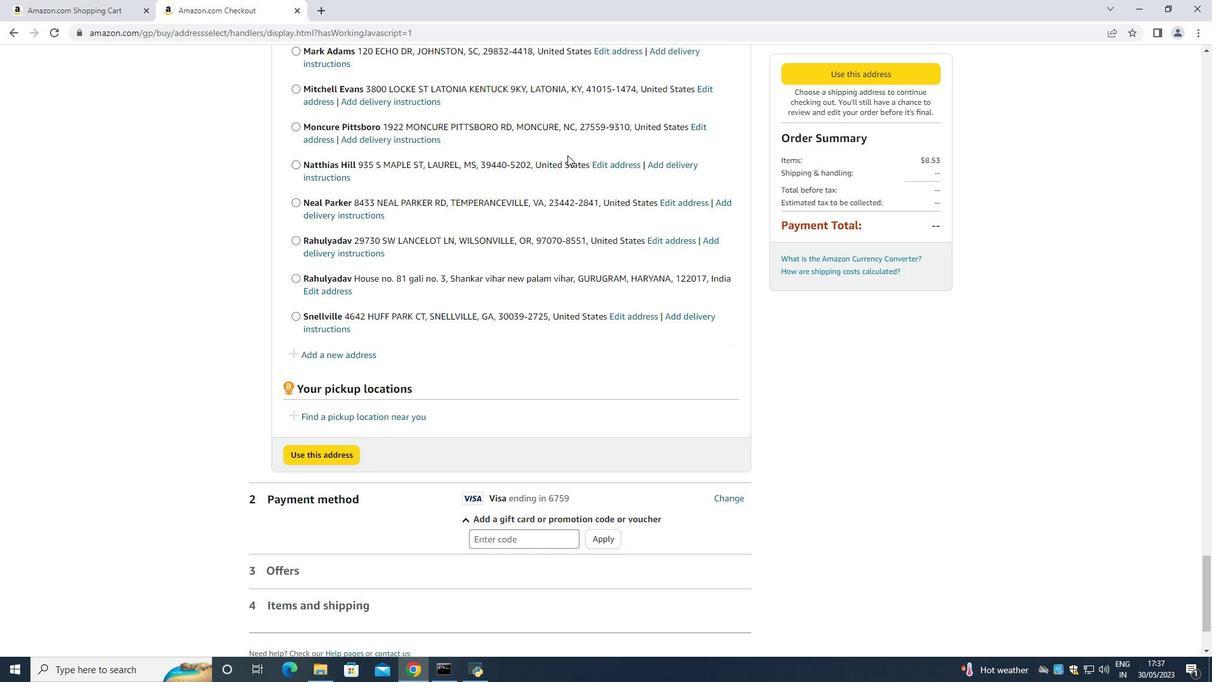 
Action: Mouse moved to (358, 241)
Screenshot: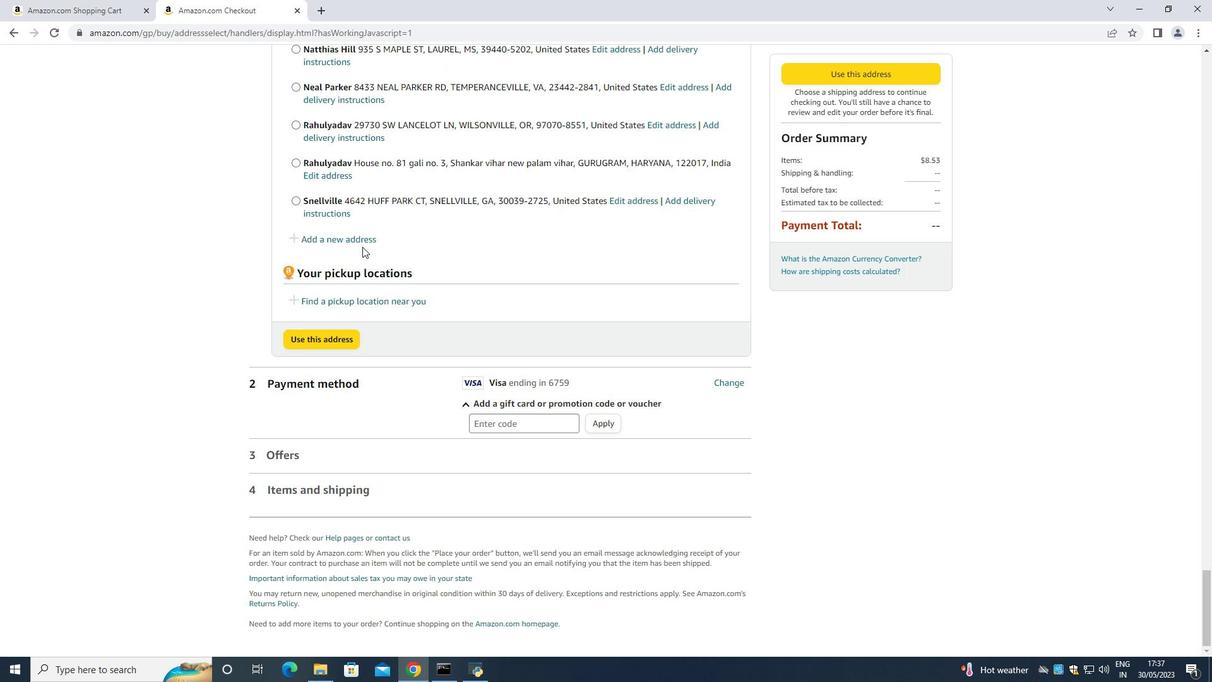 
Action: Mouse pressed left at (358, 241)
Screenshot: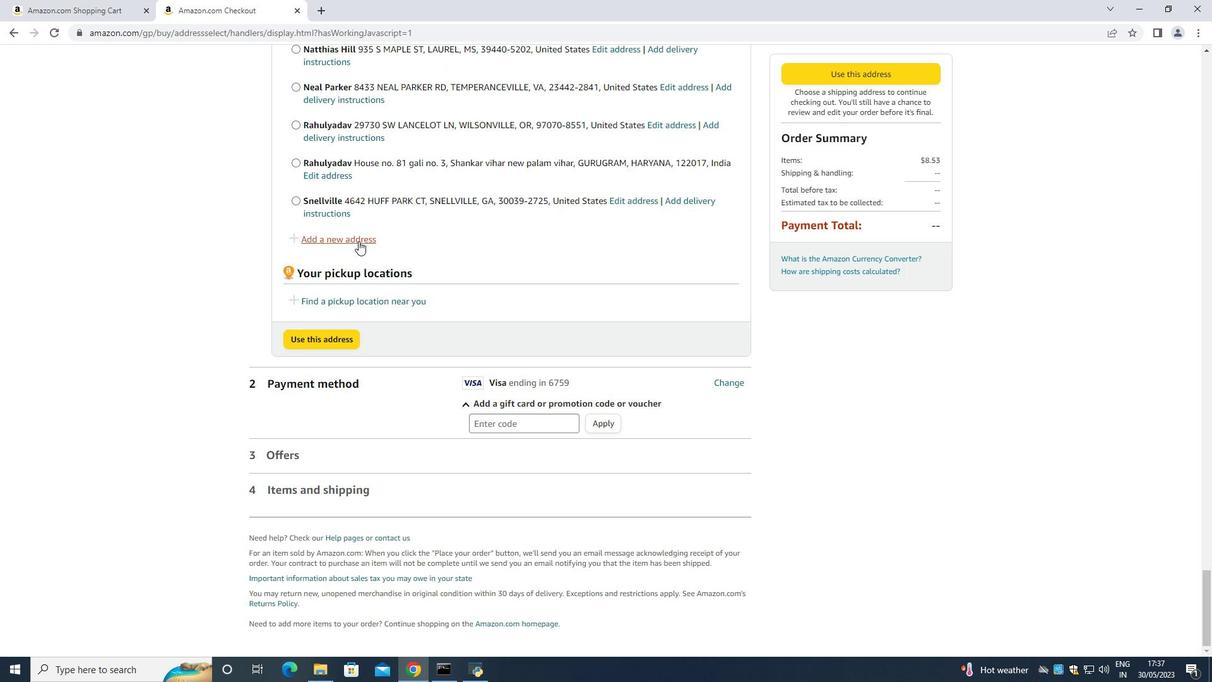 
Action: Mouse moved to (358, 241)
Screenshot: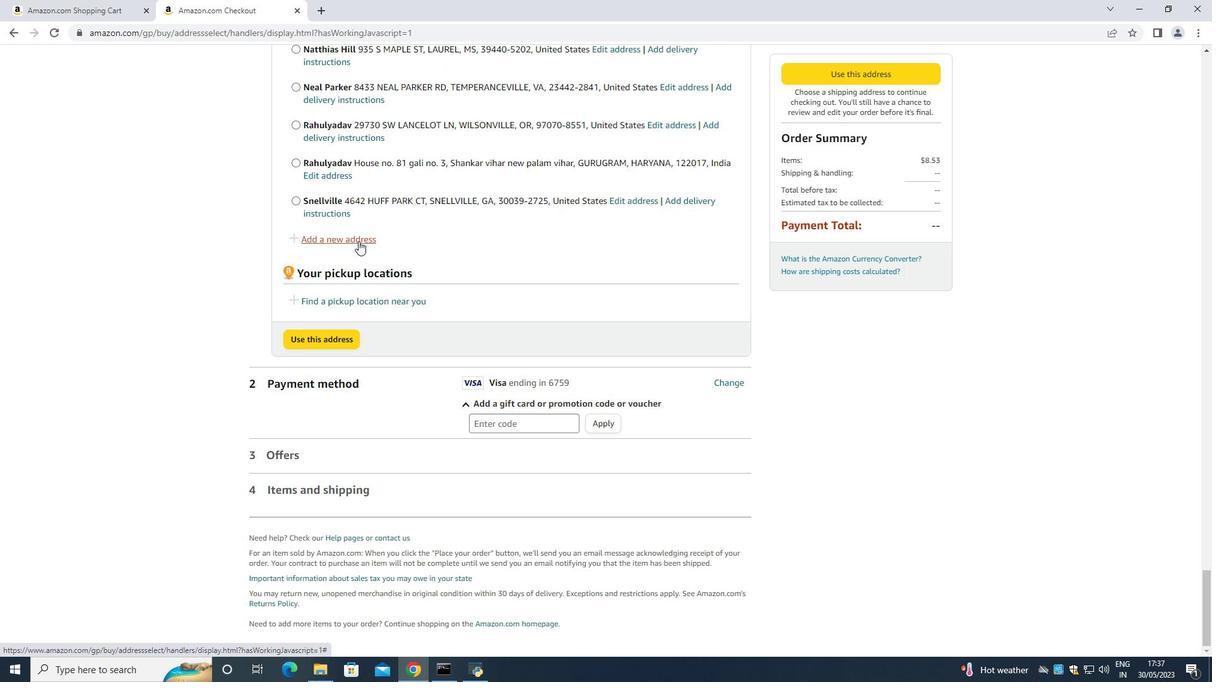 
Action: Key pressed <Key.shift>Luis<Key.space>
Screenshot: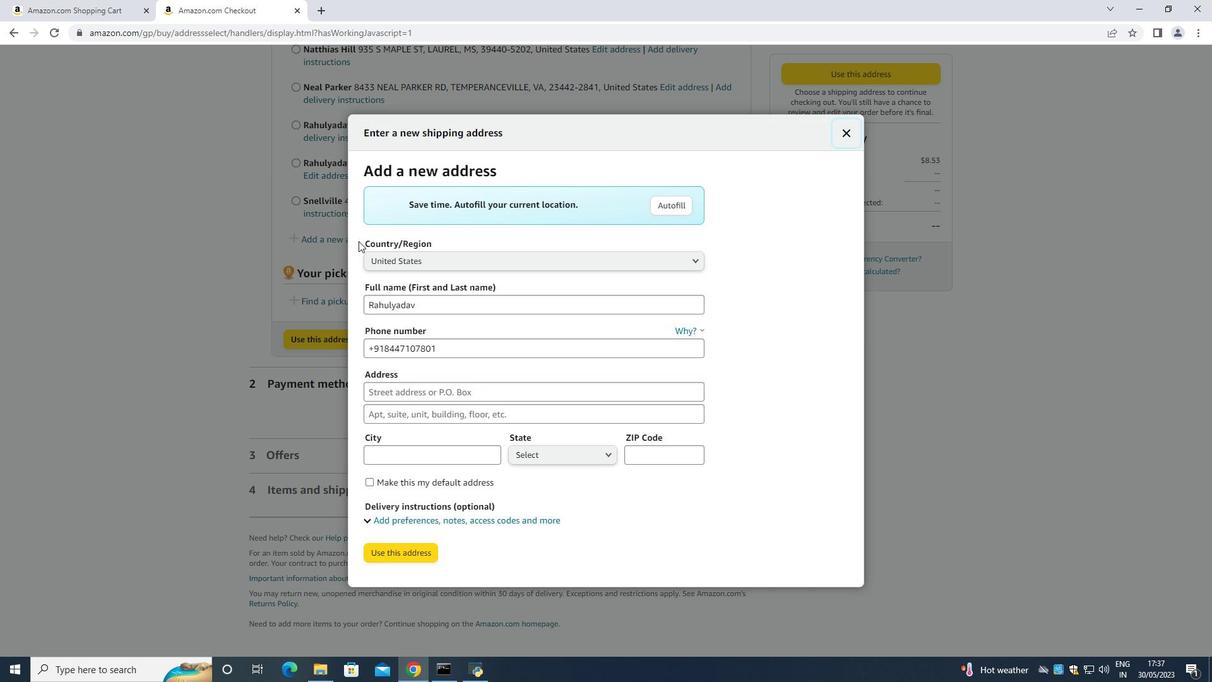 
Action: Mouse moved to (351, 238)
Screenshot: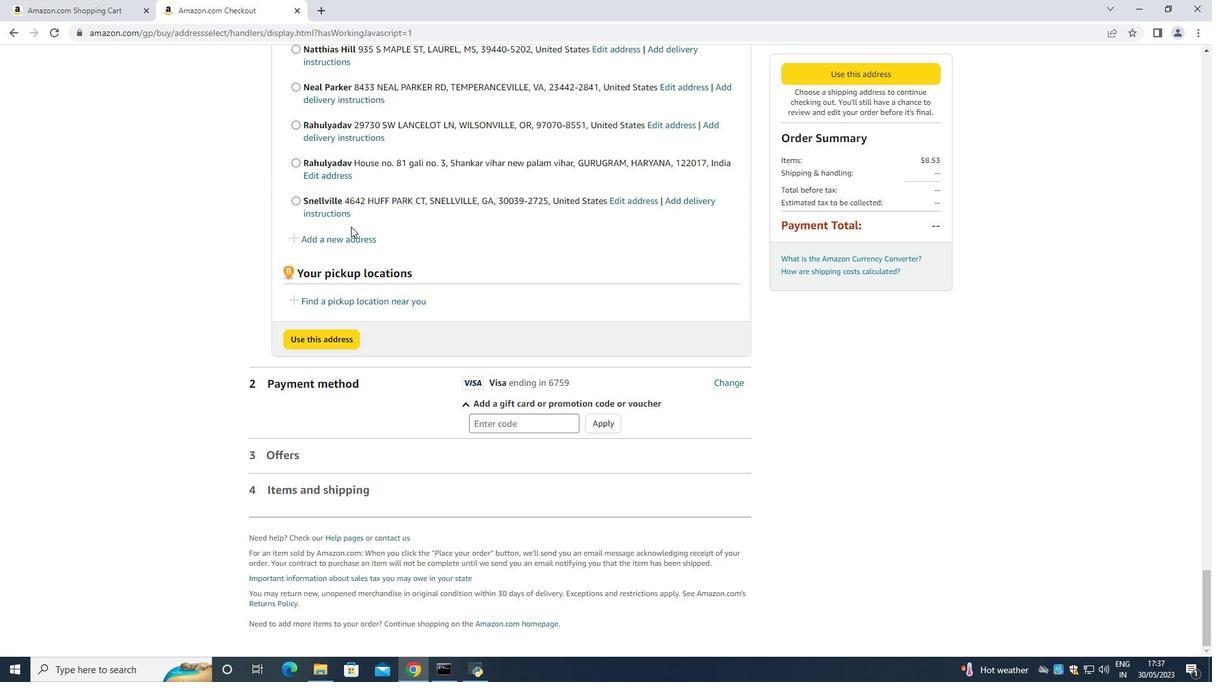 
Action: Mouse pressed left at (351, 238)
Screenshot: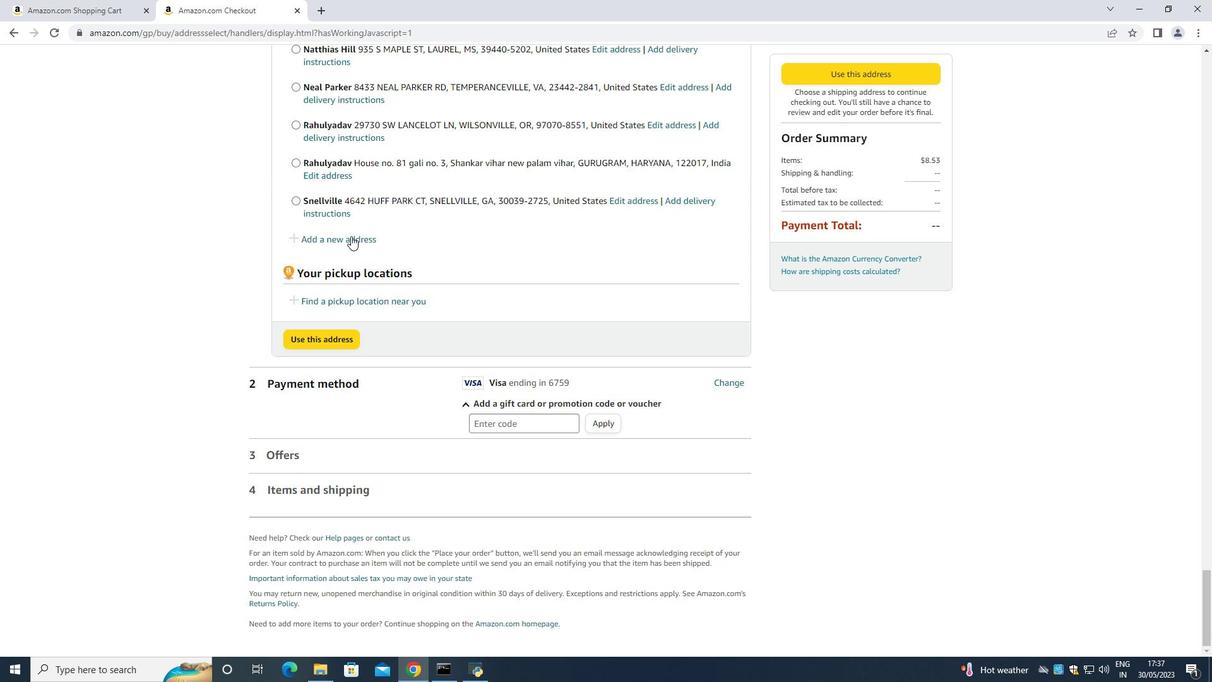 
Action: Mouse moved to (465, 308)
Screenshot: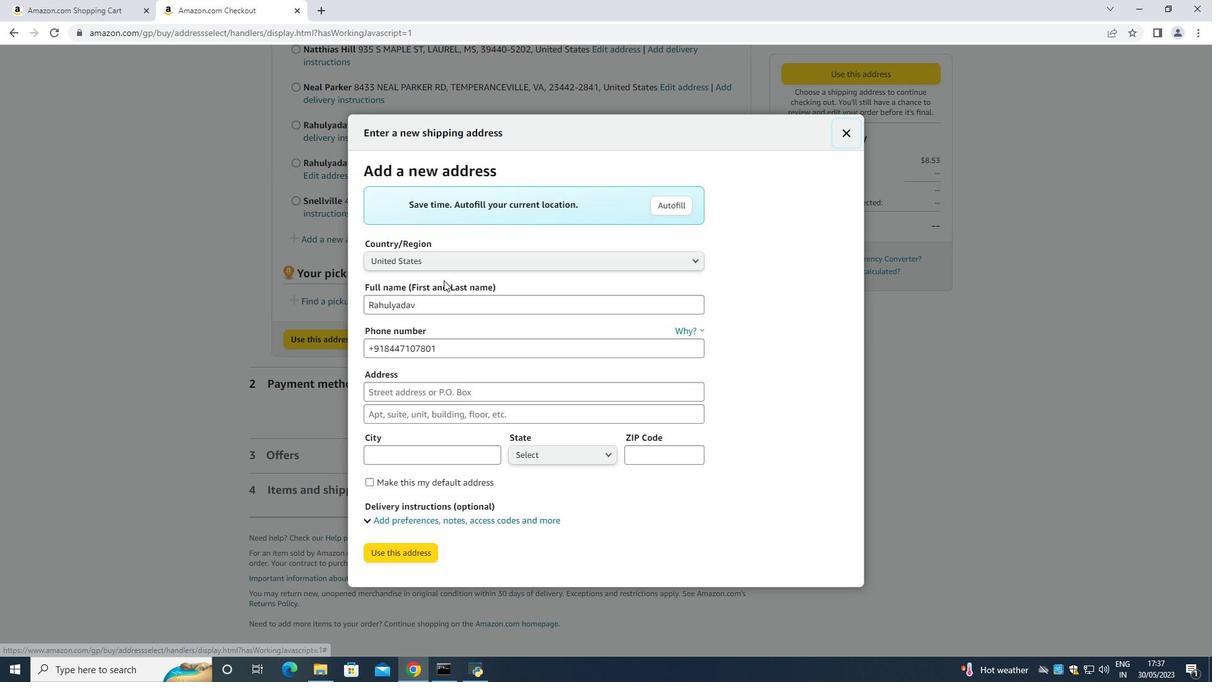 
Action: Mouse pressed left at (465, 308)
Screenshot: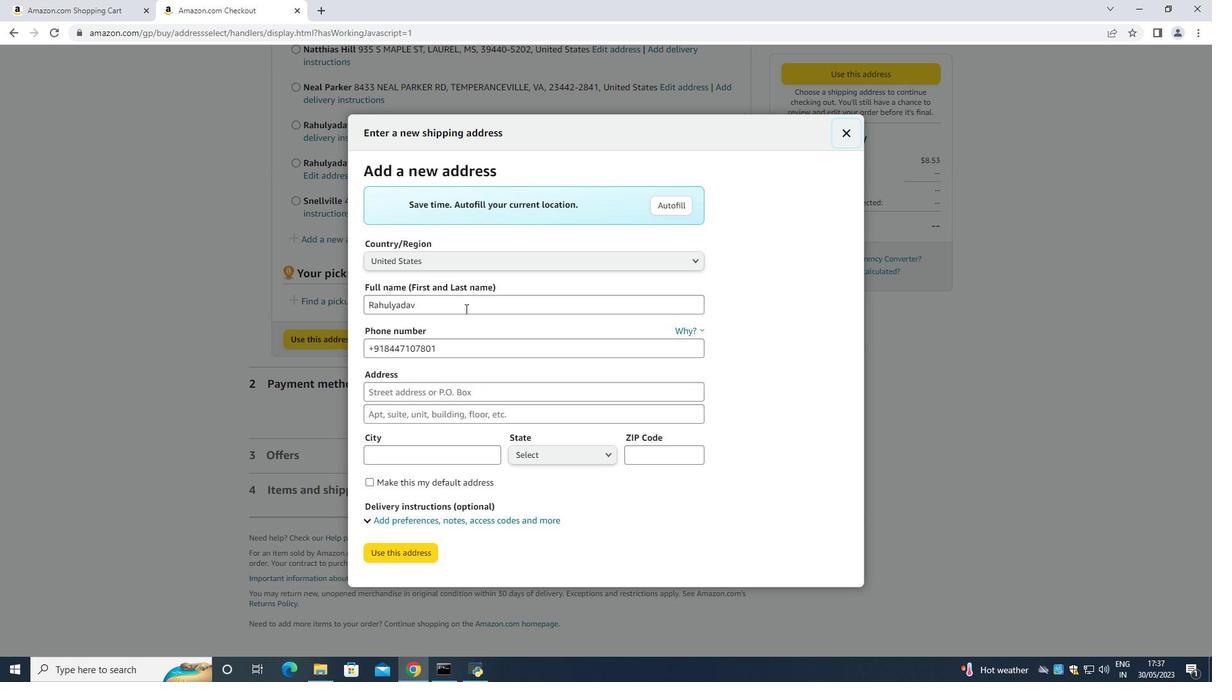 
Action: Key pressed <Key.backspace><Key.backspace><Key.backspace><Key.backspace><Key.backspace><Key.backspace><Key.backspace><Key.backspace><Key.backspace><Key.backspace><Key.backspace><Key.backspace><Key.backspace><Key.backspace><Key.backspace><Key.backspace><Key.backspace><Key.backspace><Key.shift>Luis<Key.space><Key.shift><Key.shift><Key.shift><Key.shift><Key.shift><Key.shift>Hernandez<Key.space>`<Key.backspace><Key.tab><Key.tab><Key.backspace>3022399<Key.backspace>8079<Key.tab>308<Key.space><Key.shift>Lake<Key.space><Key.shift>Floyd<Key.space><Key.shift>Circle<Key.space><Key.tab><Key.tab><Key.shift>Hockessin<Key.space><Key.tab>
Screenshot: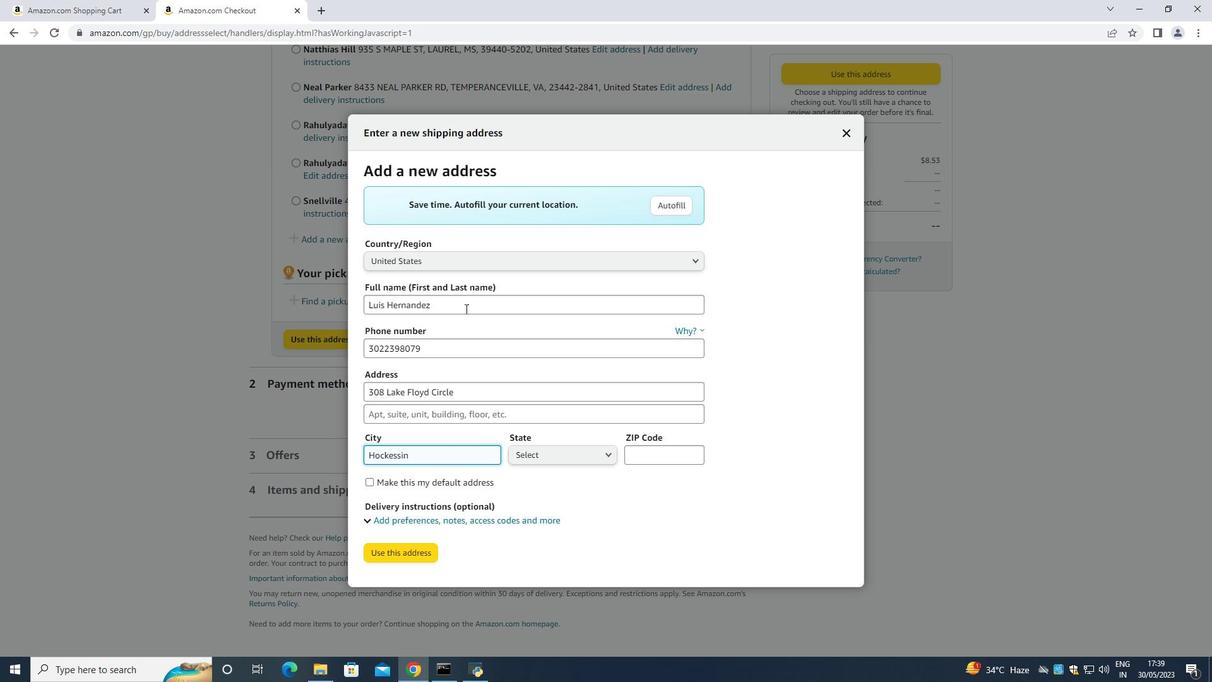 
Action: Mouse moved to (579, 452)
Screenshot: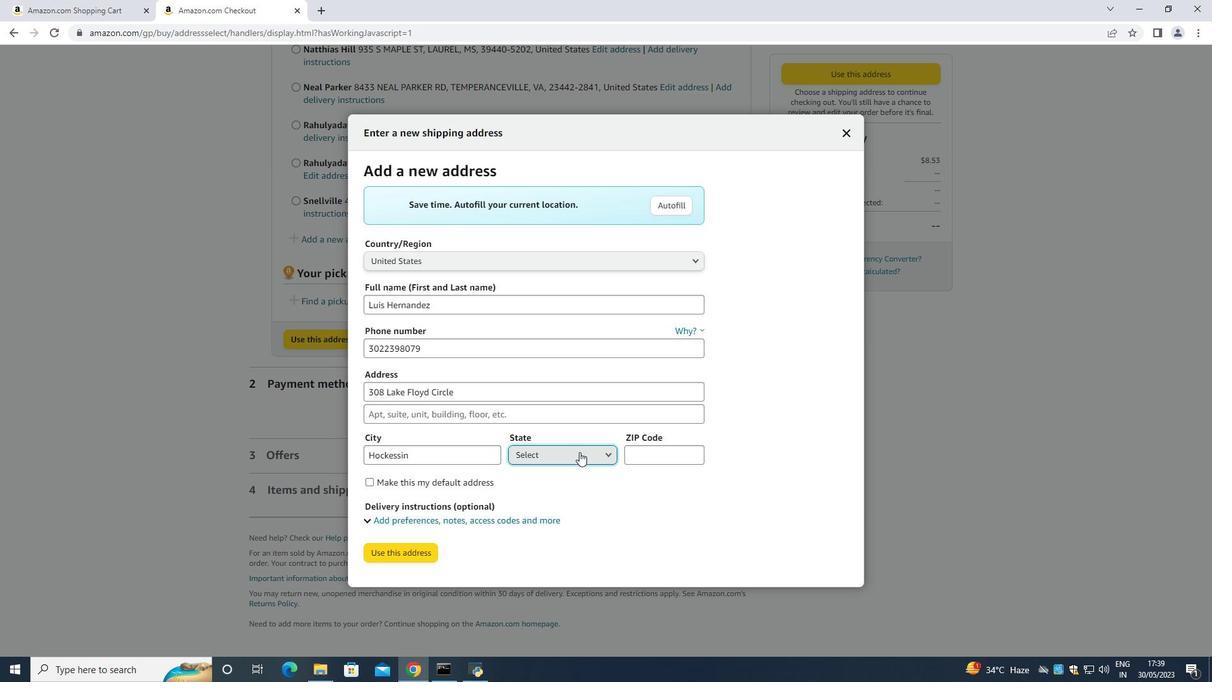 
Action: Mouse pressed left at (579, 452)
Screenshot: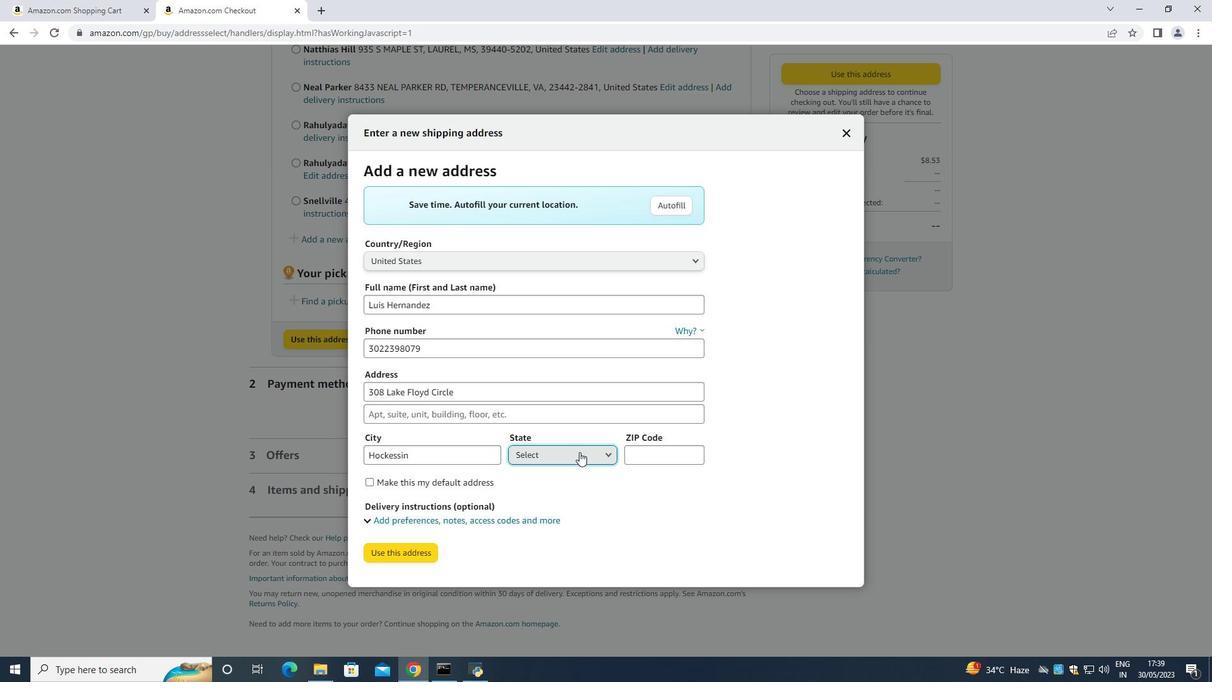 
Action: Mouse moved to (545, 205)
Screenshot: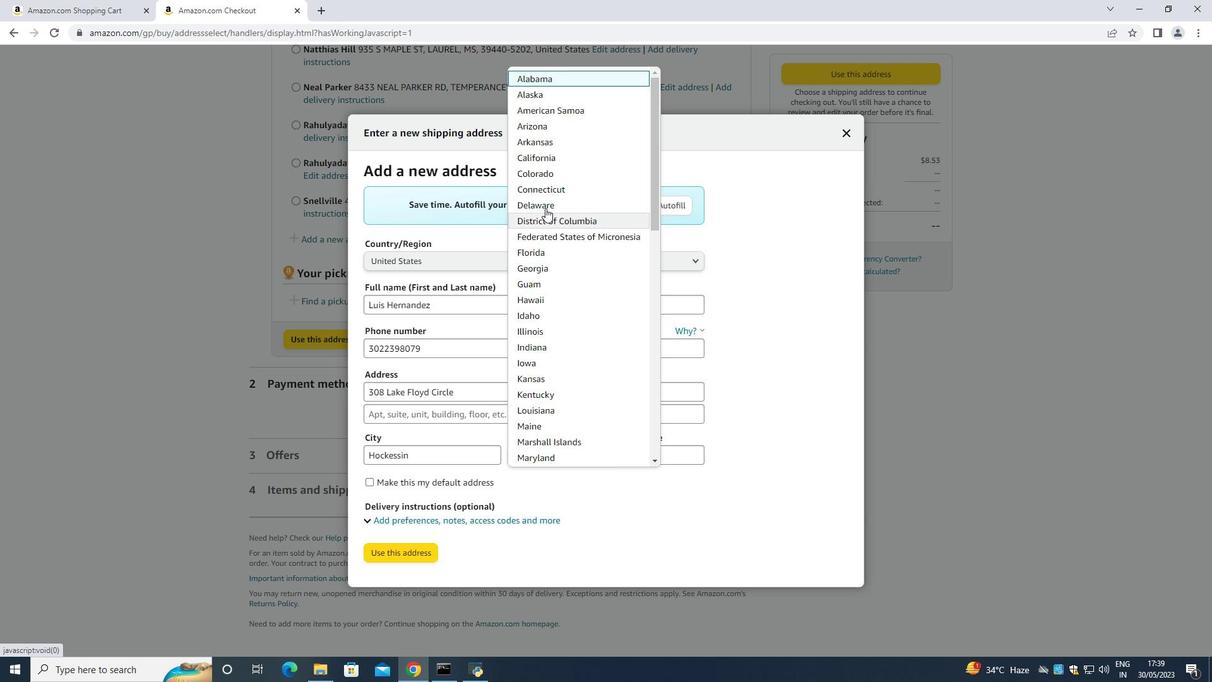 
Action: Mouse pressed left at (545, 205)
Screenshot: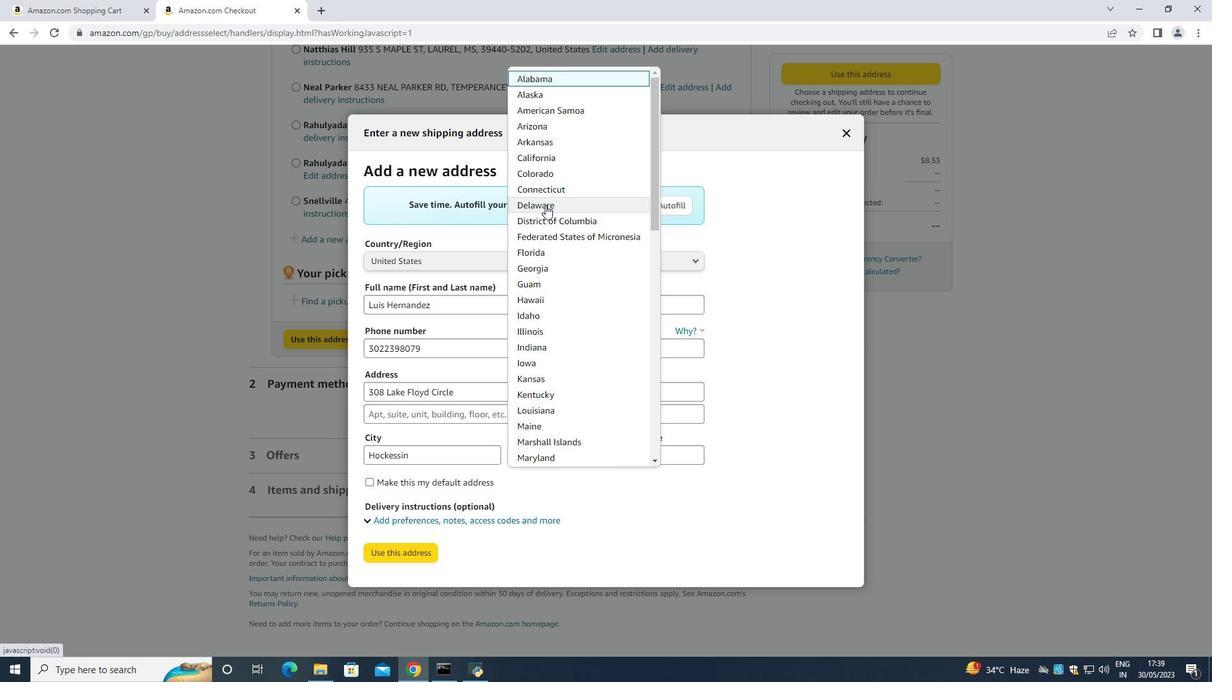 
Action: Mouse moved to (655, 457)
Screenshot: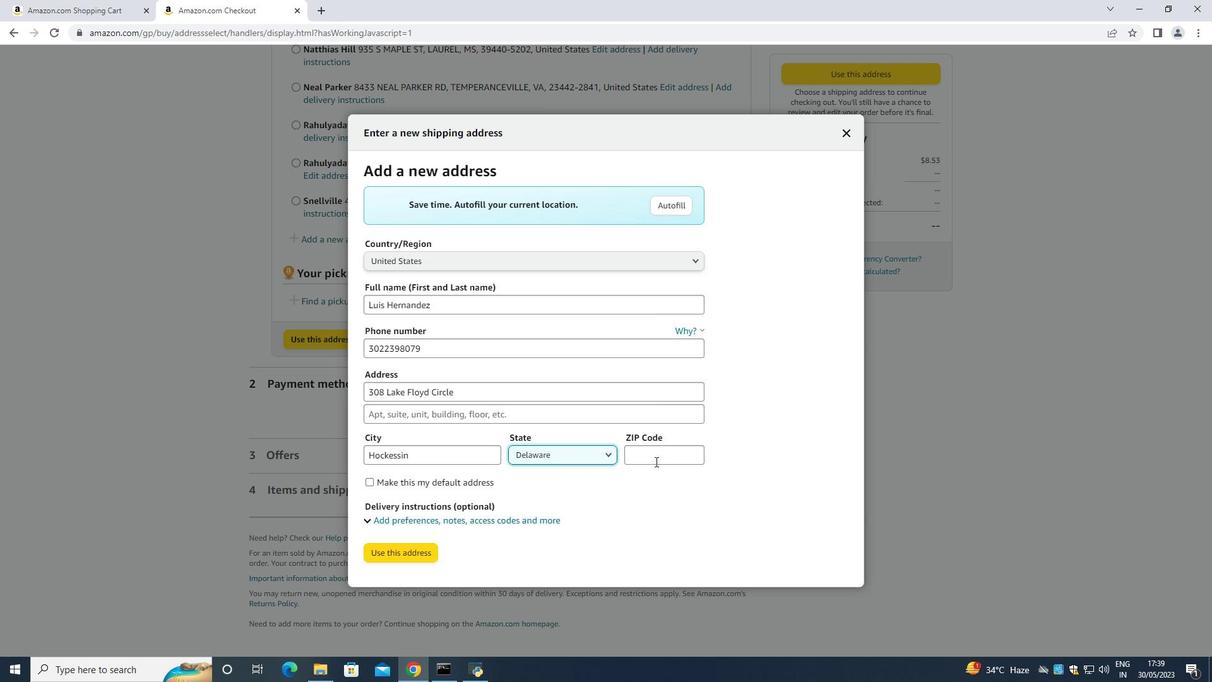 
Action: Mouse pressed left at (655, 457)
Screenshot: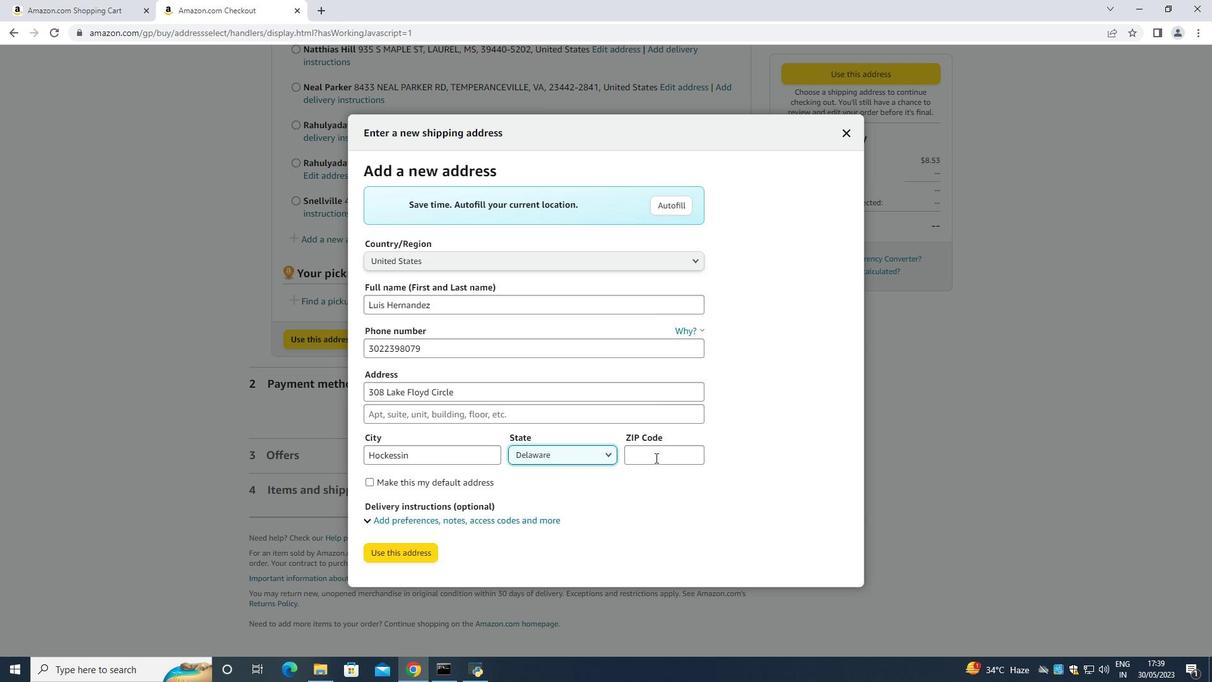 
Action: Key pressed 19707
Screenshot: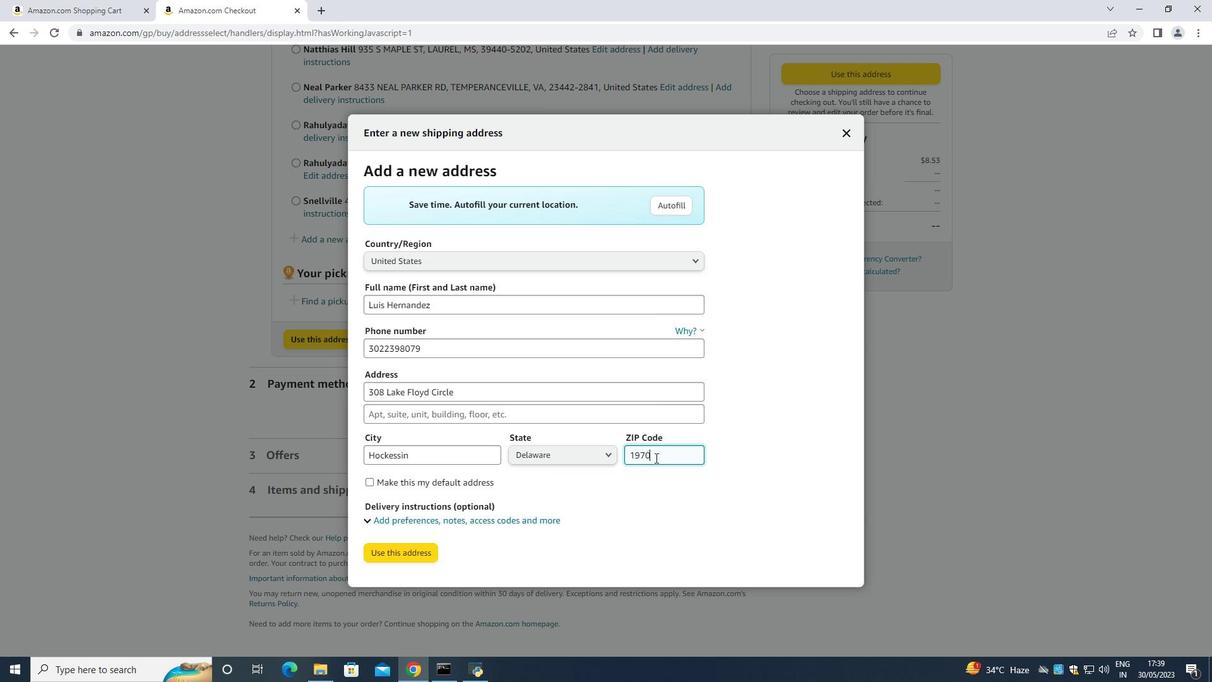 
Action: Mouse moved to (365, 482)
Screenshot: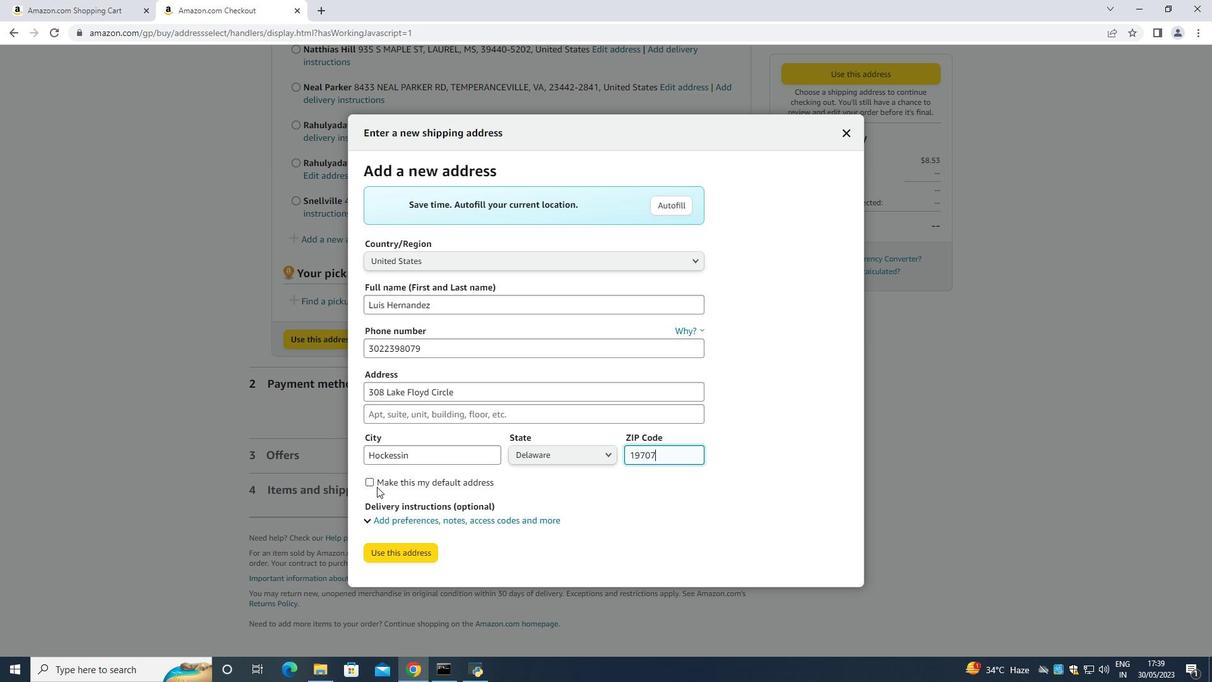 
Action: Mouse pressed left at (365, 482)
Screenshot: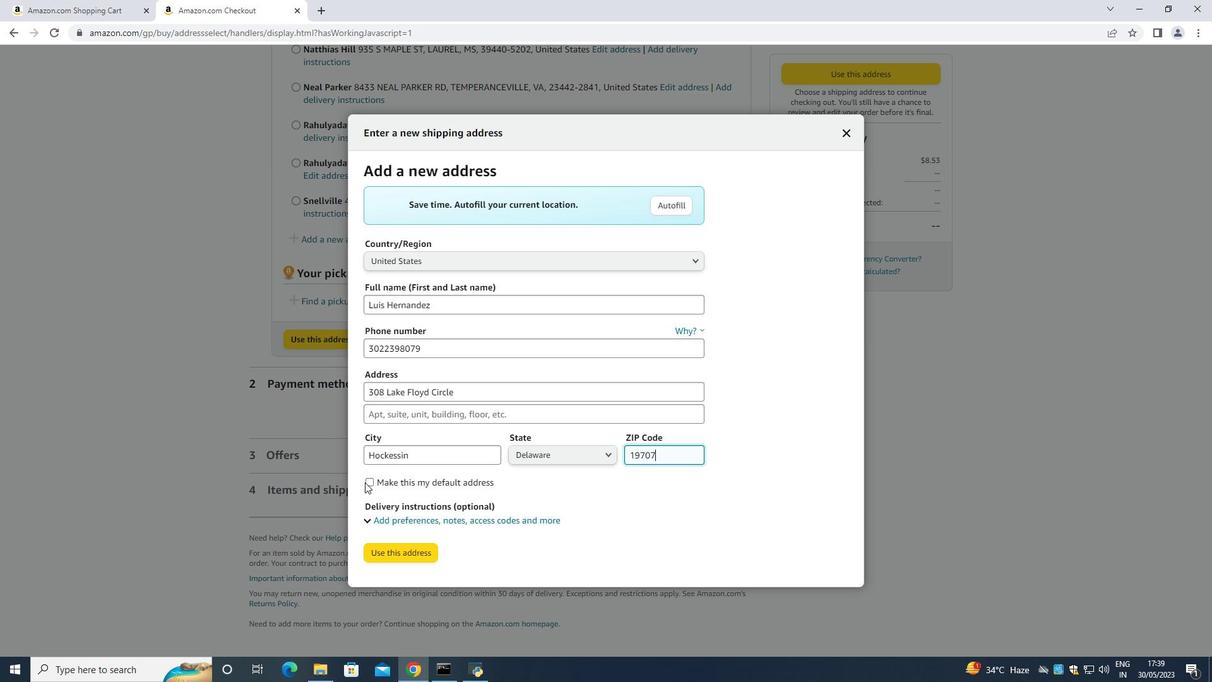 
Action: Mouse moved to (370, 483)
Screenshot: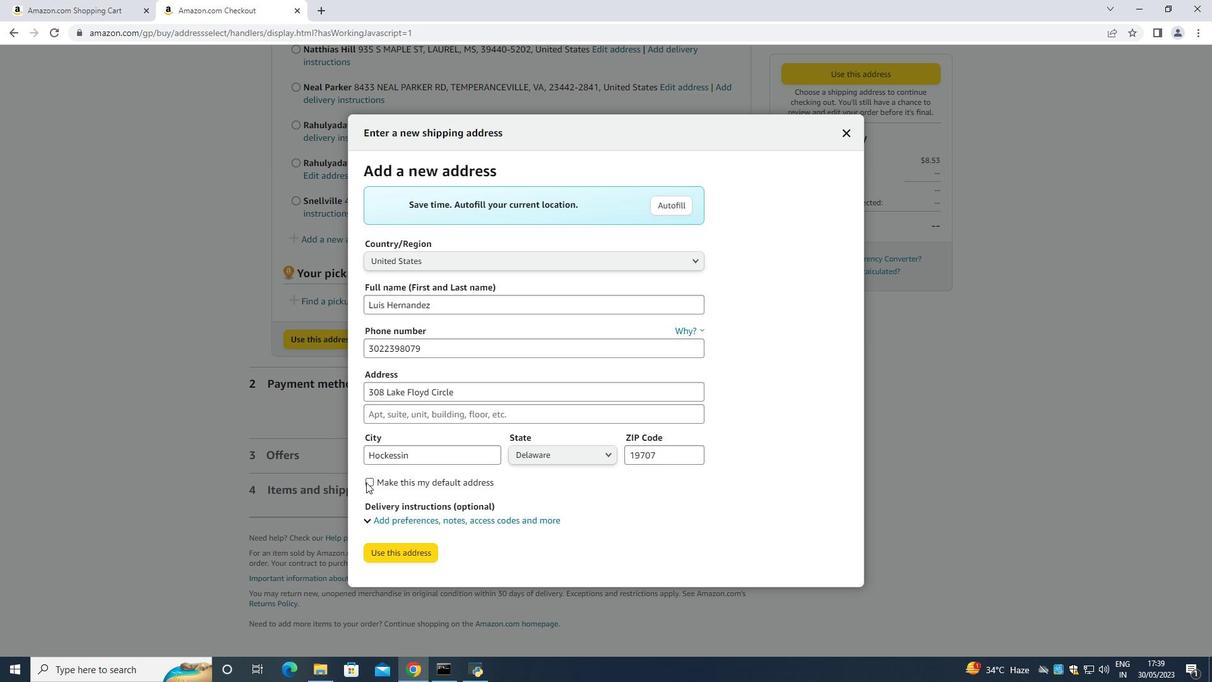 
Action: Mouse pressed left at (370, 483)
Screenshot: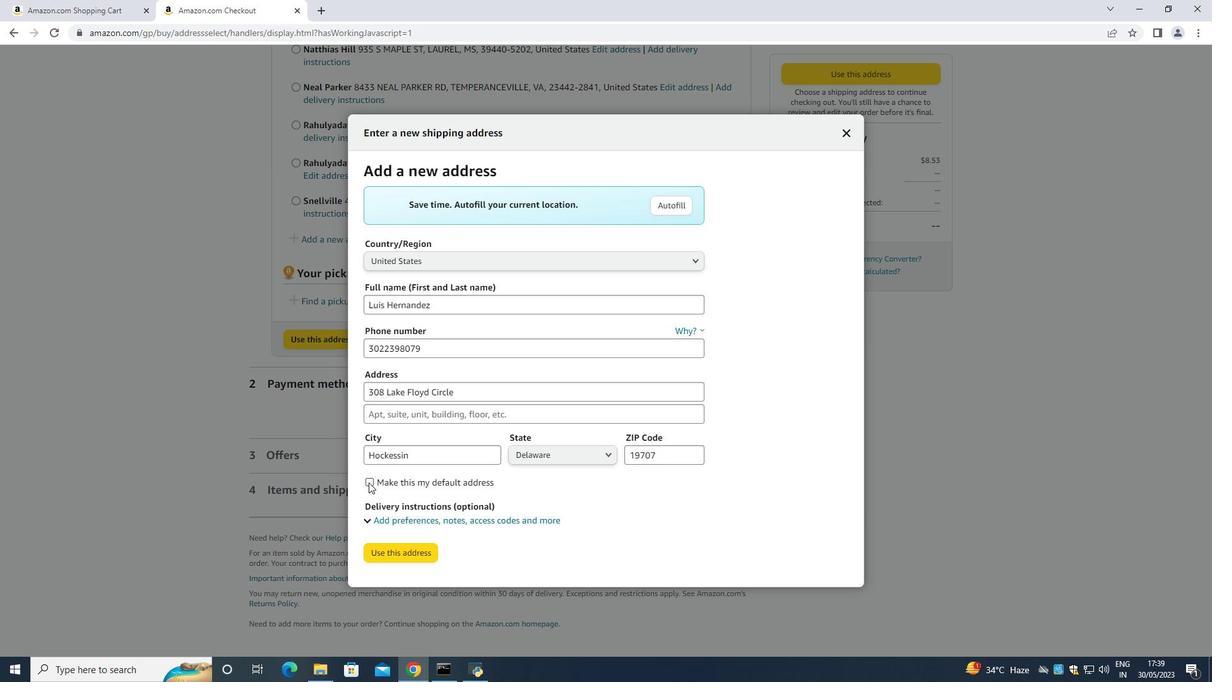 
Action: Mouse moved to (385, 550)
Screenshot: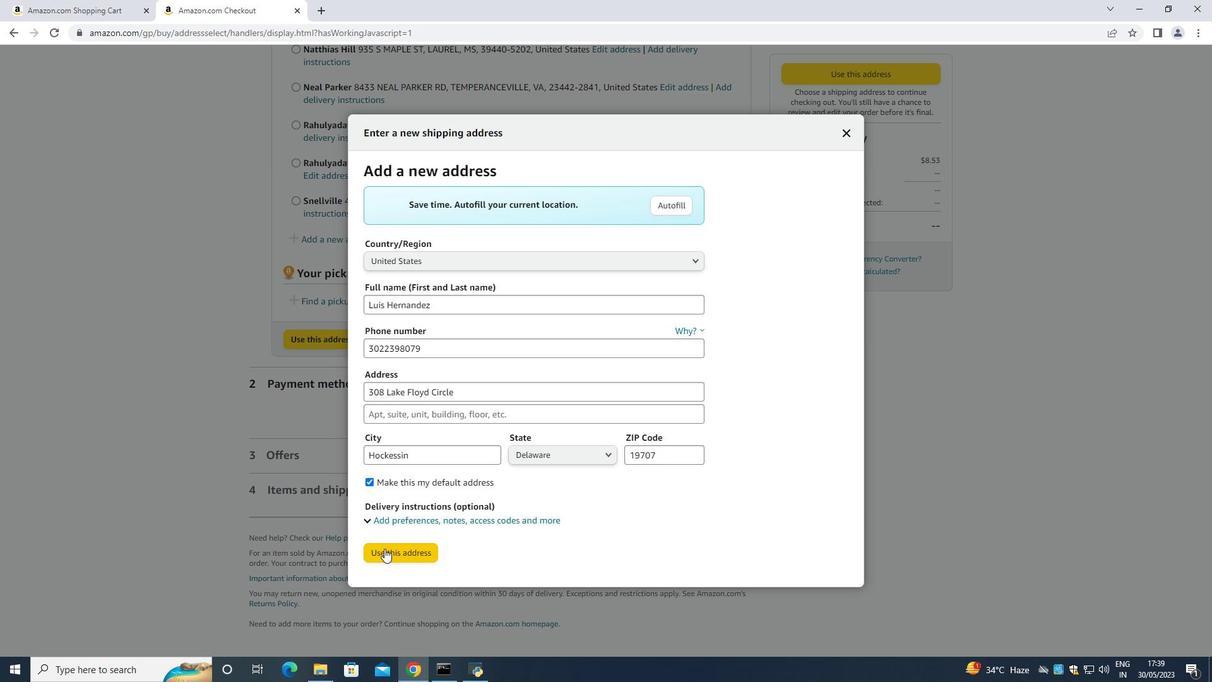 
Action: Mouse pressed left at (385, 550)
Screenshot: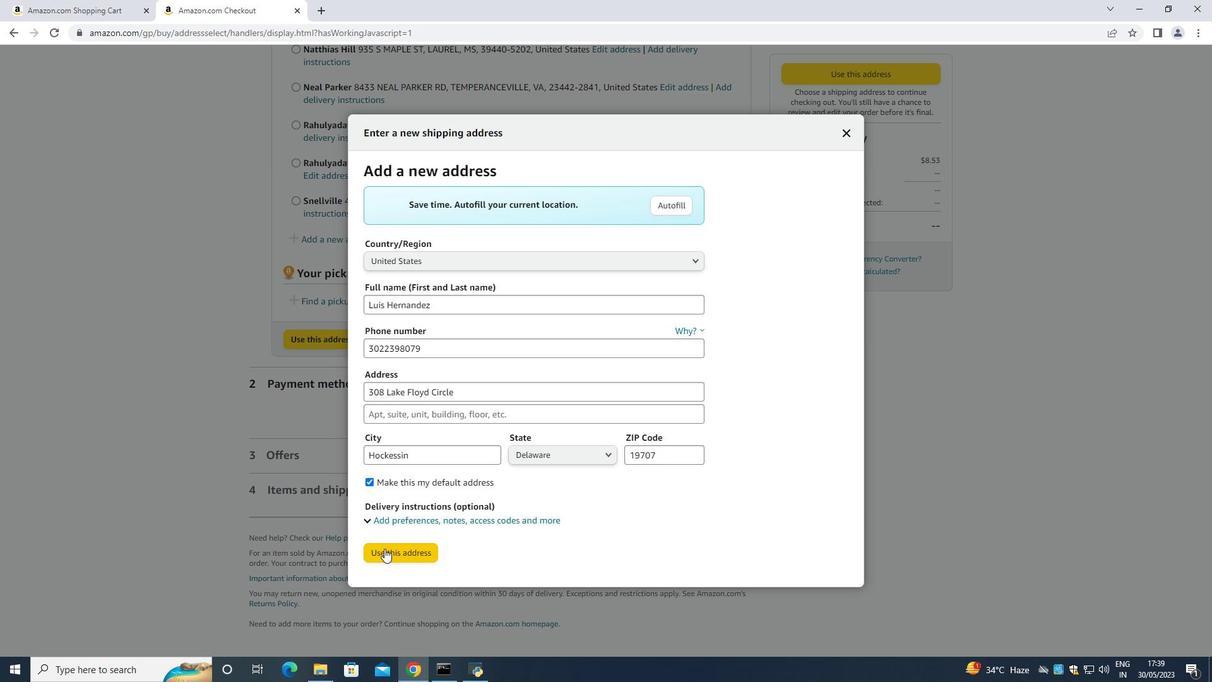 
Action: Mouse moved to (402, 645)
Screenshot: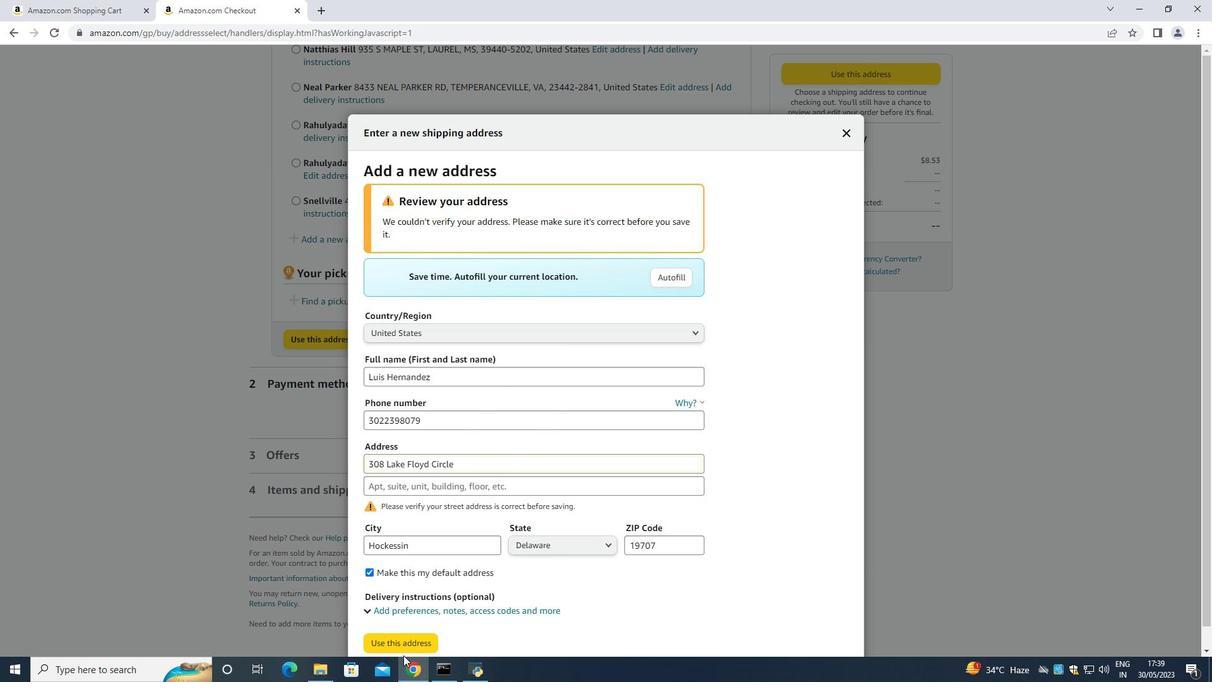 
Action: Mouse pressed left at (402, 645)
Screenshot: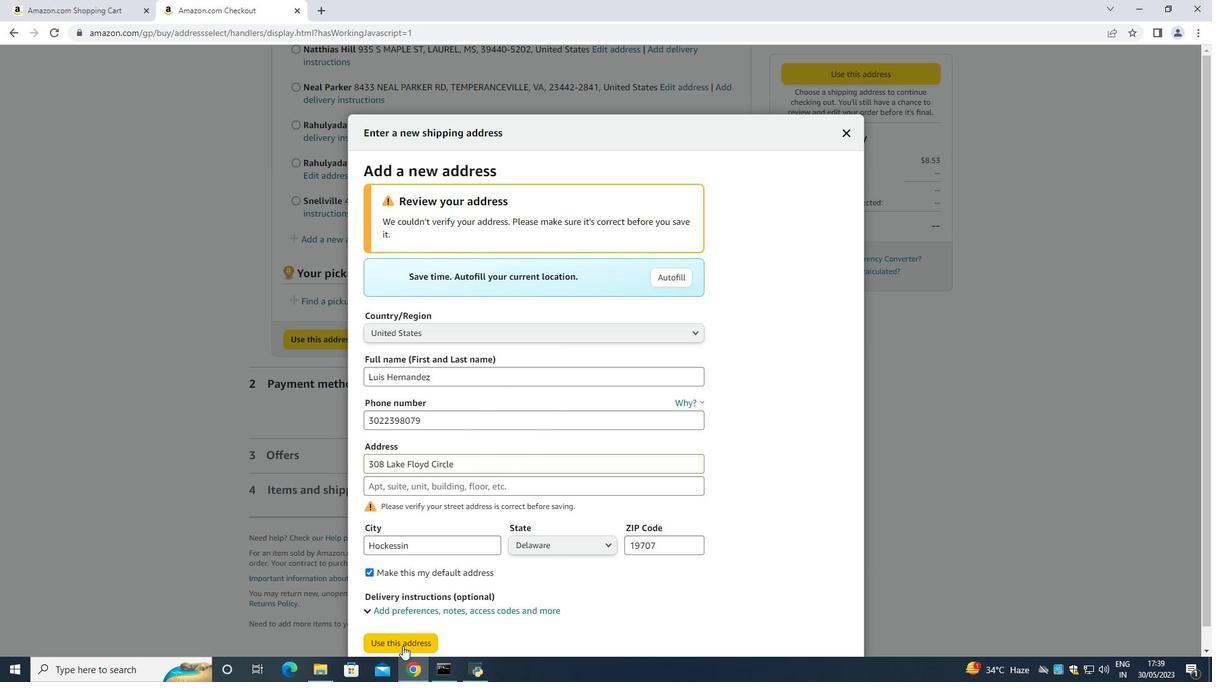 
Action: Mouse moved to (438, 271)
Screenshot: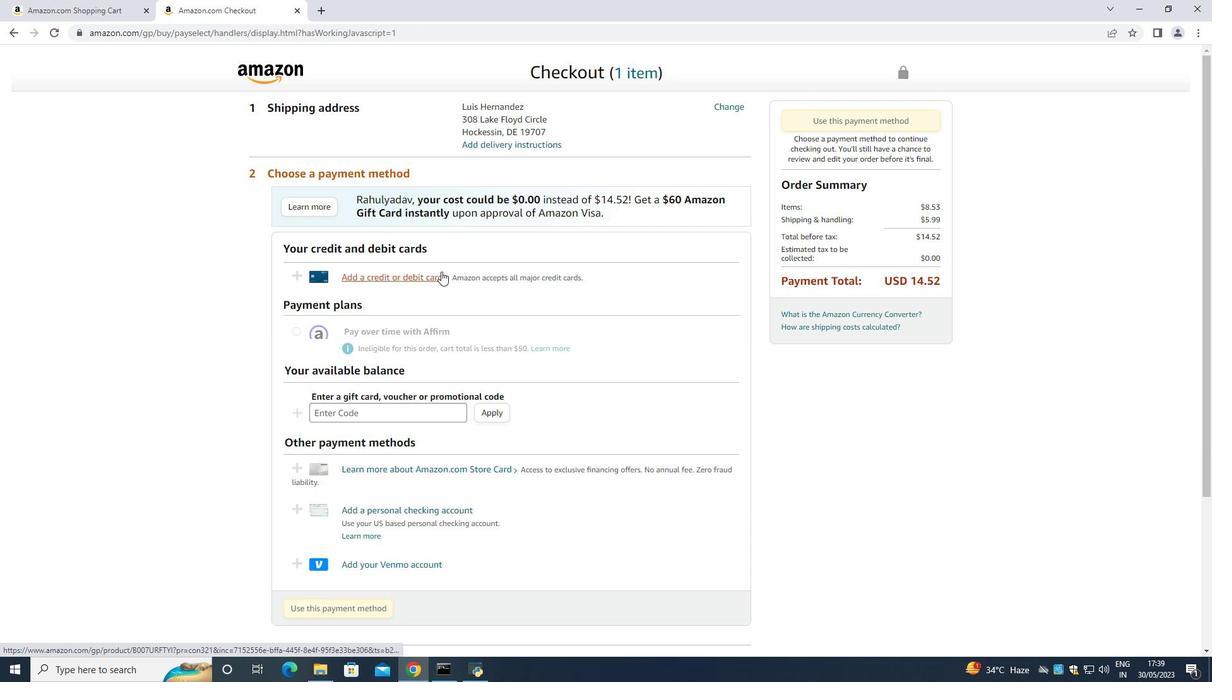
Action: Mouse pressed left at (438, 271)
Screenshot: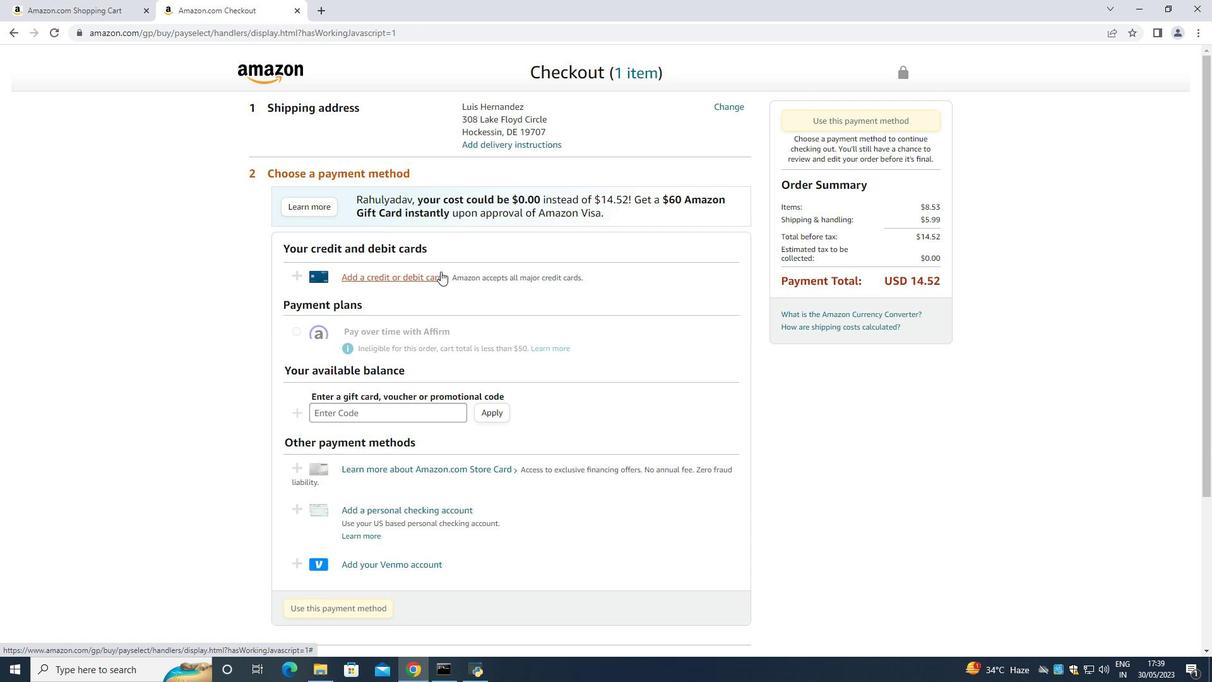 
Action: Mouse moved to (492, 290)
Screenshot: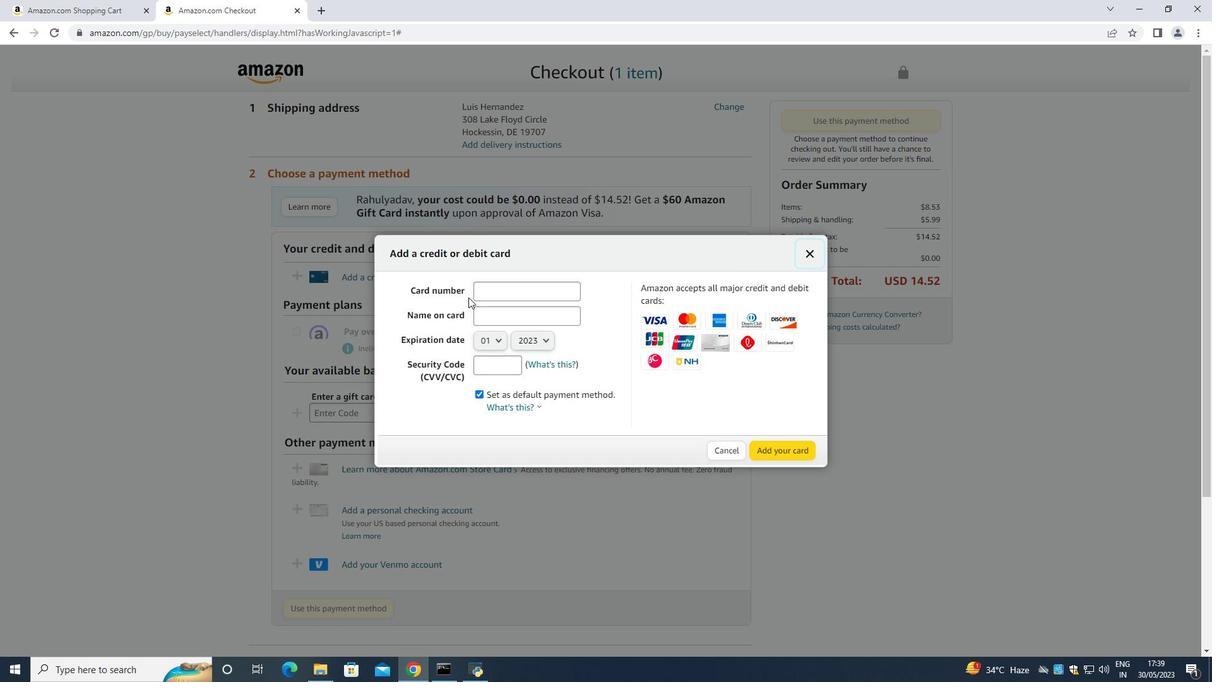 
Action: Mouse pressed left at (492, 290)
Screenshot: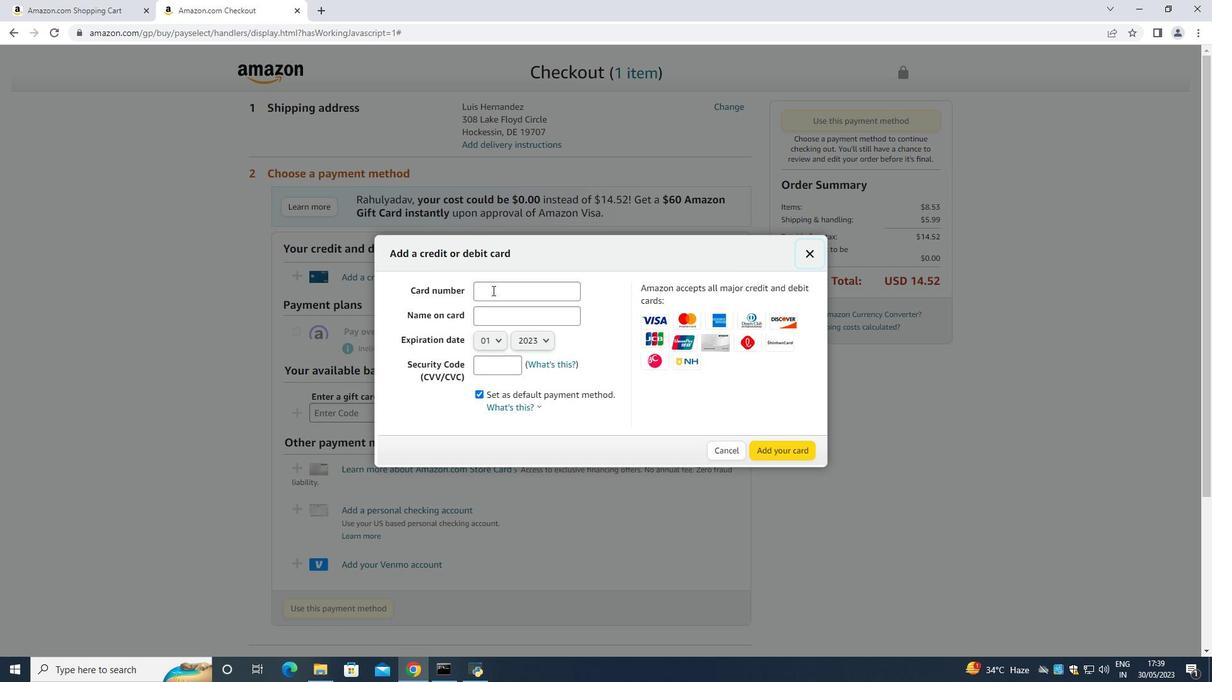 
Action: Mouse moved to (489, 289)
Screenshot: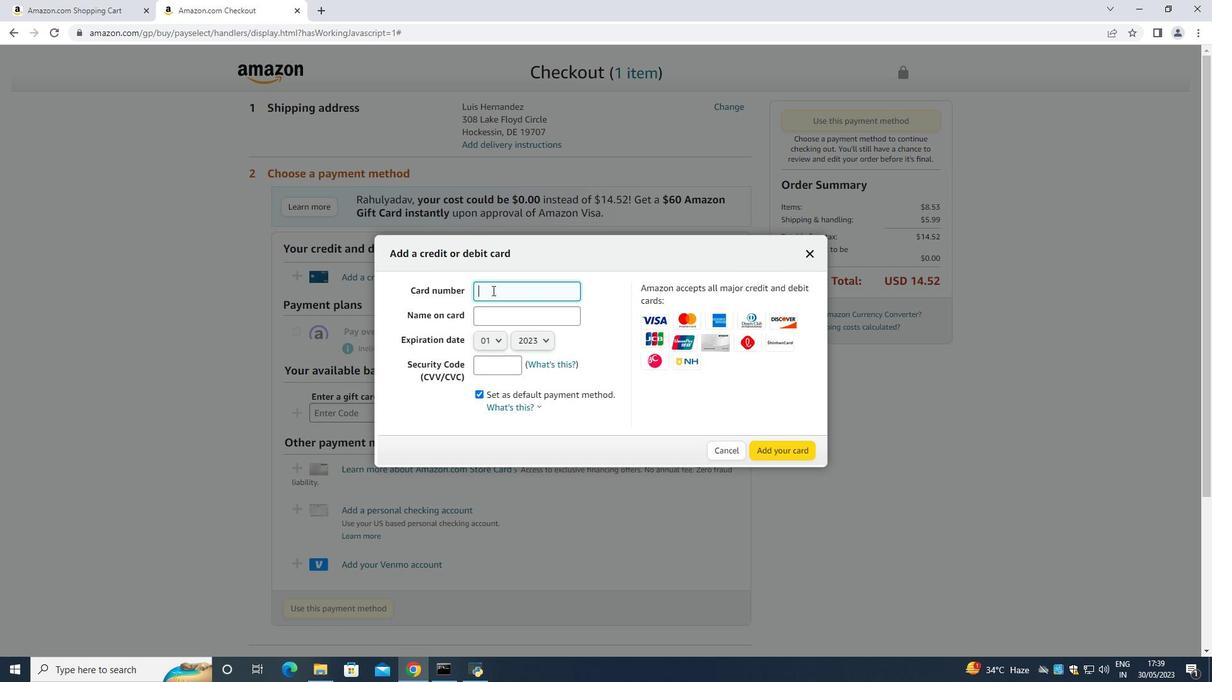 
Action: Key pressed 5426789512357965<Key.tab><Key.shift>Luis<Key.space><Key.shift>Hernandez<Key.space><Key.tab><Key.enter><Key.right><Key.right><Key.right><Key.down><Key.down><Key.down><Key.enter><Key.tab><Key.down><Key.down><Key.down><Key.enter><Key.tab>549
Screenshot: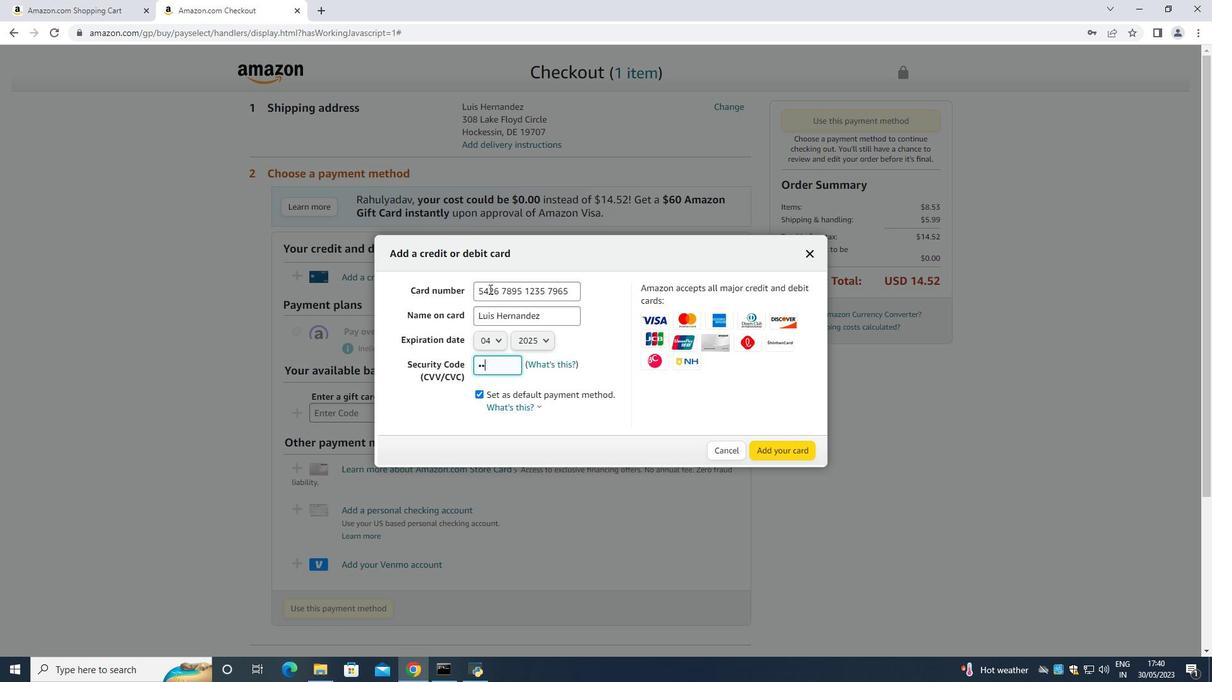 
